 Task: Buy 4 Refrigerator Thermometers from Thermometers & Timers section under best seller category for shipping address: Mikayla King, 1988 Bartlett Avenue, Southfield, Michigan 48076, Cell Number 2485598029. Pay from credit card ending with 7965, CVV 549
Action: Mouse moved to (167, 83)
Screenshot: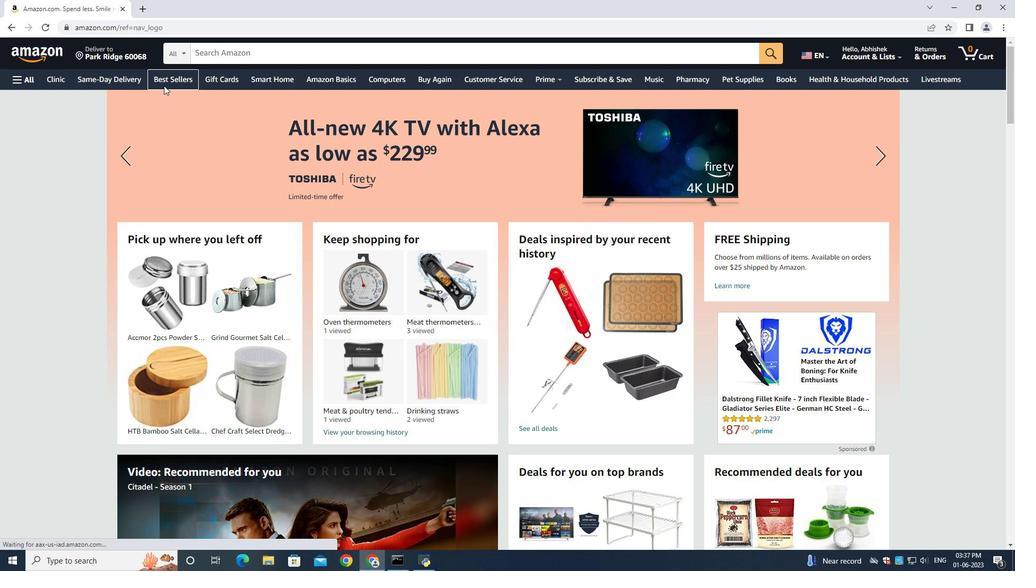 
Action: Mouse pressed left at (167, 83)
Screenshot: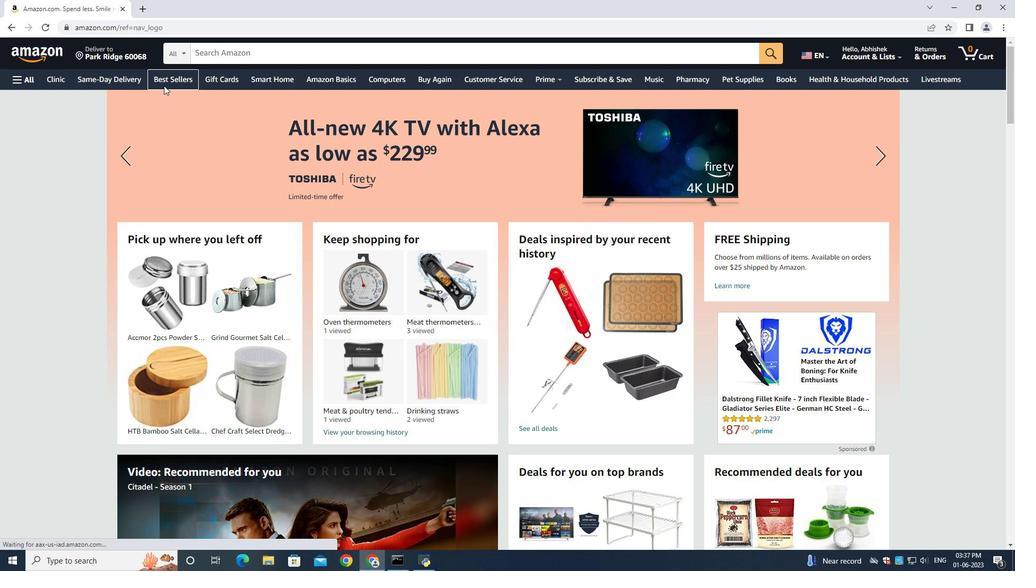 
Action: Mouse moved to (233, 61)
Screenshot: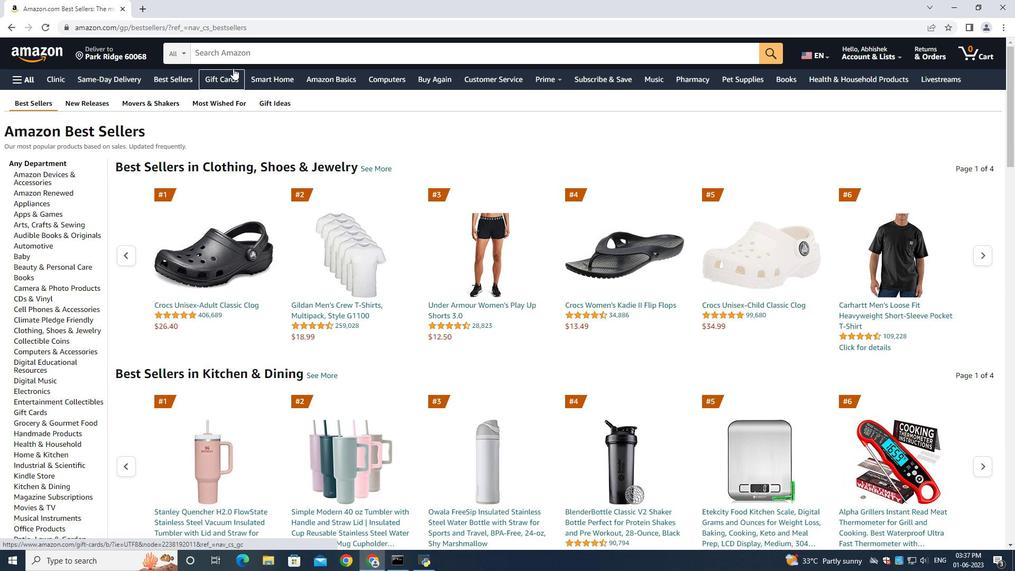 
Action: Mouse pressed left at (233, 61)
Screenshot: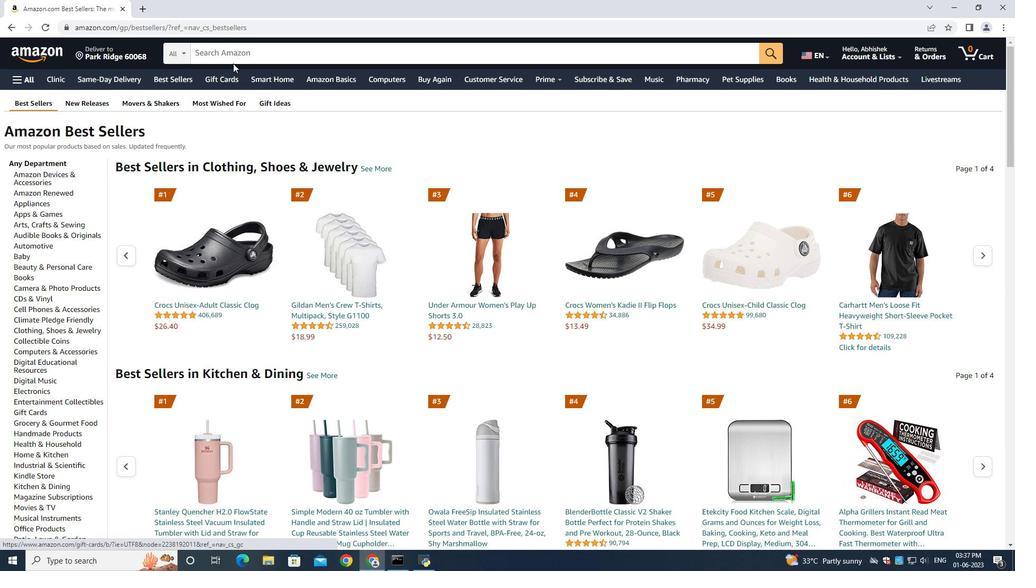 
Action: Mouse moved to (233, 60)
Screenshot: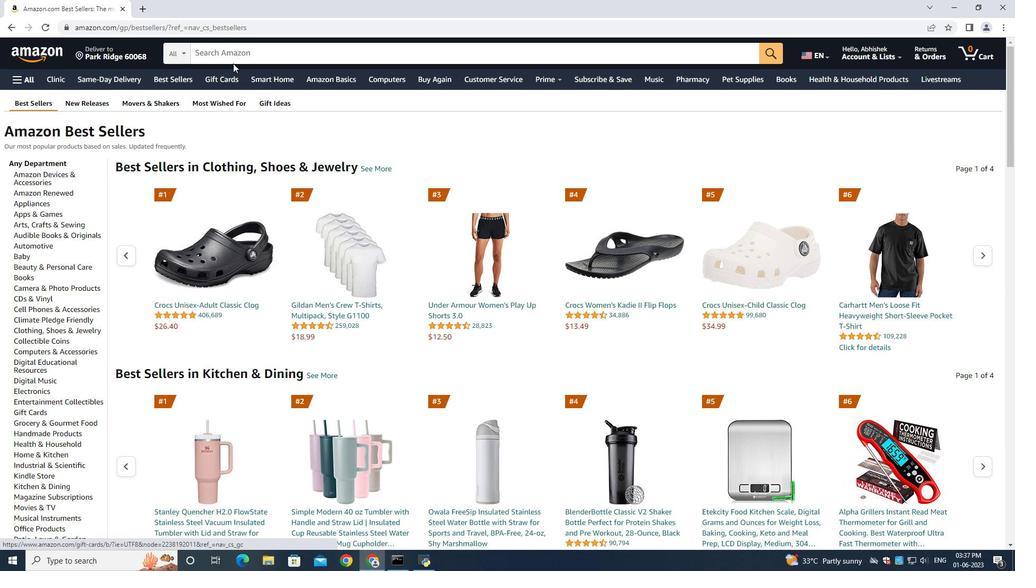 
Action: Key pressed <Key.shift>Refigerator<Key.space><Key.enter>
Screenshot: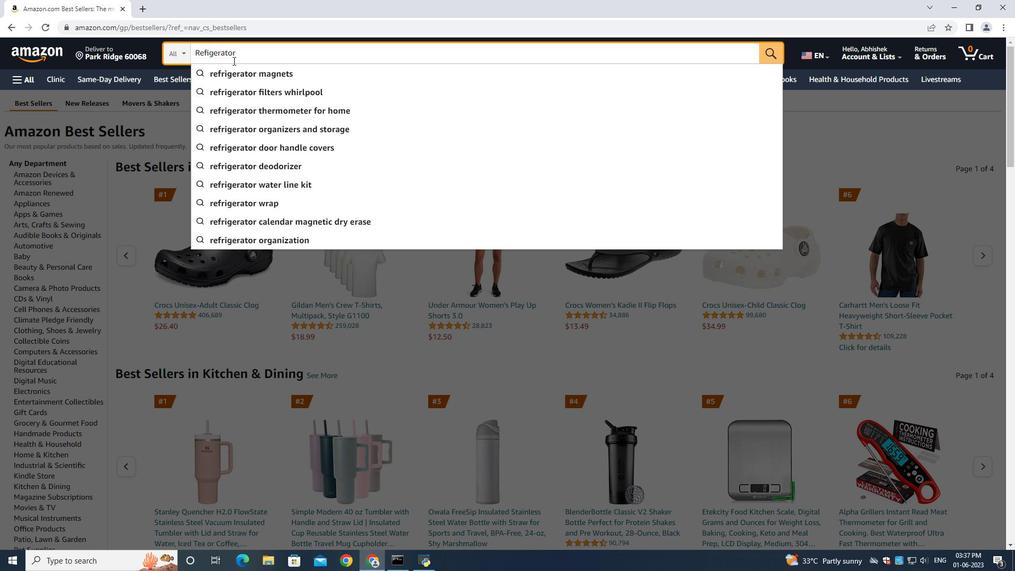 
Action: Mouse moved to (278, 59)
Screenshot: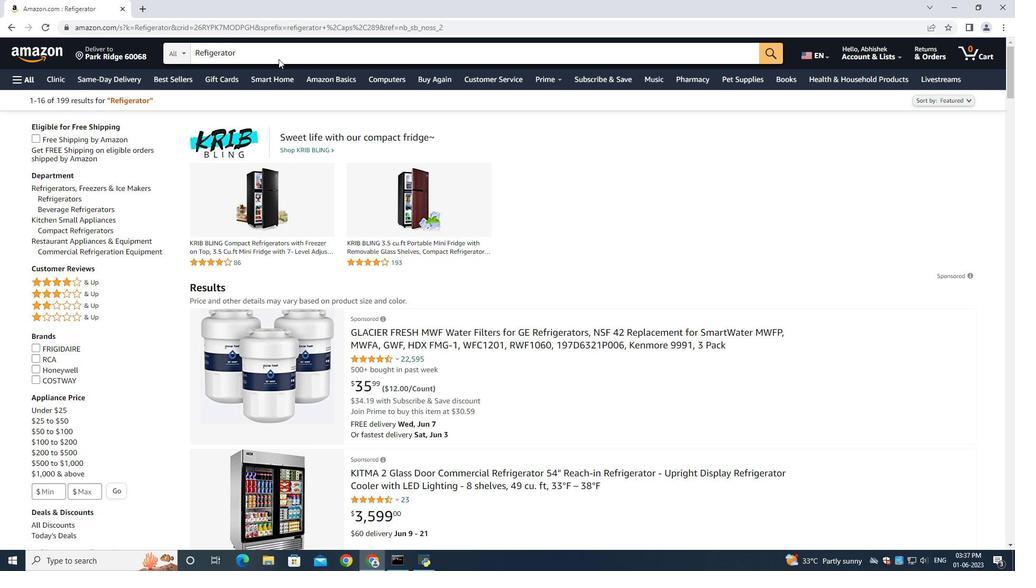 
Action: Mouse pressed left at (278, 59)
Screenshot: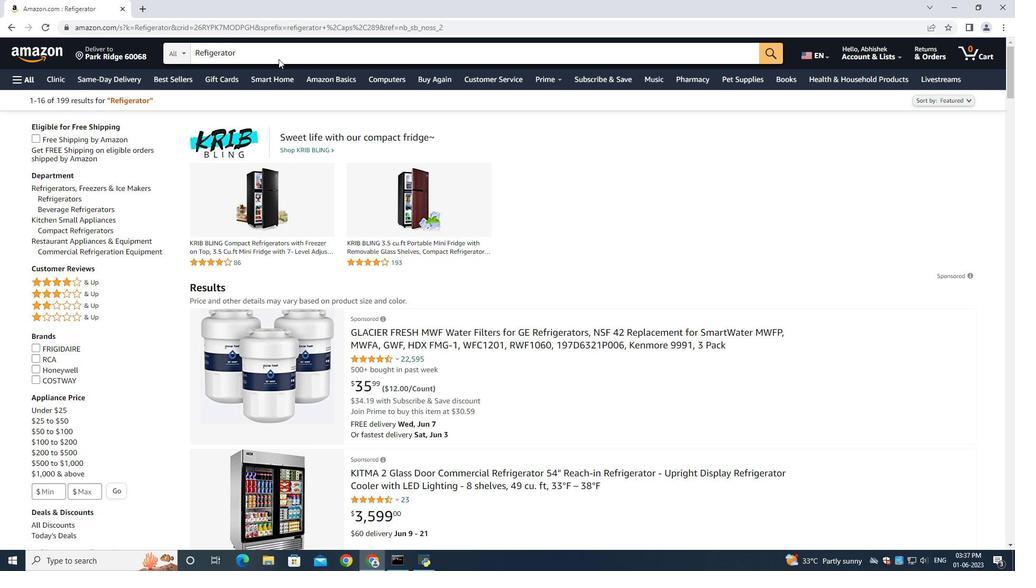 
Action: Mouse moved to (279, 59)
Screenshot: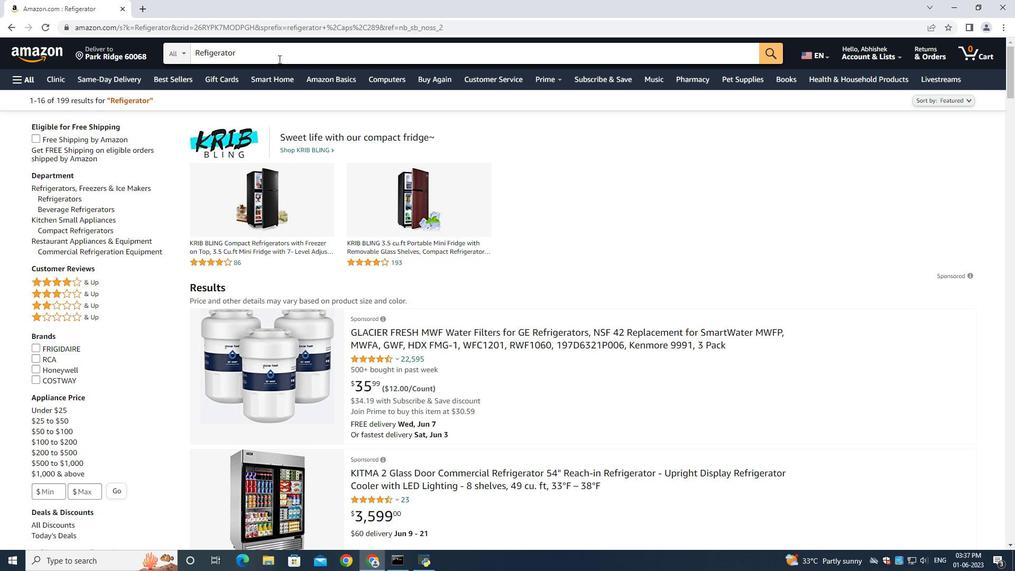 
Action: Key pressed <Key.space>
Screenshot: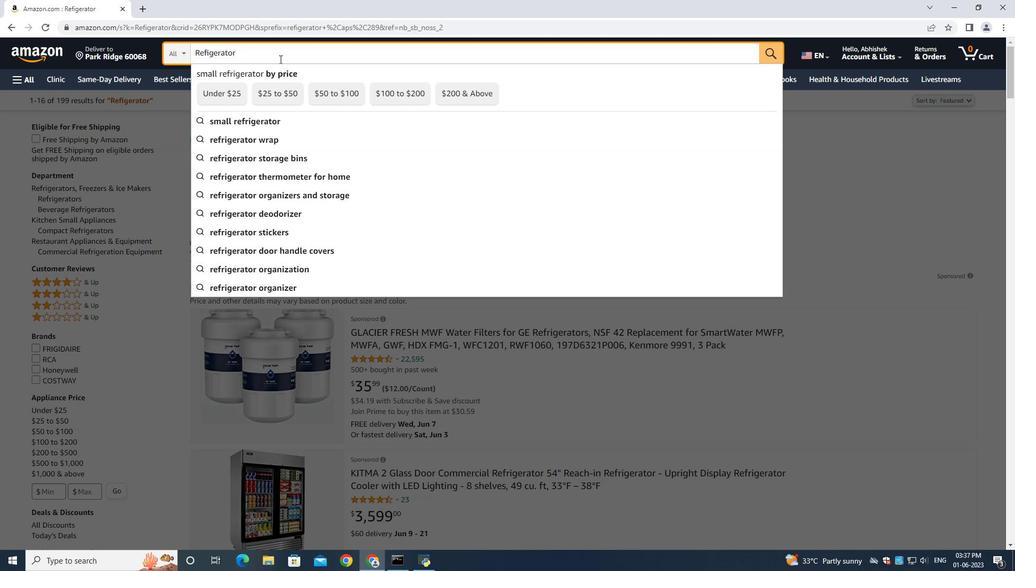 
Action: Mouse moved to (245, 58)
Screenshot: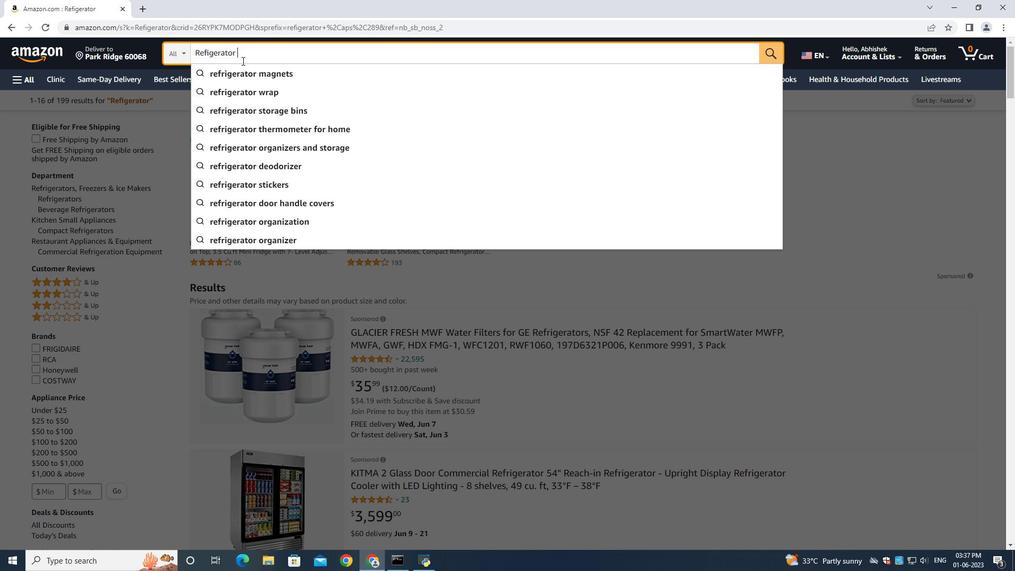 
Action: Key pressed themometer<Key.enter>
Screenshot: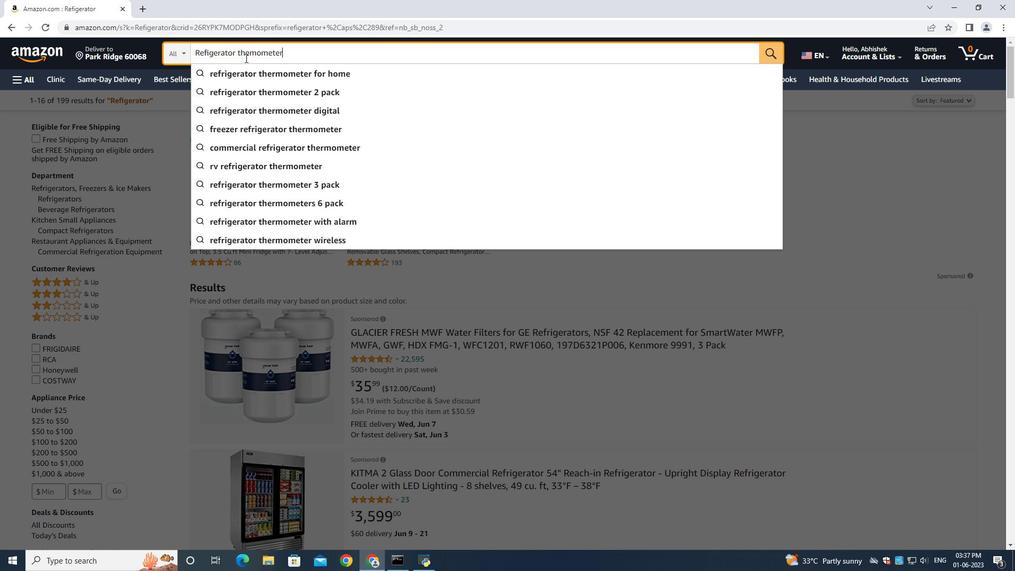 
Action: Mouse moved to (44, 189)
Screenshot: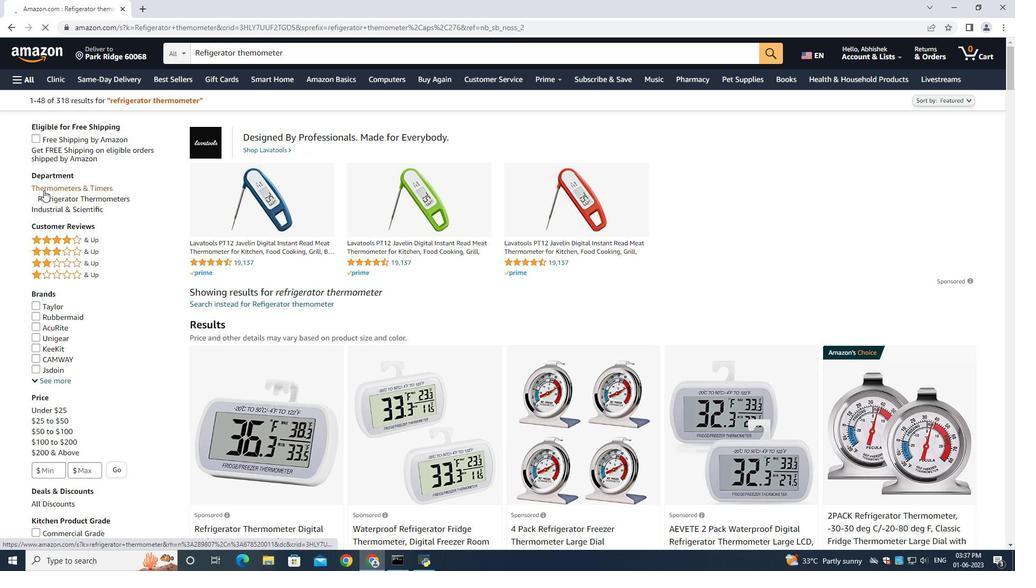
Action: Mouse pressed left at (44, 189)
Screenshot: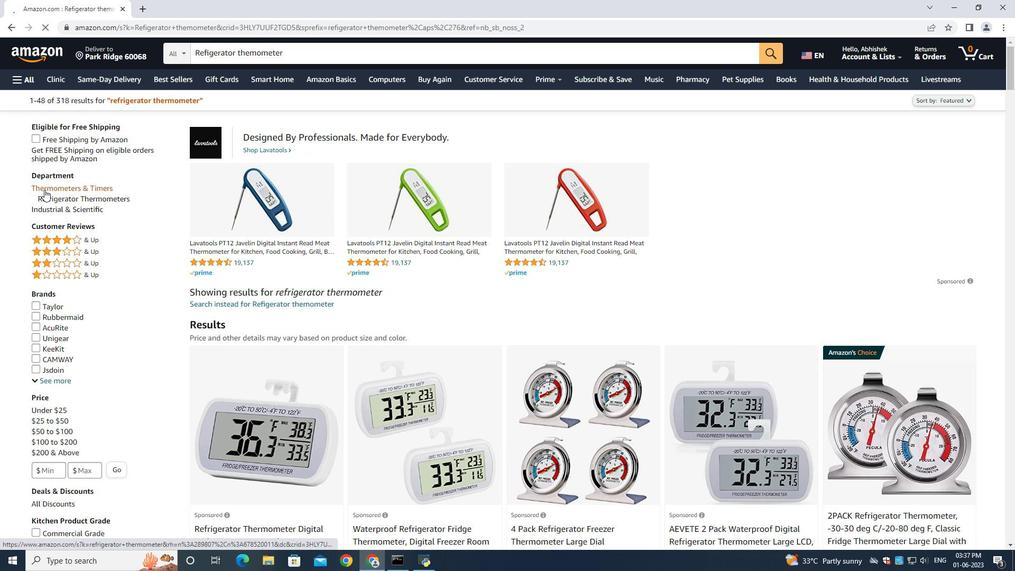 
Action: Mouse moved to (566, 268)
Screenshot: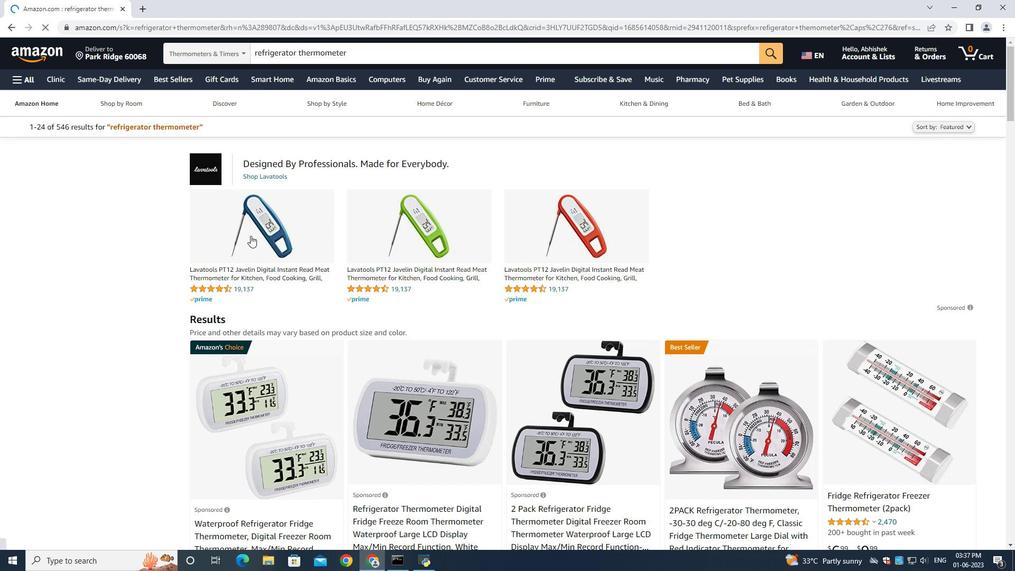 
Action: Mouse scrolled (566, 267) with delta (0, 0)
Screenshot: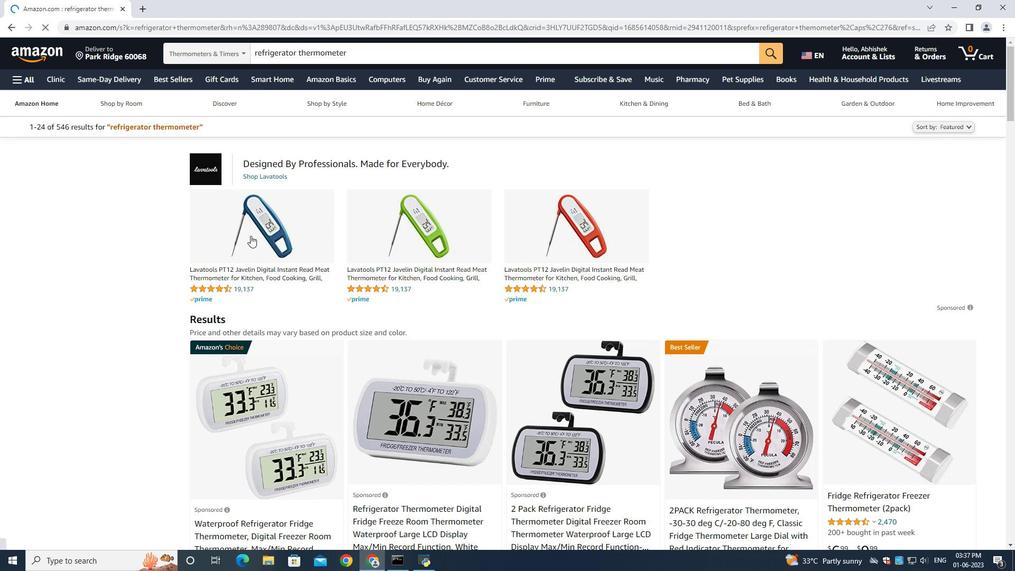 
Action: Mouse moved to (590, 268)
Screenshot: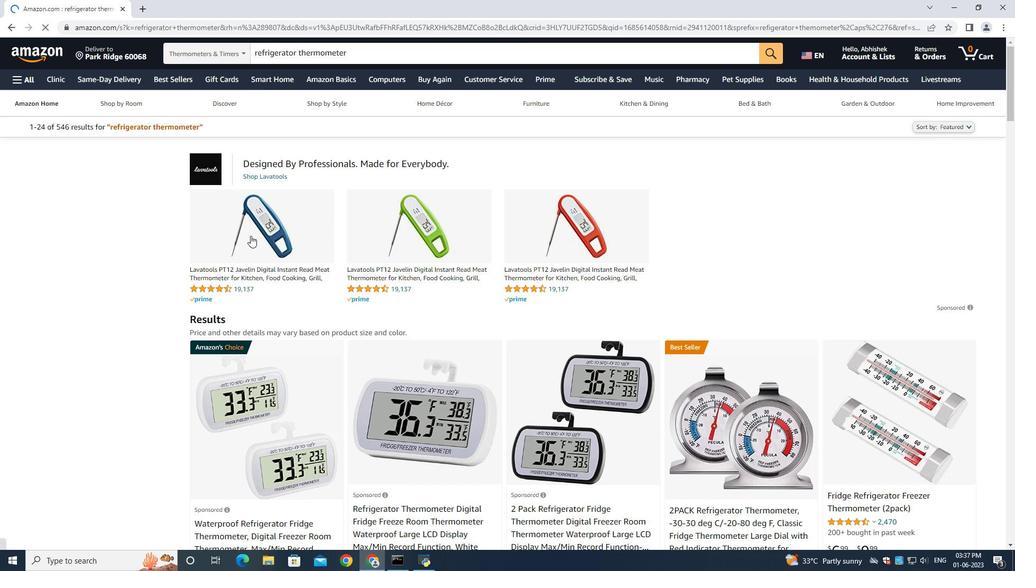 
Action: Mouse scrolled (585, 267) with delta (0, 0)
Screenshot: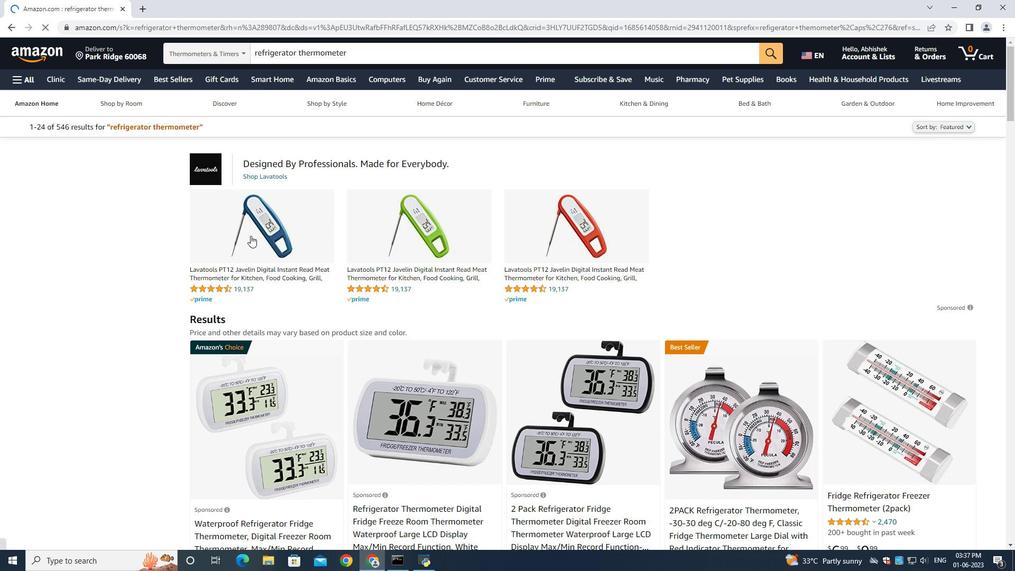 
Action: Mouse moved to (599, 268)
Screenshot: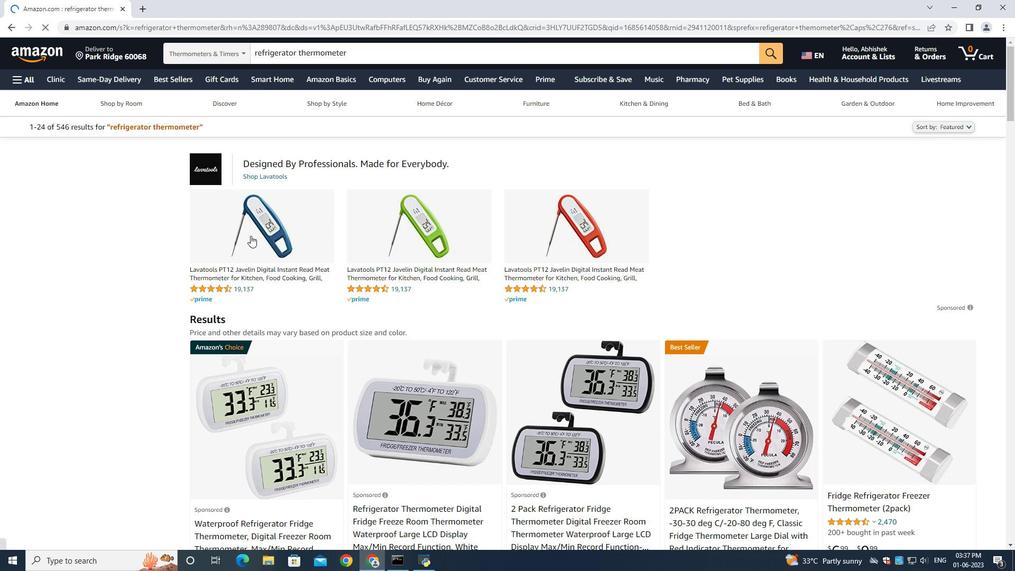 
Action: Mouse scrolled (595, 268) with delta (0, 0)
Screenshot: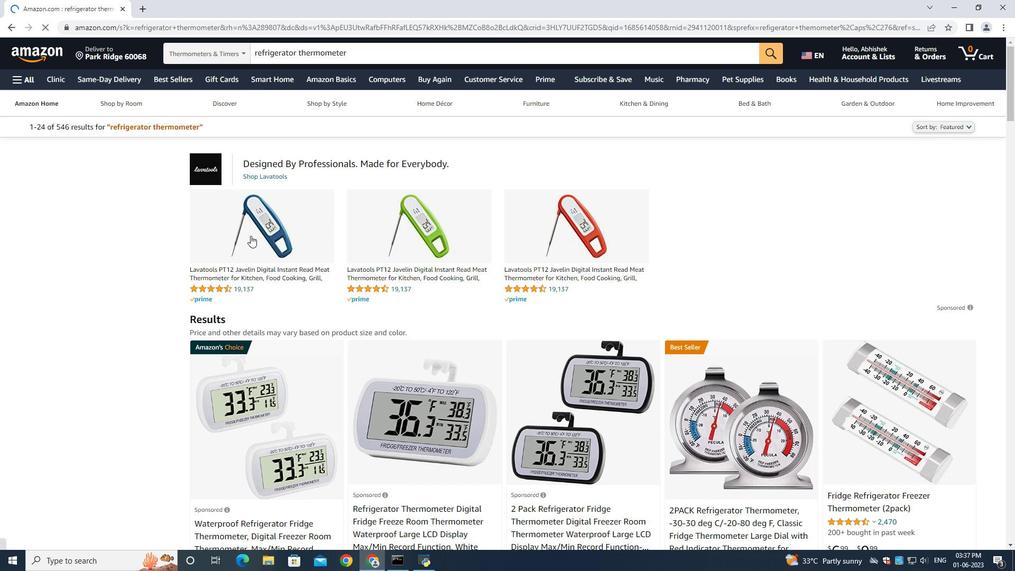 
Action: Mouse moved to (603, 269)
Screenshot: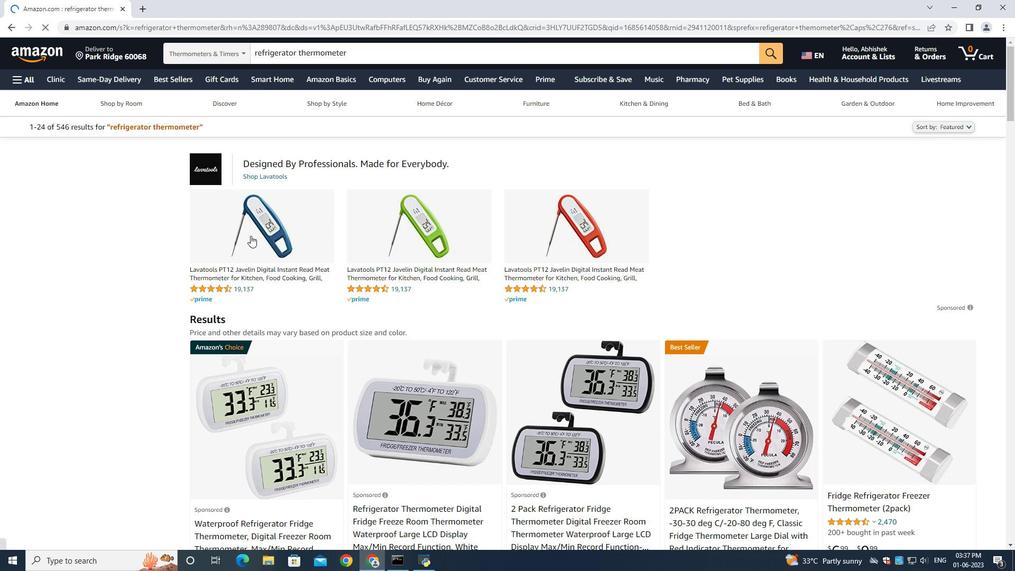 
Action: Mouse scrolled (599, 268) with delta (0, 0)
Screenshot: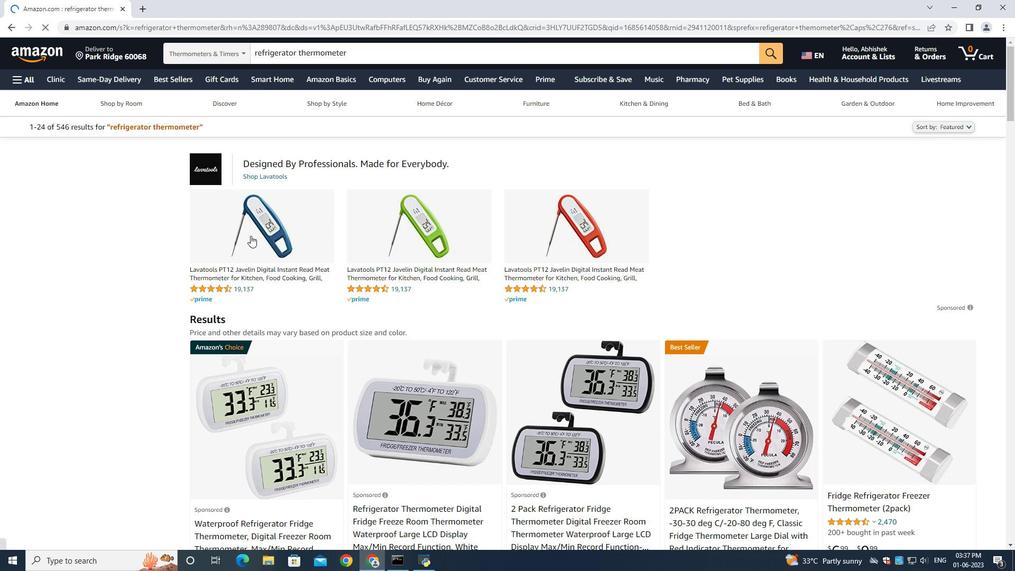 
Action: Mouse moved to (617, 269)
Screenshot: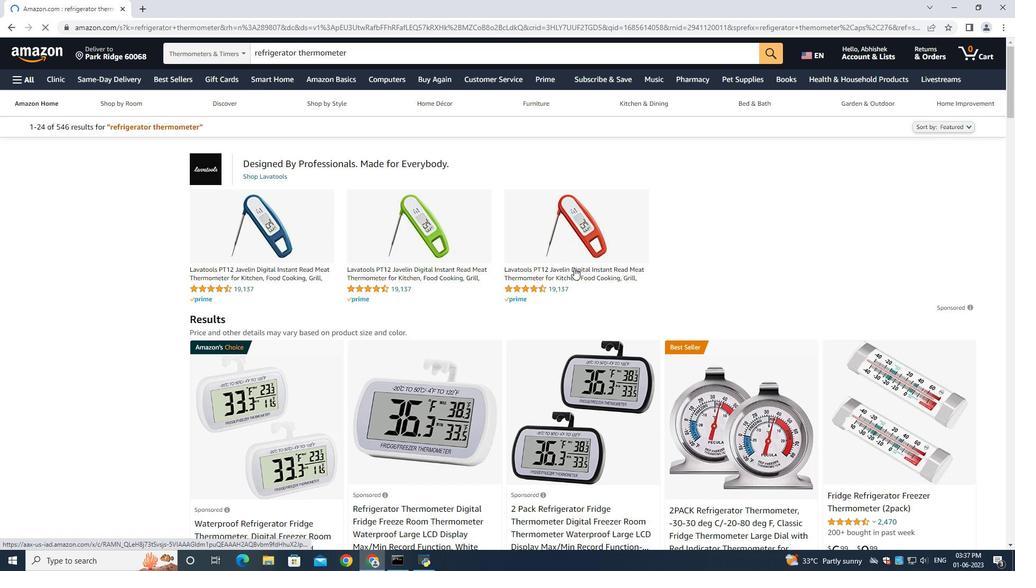 
Action: Mouse scrolled (608, 268) with delta (0, 0)
Screenshot: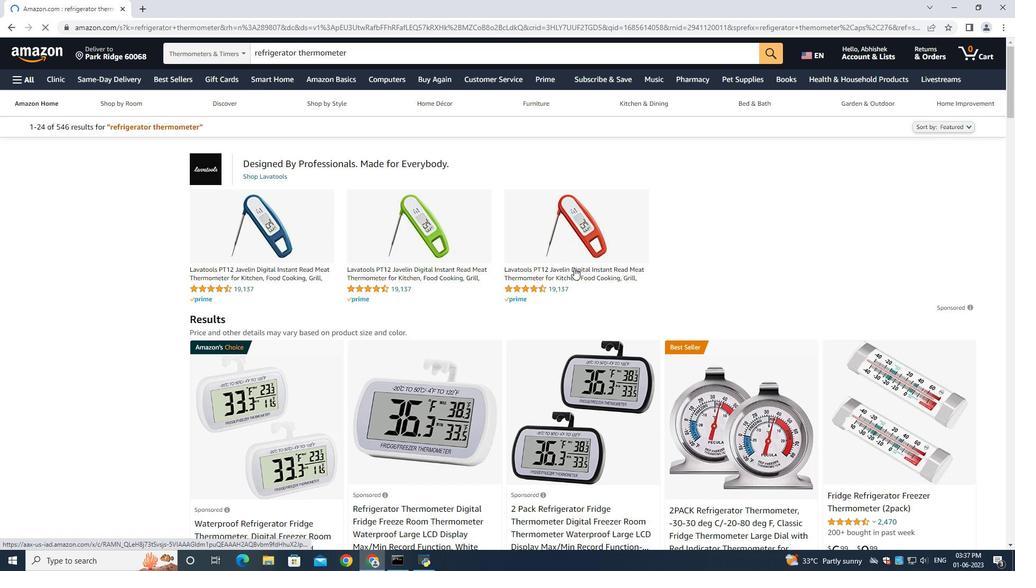 
Action: Mouse moved to (432, 260)
Screenshot: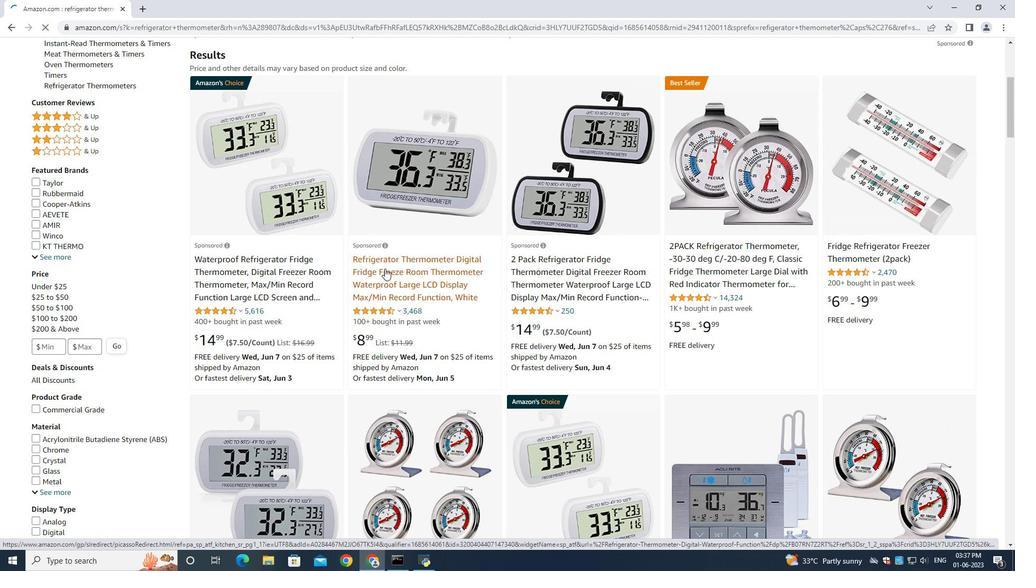 
Action: Mouse pressed left at (432, 260)
Screenshot: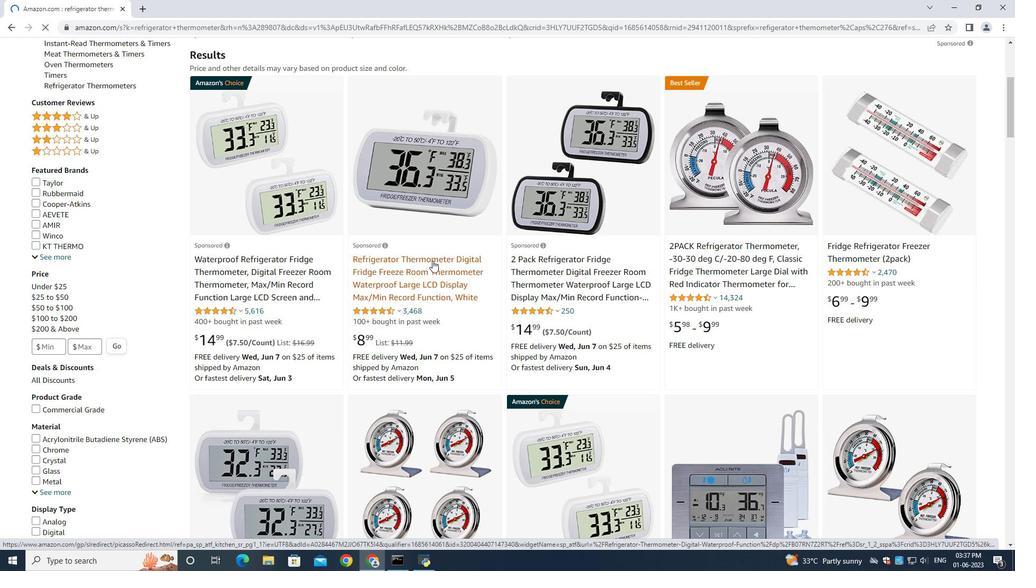 
Action: Mouse moved to (785, 373)
Screenshot: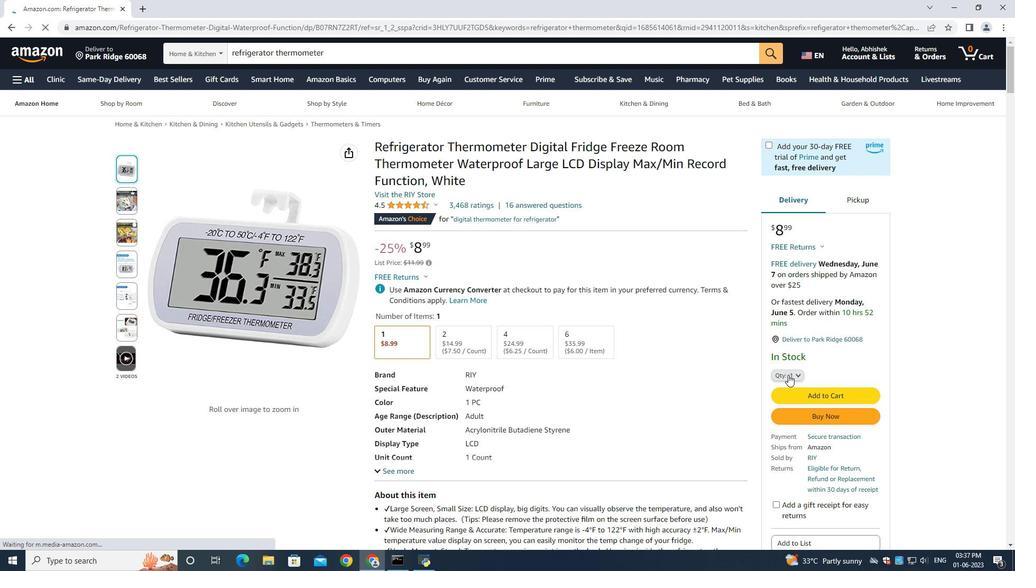 
Action: Mouse pressed left at (785, 373)
Screenshot: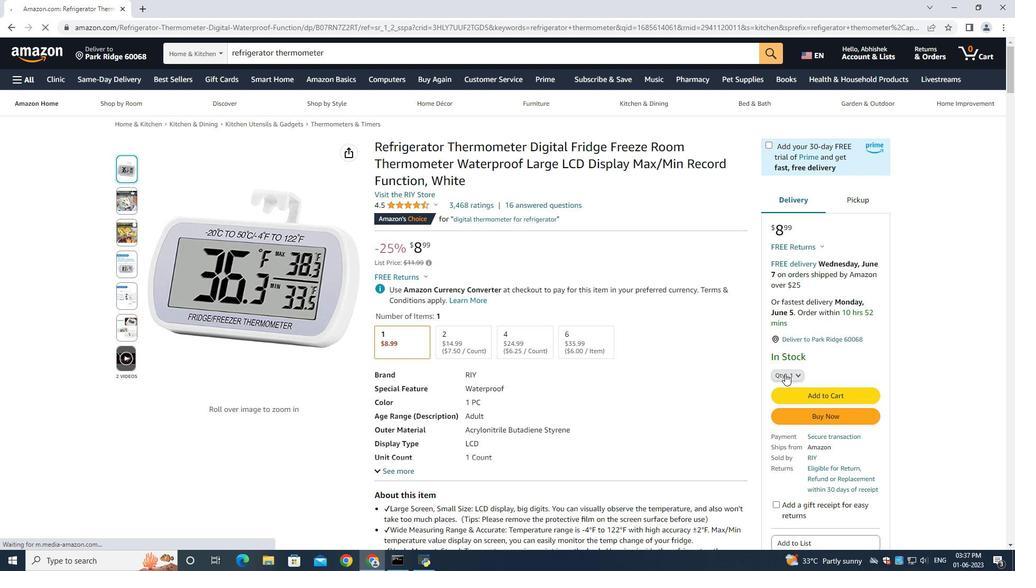 
Action: Mouse moved to (781, 102)
Screenshot: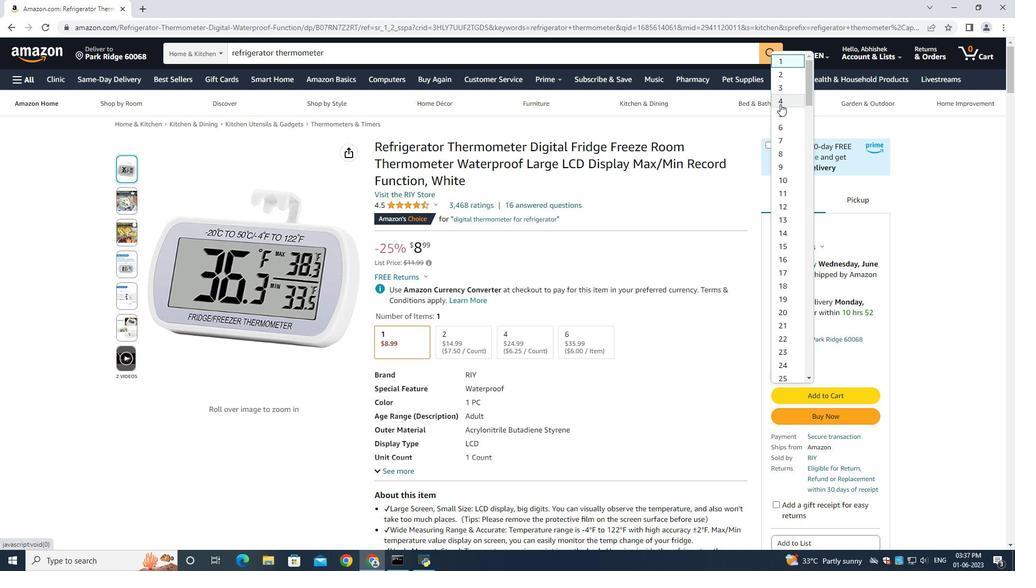 
Action: Mouse pressed left at (781, 102)
Screenshot: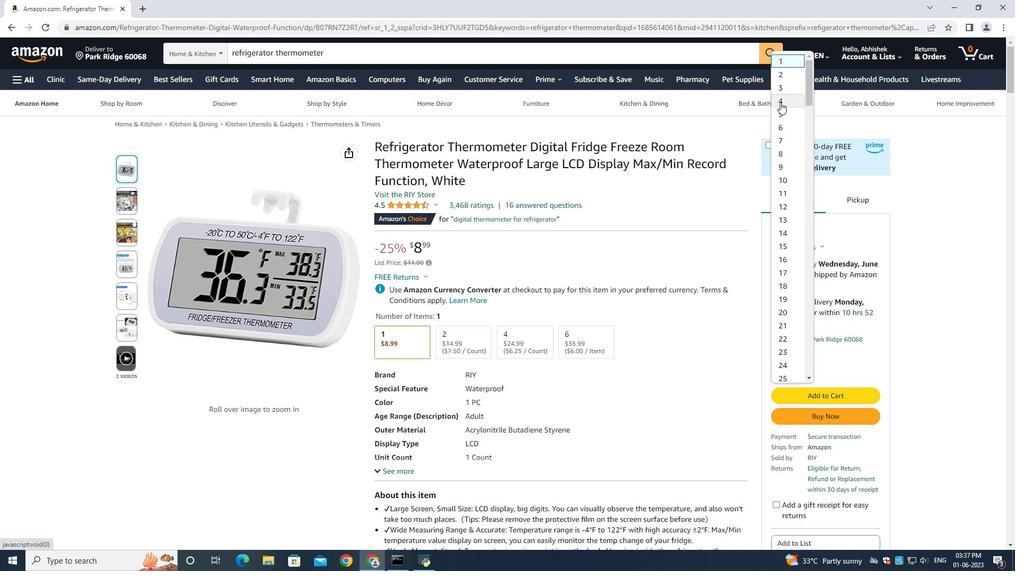 
Action: Mouse moved to (820, 405)
Screenshot: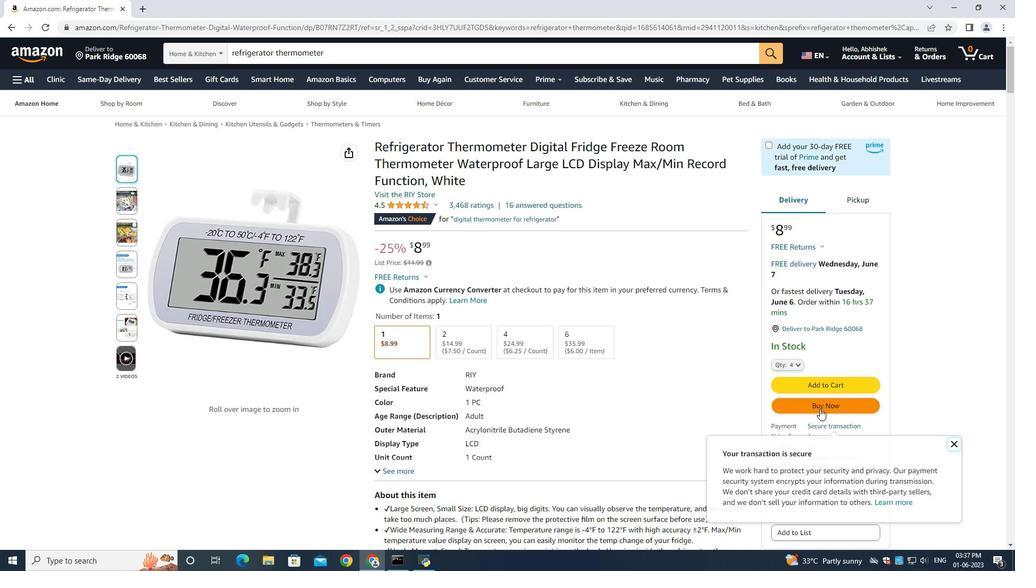 
Action: Mouse pressed left at (820, 405)
Screenshot: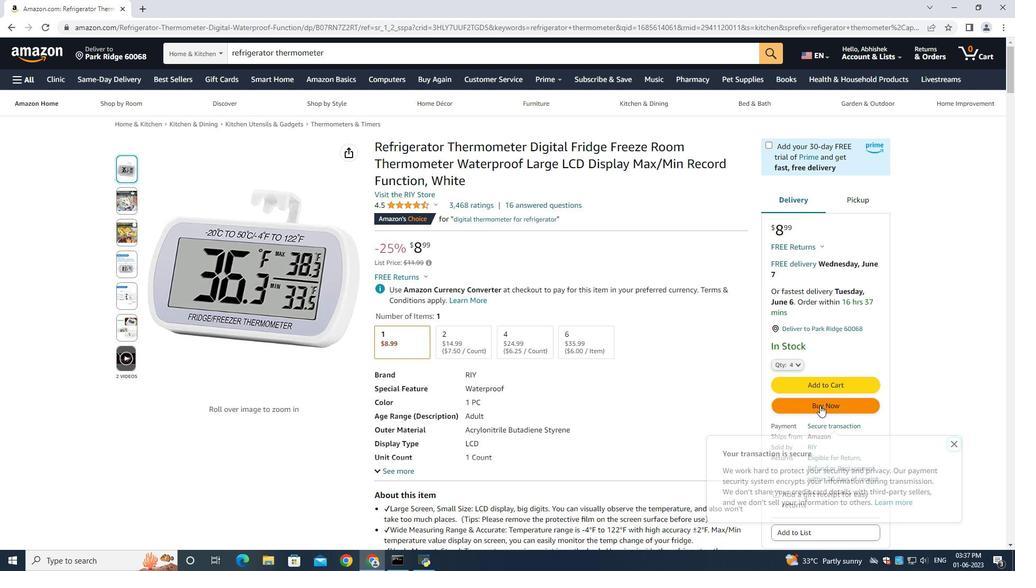 
Action: Mouse moved to (477, 345)
Screenshot: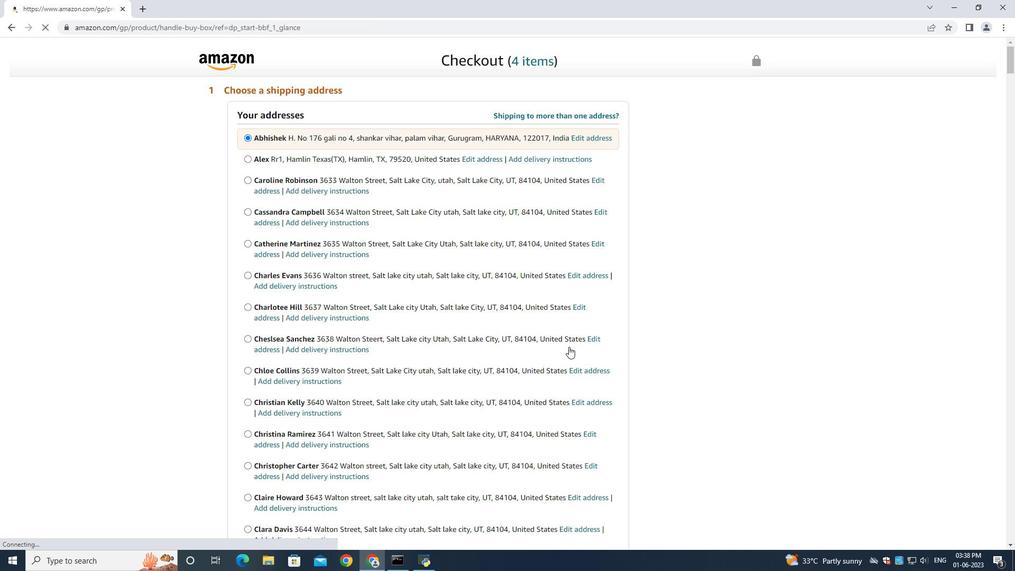 
Action: Mouse scrolled (507, 345) with delta (0, 0)
Screenshot: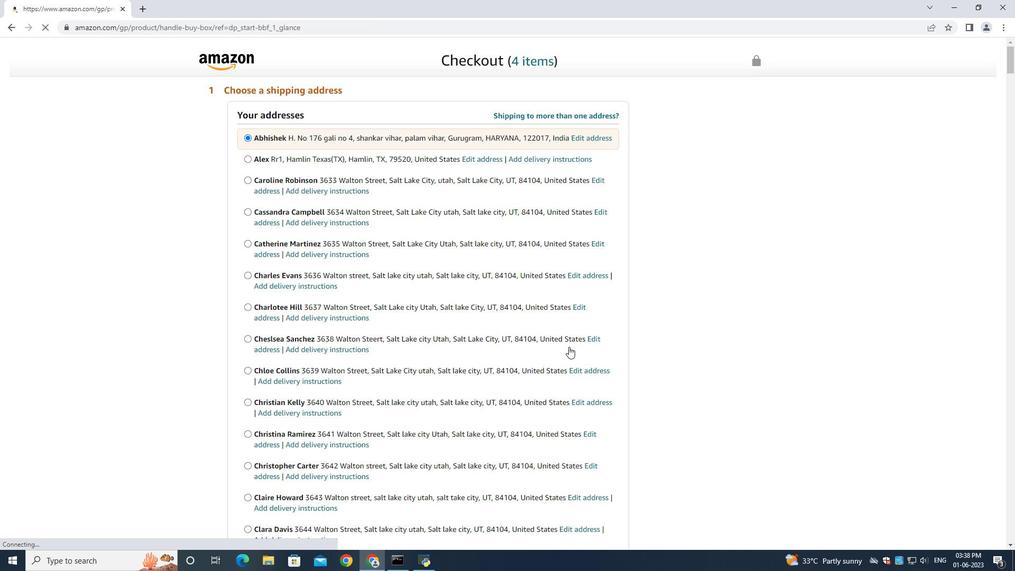 
Action: Mouse moved to (473, 344)
Screenshot: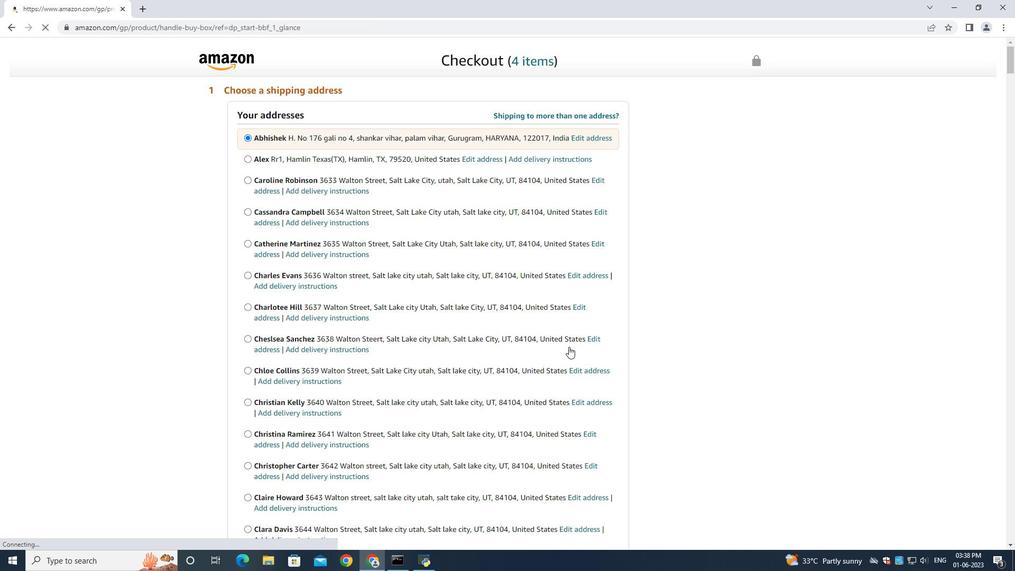 
Action: Mouse scrolled (488, 345) with delta (0, 0)
Screenshot: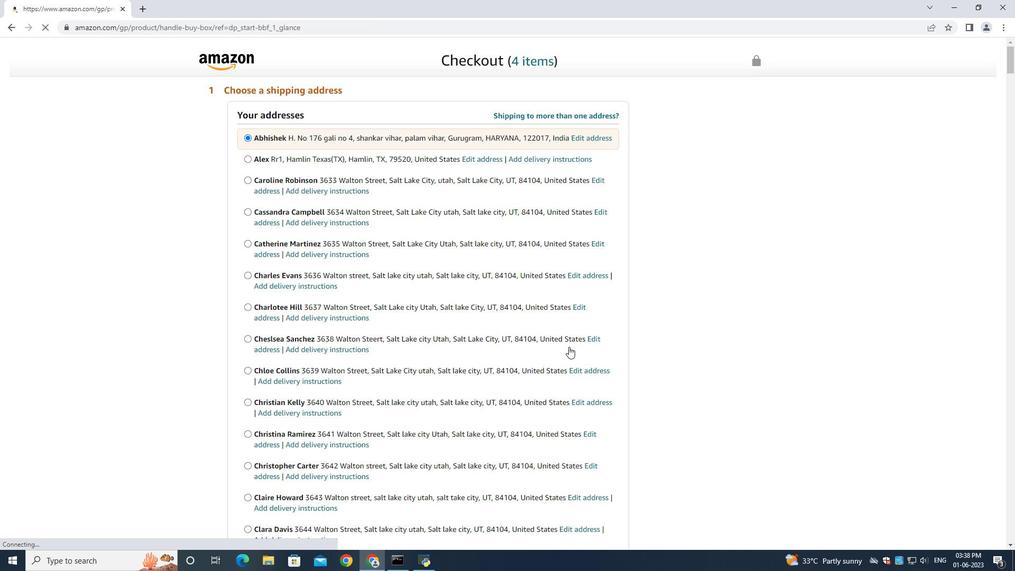 
Action: Mouse moved to (470, 344)
Screenshot: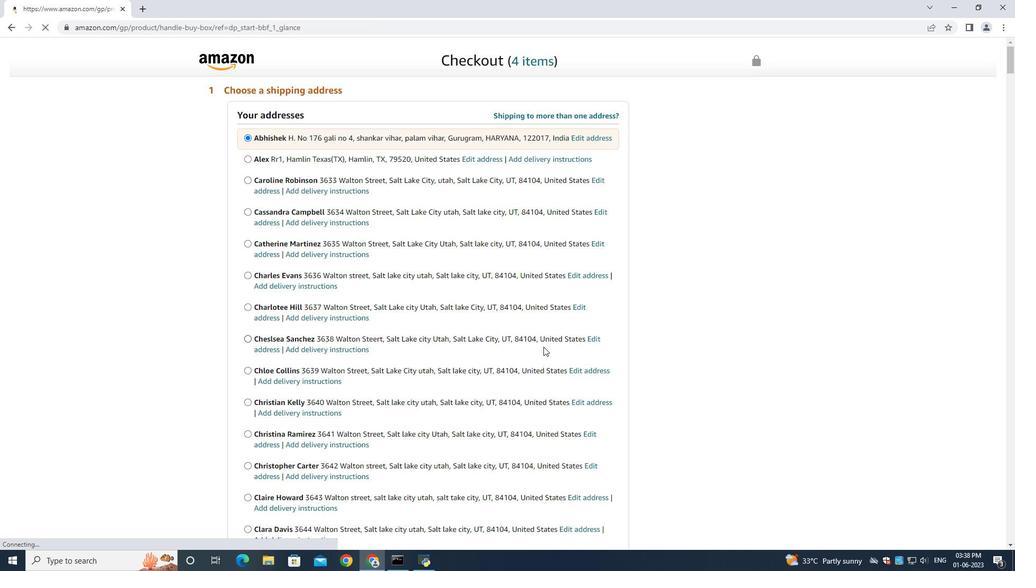 
Action: Mouse scrolled (477, 345) with delta (0, 0)
Screenshot: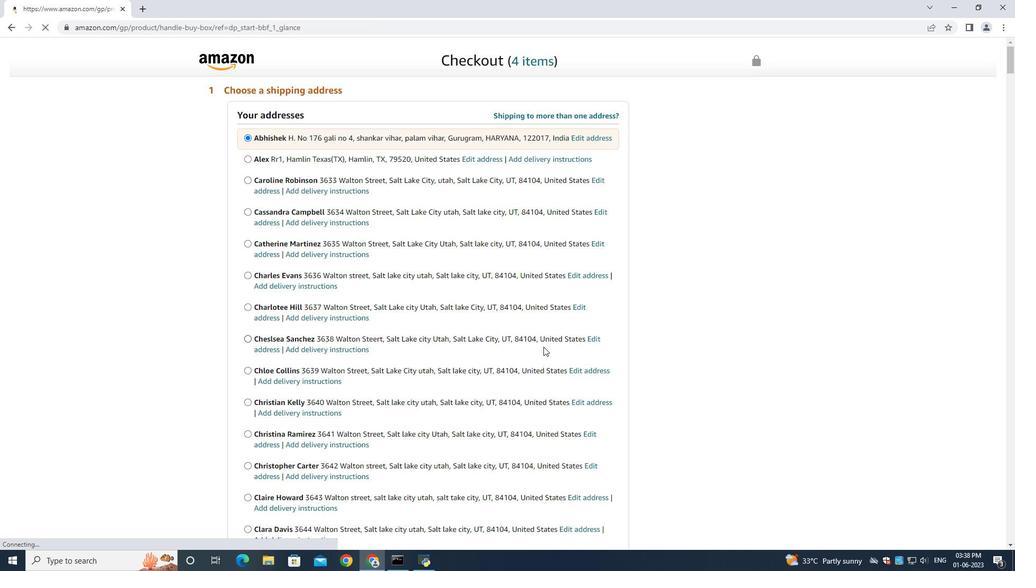 
Action: Mouse moved to (466, 343)
Screenshot: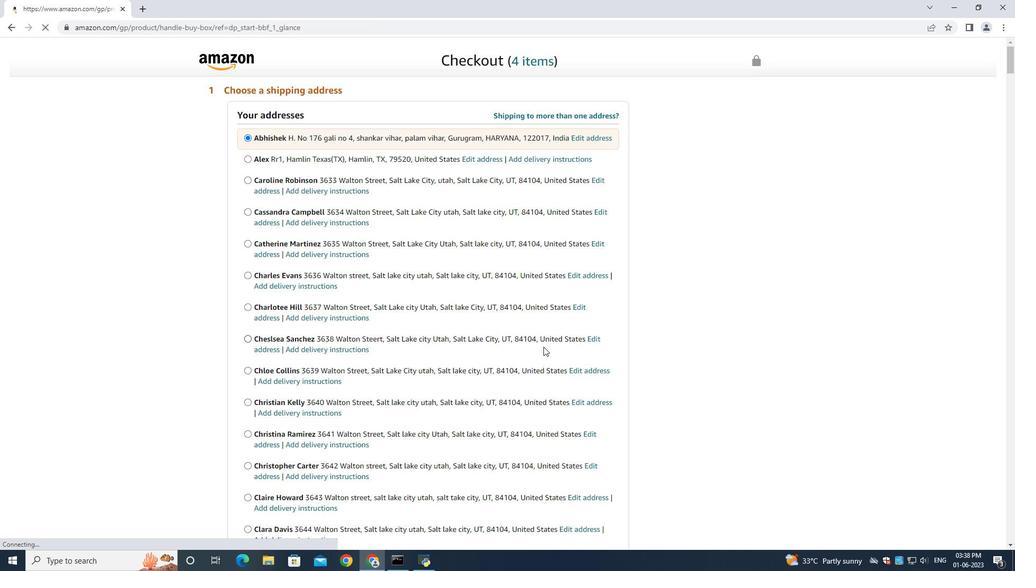 
Action: Mouse scrolled (473, 344) with delta (0, 0)
Screenshot: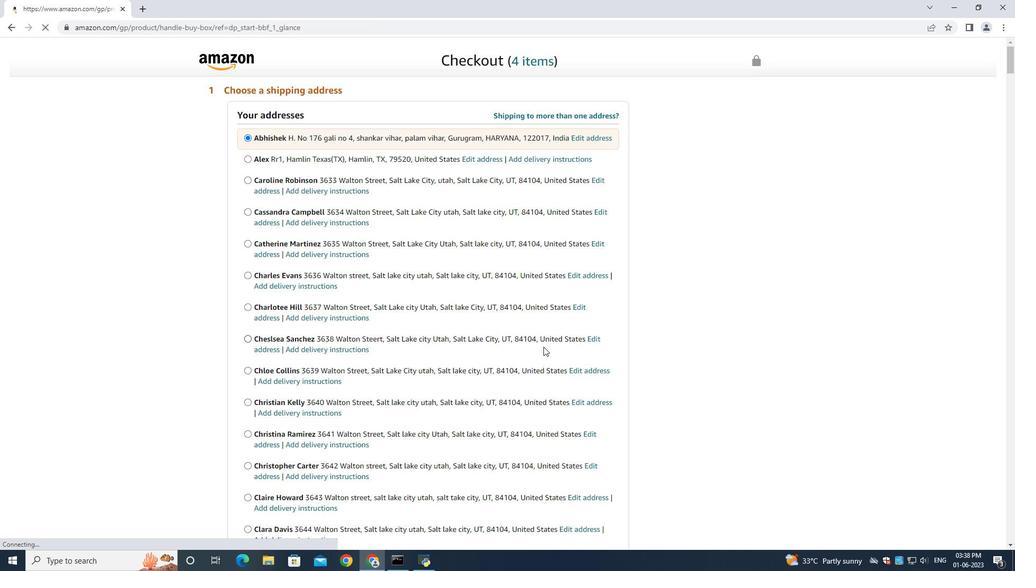 
Action: Mouse moved to (464, 342)
Screenshot: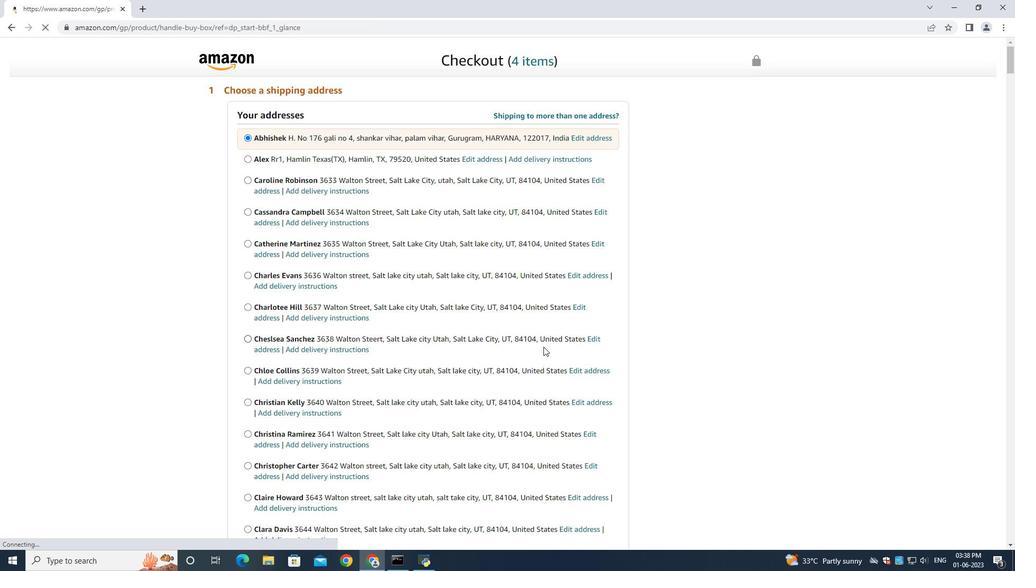 
Action: Mouse scrolled (470, 343) with delta (0, 0)
Screenshot: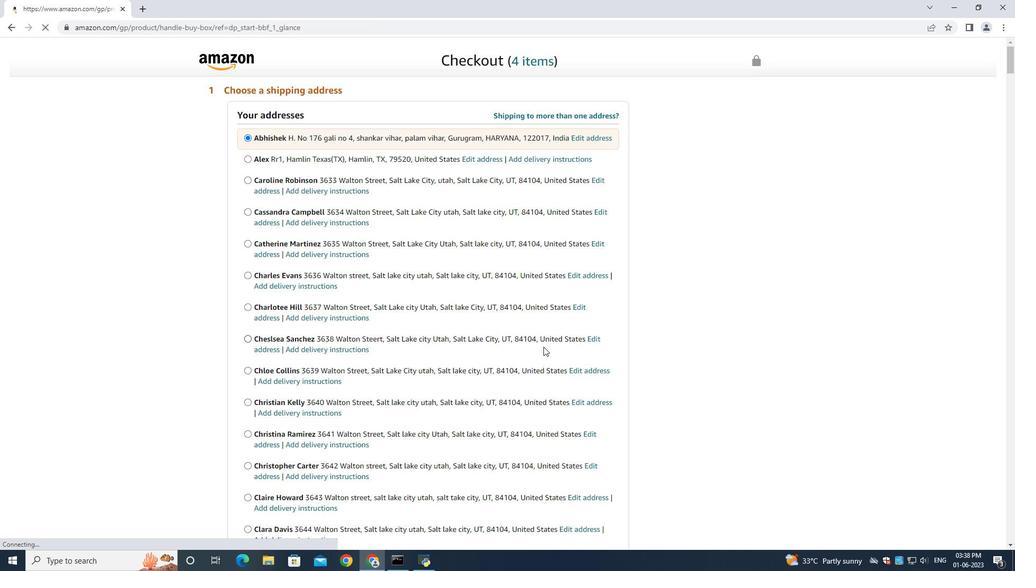 
Action: Mouse moved to (455, 340)
Screenshot: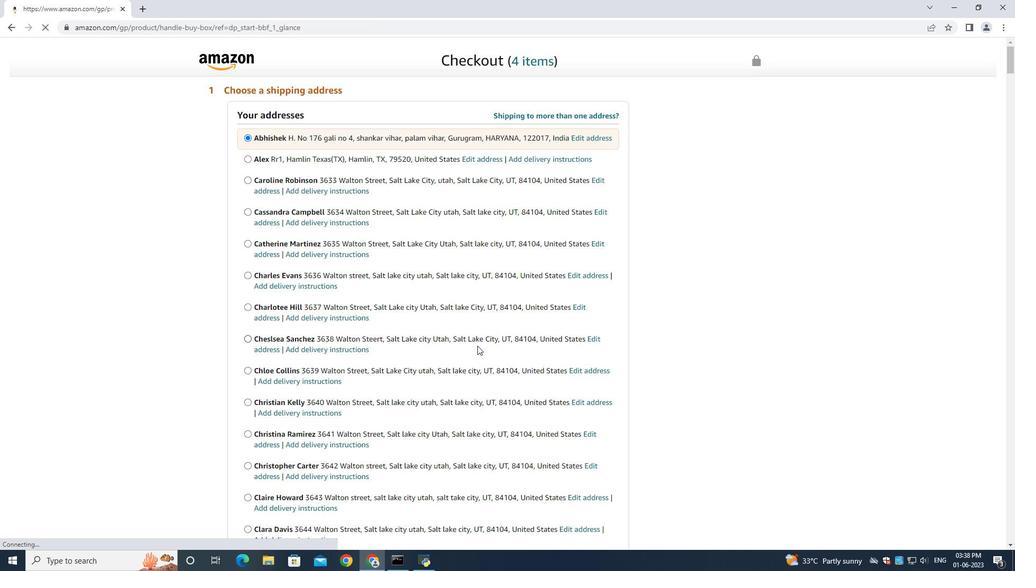 
Action: Mouse scrolled (464, 341) with delta (0, 0)
Screenshot: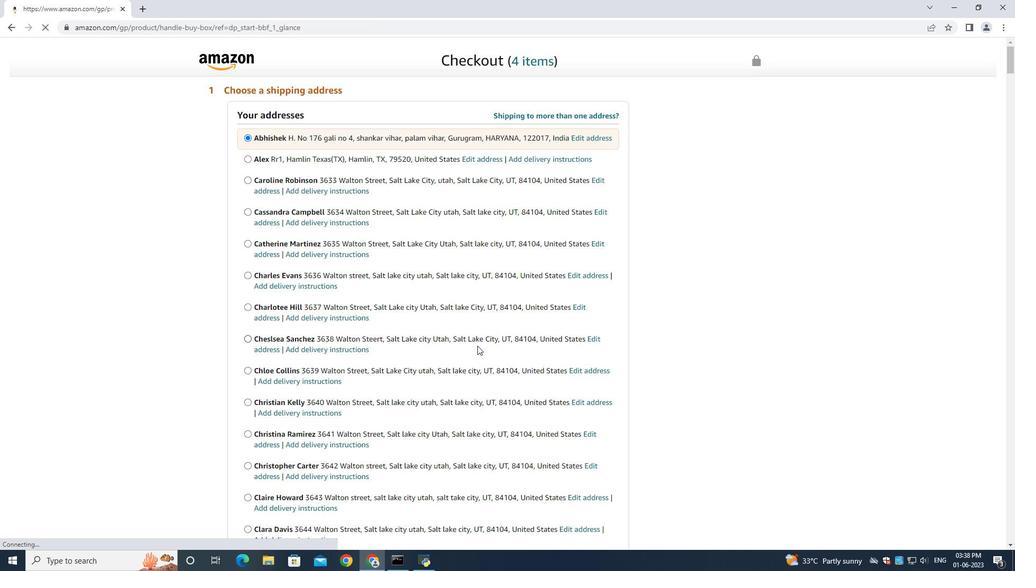 
Action: Mouse moved to (442, 337)
Screenshot: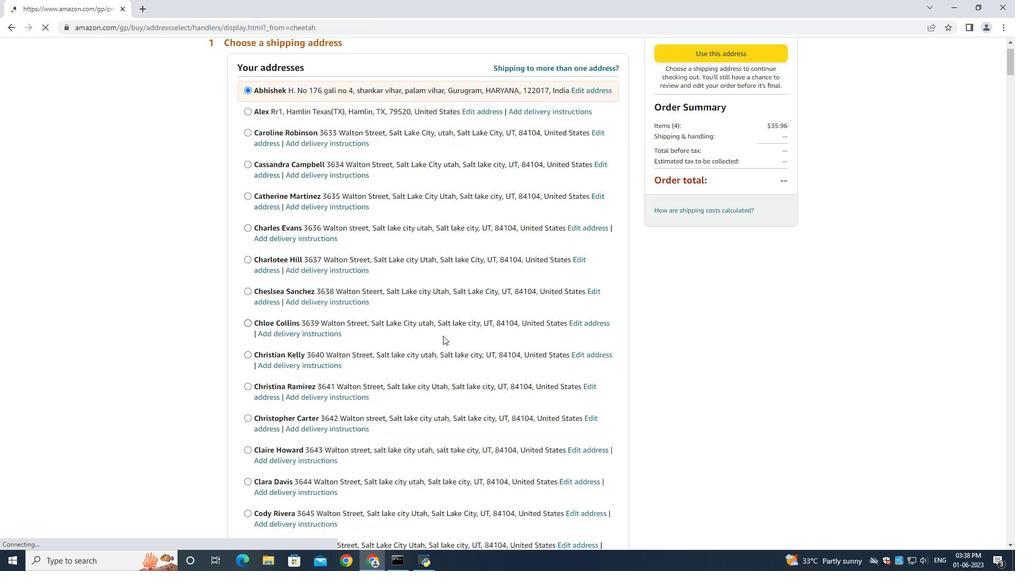 
Action: Mouse scrolled (443, 335) with delta (0, 0)
Screenshot: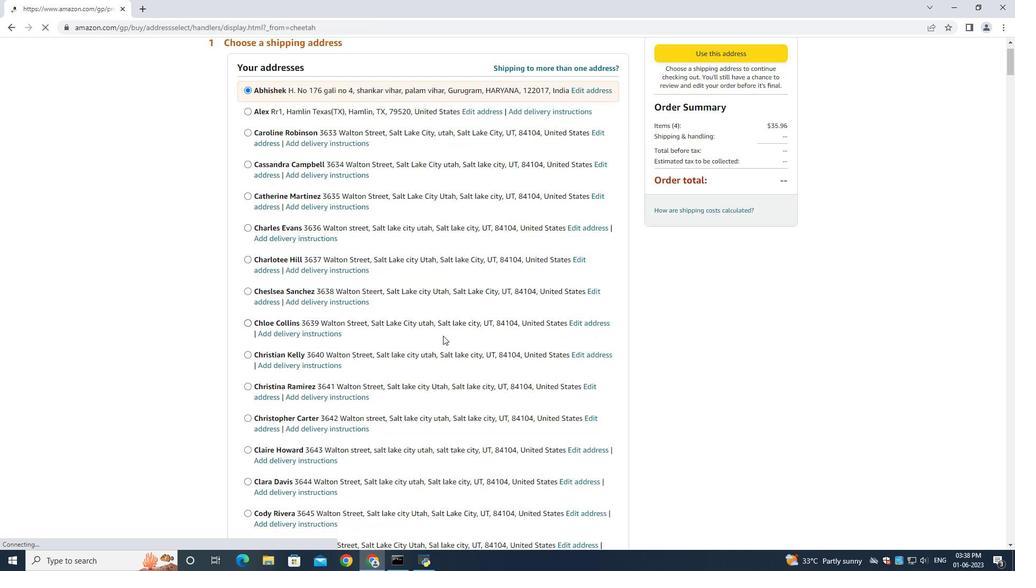 
Action: Mouse moved to (442, 338)
Screenshot: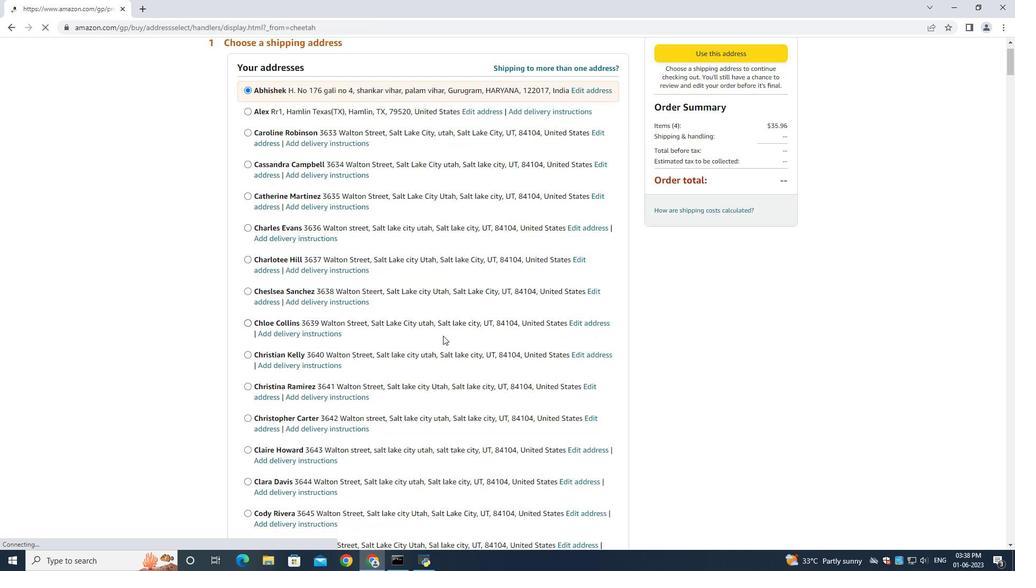 
Action: Mouse scrolled (442, 337) with delta (0, 0)
Screenshot: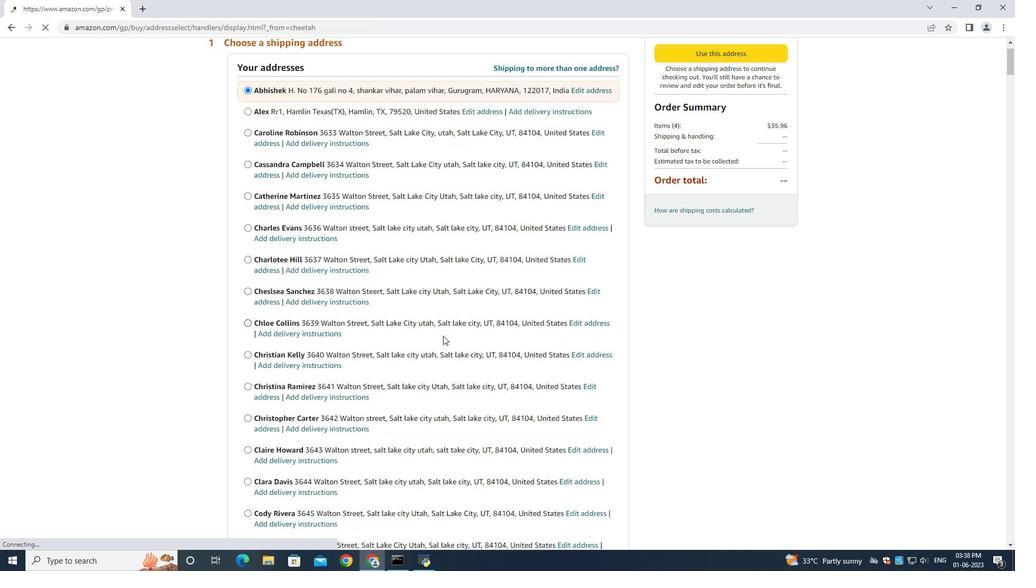 
Action: Mouse scrolled (442, 337) with delta (0, 0)
Screenshot: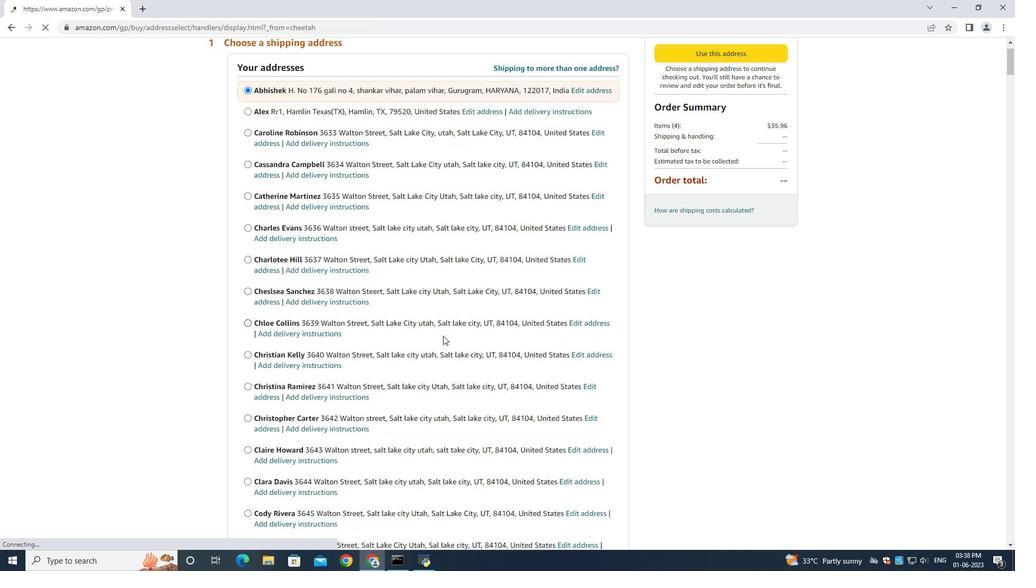 
Action: Mouse scrolled (442, 337) with delta (0, 0)
Screenshot: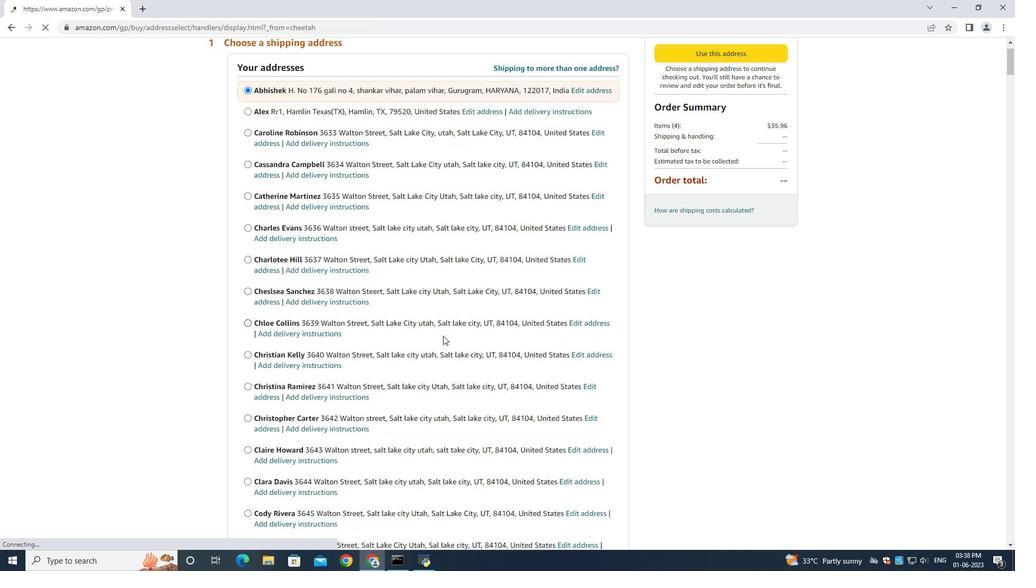 
Action: Mouse scrolled (442, 337) with delta (0, 0)
Screenshot: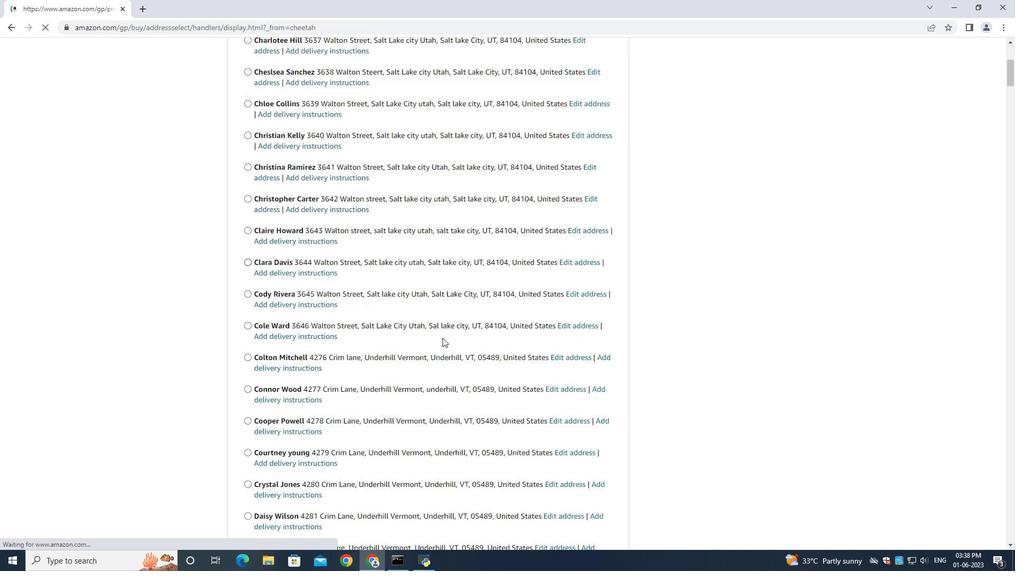 
Action: Mouse moved to (442, 336)
Screenshot: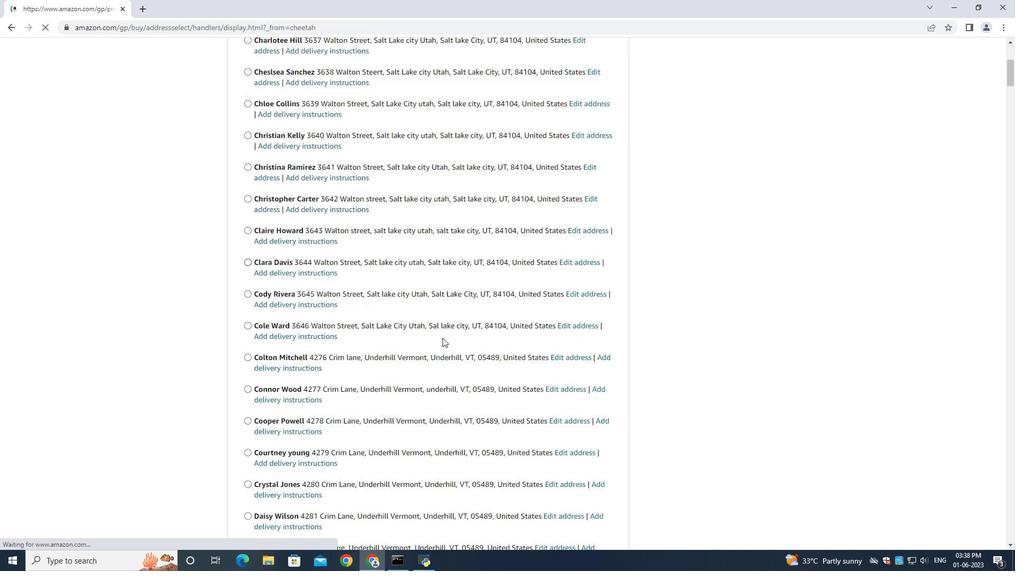 
Action: Mouse scrolled (442, 337) with delta (0, 0)
Screenshot: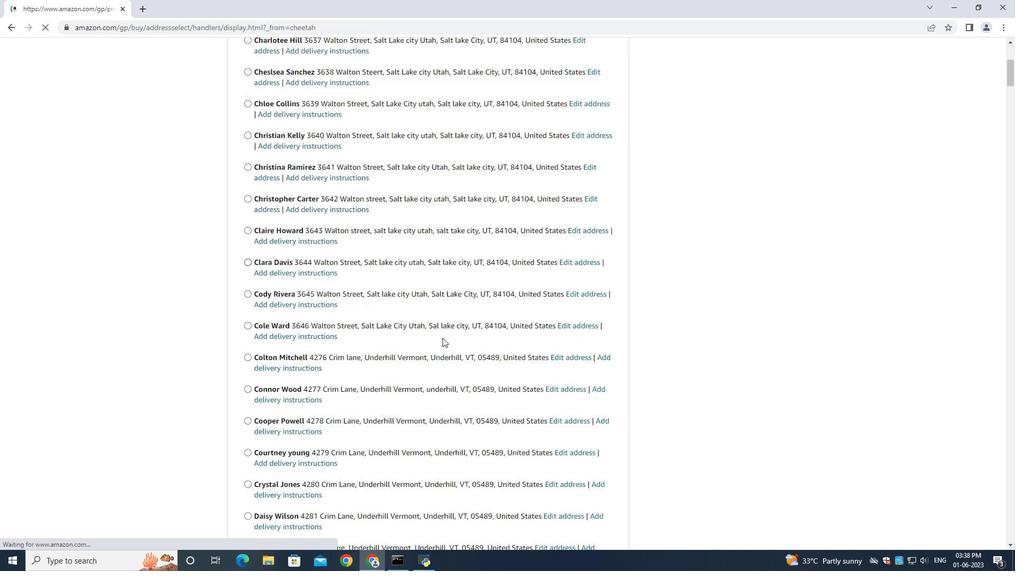 
Action: Mouse moved to (441, 334)
Screenshot: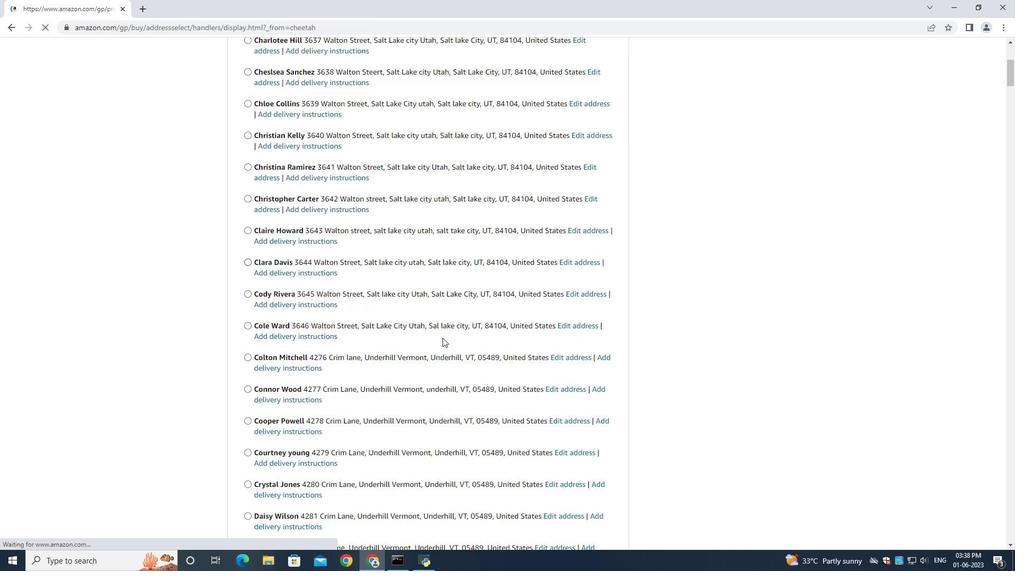 
Action: Mouse scrolled (442, 337) with delta (0, 0)
Screenshot: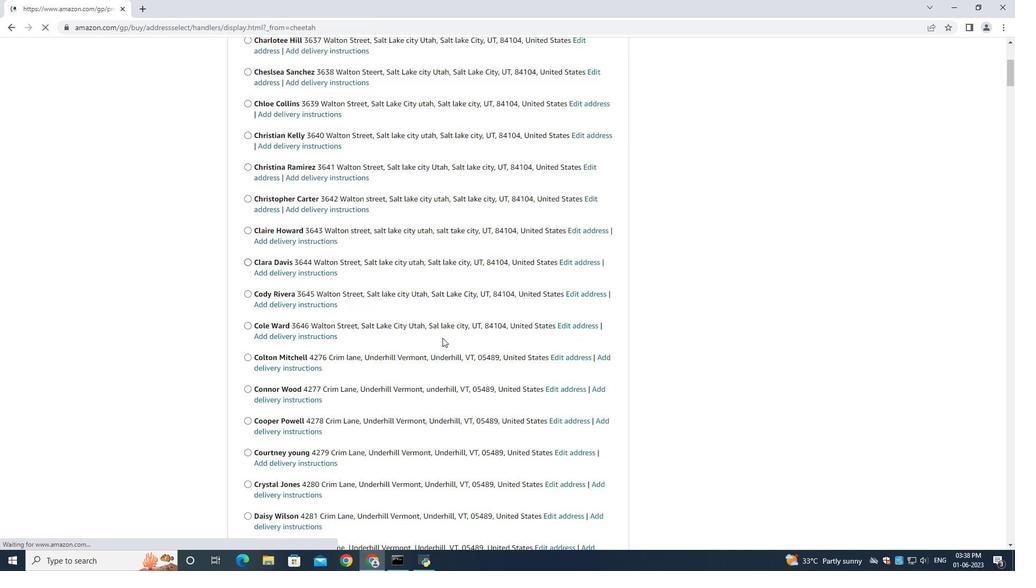 
Action: Mouse moved to (441, 333)
Screenshot: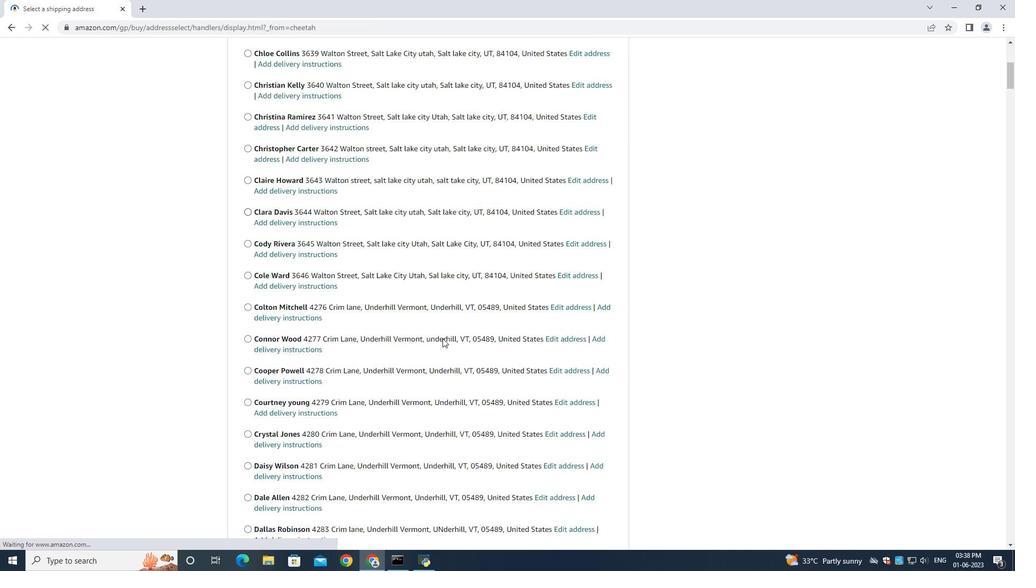 
Action: Mouse scrolled (441, 332) with delta (0, 0)
Screenshot: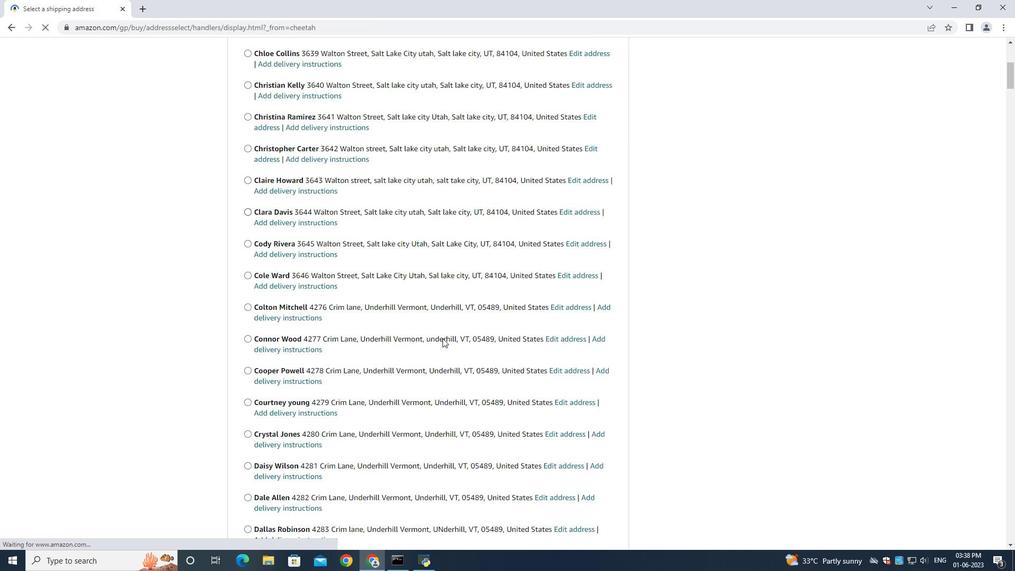
Action: Mouse scrolled (441, 332) with delta (0, 0)
Screenshot: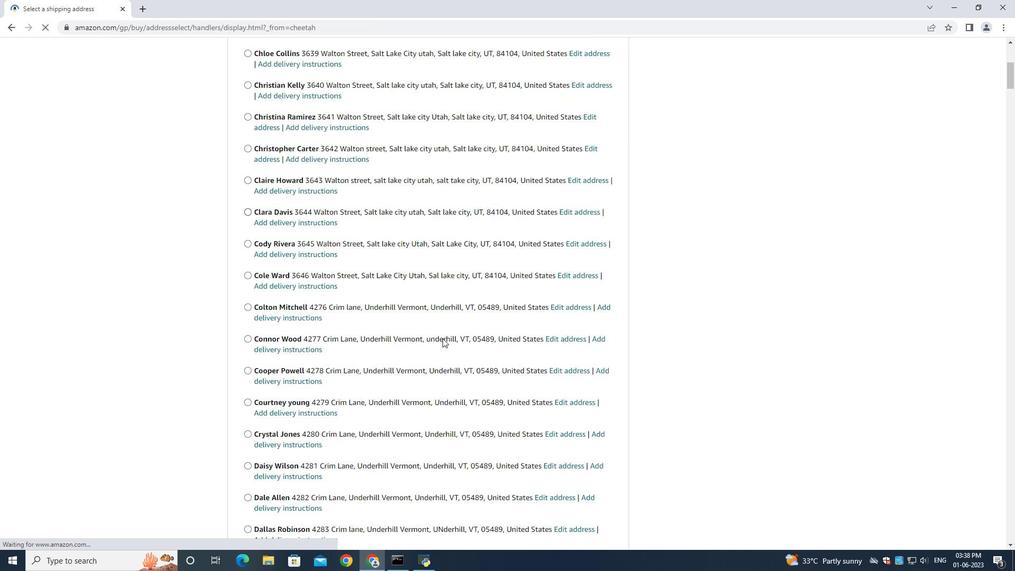 
Action: Mouse scrolled (441, 332) with delta (0, 0)
Screenshot: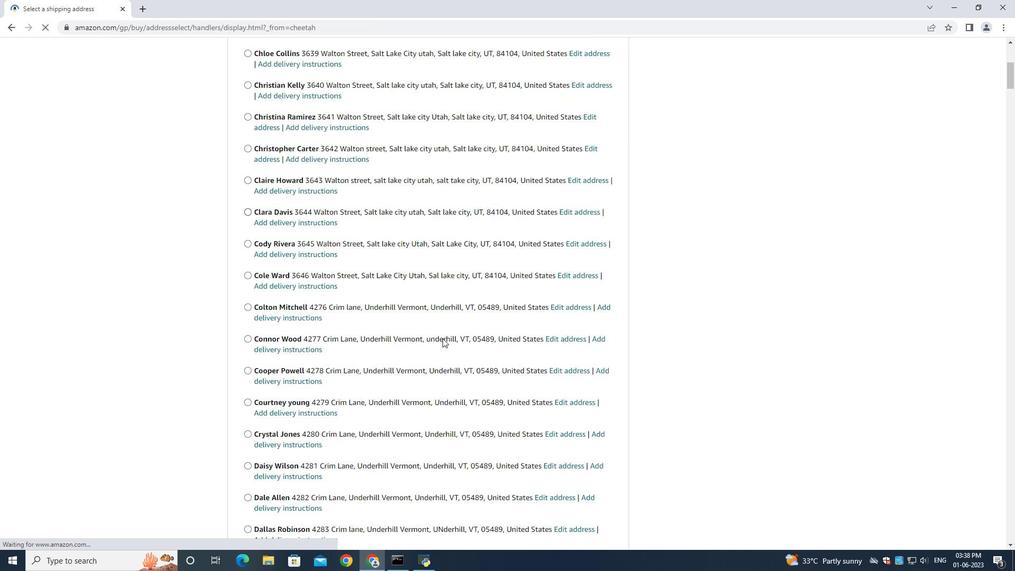
Action: Mouse scrolled (441, 332) with delta (0, 0)
Screenshot: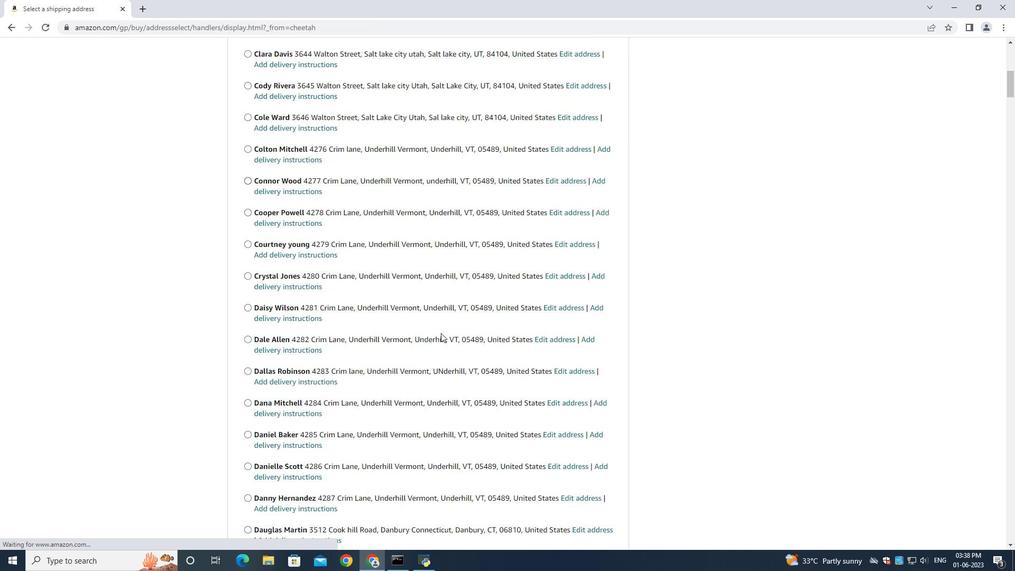 
Action: Mouse scrolled (441, 332) with delta (0, 0)
Screenshot: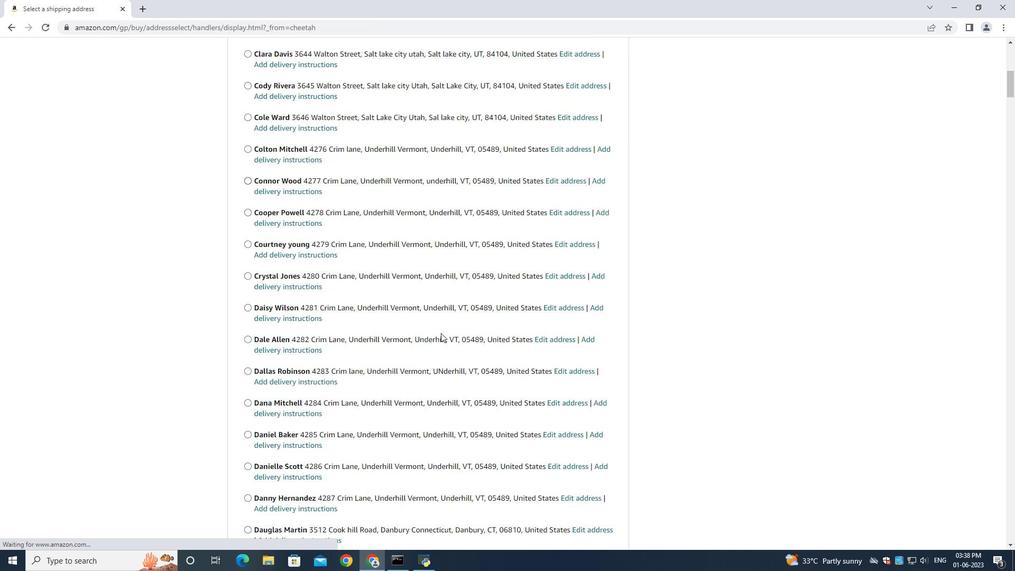 
Action: Mouse scrolled (441, 332) with delta (0, 0)
Screenshot: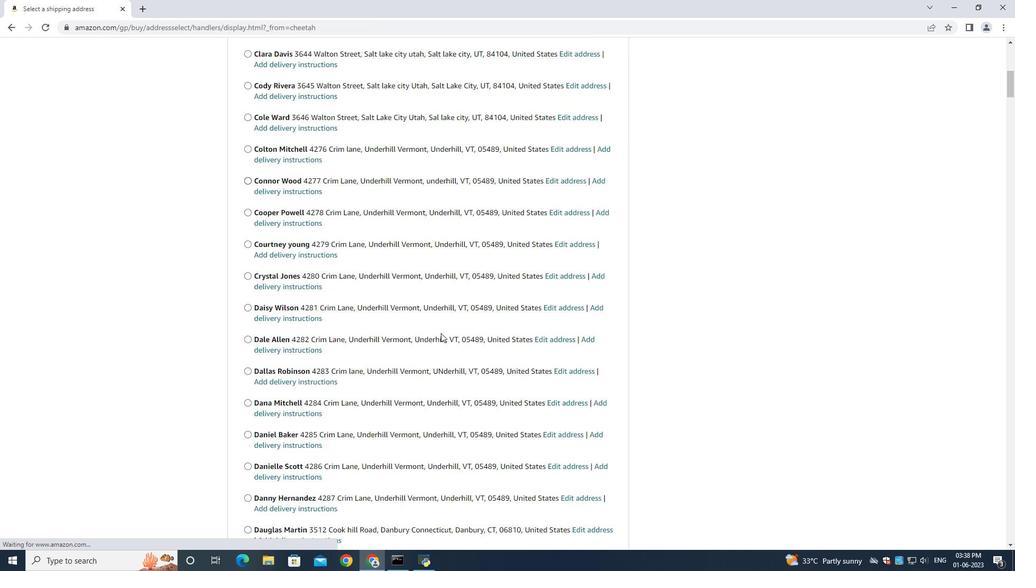 
Action: Mouse scrolled (441, 332) with delta (0, 0)
Screenshot: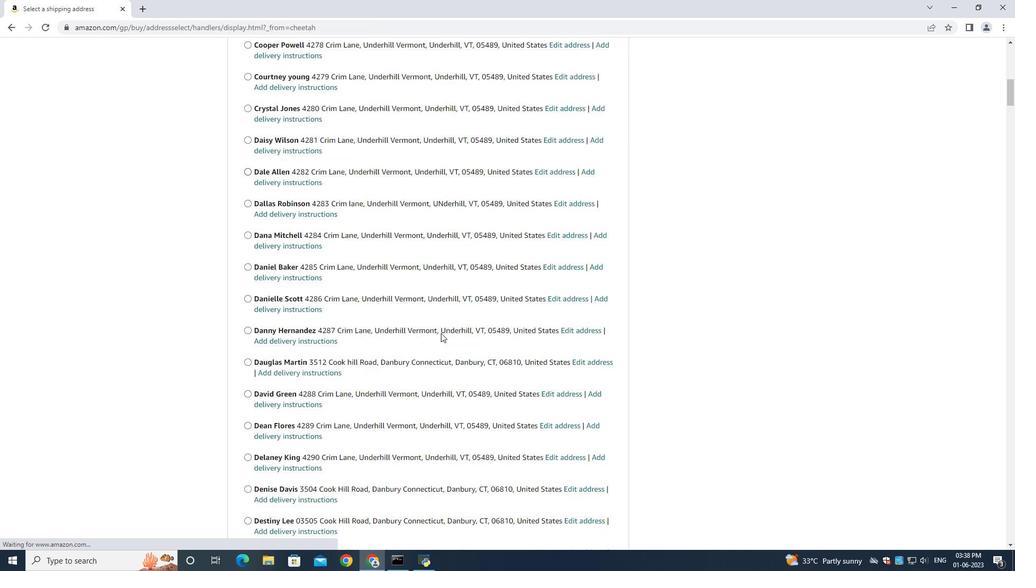
Action: Mouse scrolled (441, 332) with delta (0, 0)
Screenshot: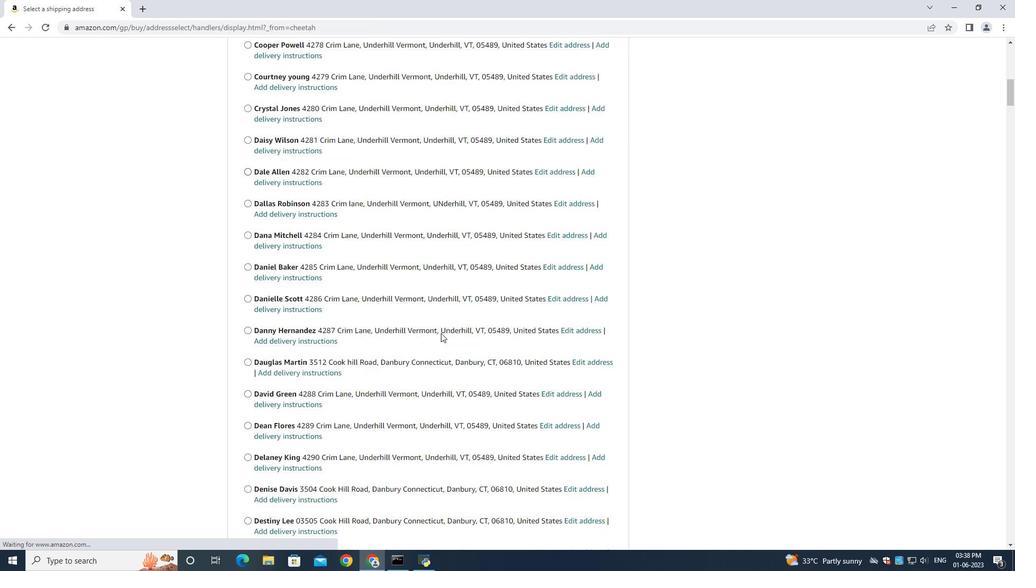
Action: Mouse moved to (441, 333)
Screenshot: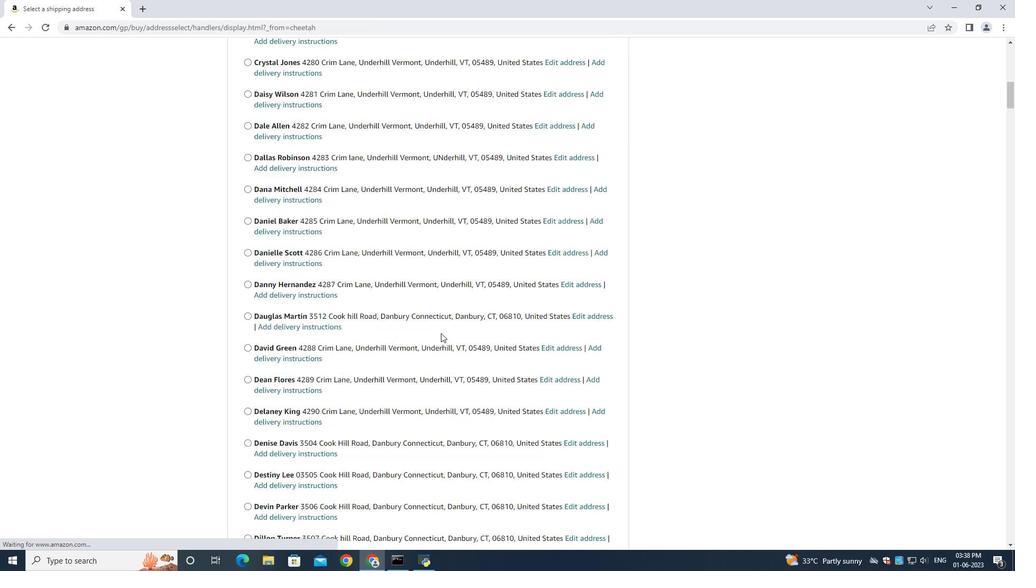 
Action: Mouse scrolled (441, 332) with delta (0, 0)
Screenshot: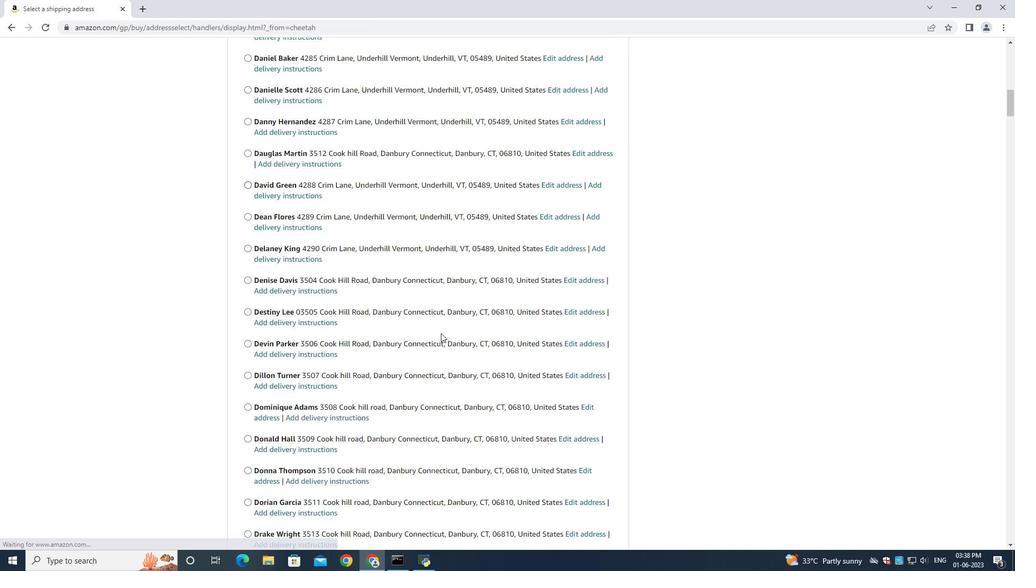 
Action: Mouse scrolled (441, 332) with delta (0, 0)
Screenshot: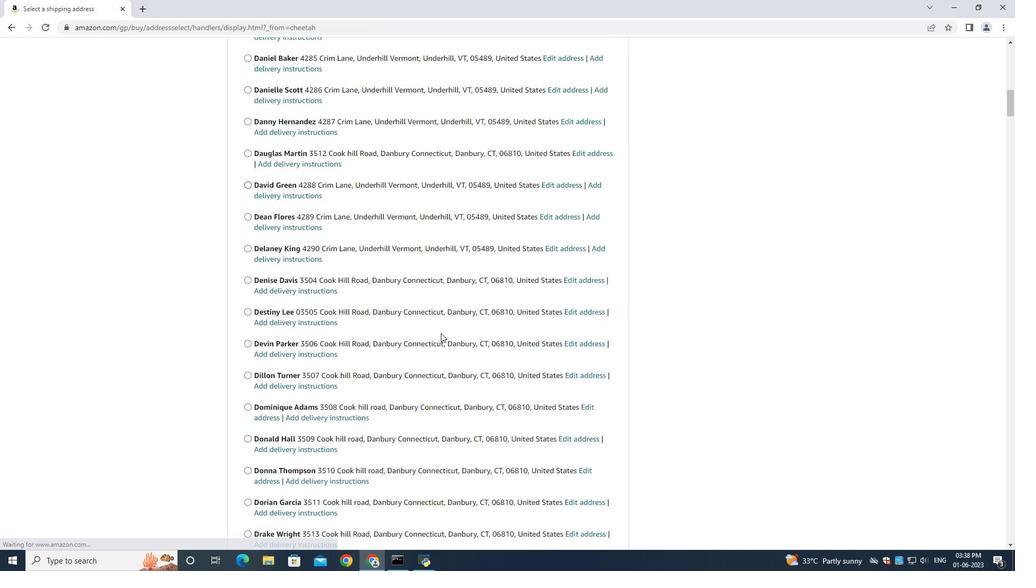 
Action: Mouse moved to (441, 333)
Screenshot: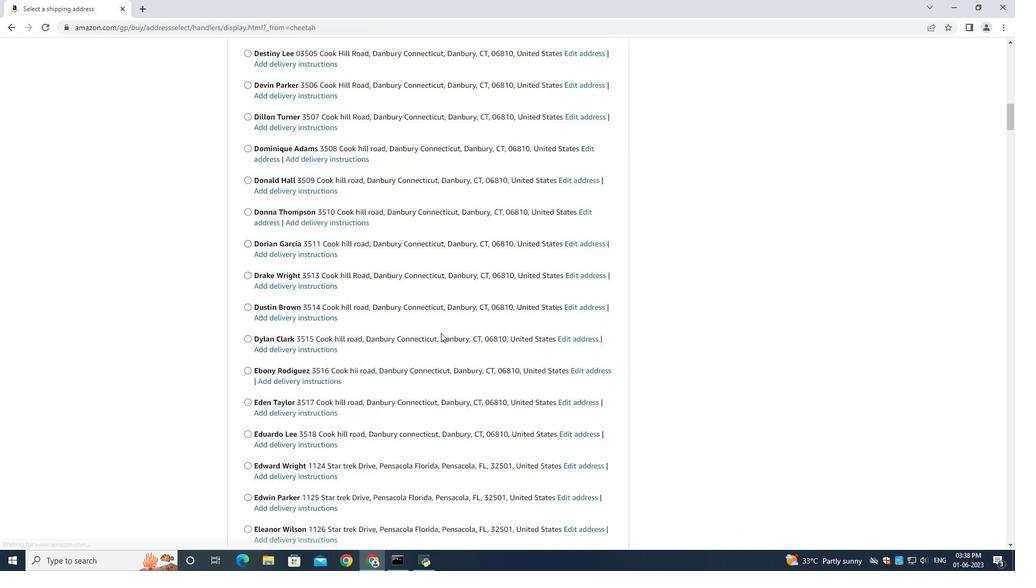 
Action: Mouse scrolled (441, 332) with delta (0, -1)
Screenshot: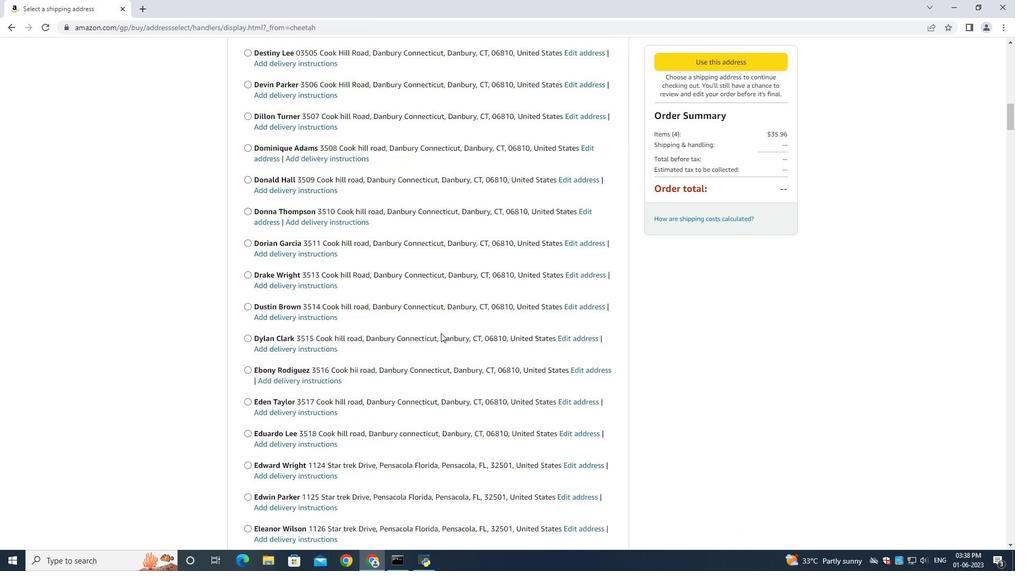 
Action: Mouse moved to (444, 329)
Screenshot: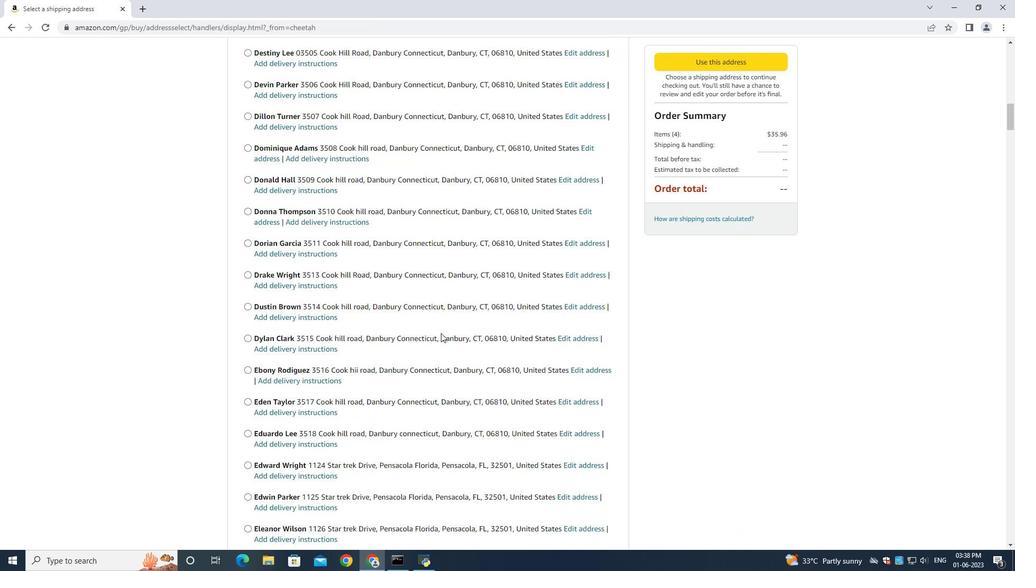 
Action: Mouse scrolled (441, 332) with delta (0, 0)
Screenshot: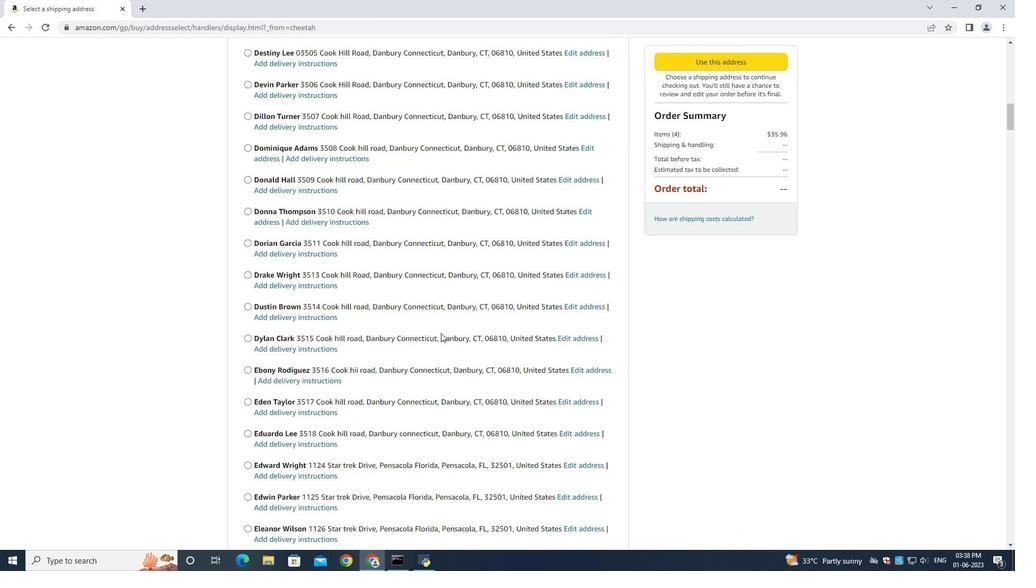
Action: Mouse moved to (444, 329)
Screenshot: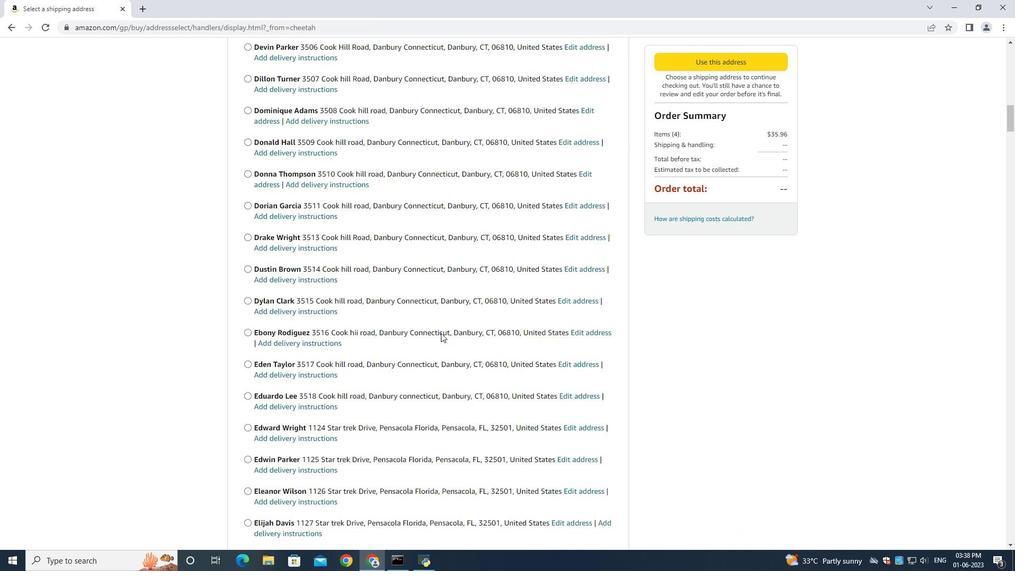 
Action: Mouse scrolled (441, 332) with delta (0, 0)
Screenshot: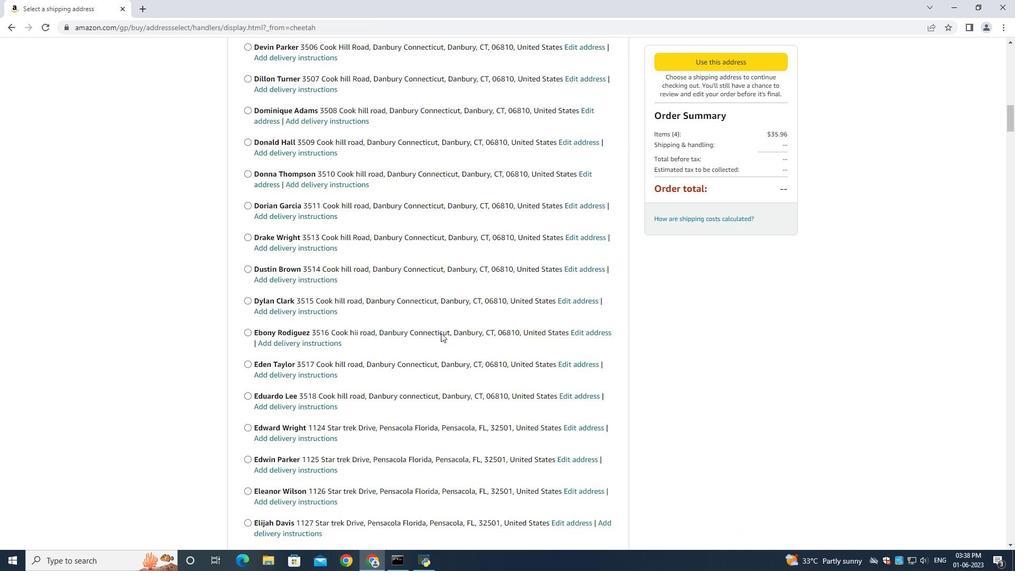 
Action: Mouse moved to (444, 329)
Screenshot: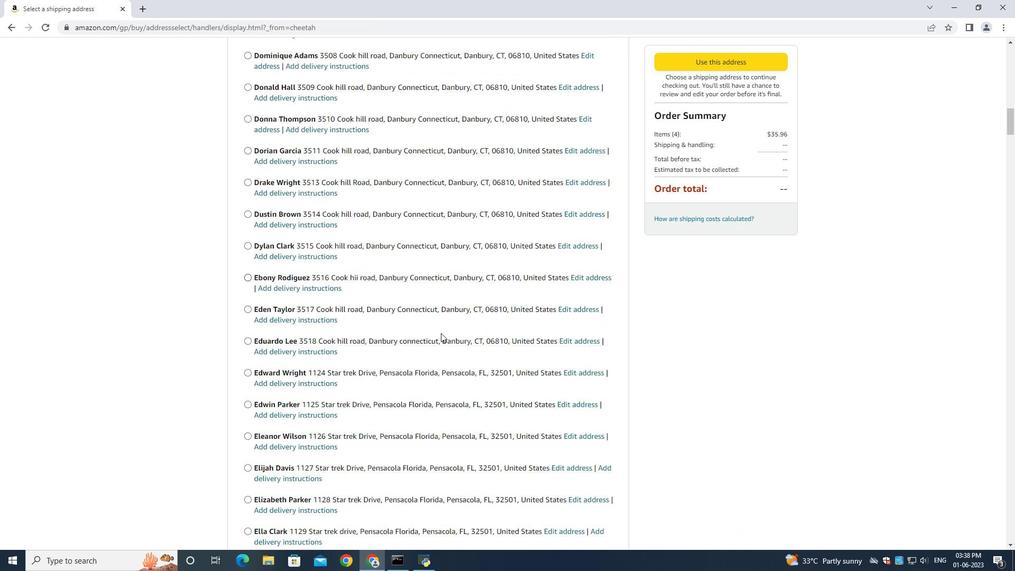 
Action: Mouse scrolled (441, 332) with delta (0, 0)
Screenshot: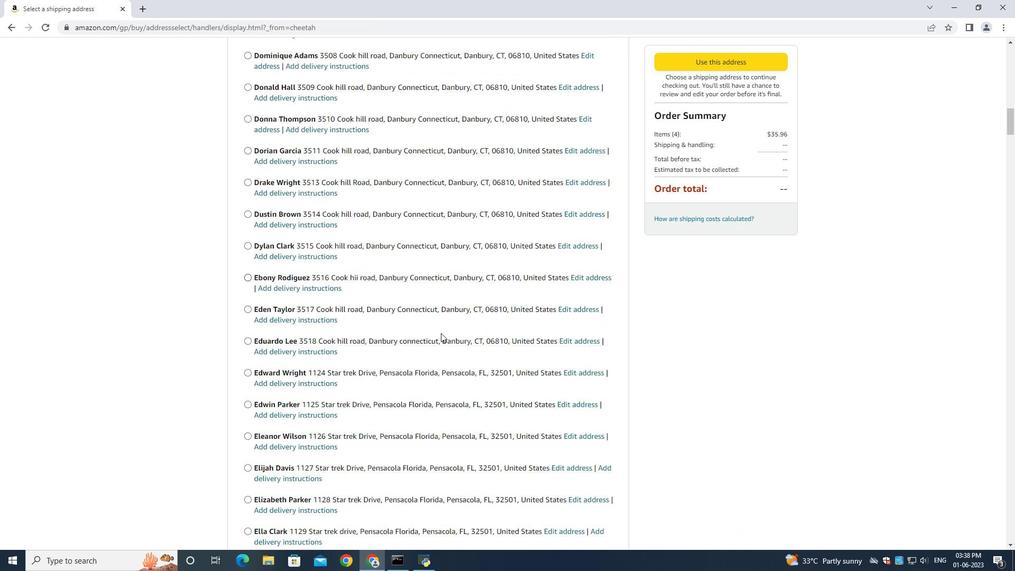 
Action: Mouse moved to (445, 329)
Screenshot: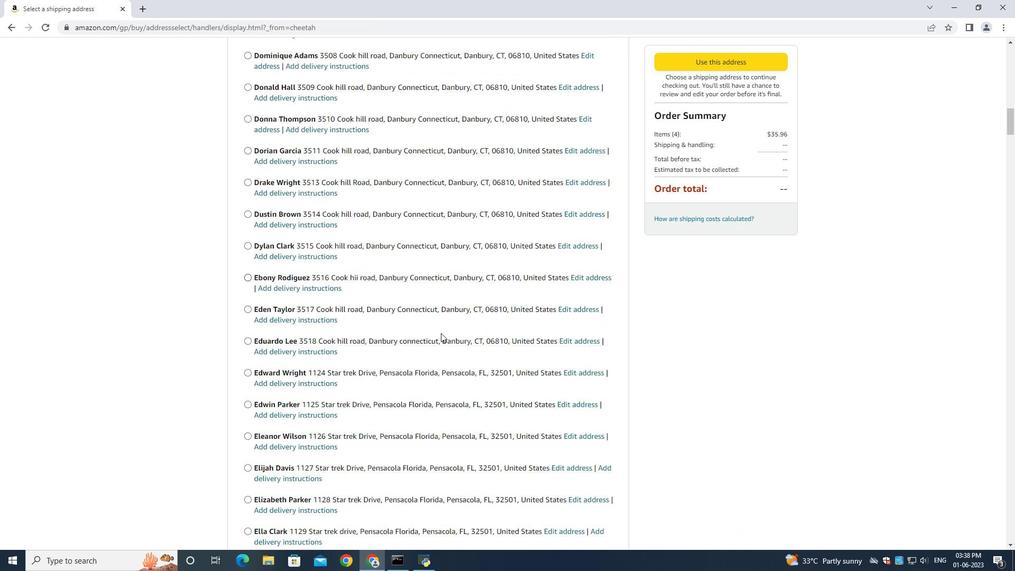 
Action: Mouse scrolled (441, 332) with delta (0, 0)
Screenshot: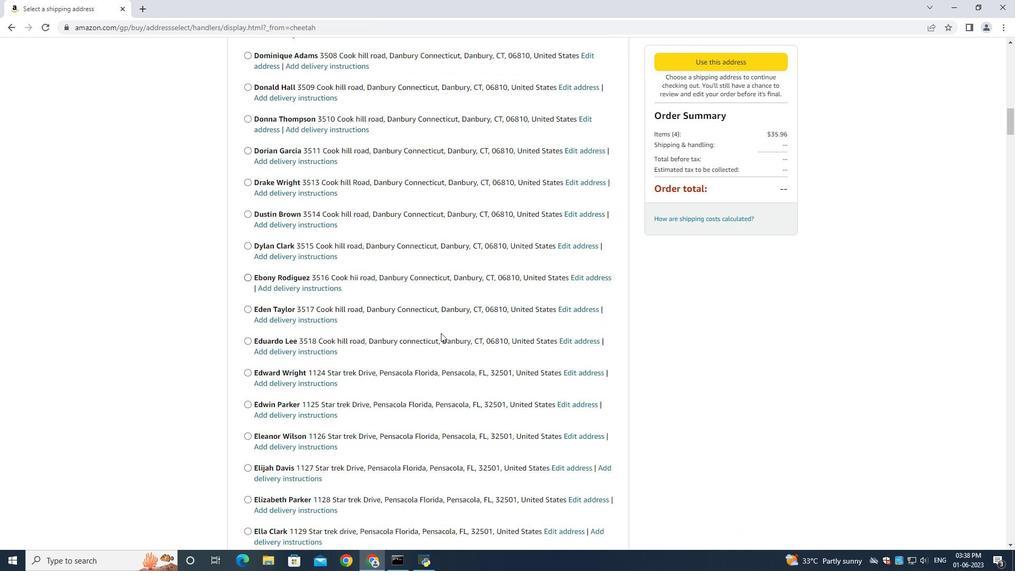 
Action: Mouse moved to (445, 329)
Screenshot: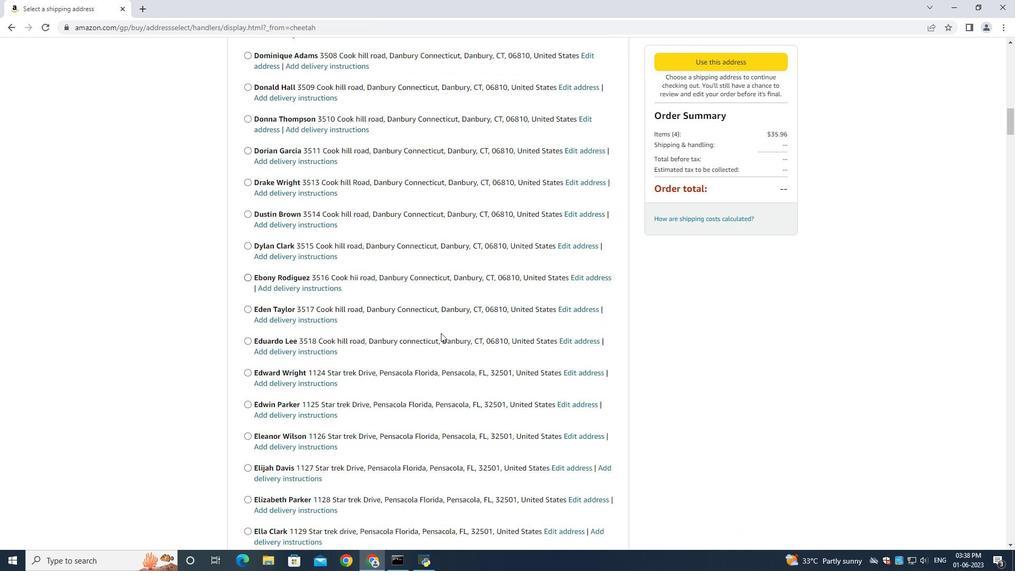 
Action: Mouse scrolled (445, 328) with delta (0, 0)
Screenshot: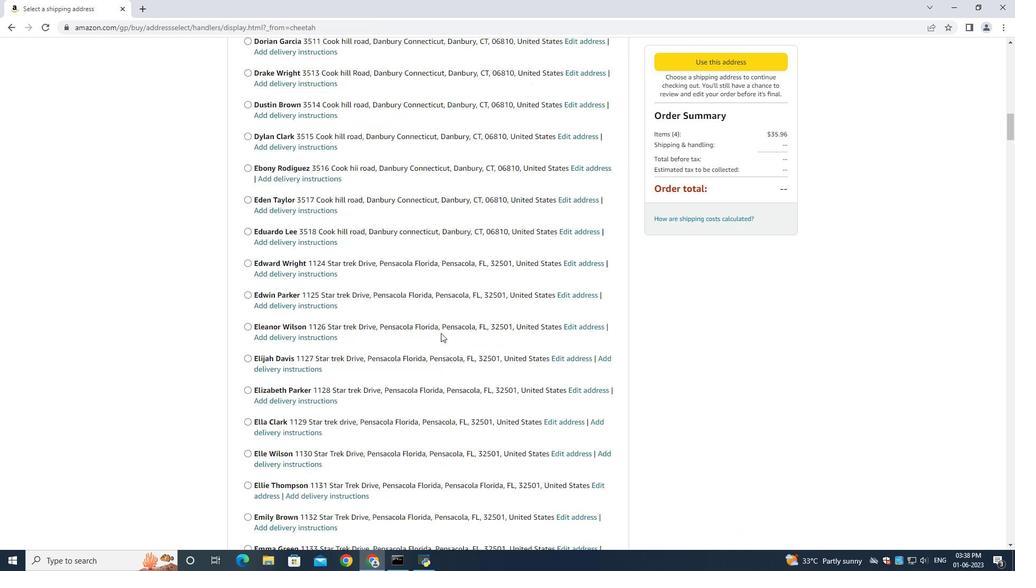 
Action: Mouse moved to (445, 329)
Screenshot: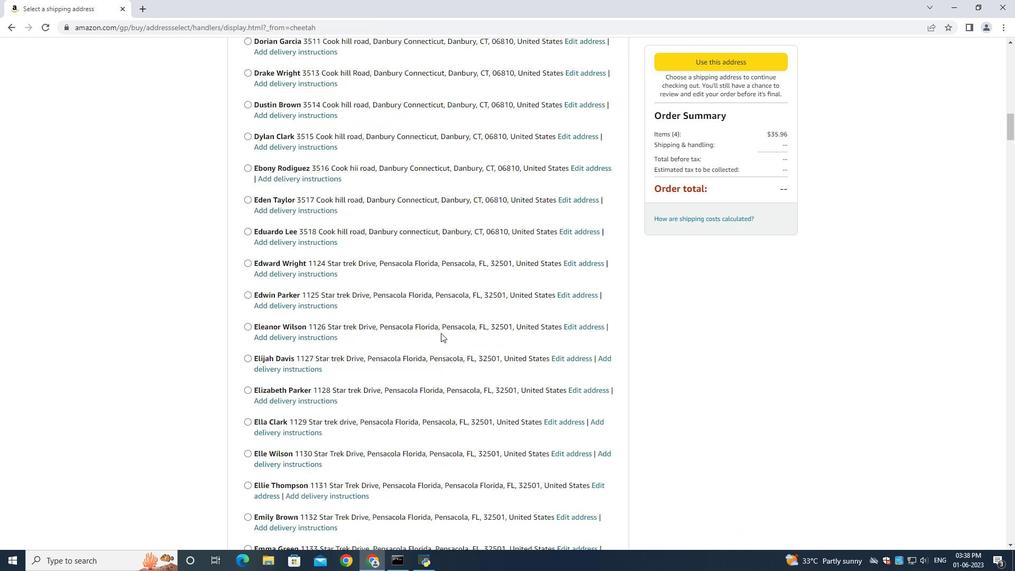 
Action: Mouse scrolled (445, 328) with delta (0, 0)
Screenshot: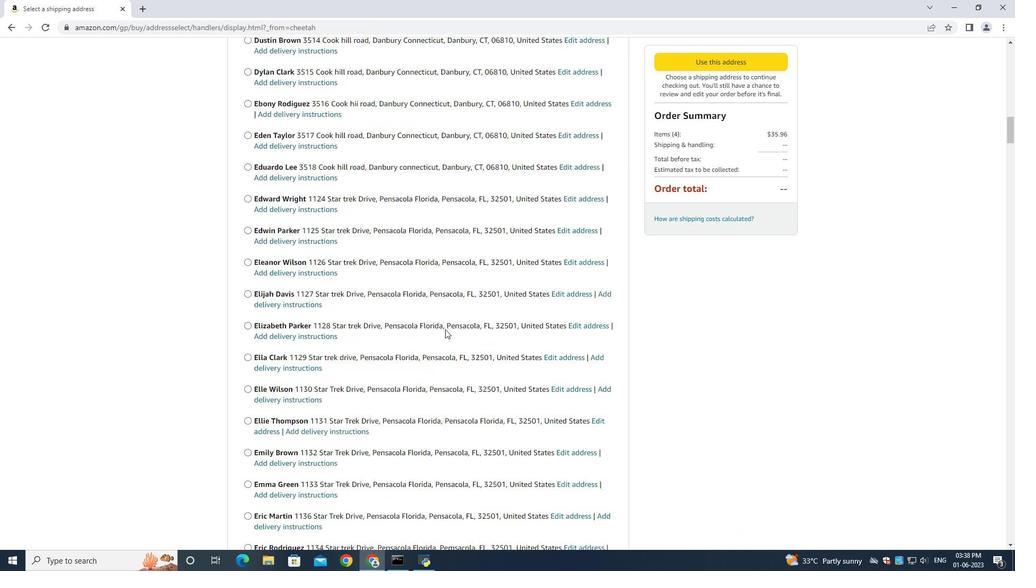 
Action: Mouse moved to (448, 326)
Screenshot: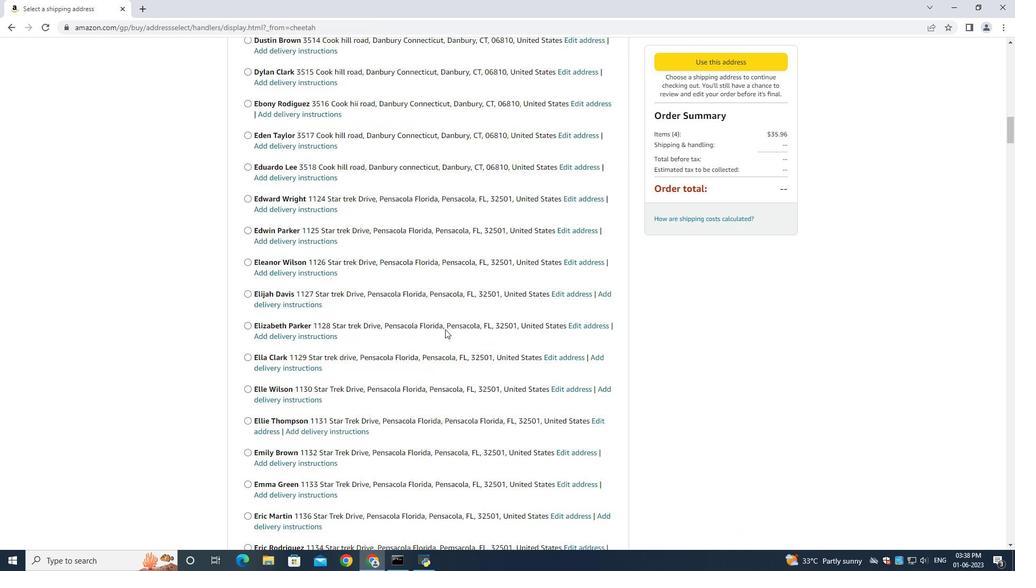 
Action: Mouse scrolled (445, 329) with delta (0, 0)
Screenshot: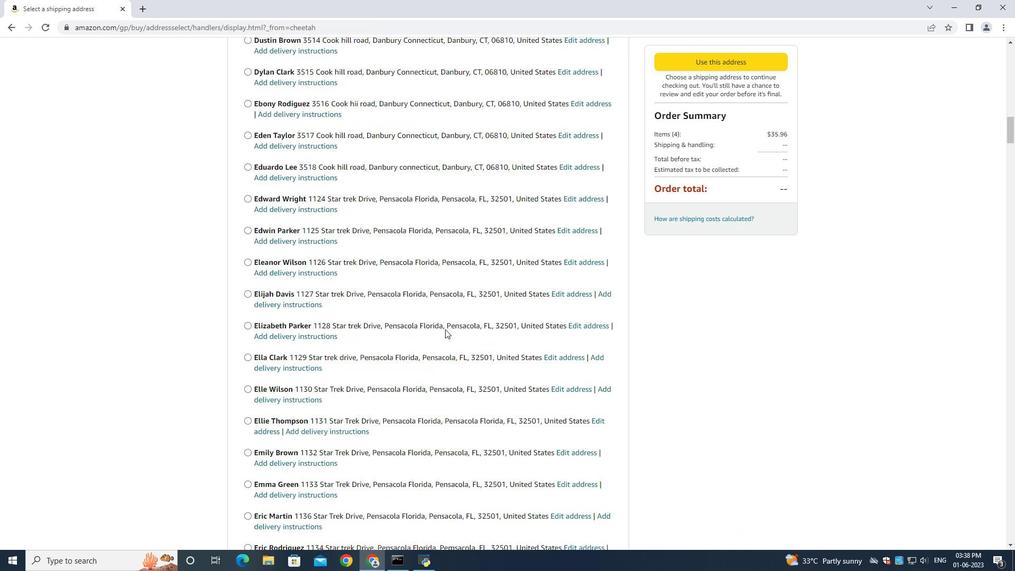 
Action: Mouse moved to (449, 326)
Screenshot: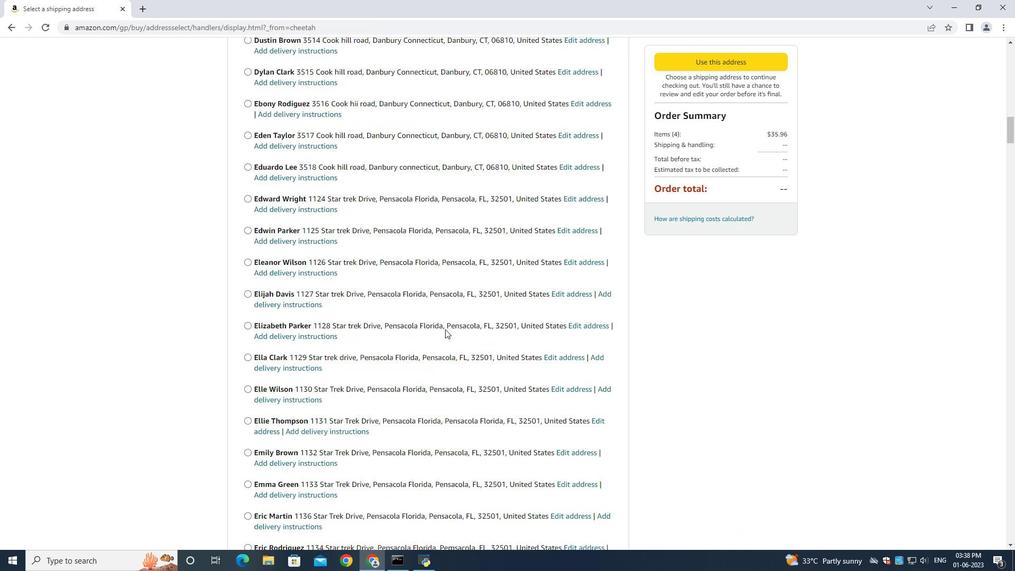 
Action: Mouse scrolled (445, 329) with delta (0, 0)
Screenshot: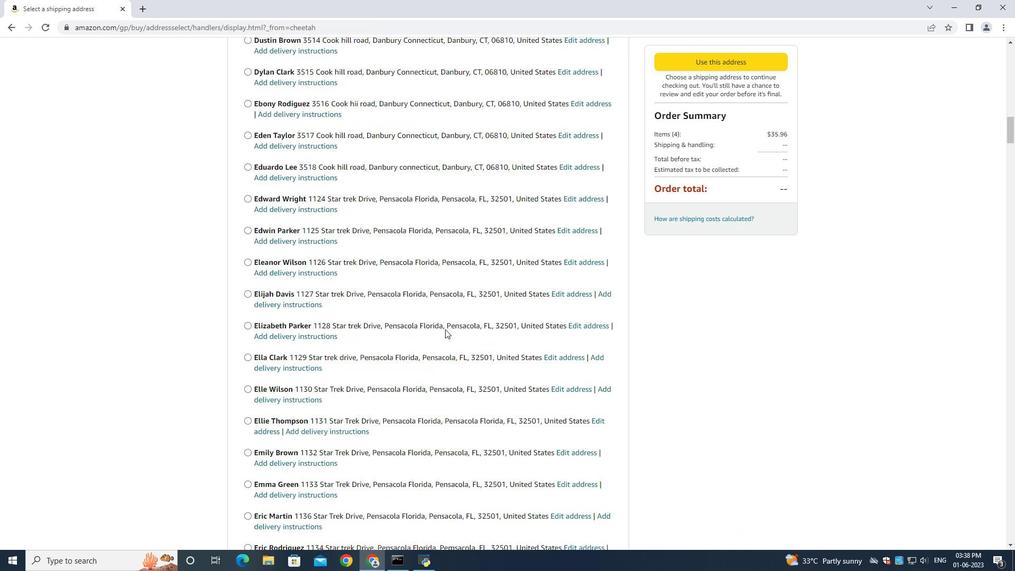 
Action: Mouse moved to (449, 326)
Screenshot: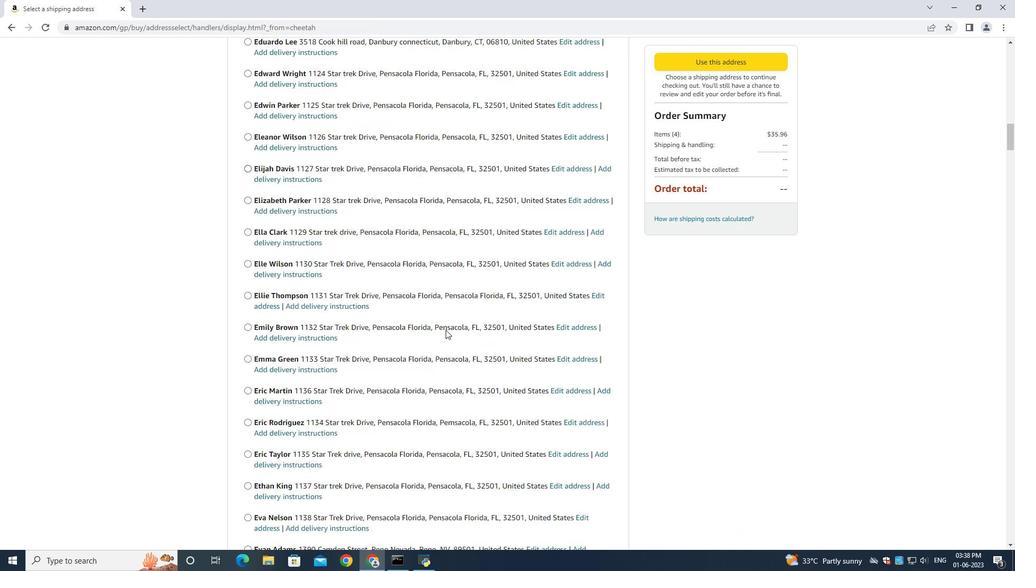 
Action: Mouse scrolled (445, 328) with delta (0, -1)
Screenshot: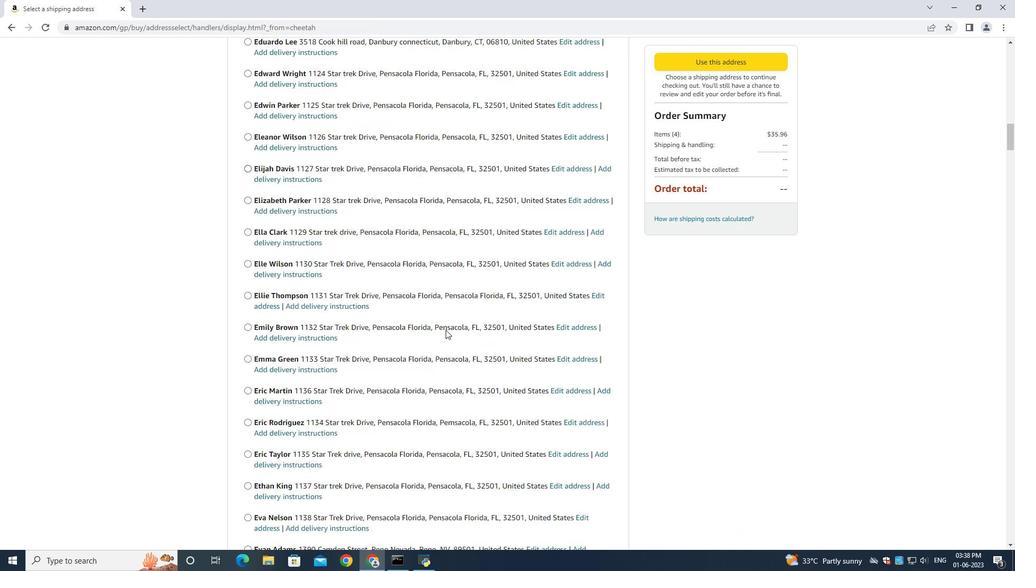
Action: Mouse scrolled (445, 329) with delta (0, 0)
Screenshot: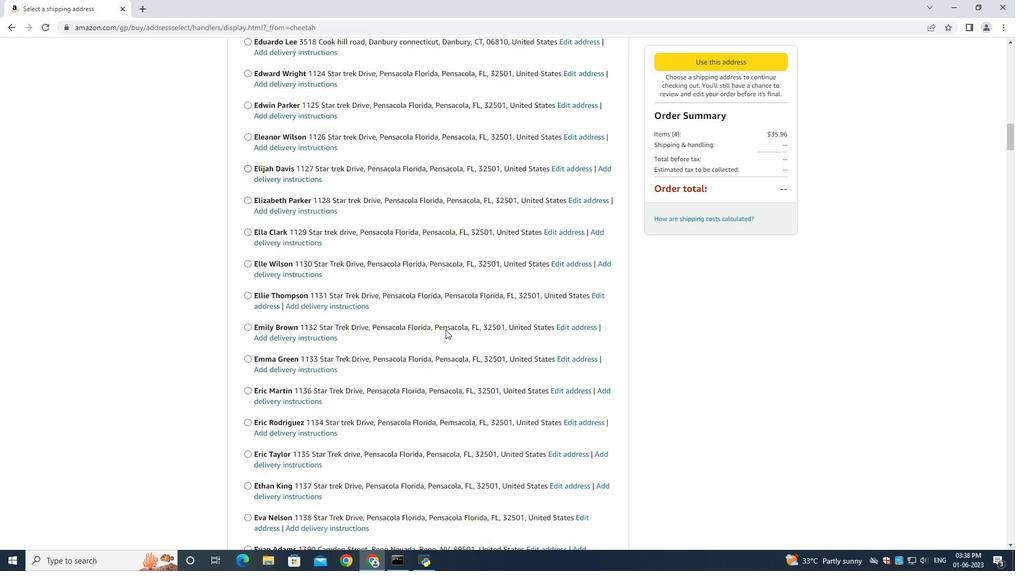 
Action: Mouse moved to (449, 325)
Screenshot: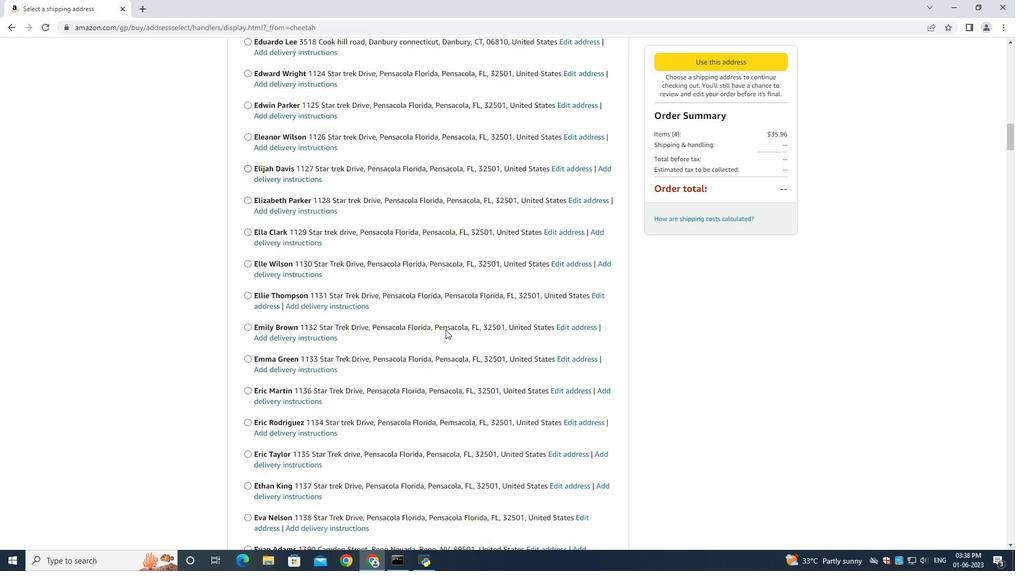 
Action: Mouse scrolled (445, 329) with delta (0, 0)
Screenshot: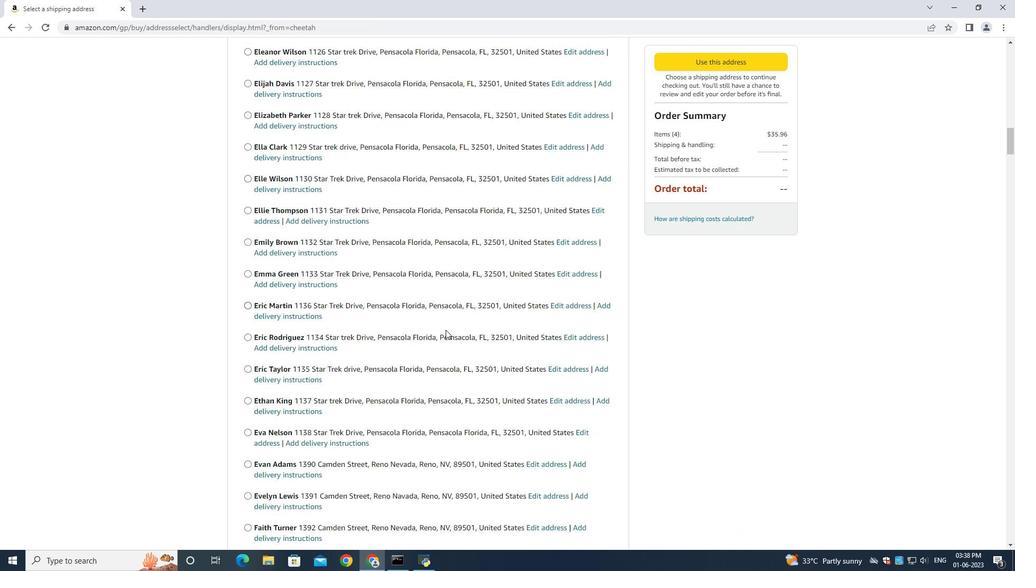 
Action: Mouse moved to (449, 324)
Screenshot: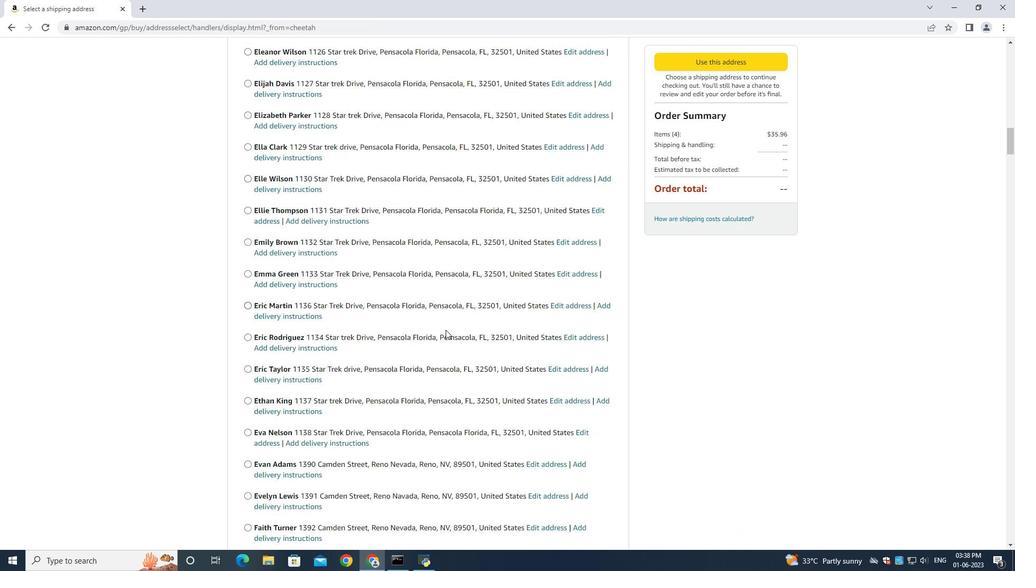 
Action: Mouse scrolled (449, 325) with delta (0, 0)
Screenshot: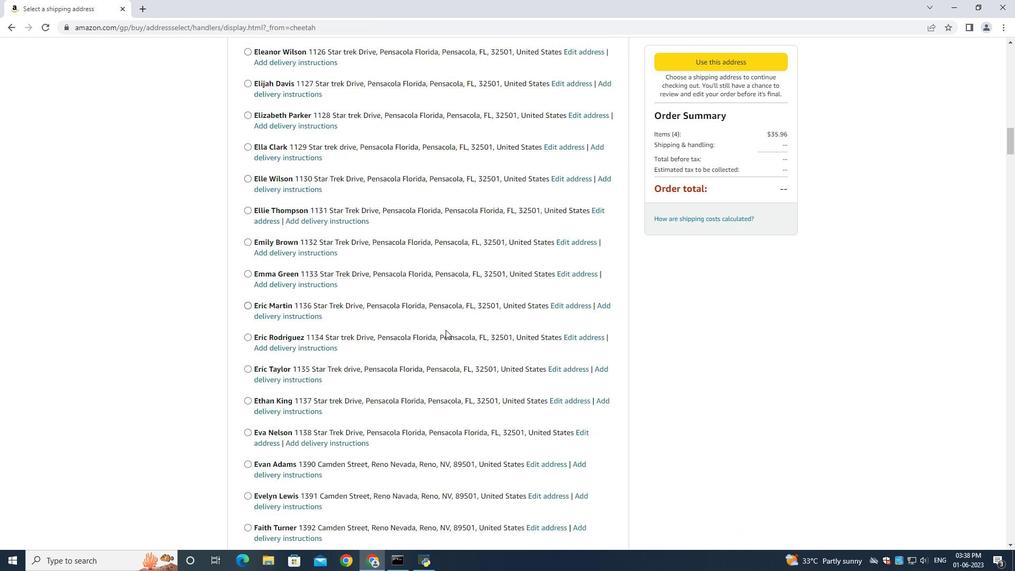 
Action: Mouse moved to (449, 324)
Screenshot: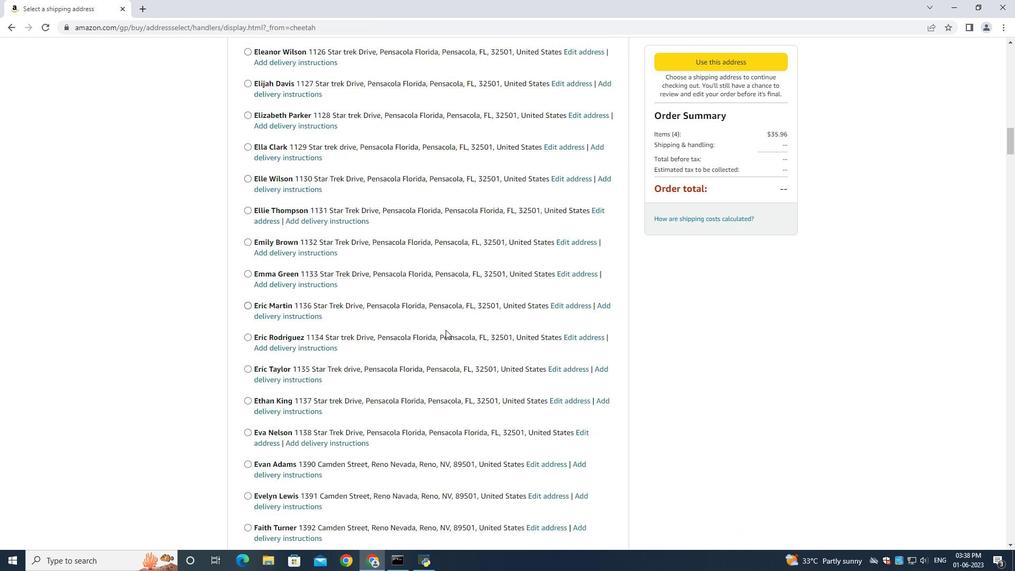 
Action: Mouse scrolled (449, 325) with delta (0, 0)
Screenshot: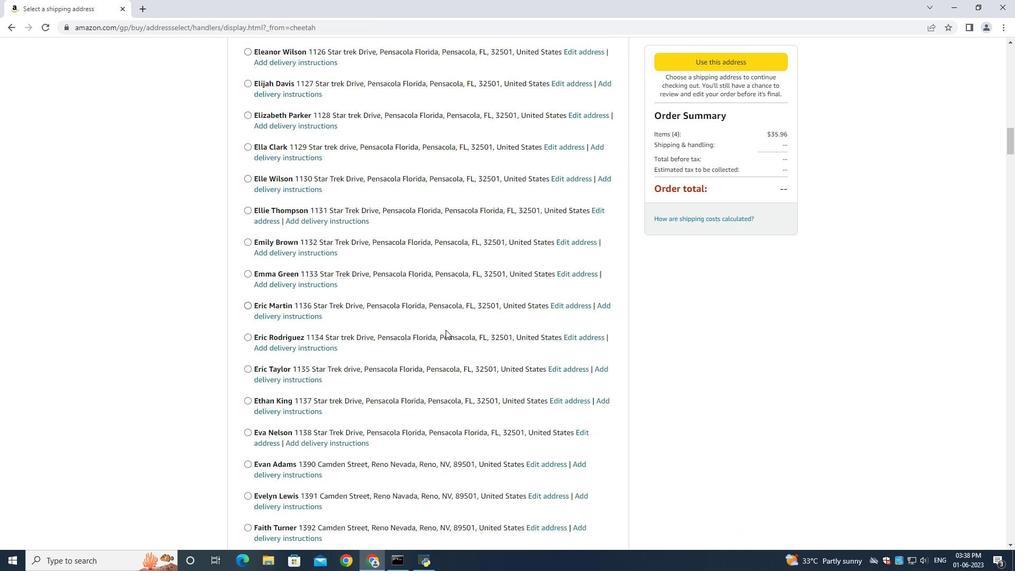 
Action: Mouse moved to (449, 323)
Screenshot: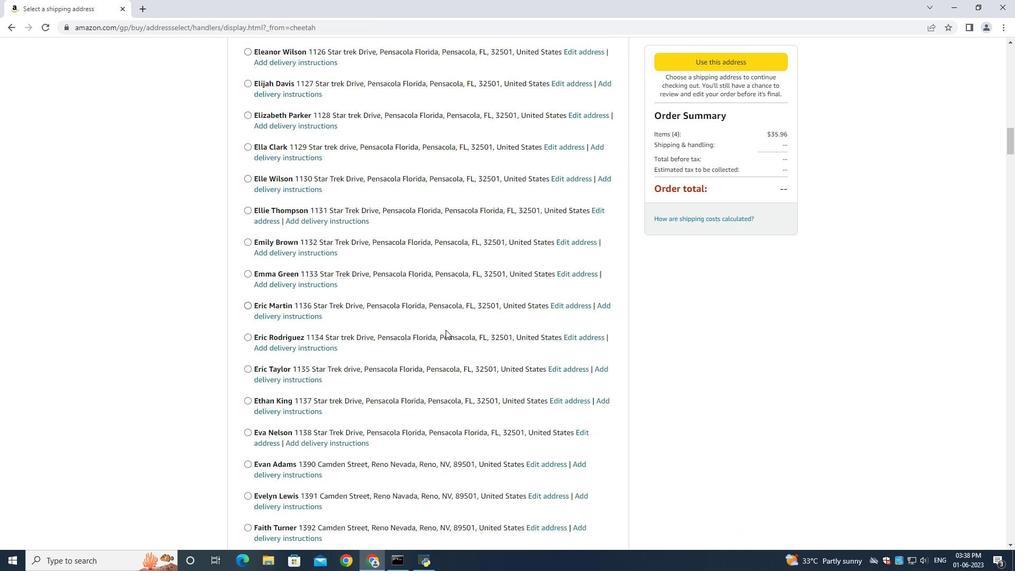 
Action: Mouse scrolled (449, 325) with delta (0, -1)
Screenshot: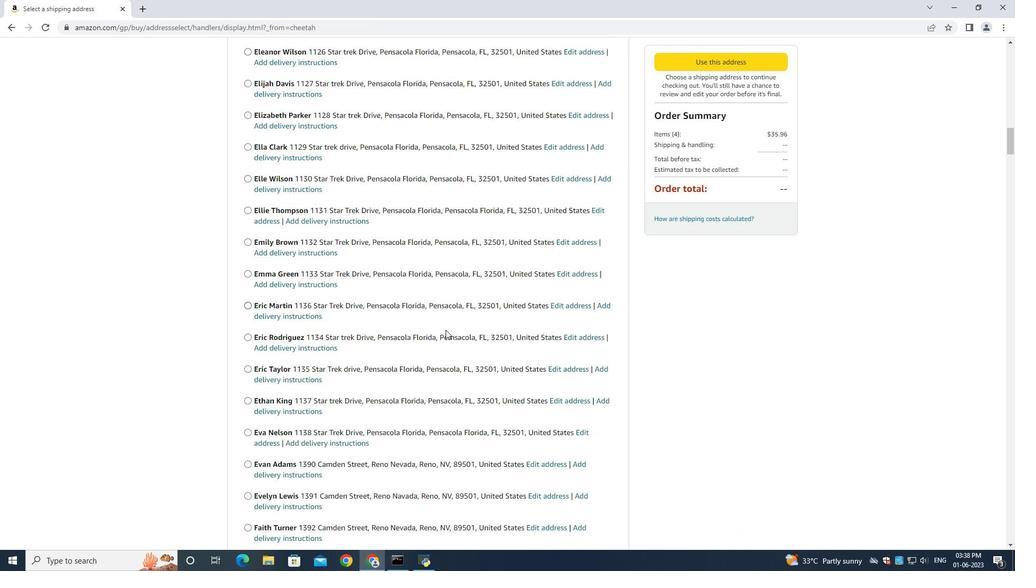 
Action: Mouse scrolled (449, 325) with delta (0, 0)
Screenshot: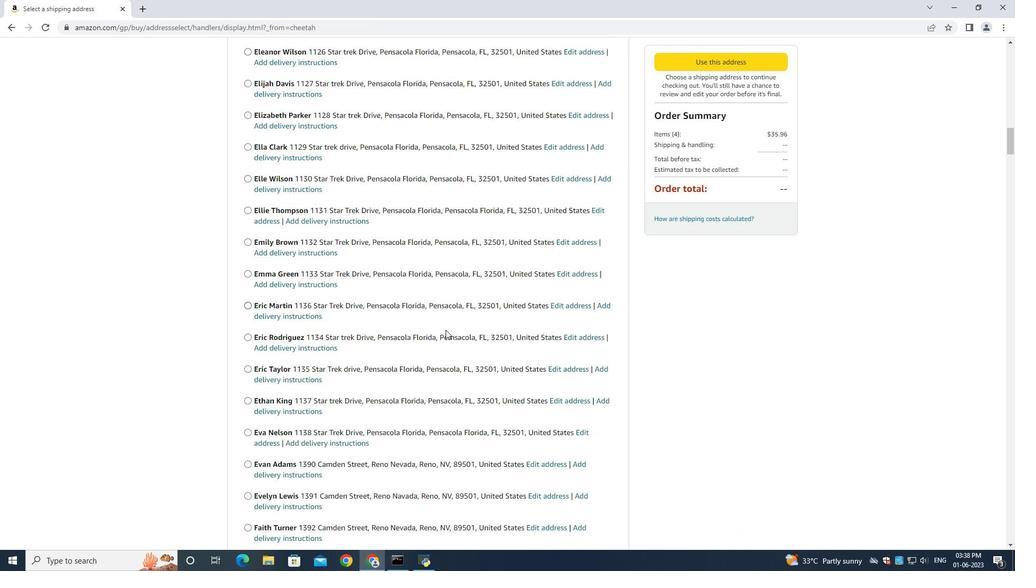 
Action: Mouse scrolled (449, 325) with delta (0, 0)
Screenshot: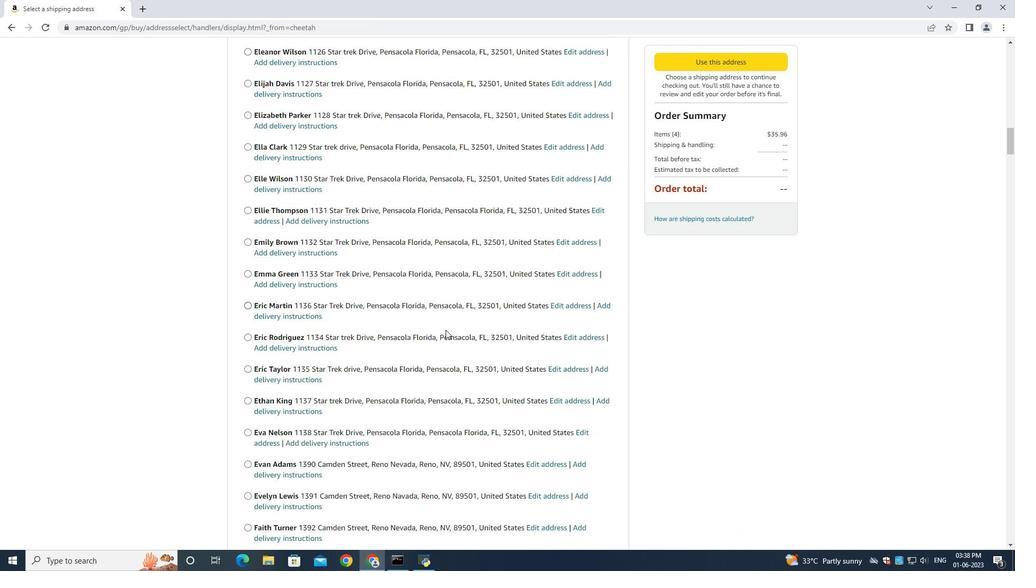
Action: Mouse scrolled (449, 325) with delta (0, 0)
Screenshot: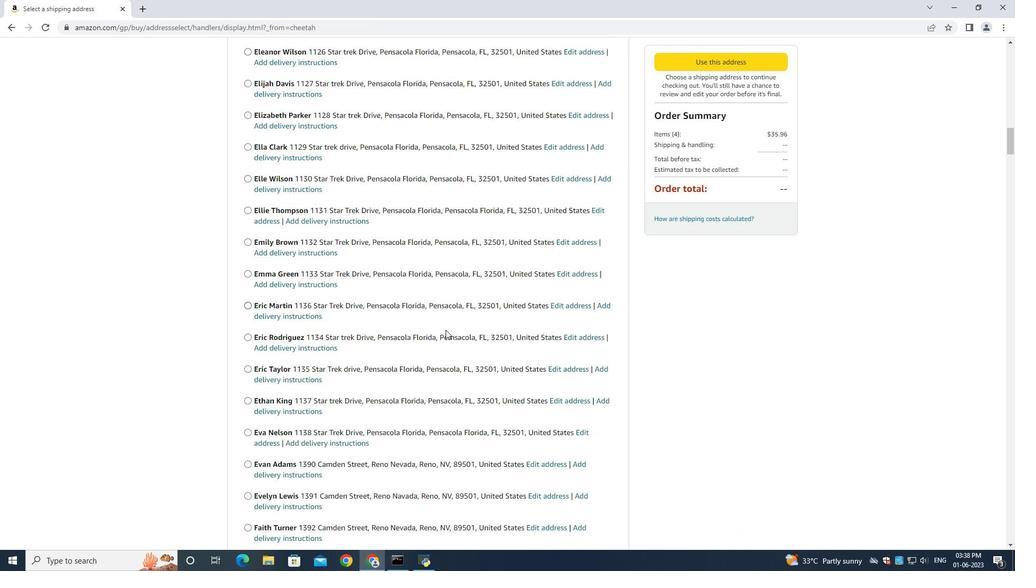 
Action: Mouse scrolled (449, 324) with delta (0, 0)
Screenshot: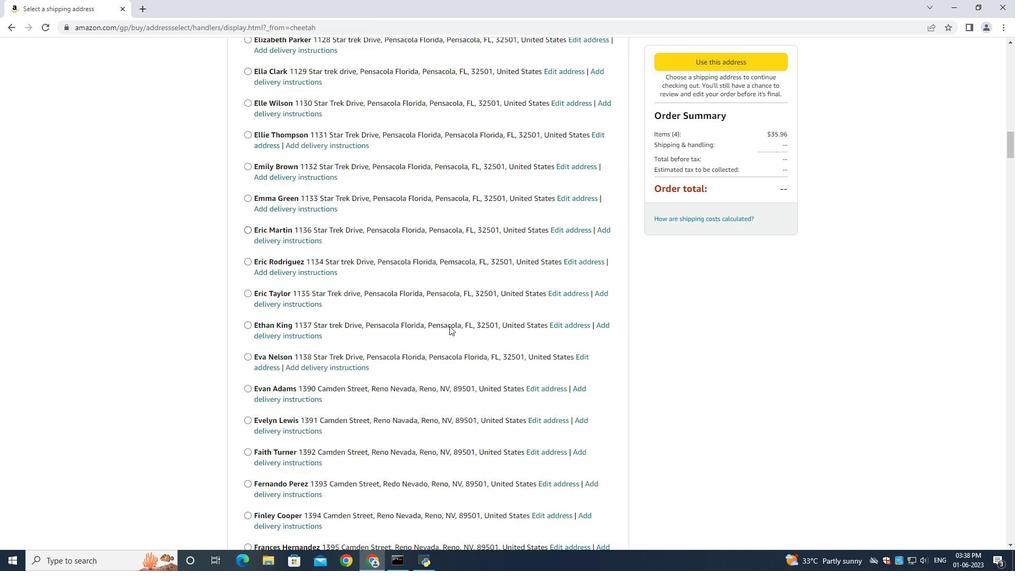 
Action: Mouse moved to (449, 326)
Screenshot: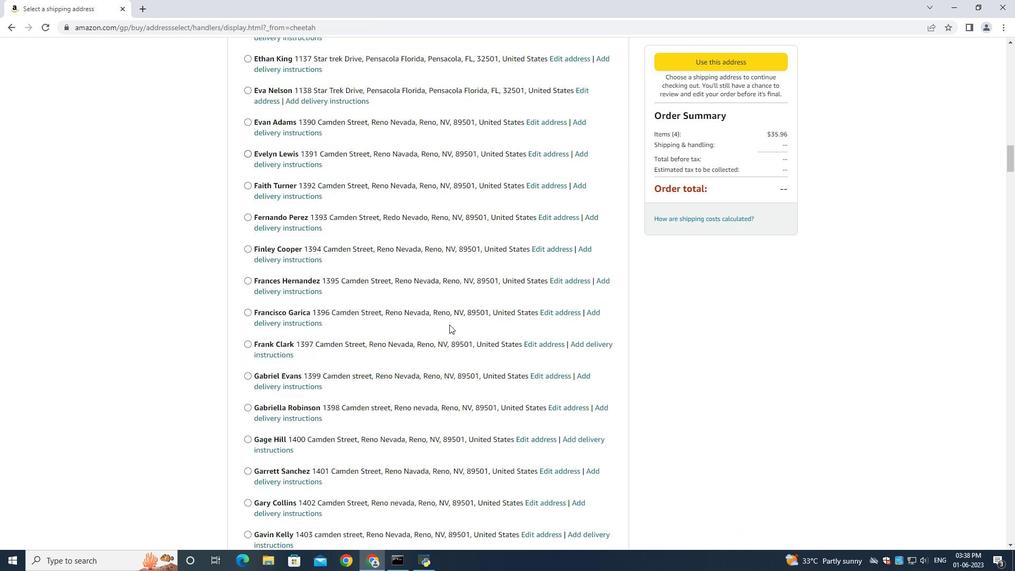 
Action: Mouse scrolled (449, 325) with delta (0, 0)
Screenshot: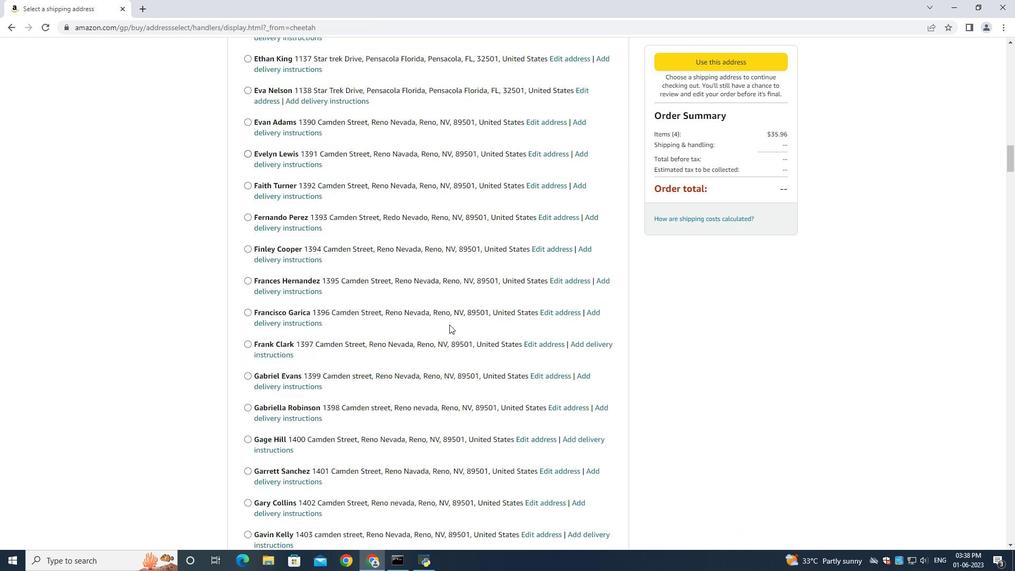 
Action: Mouse moved to (450, 326)
Screenshot: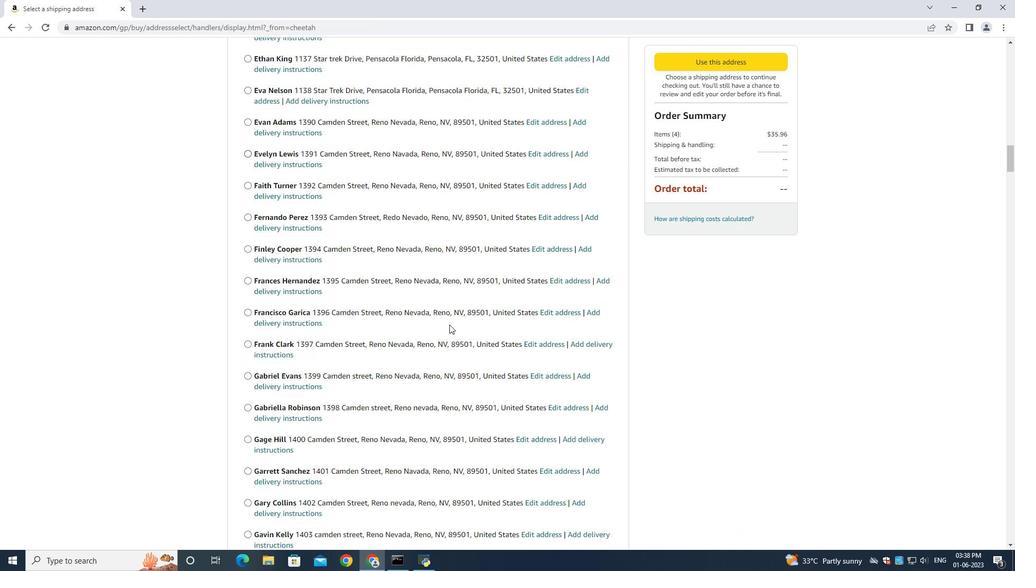 
Action: Mouse scrolled (449, 326) with delta (0, 0)
Screenshot: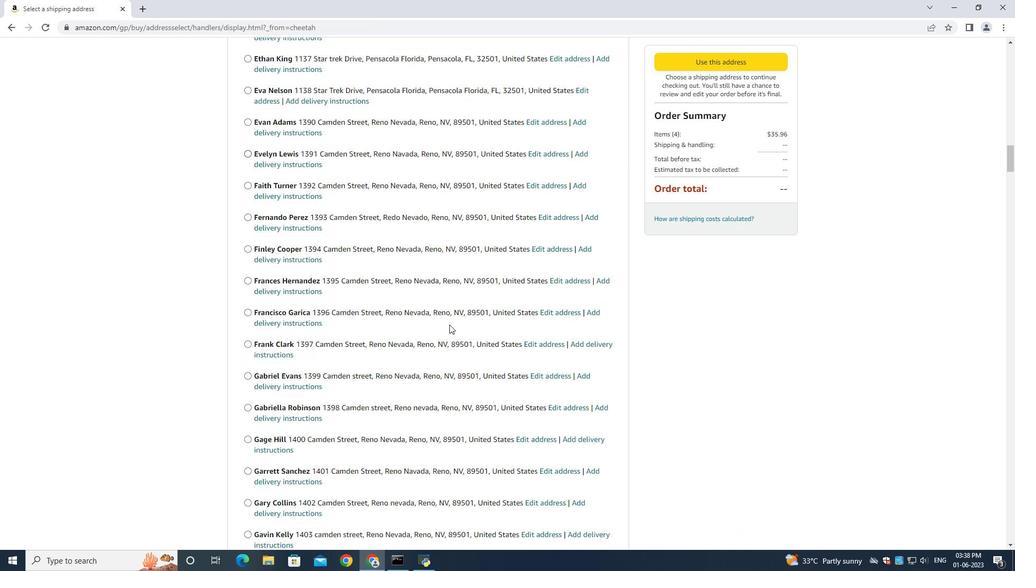 
Action: Mouse moved to (450, 326)
Screenshot: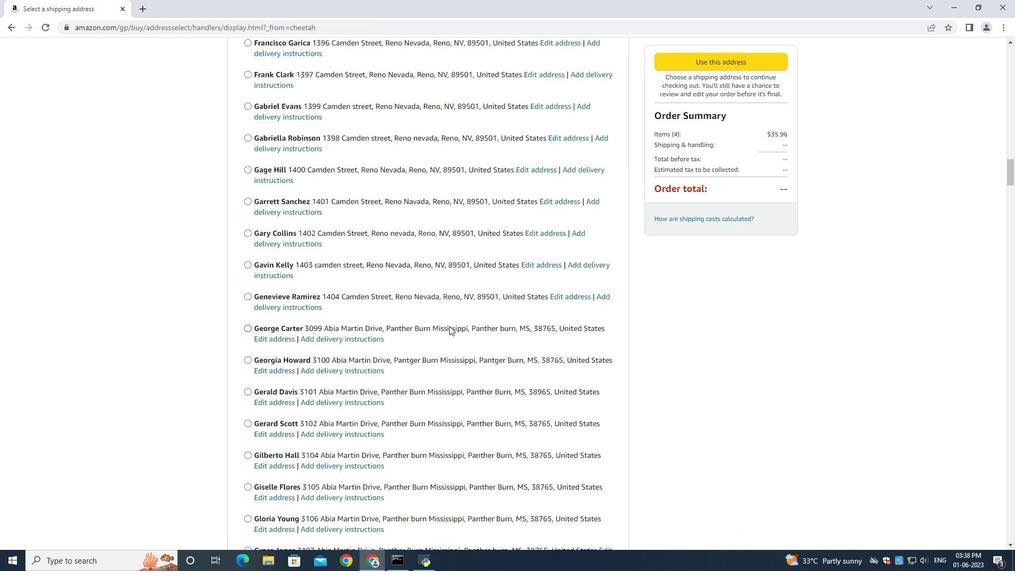 
Action: Mouse scrolled (449, 326) with delta (0, 0)
Screenshot: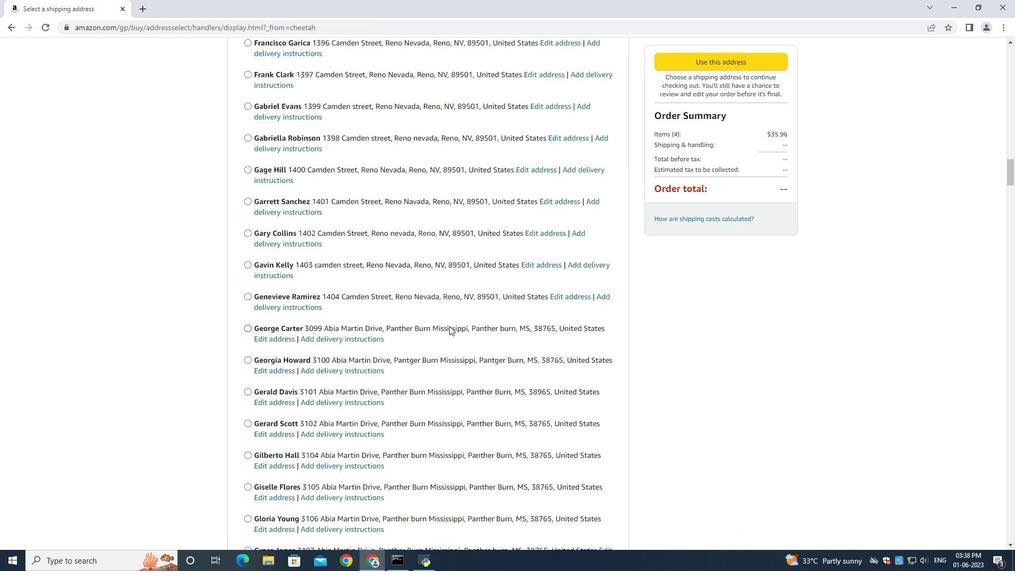 
Action: Mouse moved to (451, 325)
Screenshot: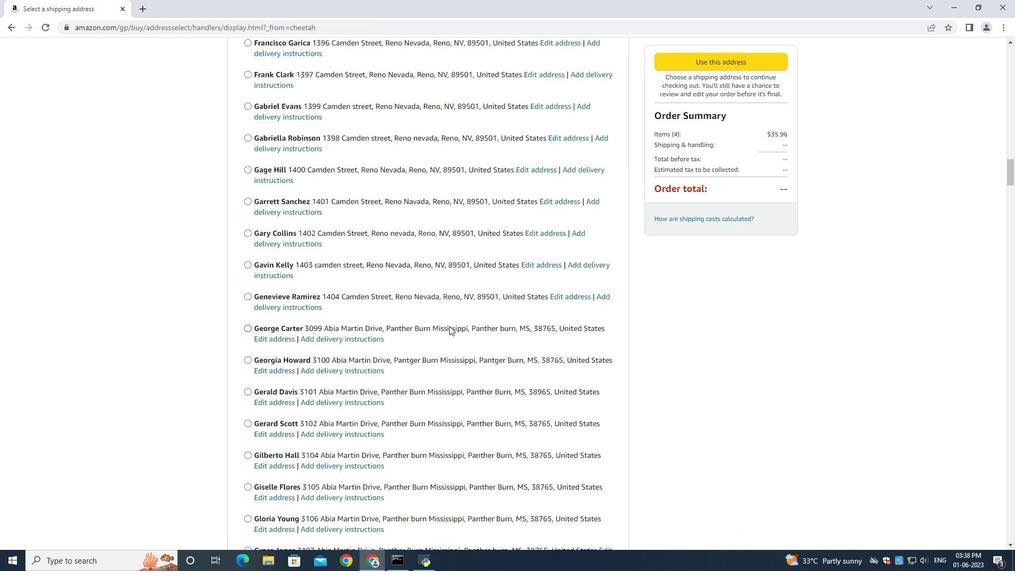 
Action: Mouse scrolled (449, 326) with delta (0, 0)
Screenshot: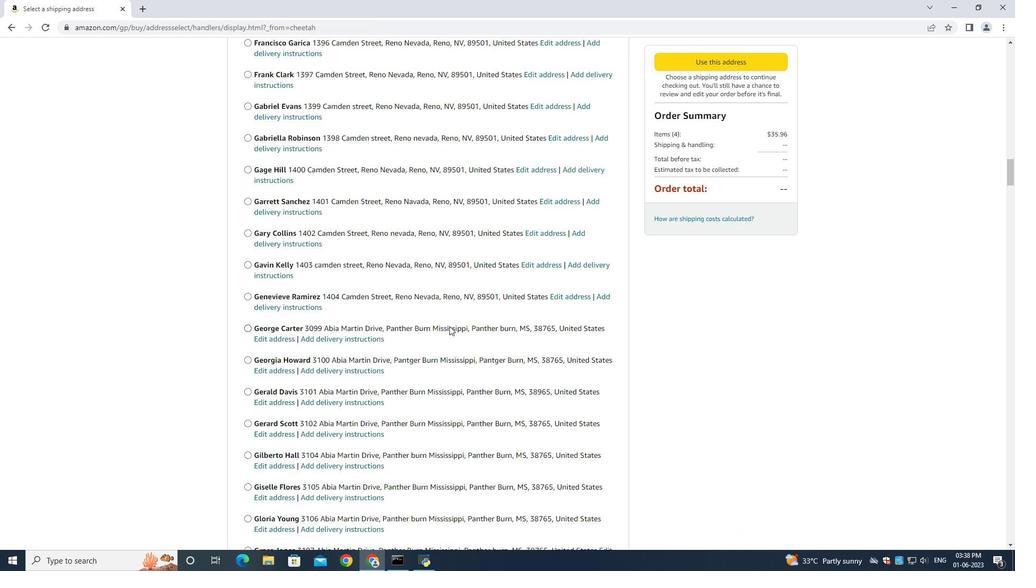 
Action: Mouse moved to (451, 323)
Screenshot: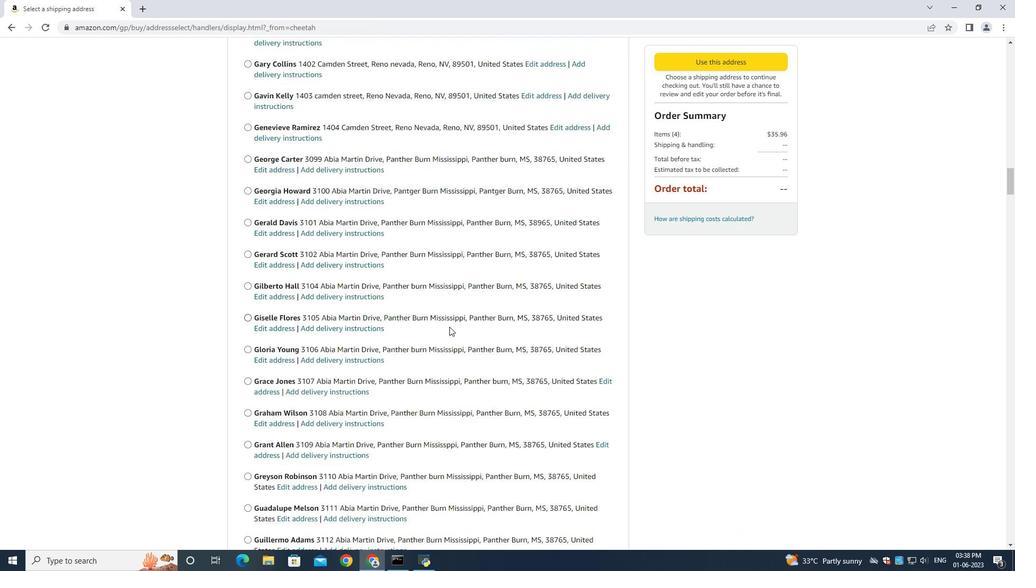 
Action: Mouse scrolled (449, 325) with delta (0, -1)
Screenshot: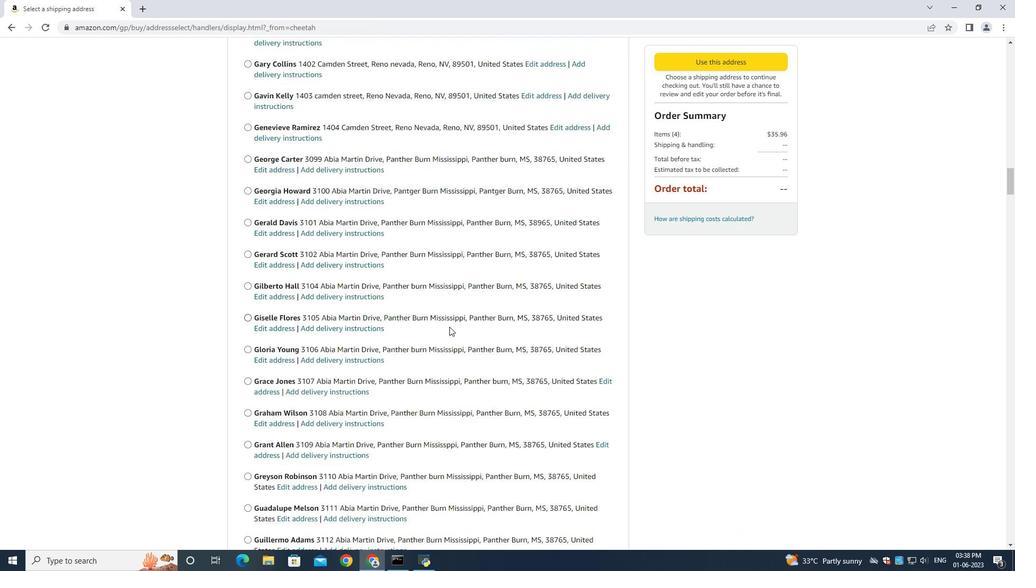 
Action: Mouse moved to (451, 323)
Screenshot: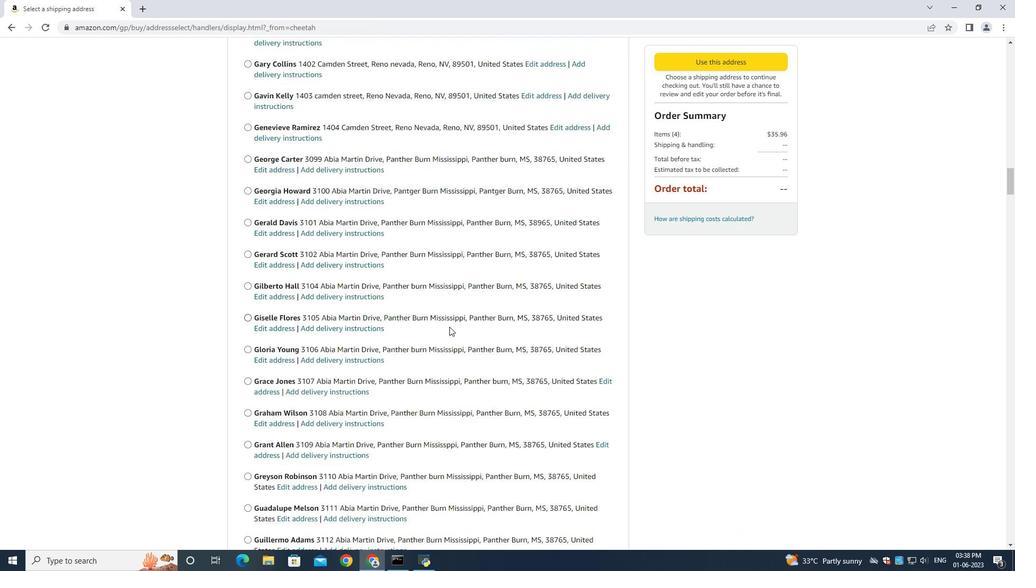 
Action: Mouse scrolled (450, 326) with delta (0, 0)
Screenshot: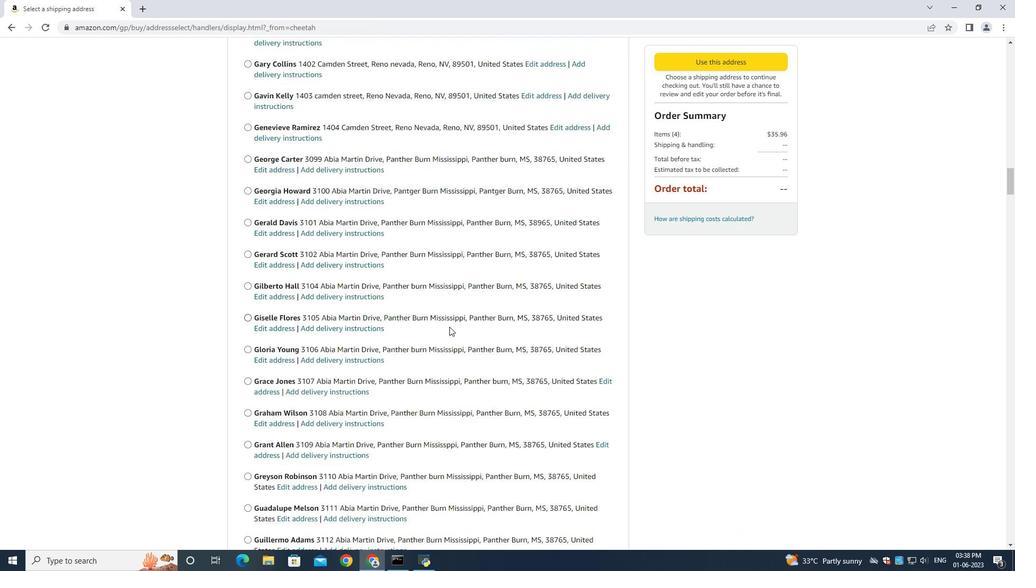 
Action: Mouse moved to (451, 323)
Screenshot: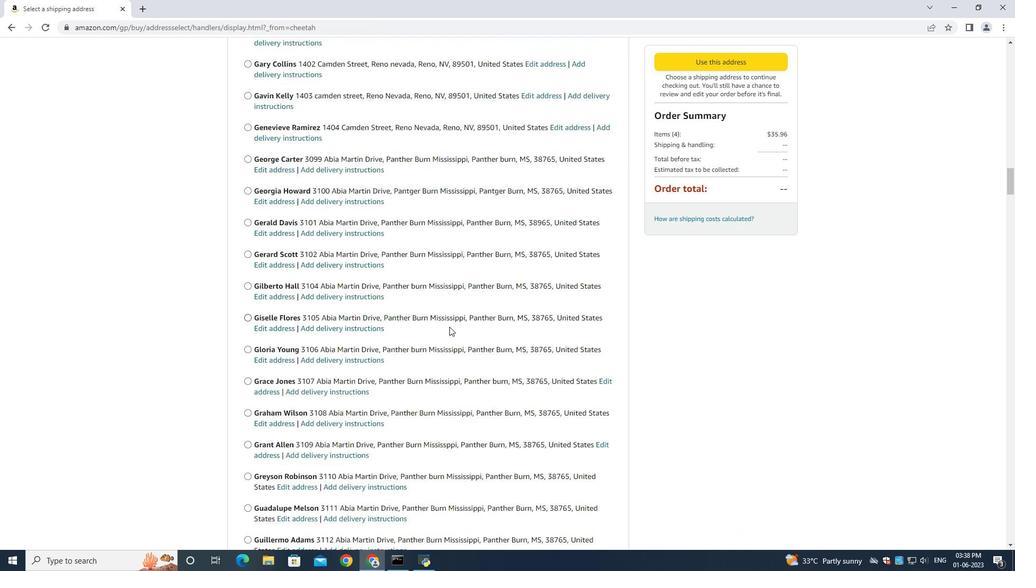 
Action: Mouse scrolled (450, 326) with delta (0, 0)
Screenshot: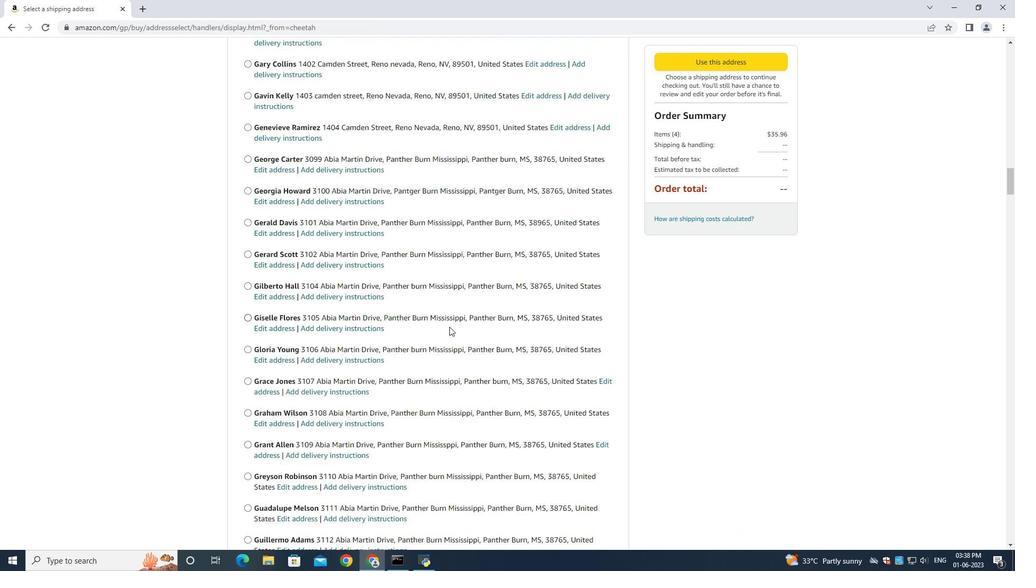 
Action: Mouse scrolled (451, 322) with delta (0, 0)
Screenshot: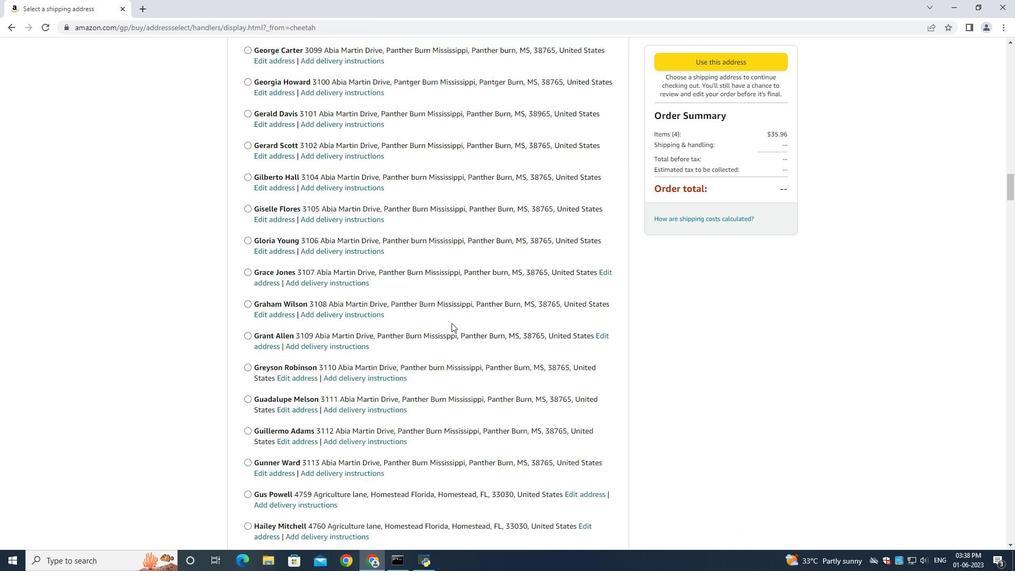 
Action: Mouse scrolled (451, 322) with delta (0, 0)
Screenshot: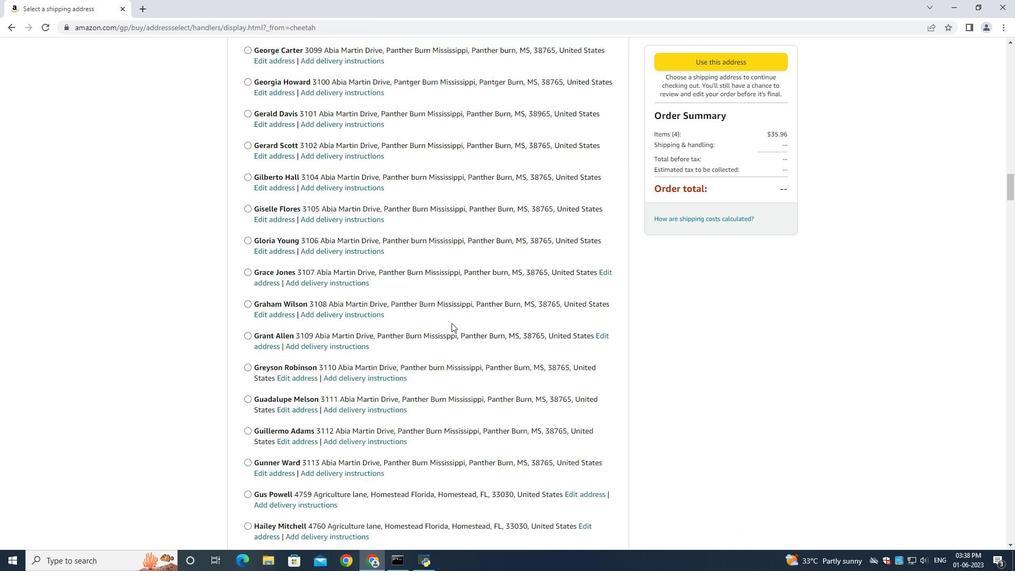 
Action: Mouse scrolled (451, 322) with delta (0, 0)
Screenshot: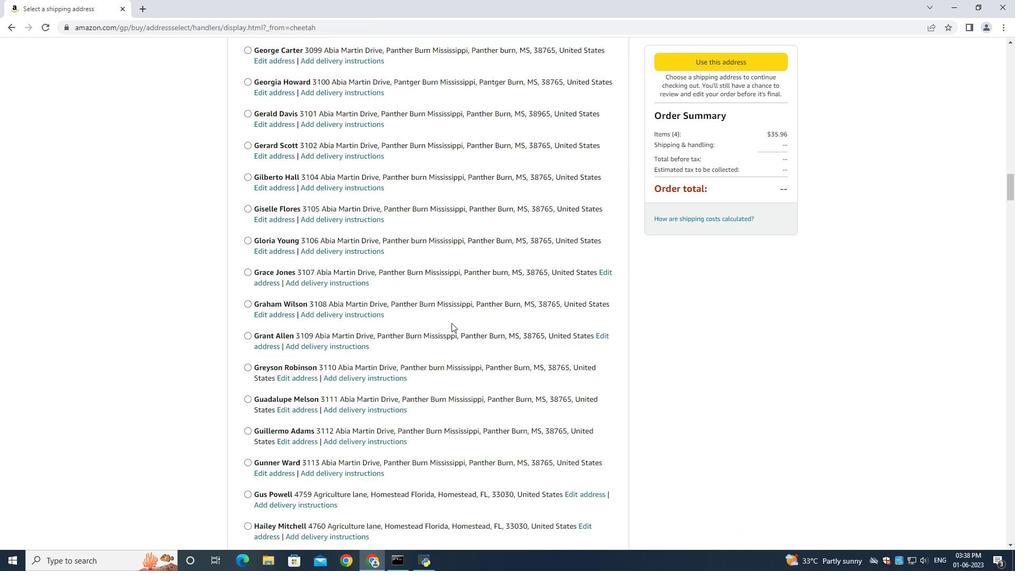 
Action: Mouse scrolled (451, 322) with delta (0, 0)
Screenshot: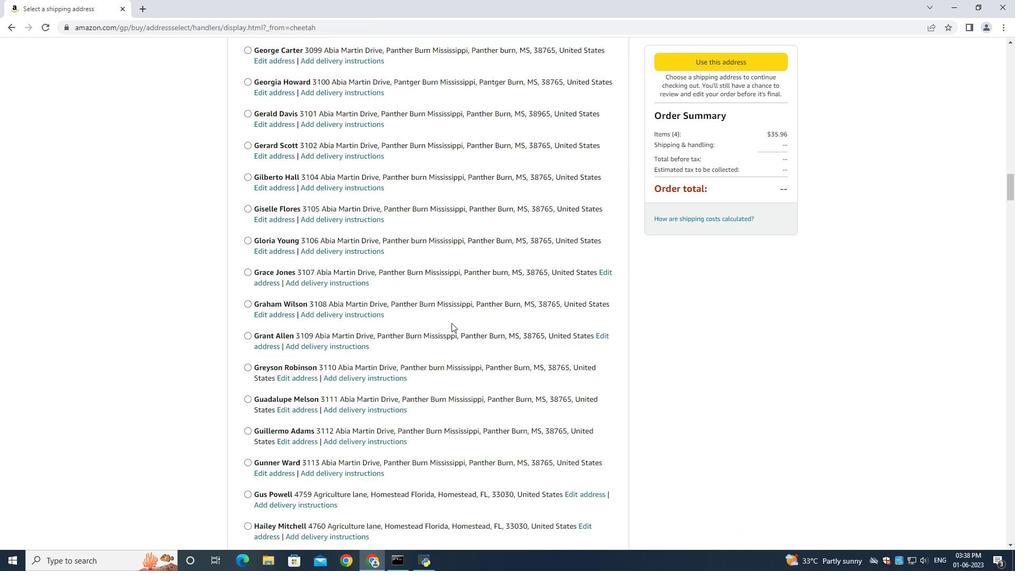 
Action: Mouse scrolled (451, 322) with delta (0, 0)
Screenshot: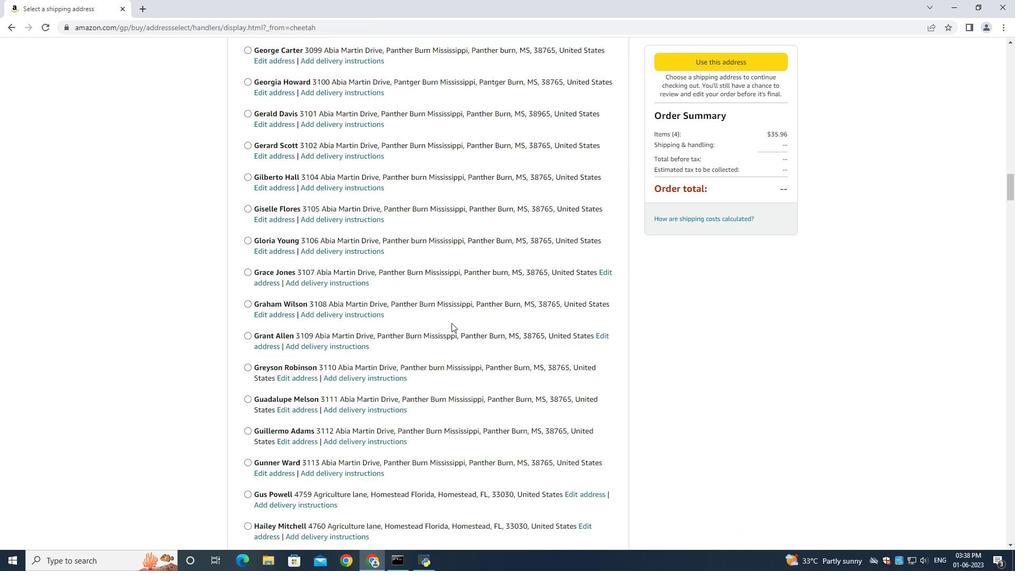 
Action: Mouse scrolled (451, 322) with delta (0, 0)
Screenshot: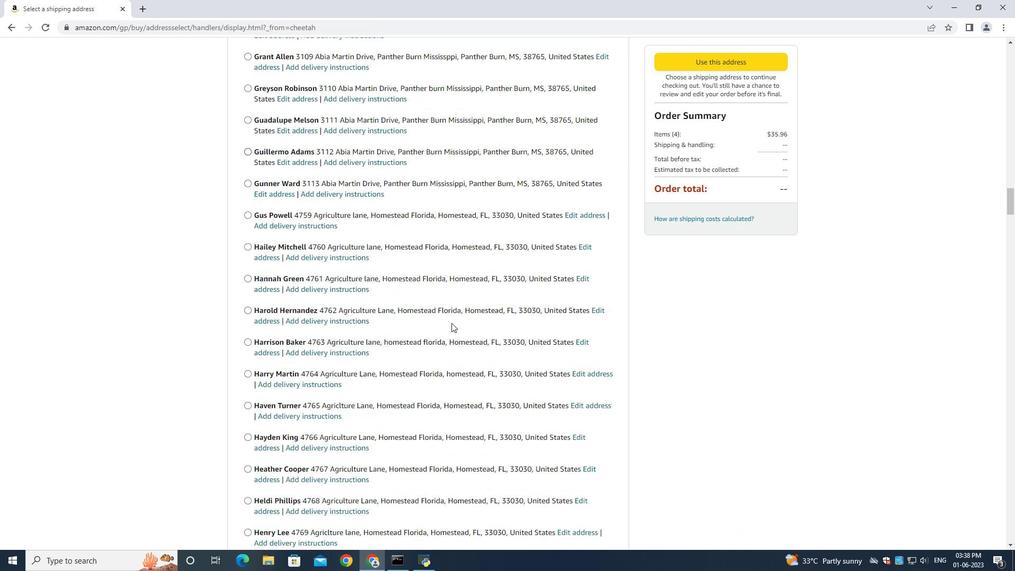 
Action: Mouse scrolled (451, 322) with delta (0, 0)
Screenshot: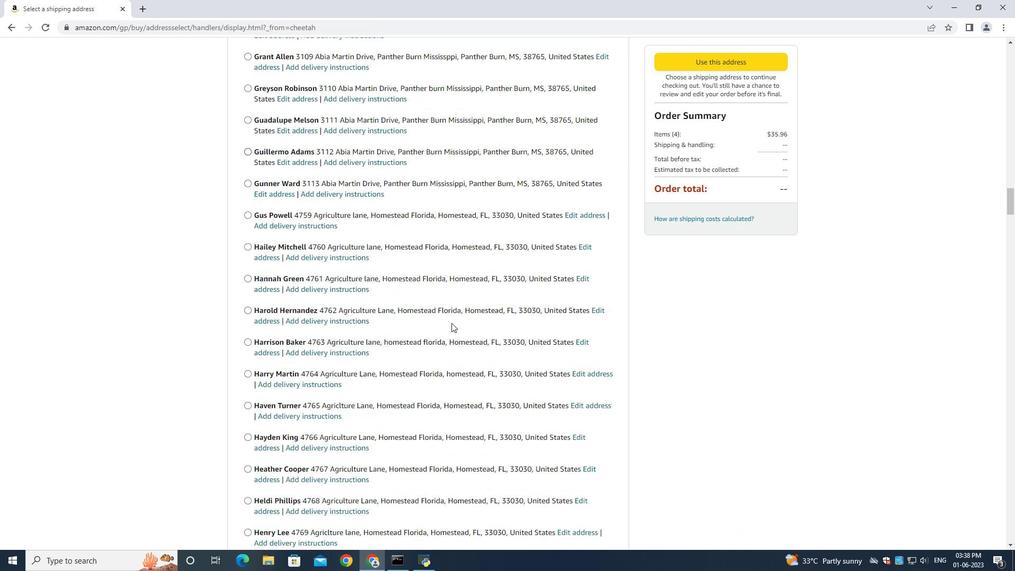 
Action: Mouse scrolled (451, 322) with delta (0, 0)
Screenshot: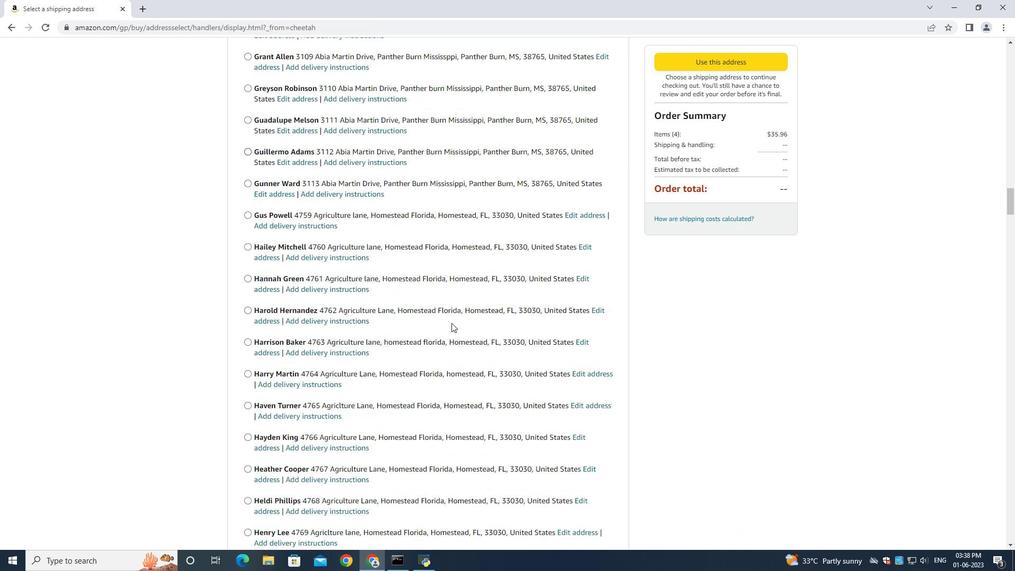 
Action: Mouse scrolled (451, 322) with delta (0, 0)
Screenshot: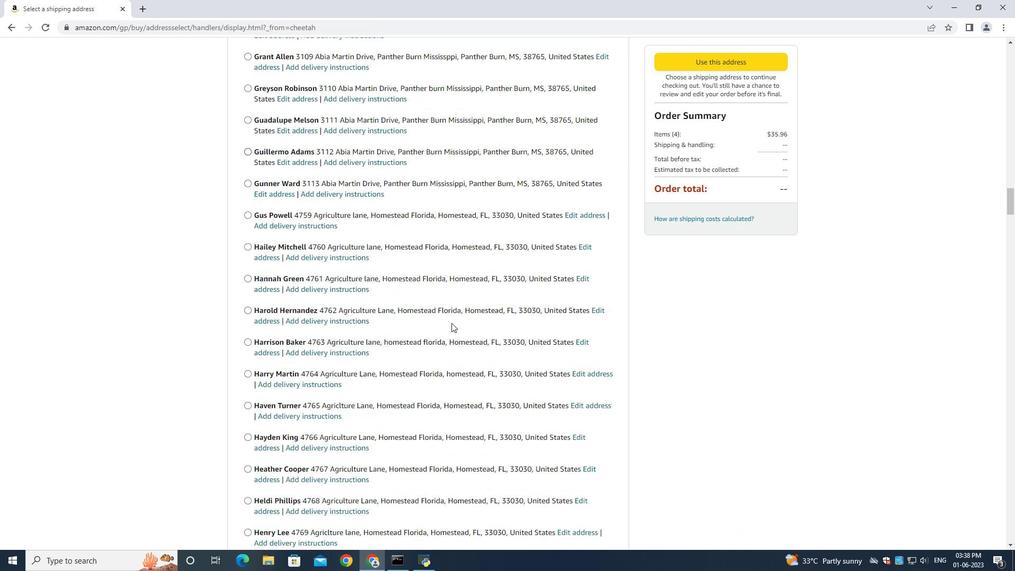 
Action: Mouse moved to (452, 325)
Screenshot: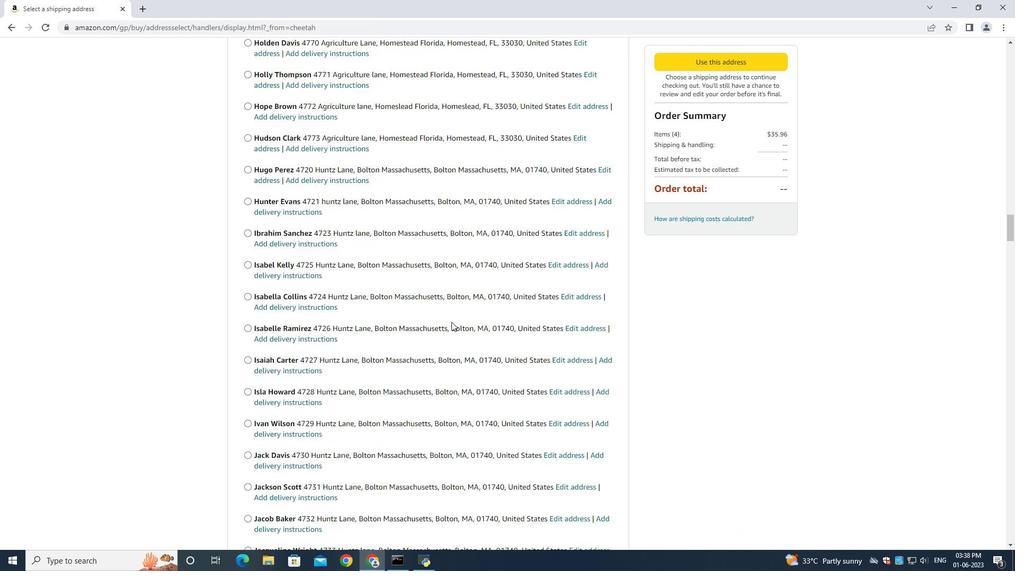 
Action: Mouse scrolled (452, 321) with delta (0, 0)
Screenshot: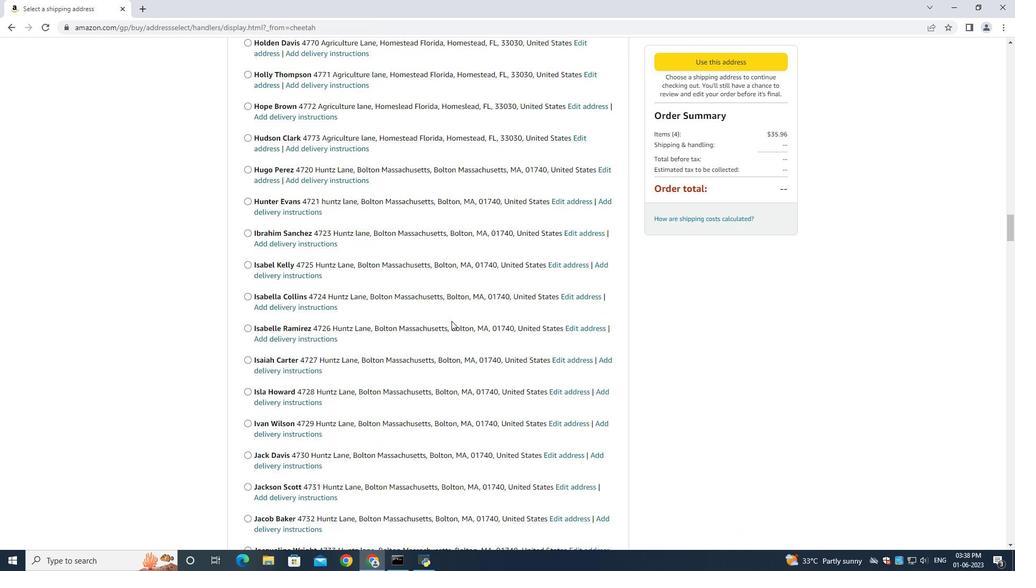 
Action: Mouse moved to (453, 322)
Screenshot: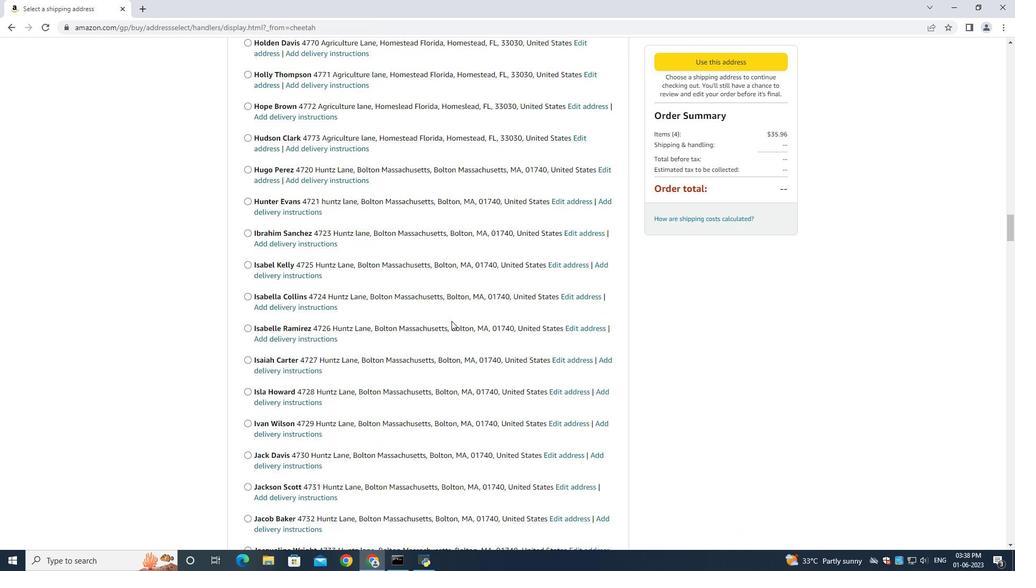
Action: Mouse scrolled (452, 324) with delta (0, 0)
Screenshot: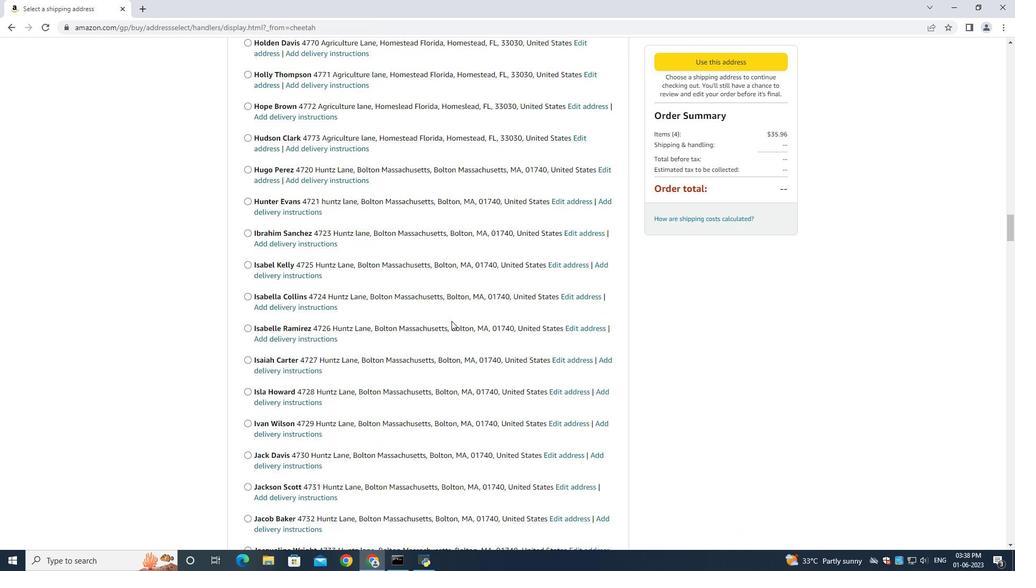 
Action: Mouse moved to (453, 321)
Screenshot: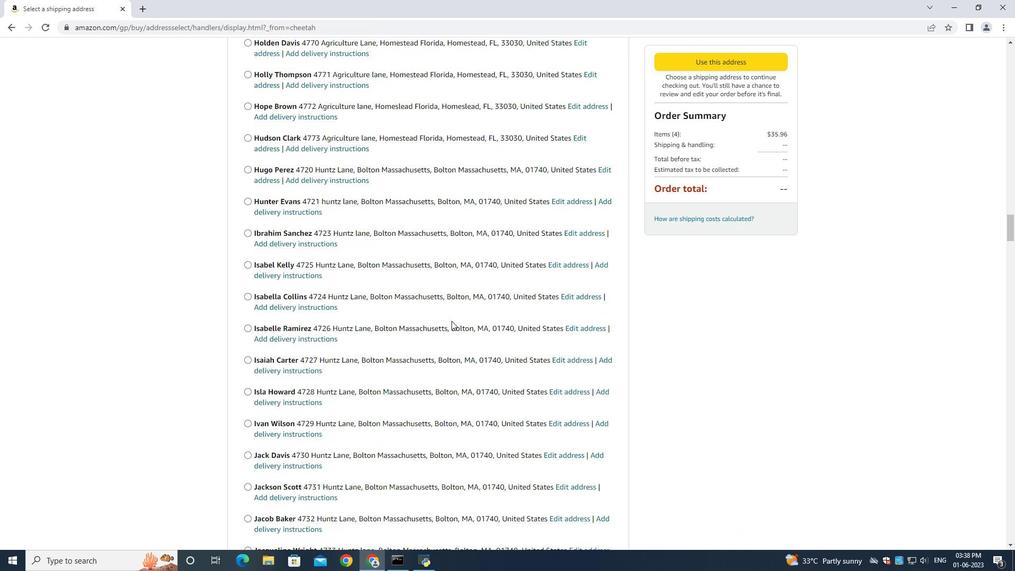 
Action: Mouse scrolled (452, 324) with delta (0, 0)
Screenshot: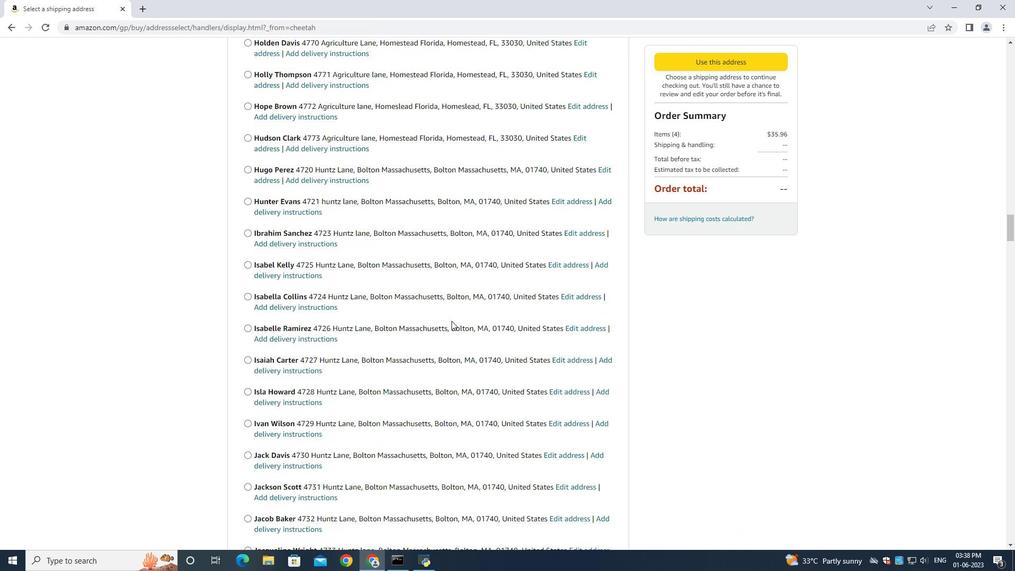 
Action: Mouse moved to (453, 320)
Screenshot: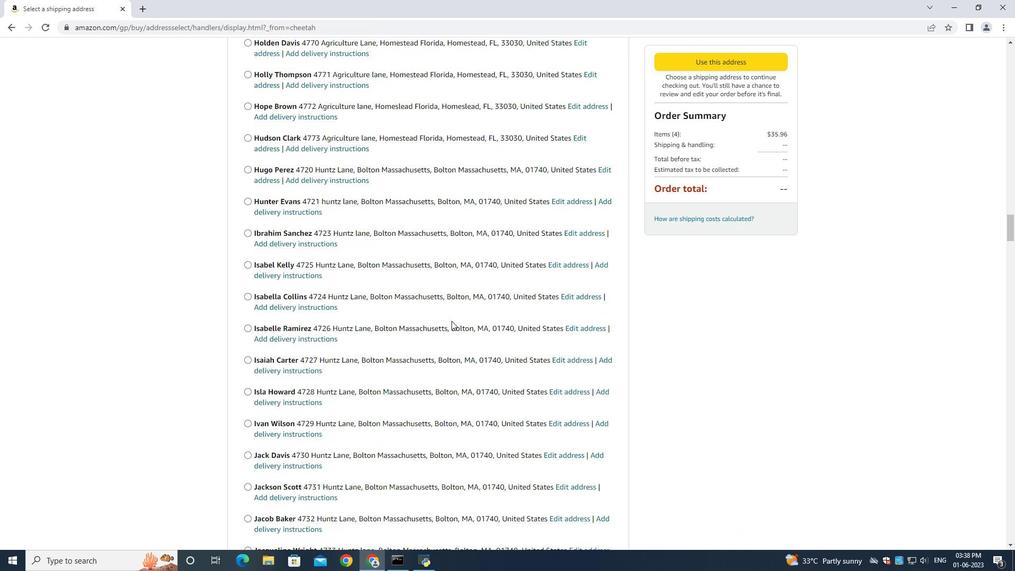 
Action: Mouse scrolled (452, 324) with delta (0, 0)
Screenshot: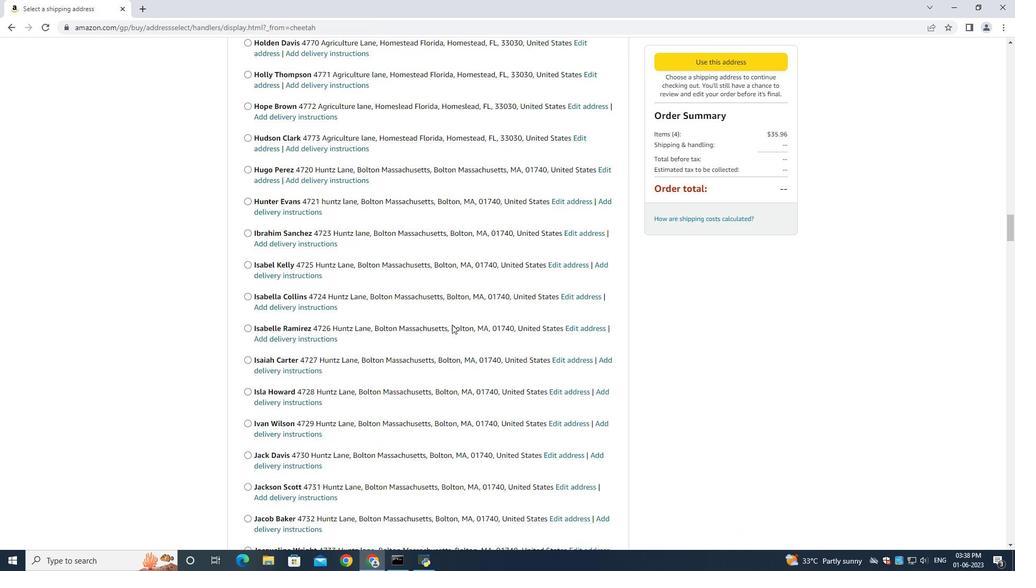 
Action: Mouse moved to (453, 318)
Screenshot: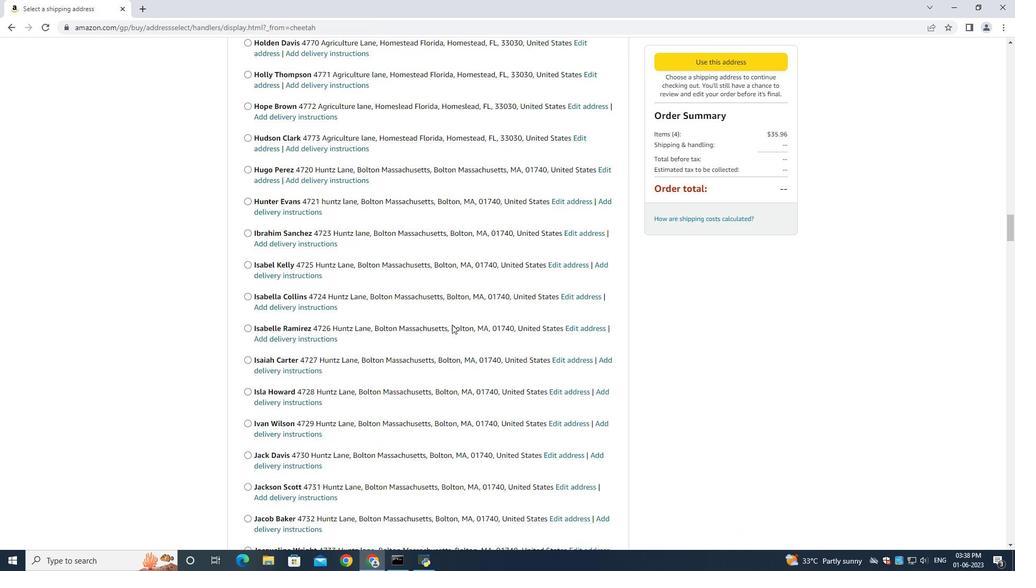 
Action: Mouse scrolled (452, 324) with delta (0, 0)
Screenshot: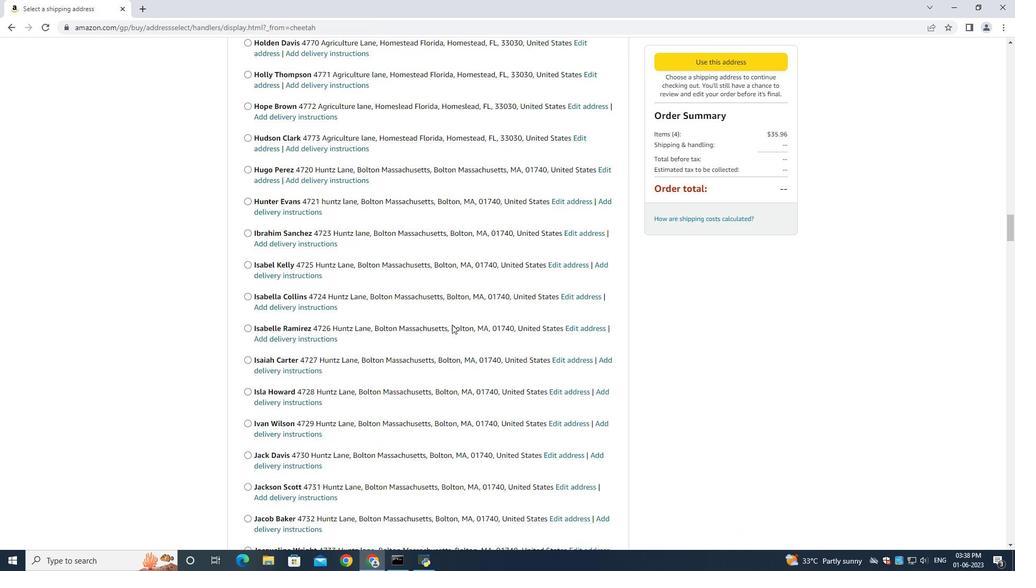 
Action: Mouse scrolled (452, 324) with delta (0, -1)
Screenshot: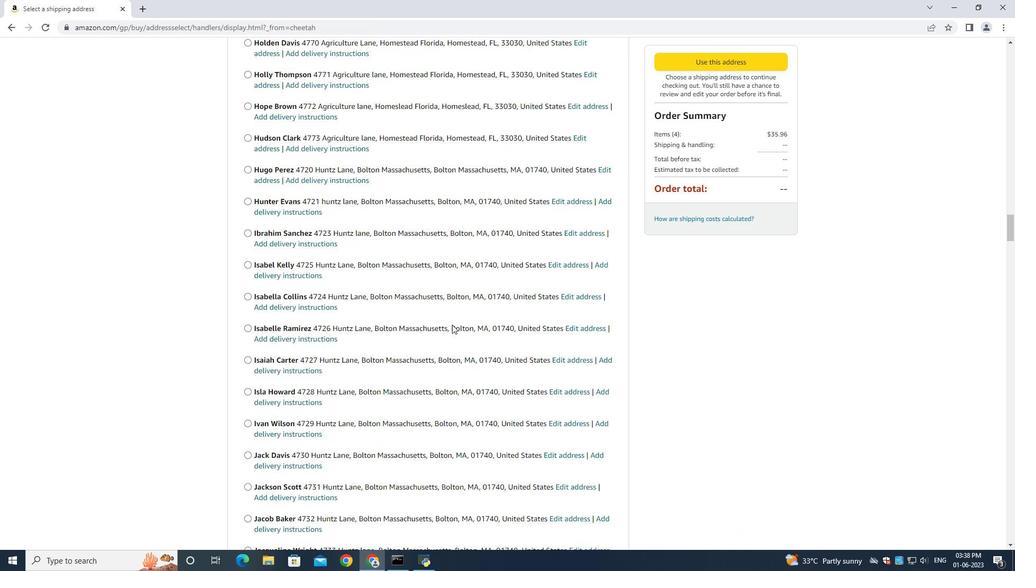 
Action: Mouse scrolled (453, 320) with delta (0, 0)
Screenshot: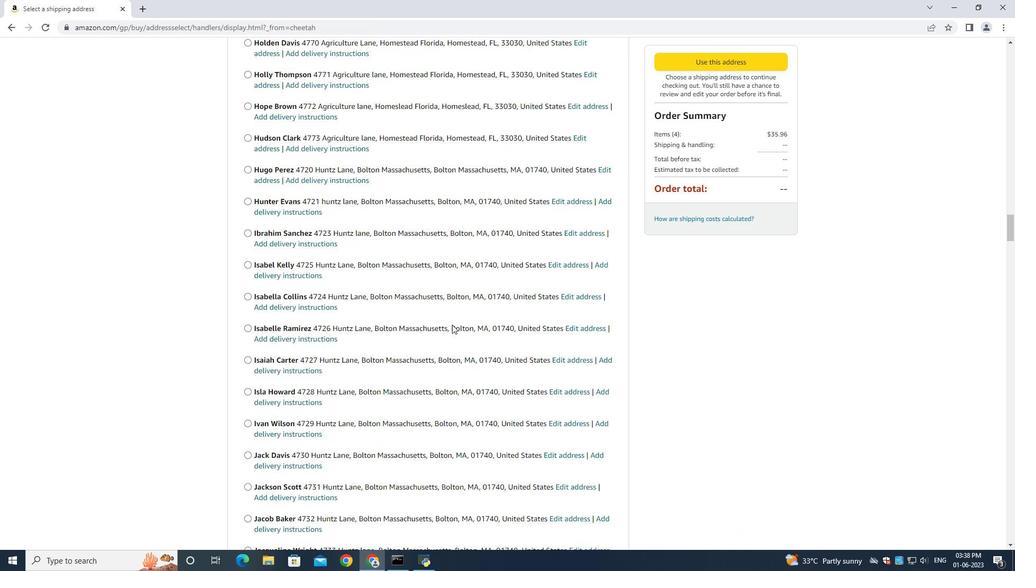
Action: Mouse moved to (453, 320)
Screenshot: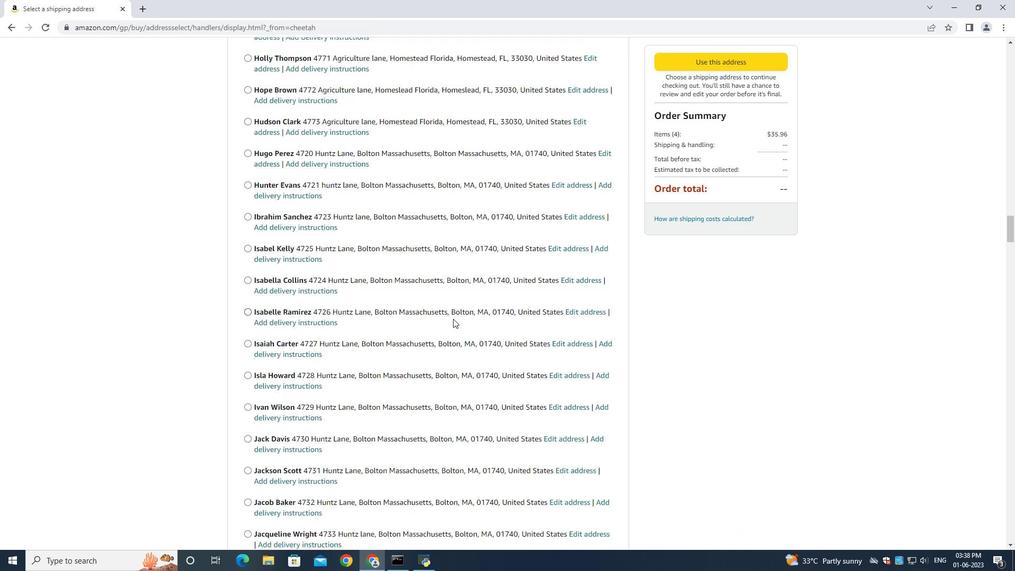 
Action: Mouse scrolled (453, 318) with delta (0, 0)
Screenshot: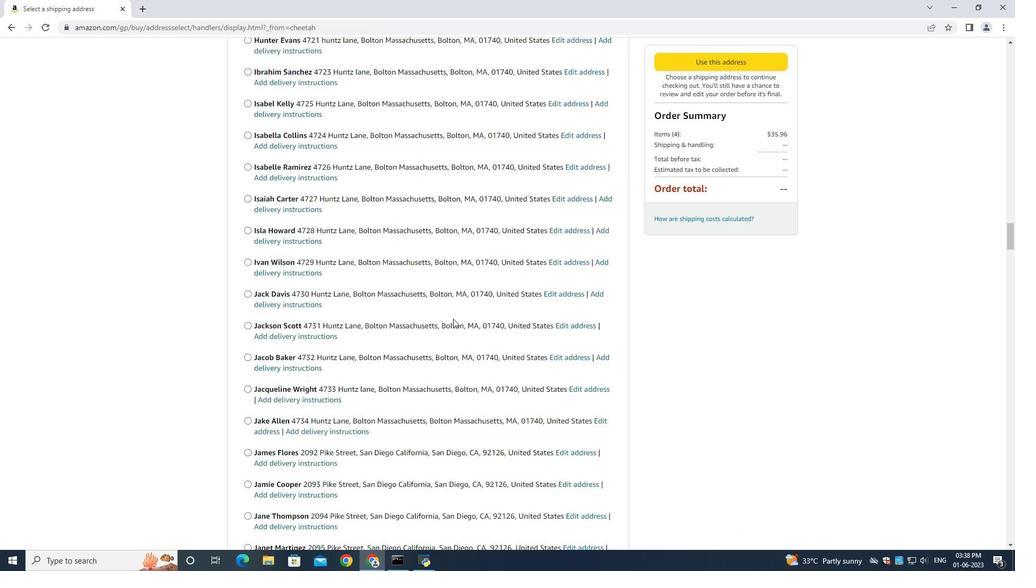 
Action: Mouse moved to (453, 320)
Screenshot: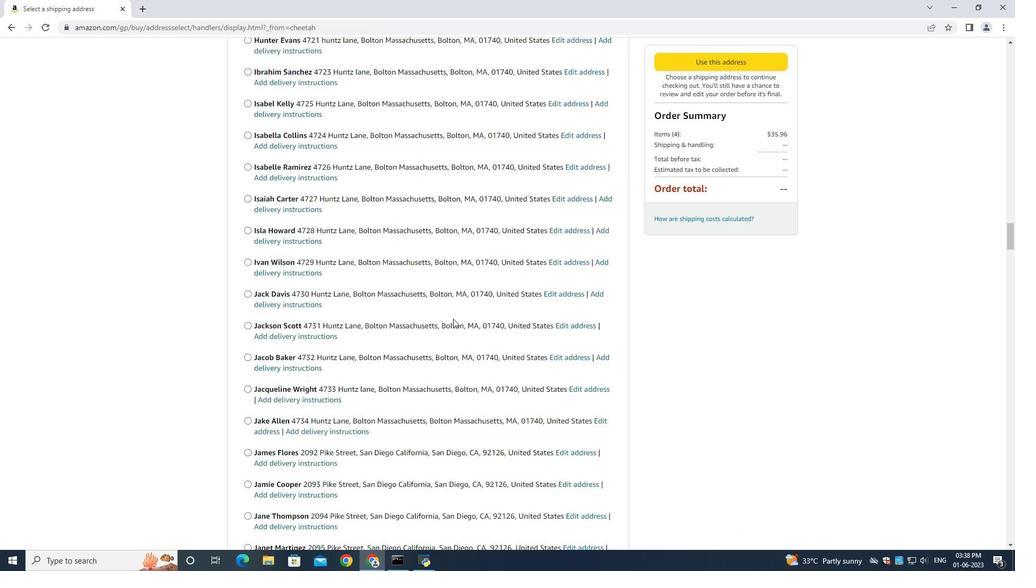 
Action: Mouse scrolled (453, 320) with delta (0, 0)
Screenshot: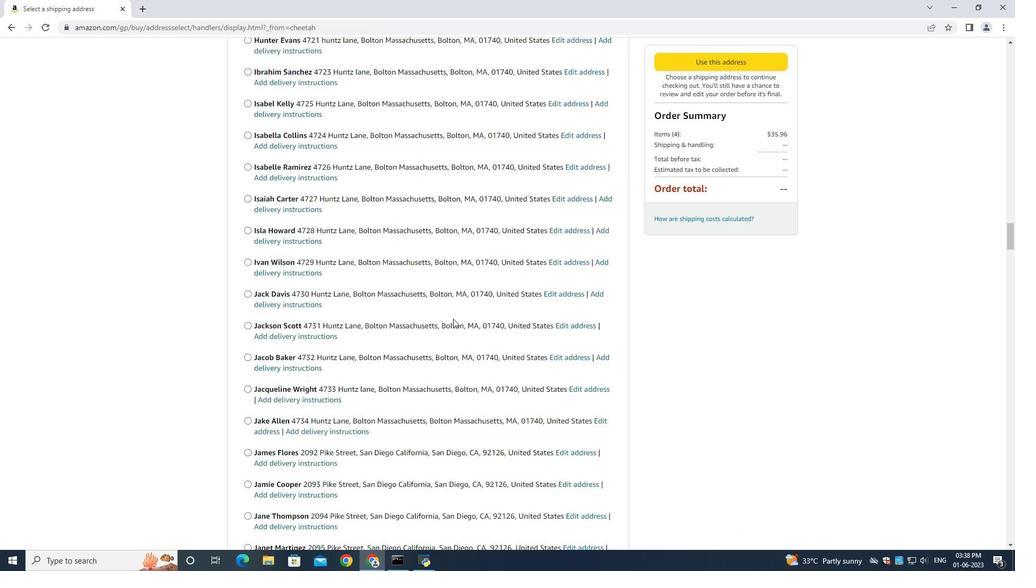 
Action: Mouse moved to (453, 320)
Screenshot: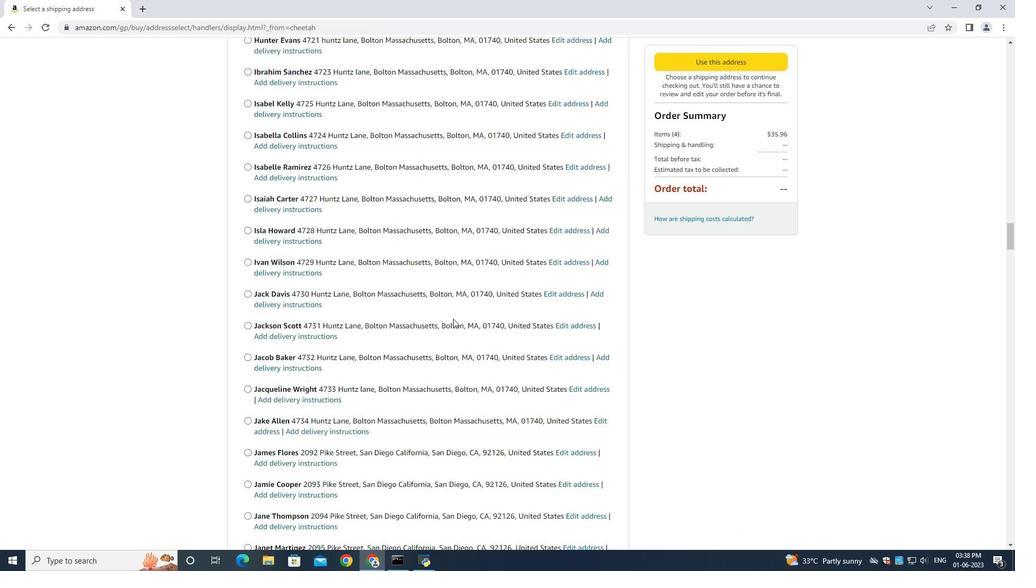 
Action: Mouse scrolled (453, 320) with delta (0, 0)
Screenshot: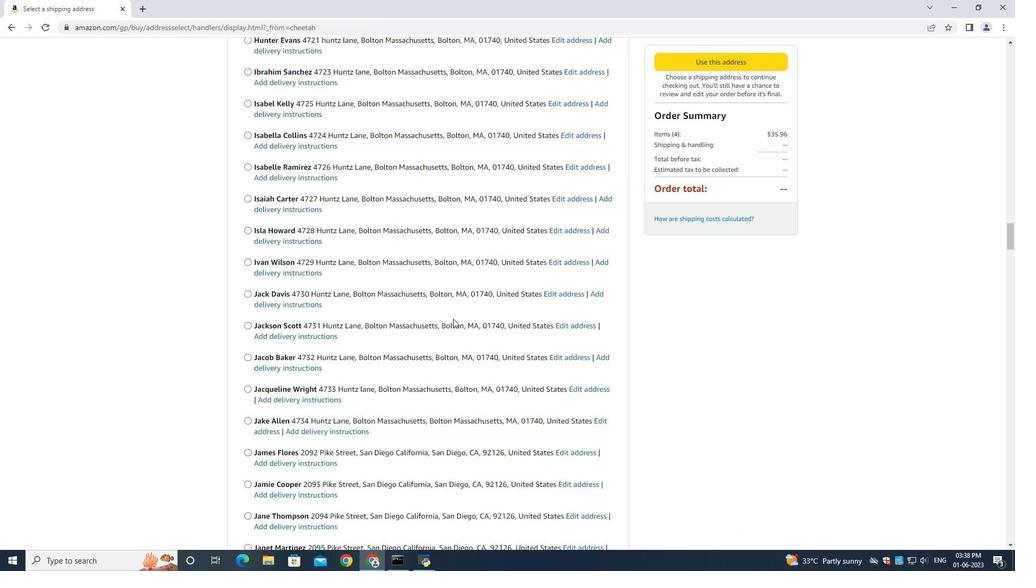 
Action: Mouse scrolled (453, 320) with delta (0, 0)
Screenshot: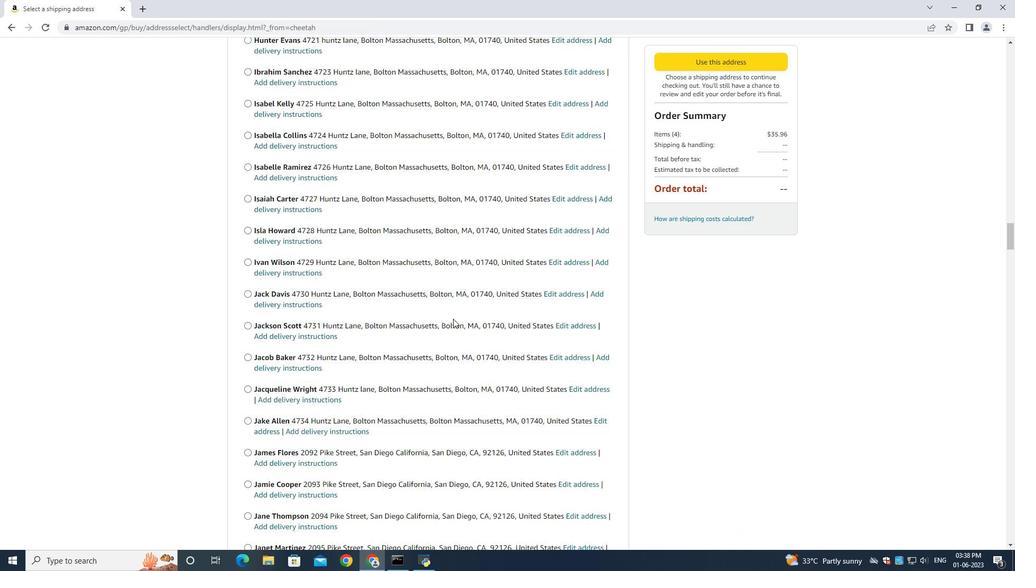 
Action: Mouse scrolled (453, 320) with delta (0, 0)
Screenshot: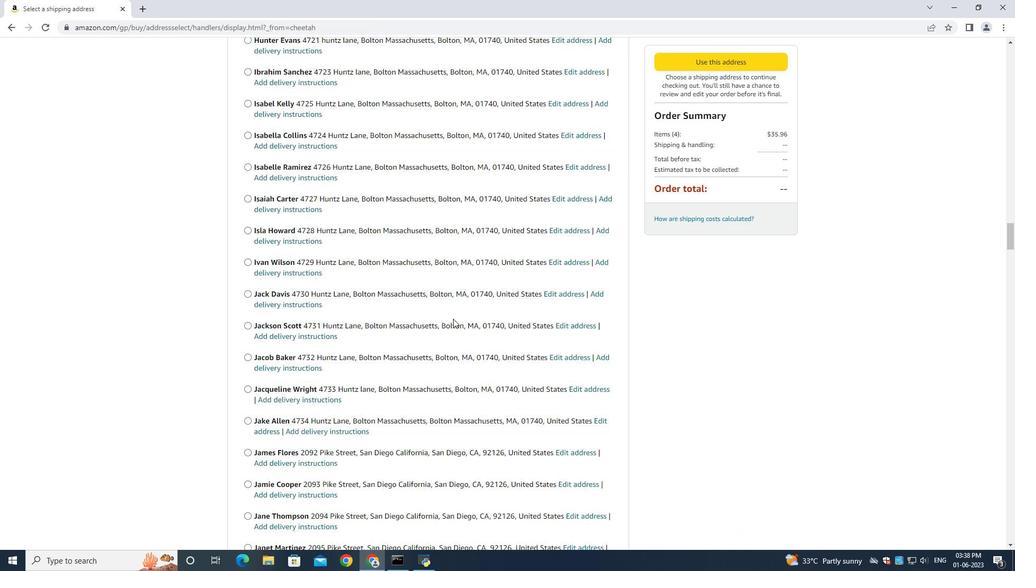 
Action: Mouse scrolled (453, 320) with delta (0, 0)
Screenshot: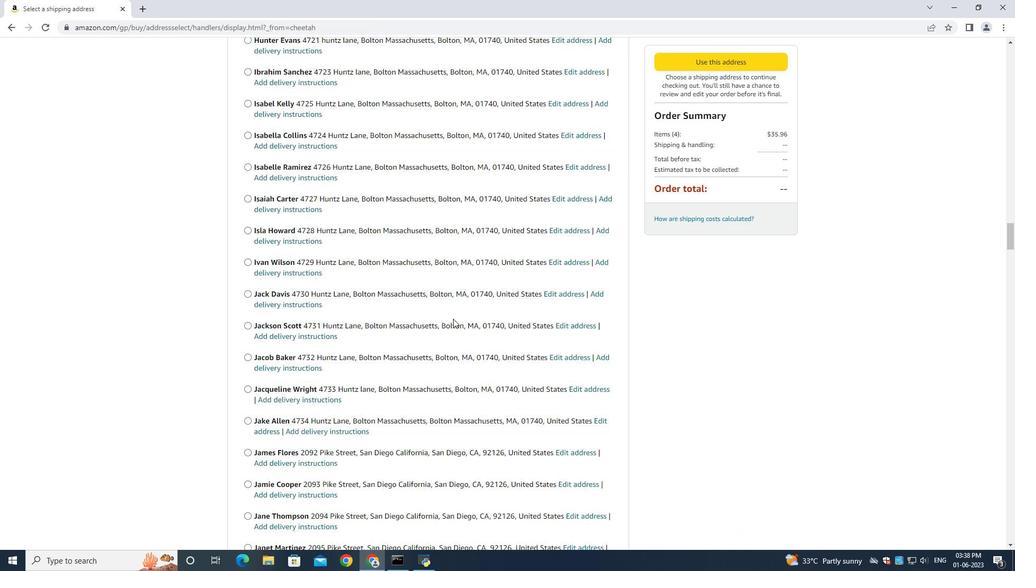 
Action: Mouse scrolled (453, 320) with delta (0, 0)
Screenshot: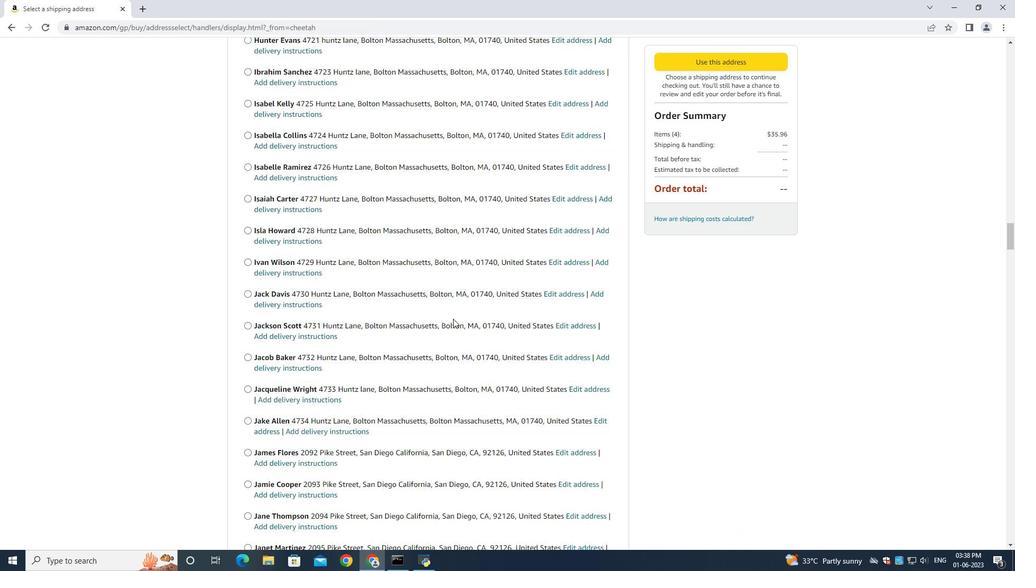 
Action: Mouse scrolled (453, 320) with delta (0, 0)
Screenshot: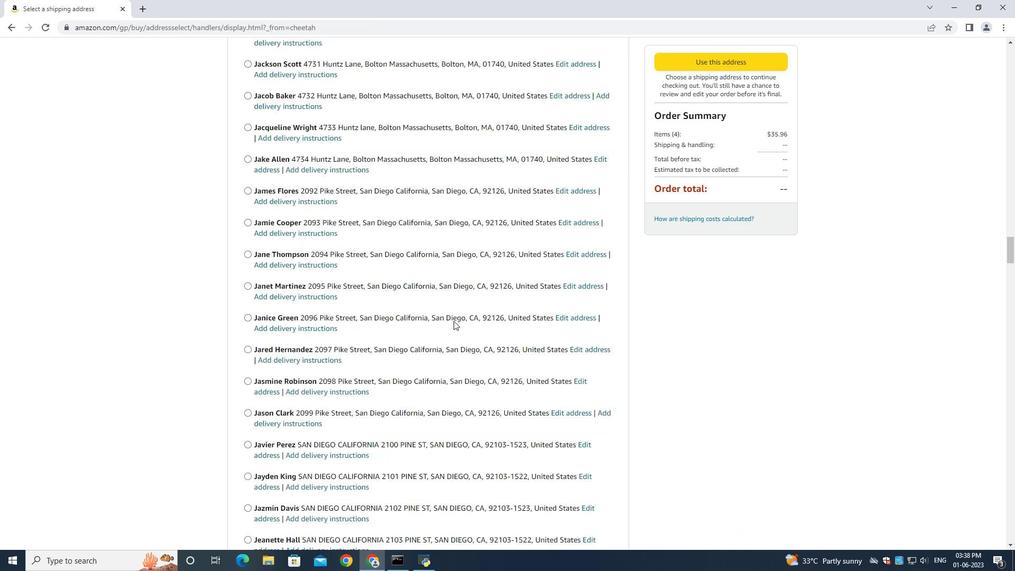 
Action: Mouse moved to (453, 320)
Screenshot: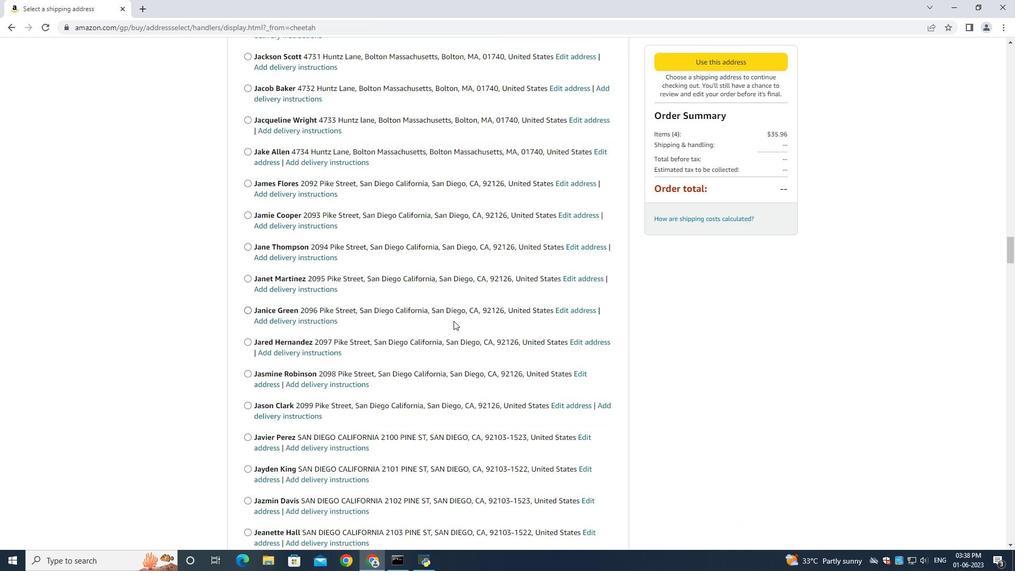 
Action: Mouse scrolled (453, 320) with delta (0, 0)
Screenshot: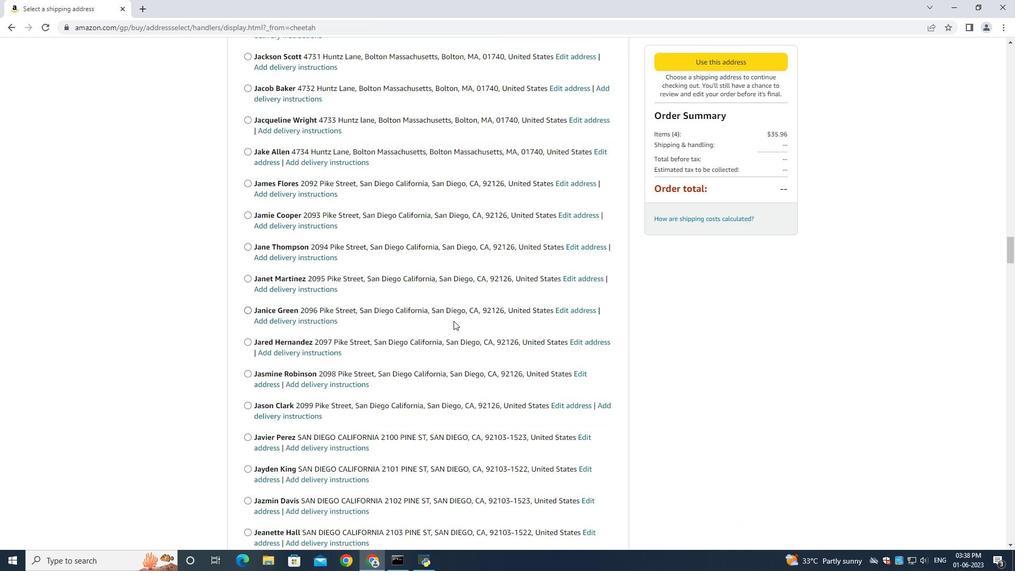 
Action: Mouse moved to (453, 320)
Screenshot: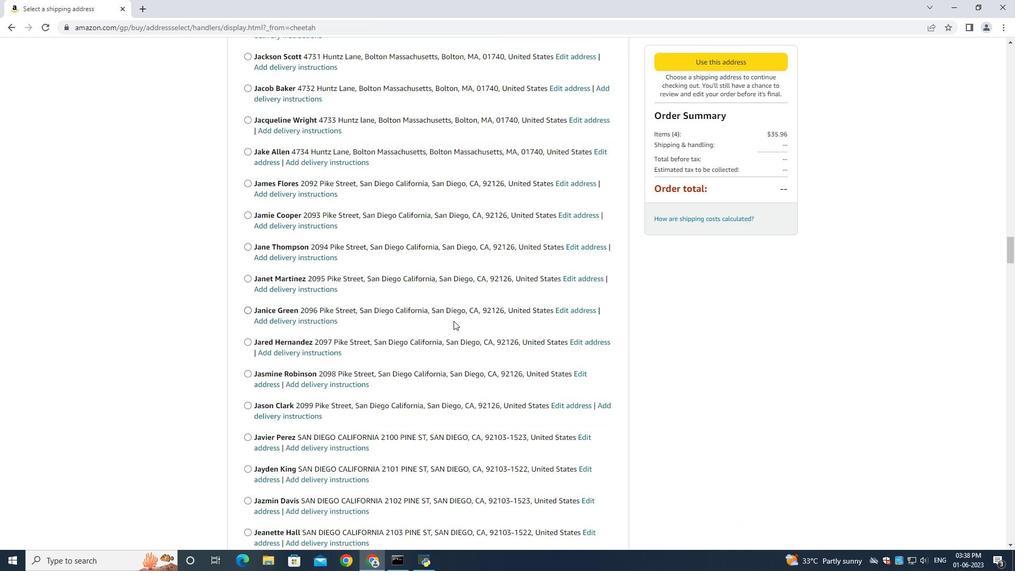 
Action: Mouse scrolled (453, 320) with delta (0, 0)
Screenshot: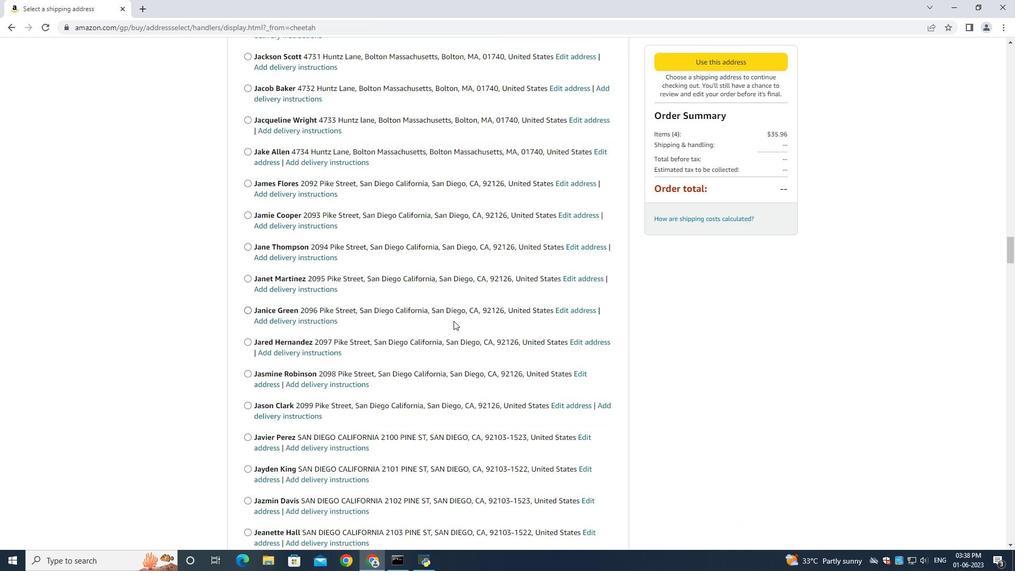 
Action: Mouse scrolled (453, 320) with delta (0, 0)
Screenshot: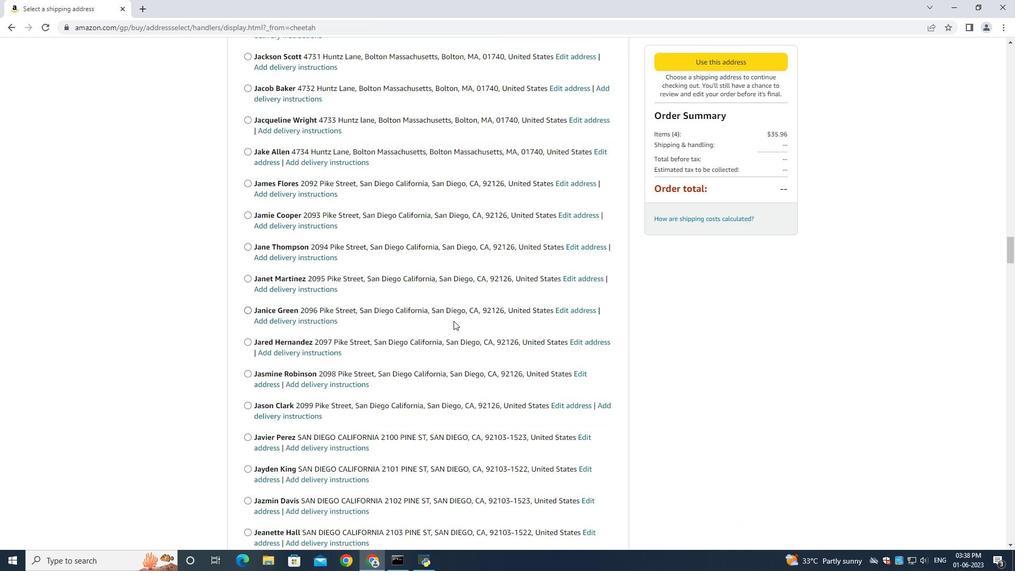 
Action: Mouse scrolled (453, 319) with delta (0, -1)
Screenshot: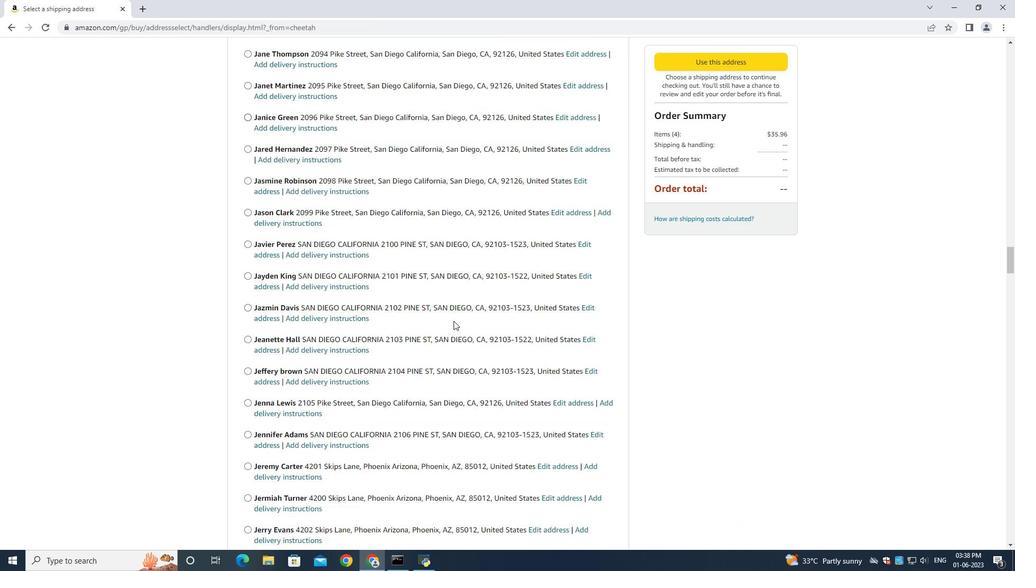 
Action: Mouse scrolled (453, 320) with delta (0, 0)
Screenshot: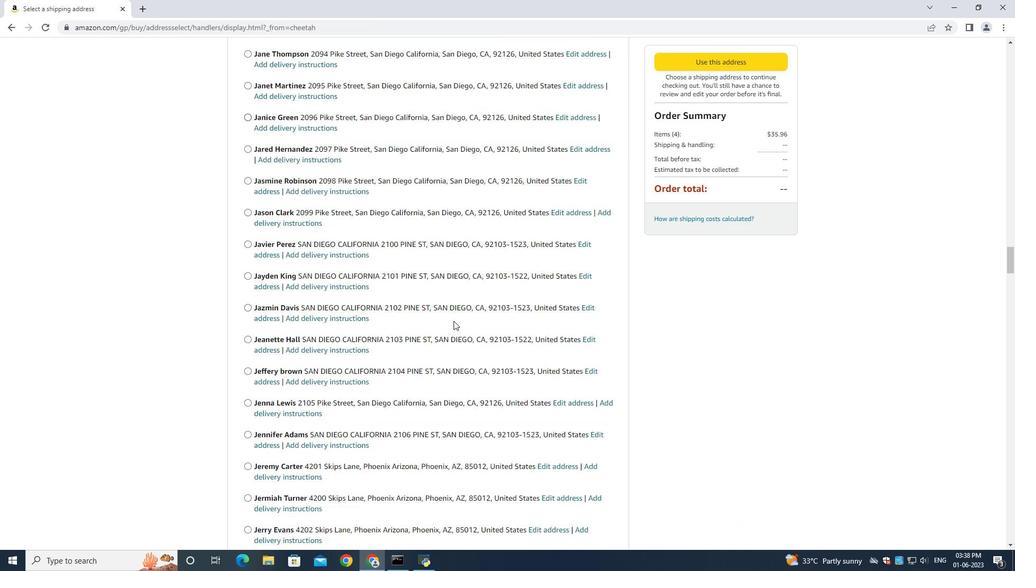 
Action: Mouse scrolled (453, 320) with delta (0, 0)
Screenshot: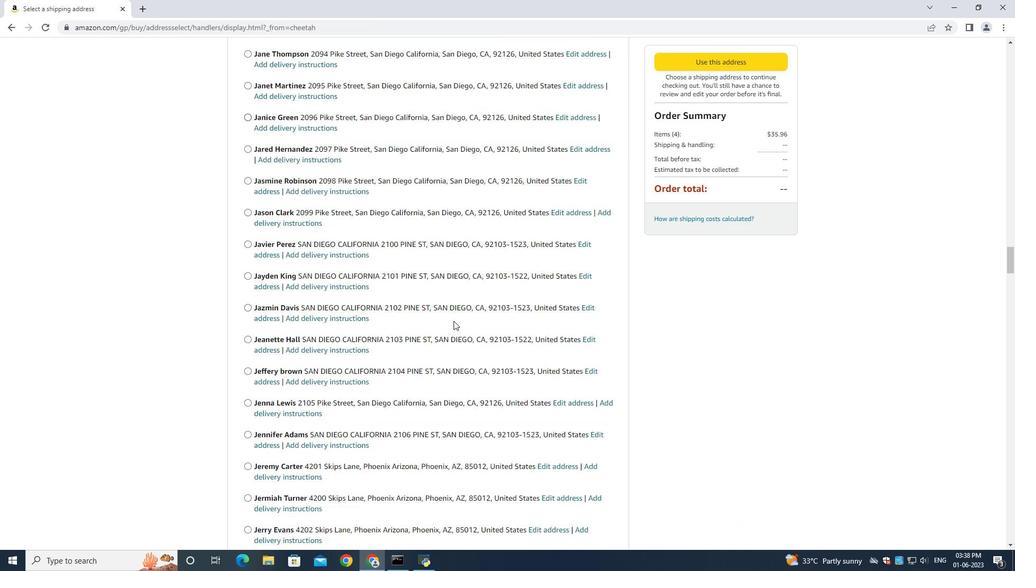 
Action: Mouse moved to (453, 317)
Screenshot: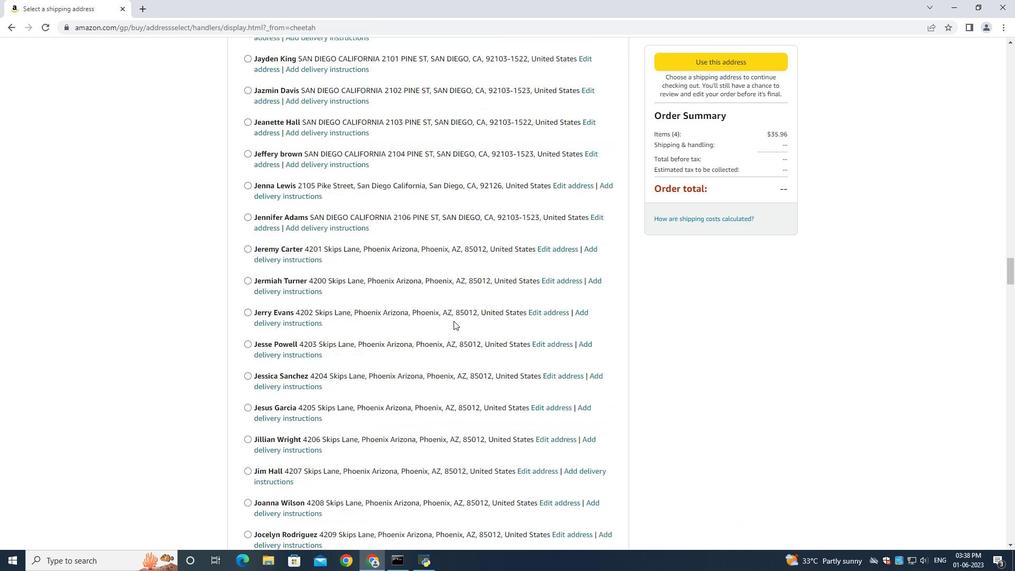 
Action: Mouse scrolled (453, 319) with delta (0, 0)
Screenshot: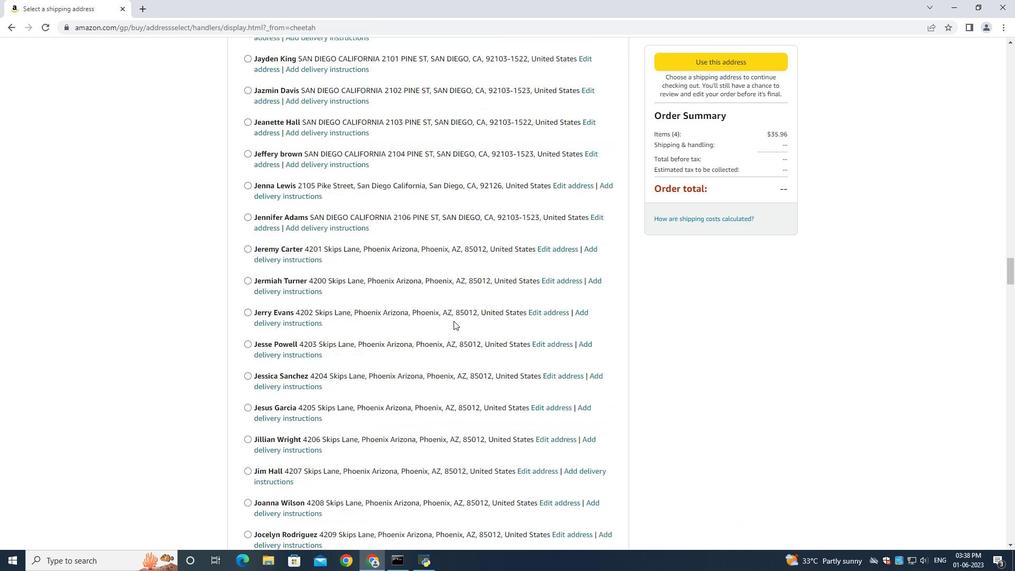 
Action: Mouse moved to (453, 320)
Screenshot: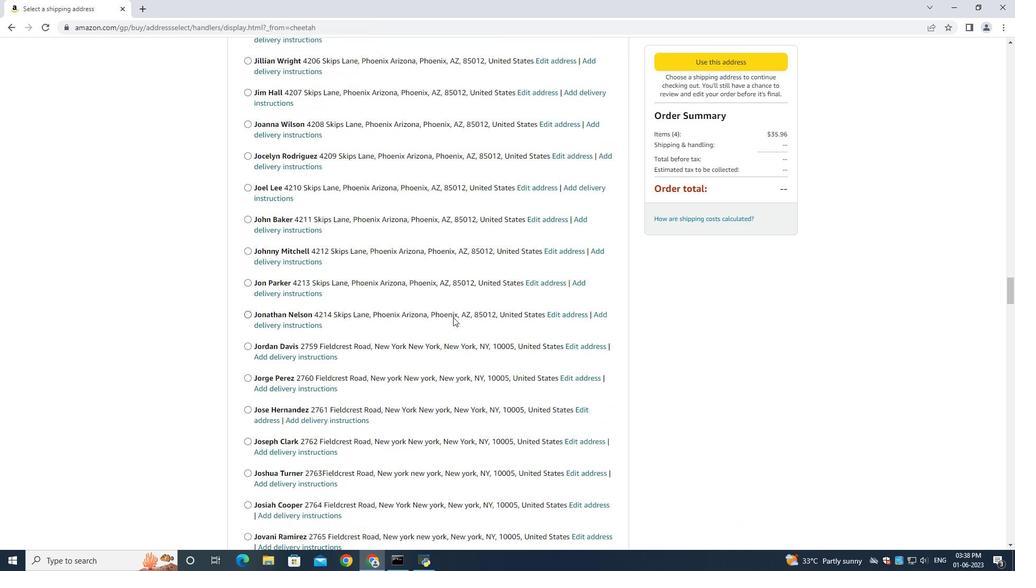 
Action: Mouse scrolled (453, 319) with delta (0, 0)
Screenshot: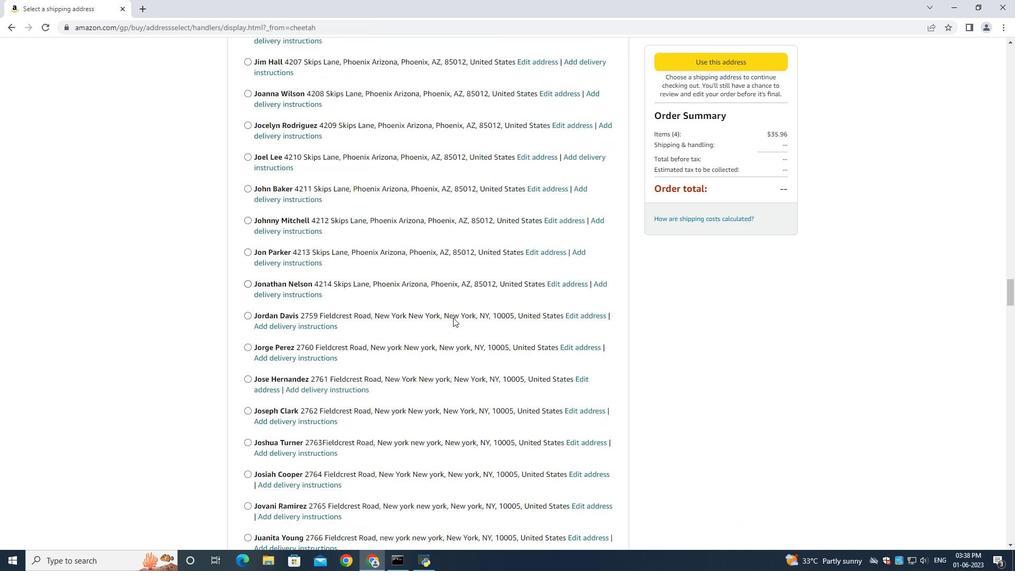 
Action: Mouse scrolled (453, 320) with delta (0, 0)
Screenshot: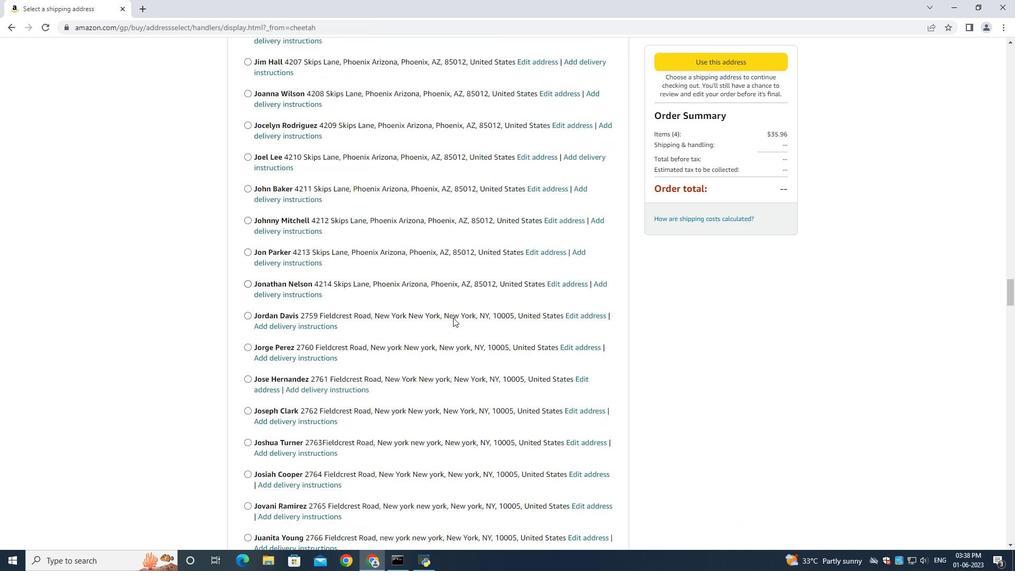
Action: Mouse scrolled (453, 320) with delta (0, 0)
Screenshot: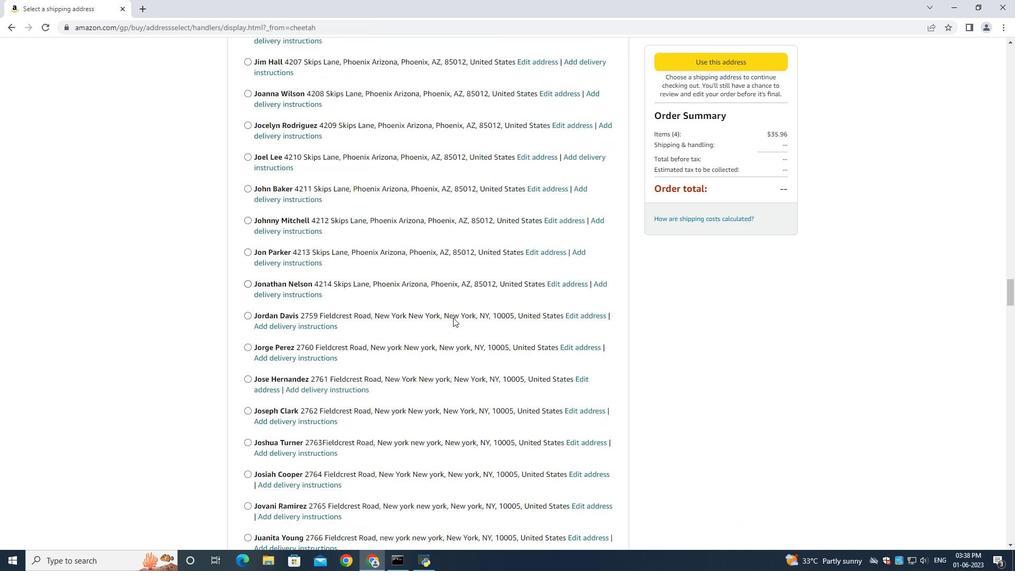 
Action: Mouse scrolled (453, 320) with delta (0, 0)
Screenshot: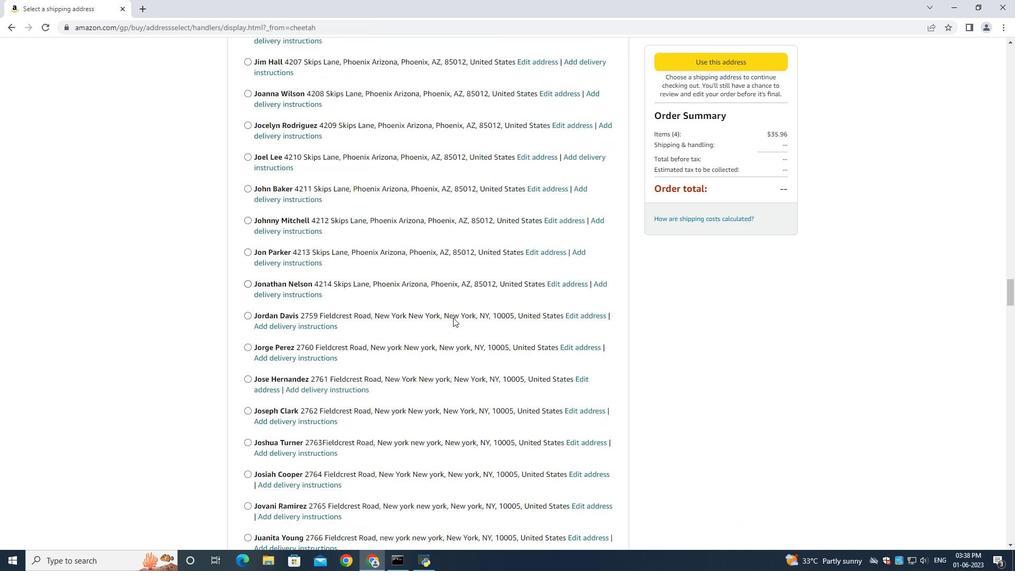 
Action: Mouse scrolled (453, 320) with delta (0, 0)
Screenshot: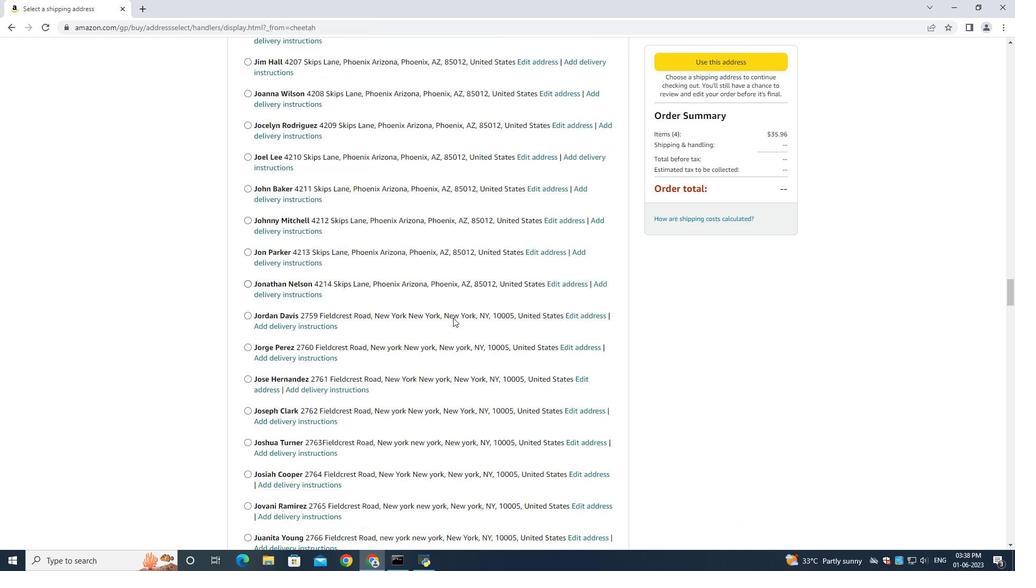 
Action: Mouse scrolled (453, 320) with delta (0, 0)
Screenshot: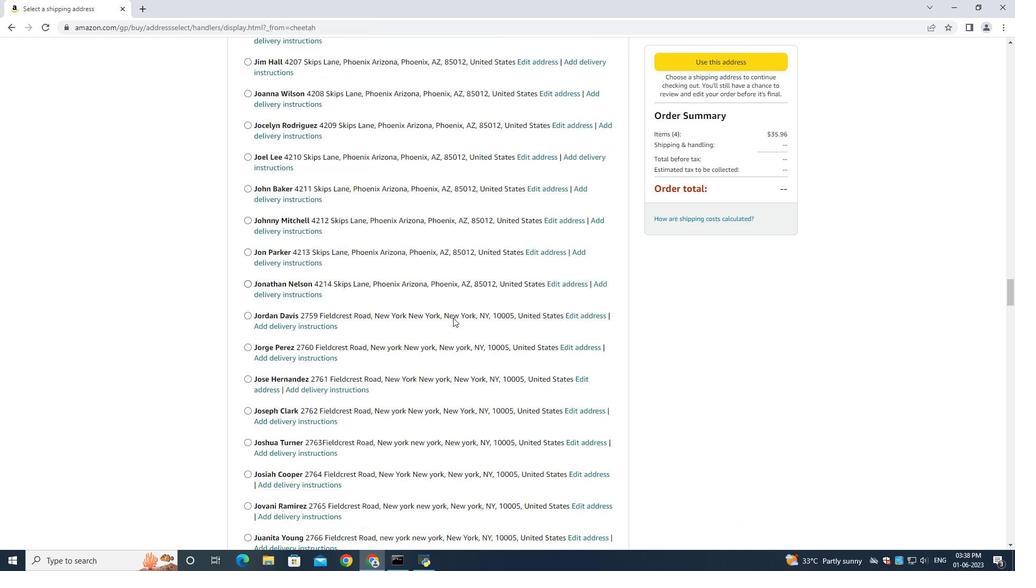 
Action: Mouse moved to (451, 318)
Screenshot: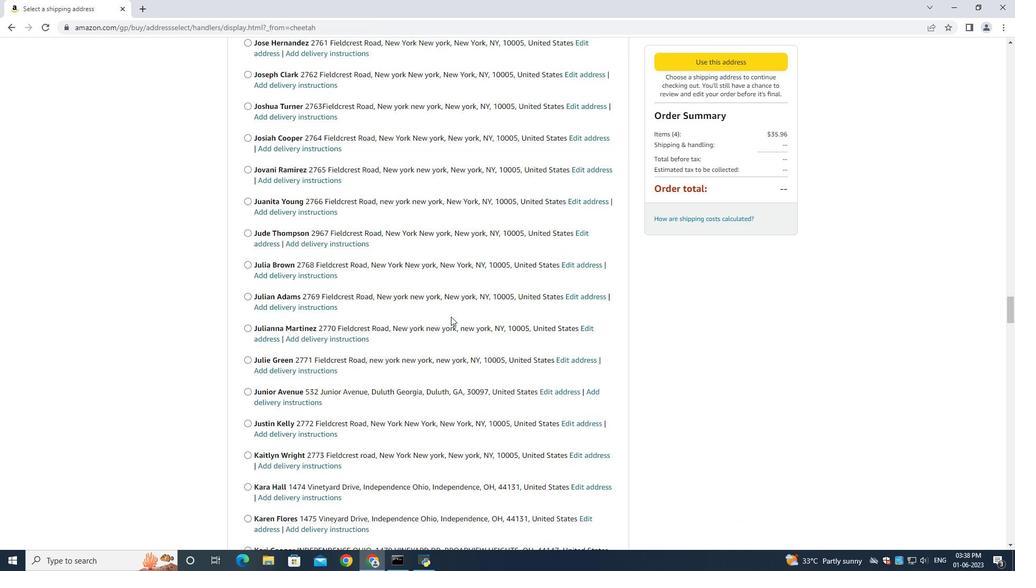 
Action: Mouse scrolled (451, 316) with delta (0, 0)
Screenshot: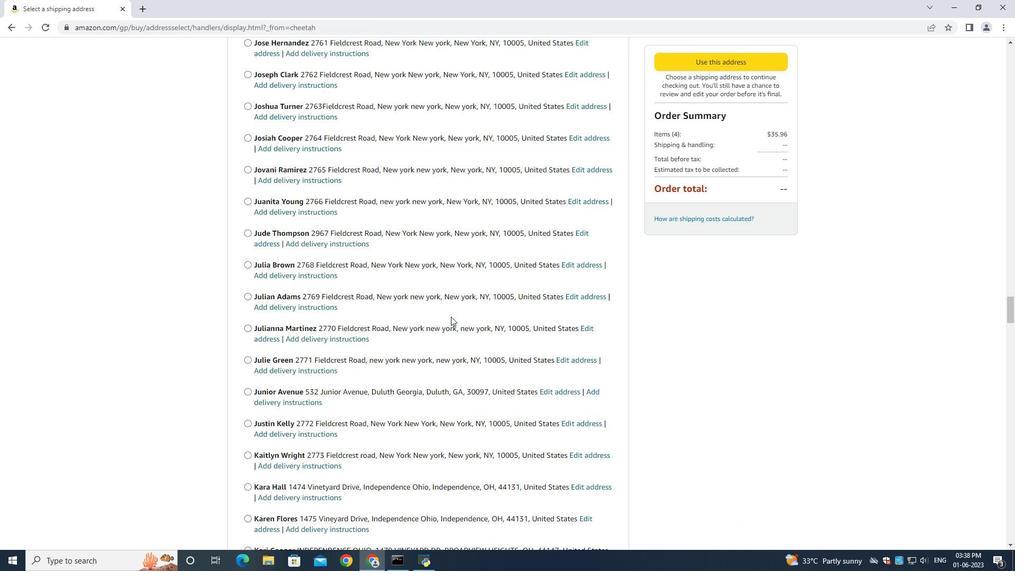 
Action: Mouse moved to (451, 319)
Screenshot: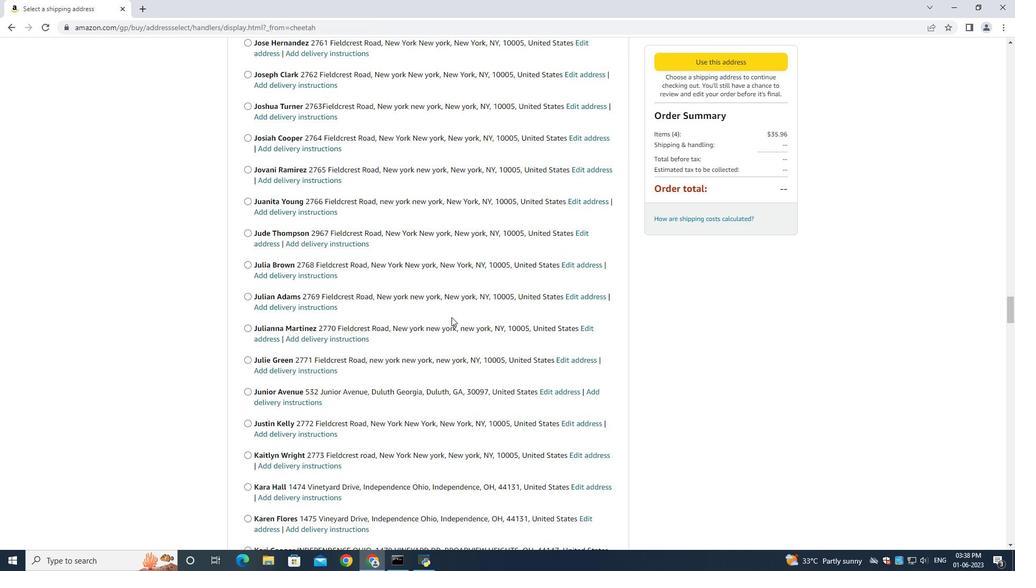 
Action: Mouse scrolled (451, 318) with delta (0, 0)
Screenshot: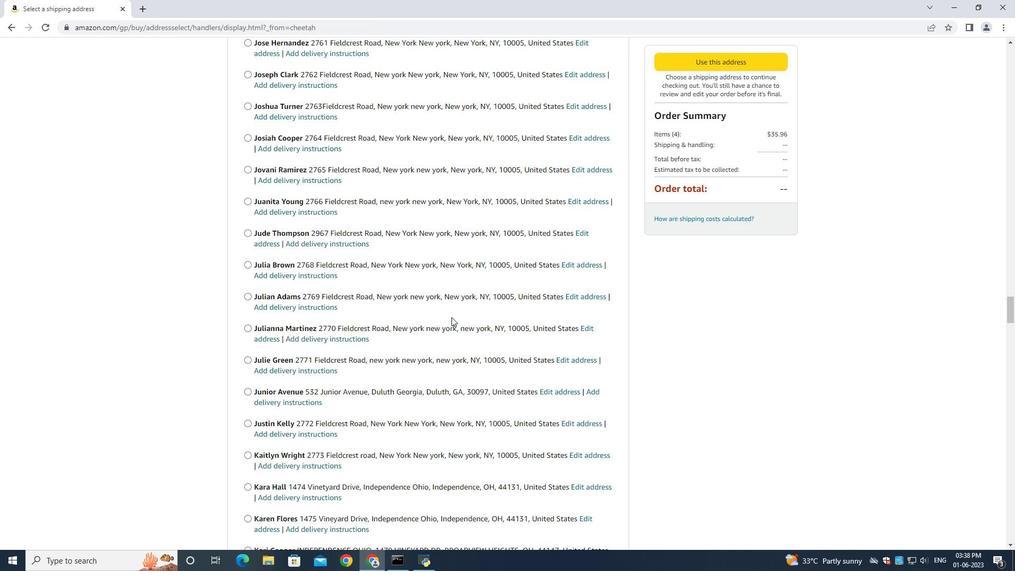 
Action: Mouse moved to (450, 318)
Screenshot: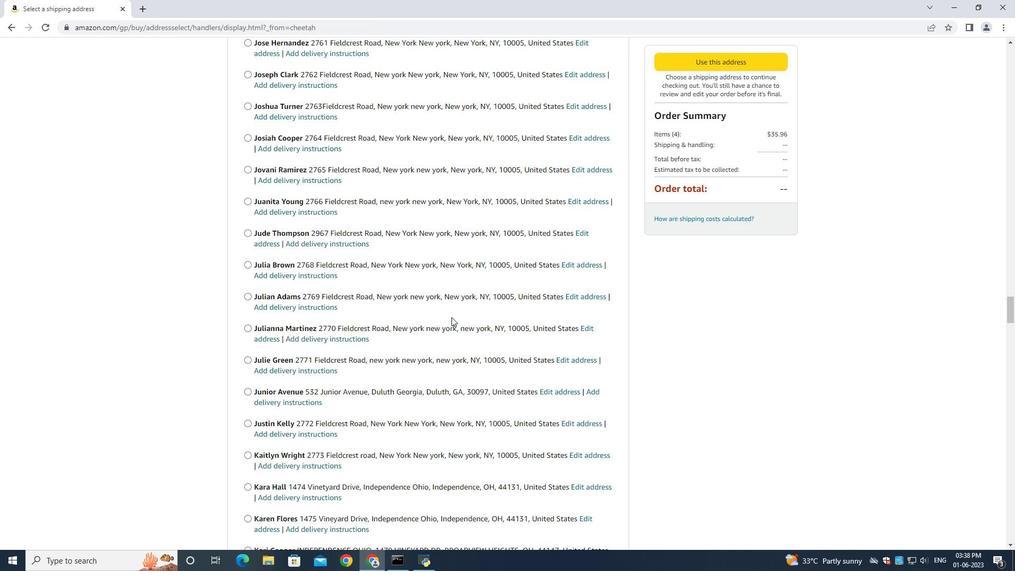 
Action: Mouse scrolled (451, 318) with delta (0, 0)
Screenshot: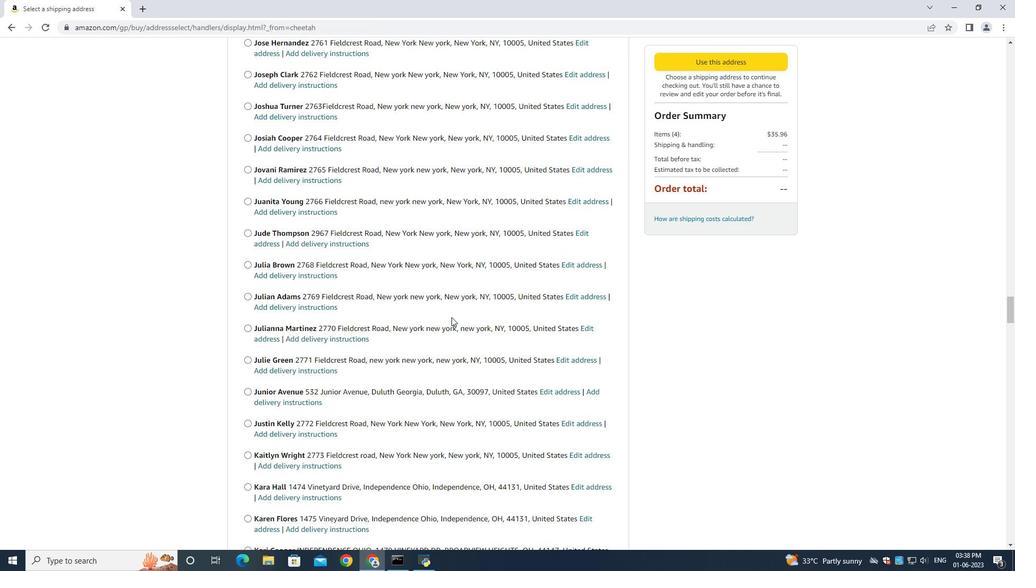 
Action: Mouse moved to (448, 317)
Screenshot: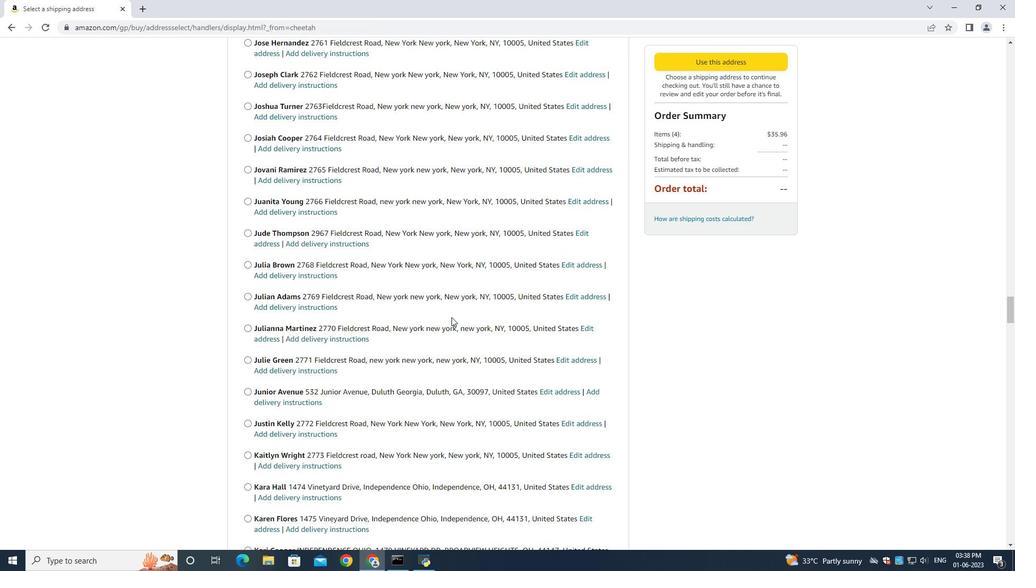 
Action: Mouse scrolled (451, 318) with delta (0, 0)
Screenshot: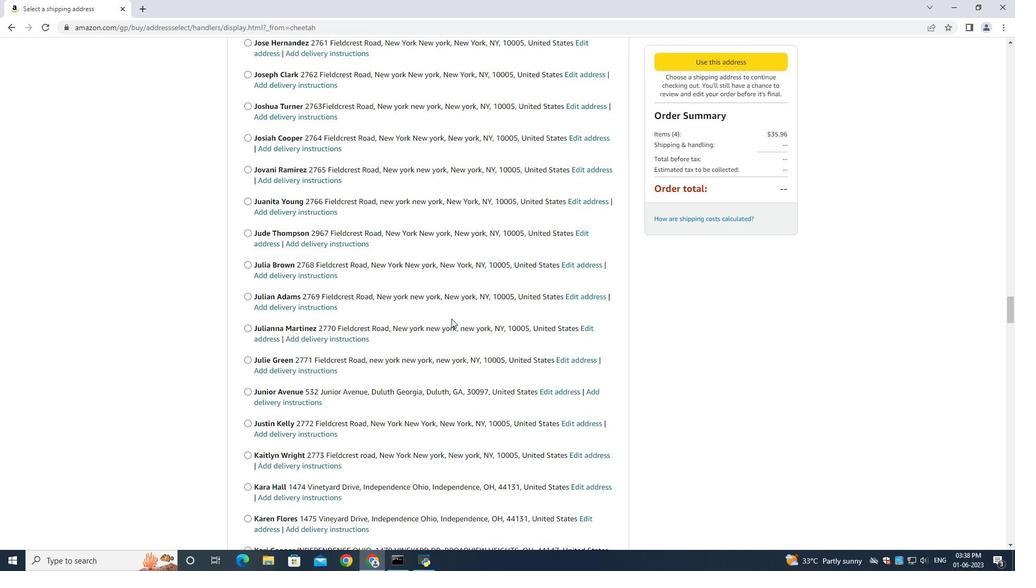 
Action: Mouse moved to (448, 315)
Screenshot: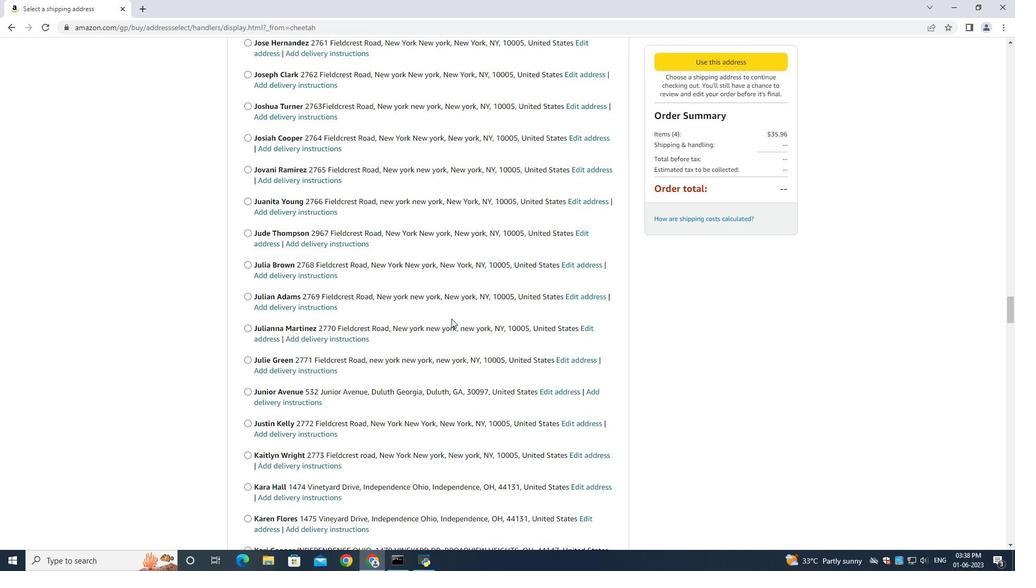 
Action: Mouse scrolled (451, 318) with delta (0, 0)
Screenshot: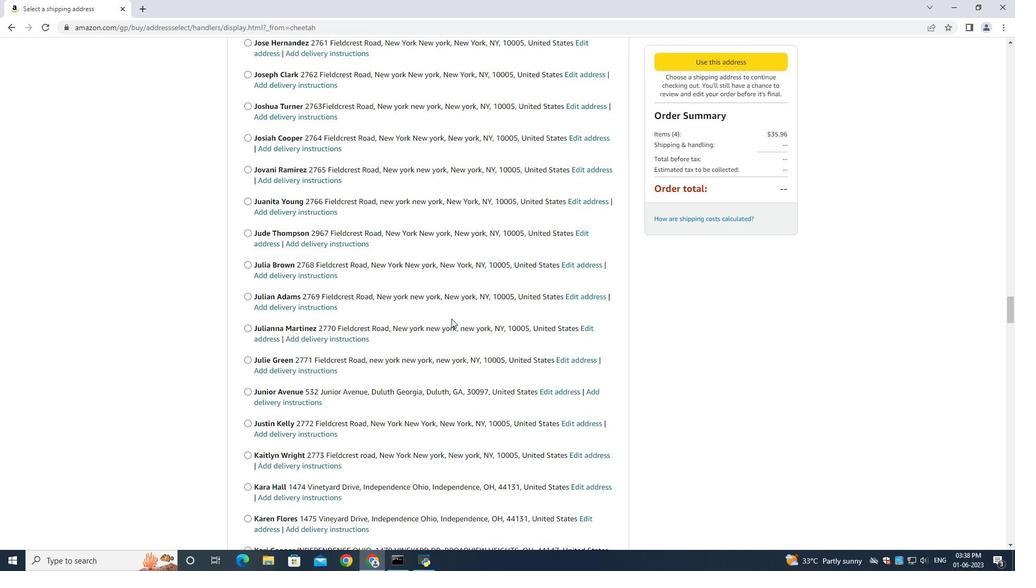 
Action: Mouse moved to (448, 318)
Screenshot: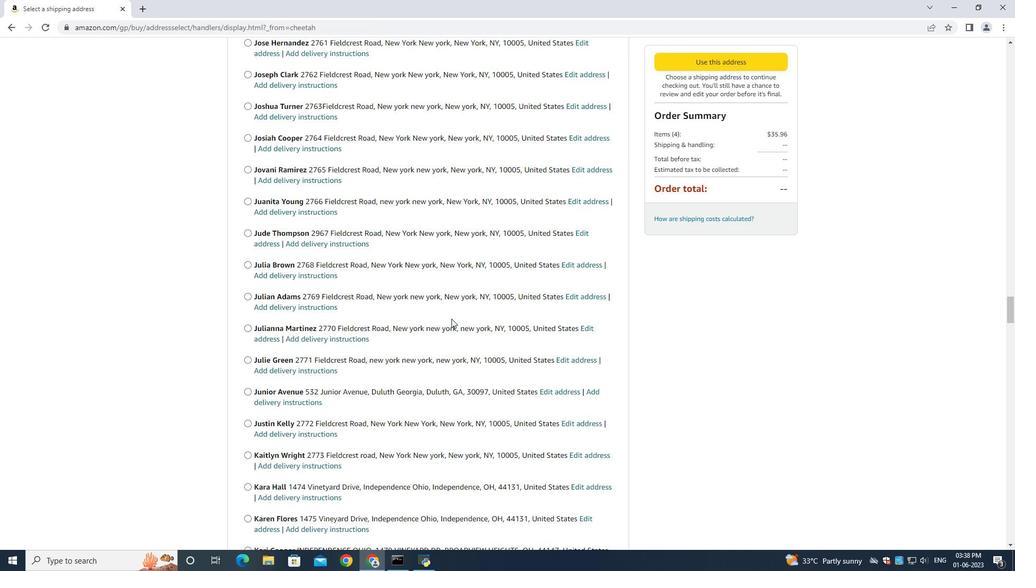 
Action: Mouse scrolled (451, 318) with delta (0, 0)
Screenshot: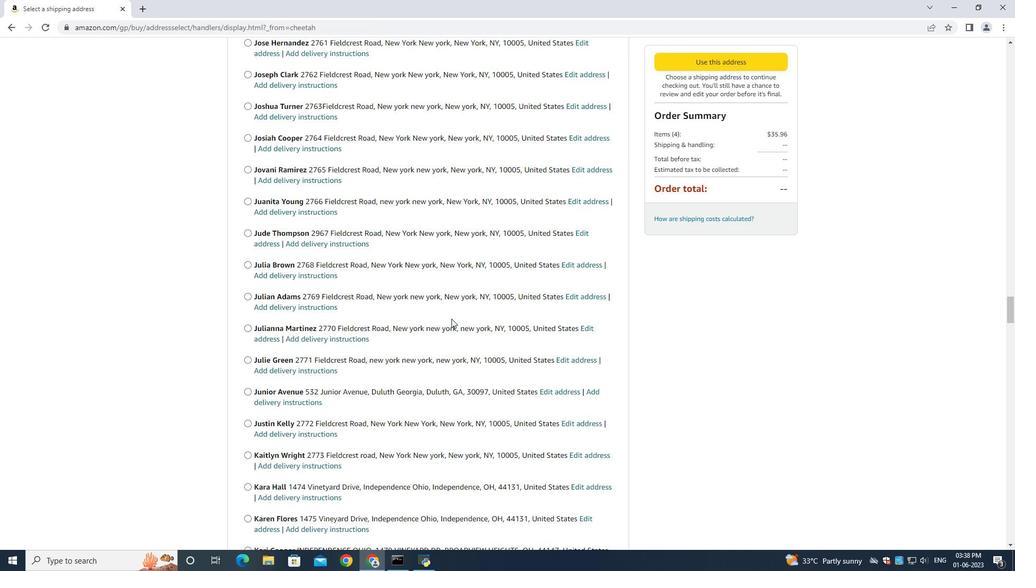 
Action: Mouse moved to (448, 318)
Screenshot: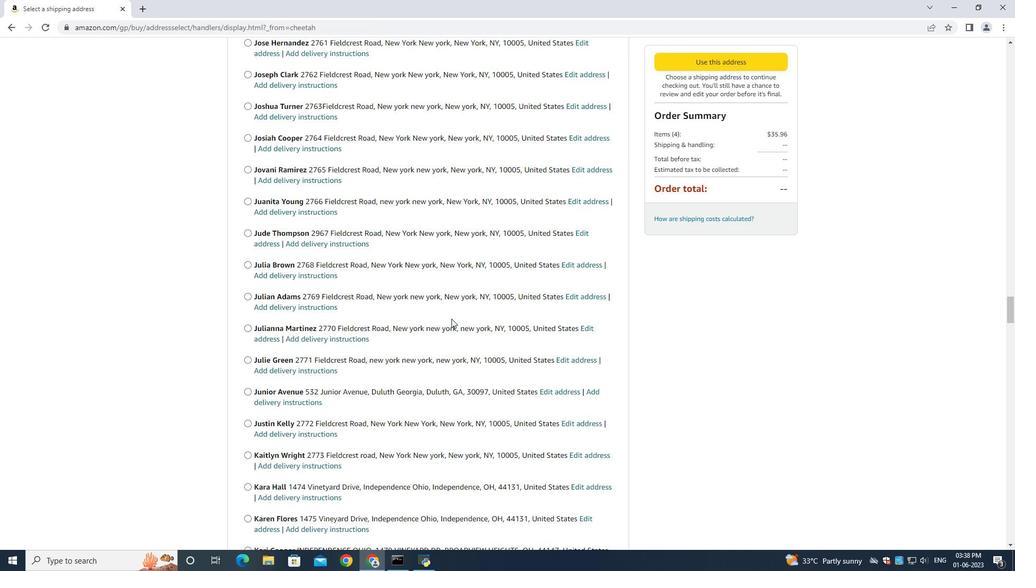 
Action: Mouse scrolled (451, 318) with delta (0, 0)
Screenshot: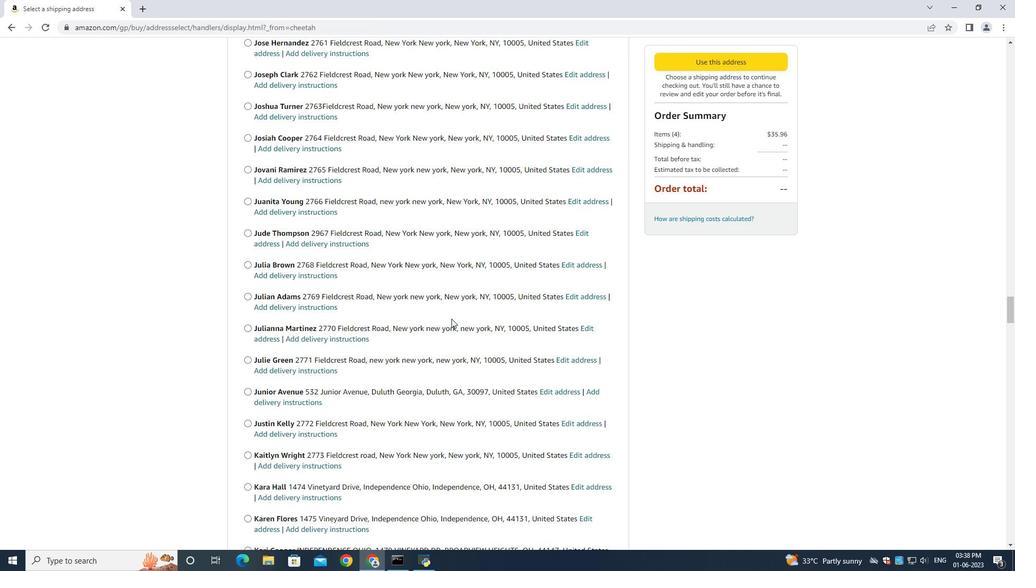 
Action: Mouse moved to (448, 318)
Screenshot: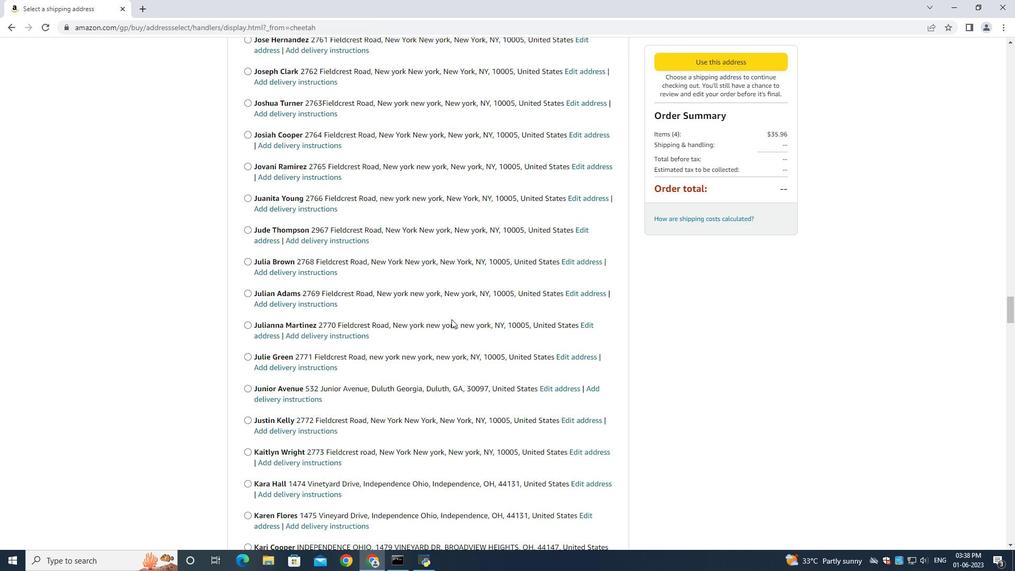 
Action: Mouse scrolled (450, 318) with delta (0, 0)
Screenshot: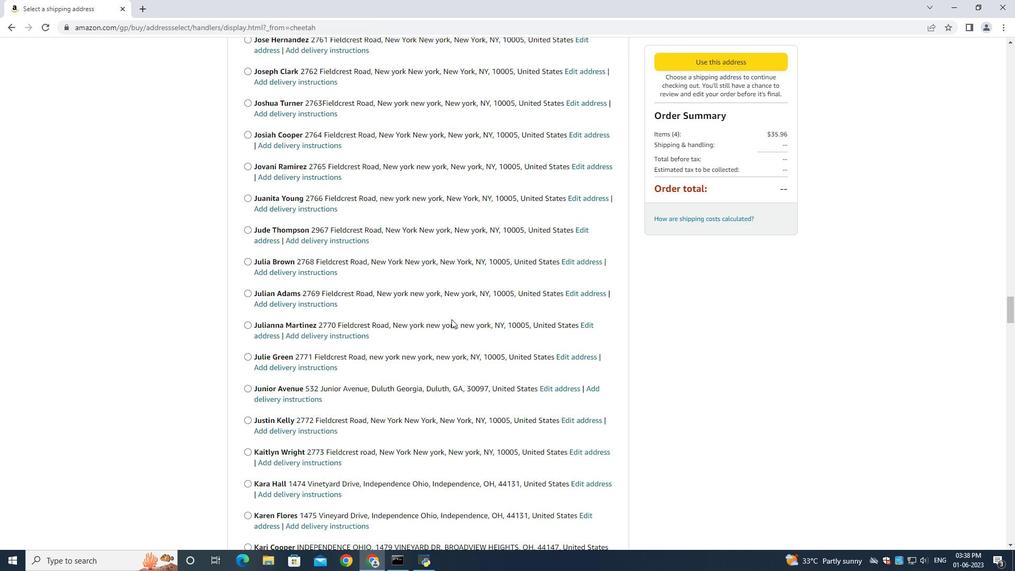 
Action: Mouse moved to (448, 318)
Screenshot: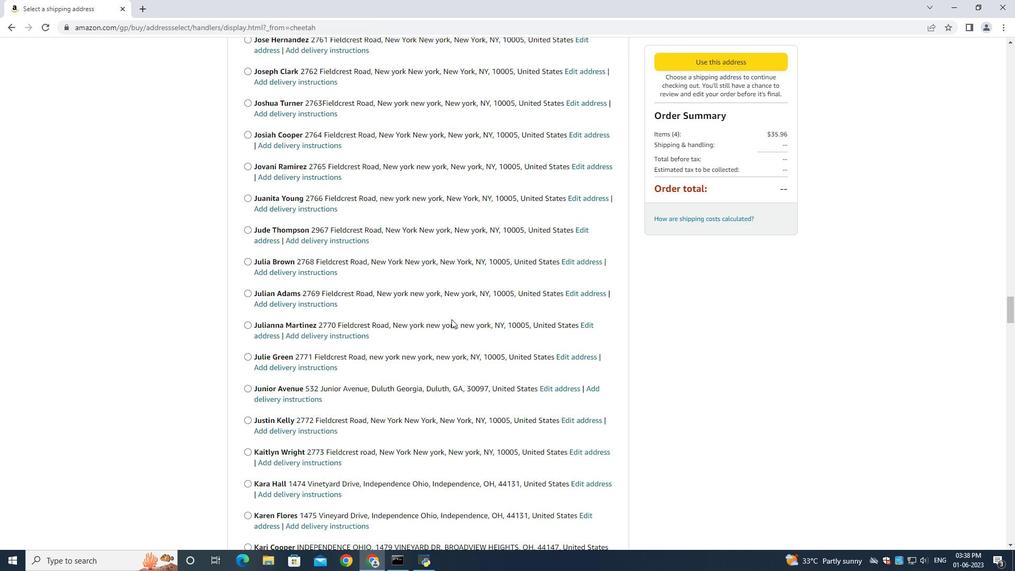 
Action: Mouse scrolled (448, 317) with delta (0, 0)
Screenshot: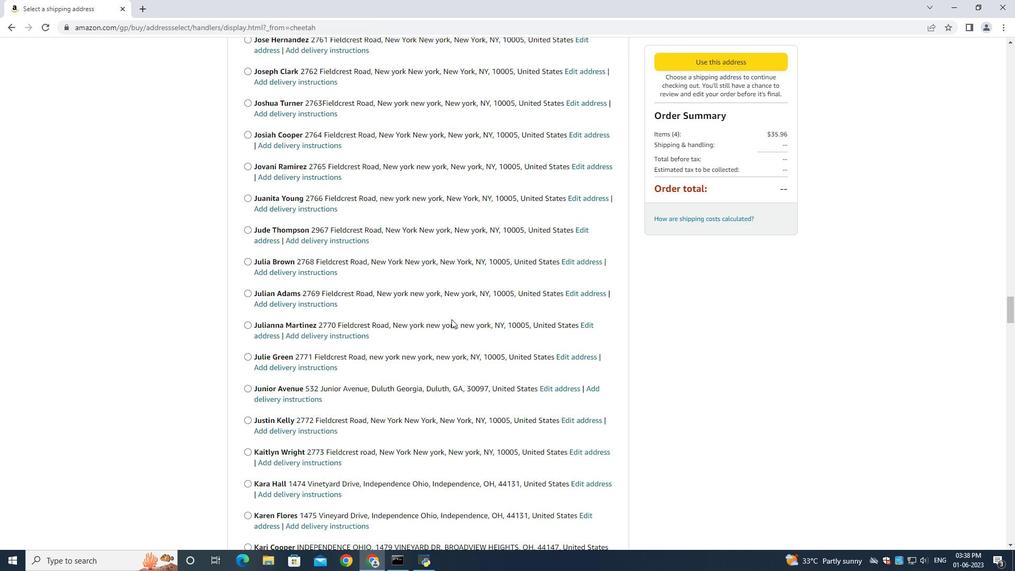 
Action: Mouse moved to (448, 316)
Screenshot: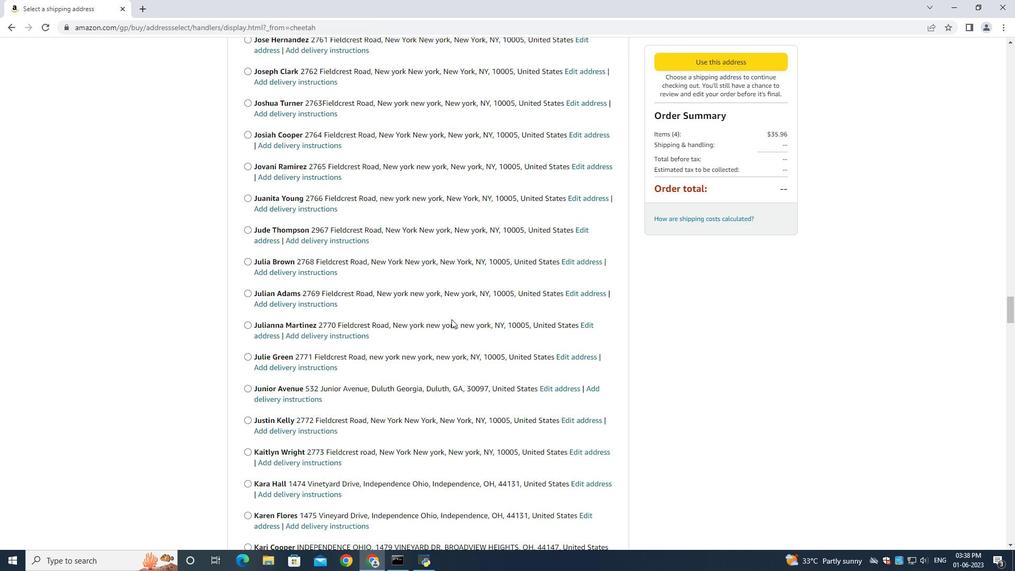 
Action: Mouse scrolled (448, 318) with delta (0, 0)
Screenshot: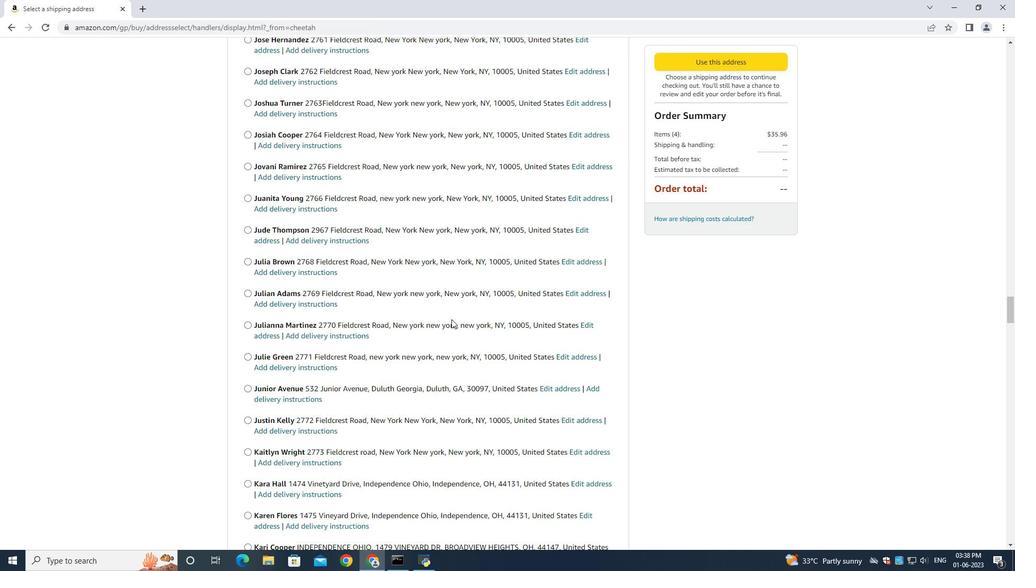 
Action: Mouse moved to (447, 314)
Screenshot: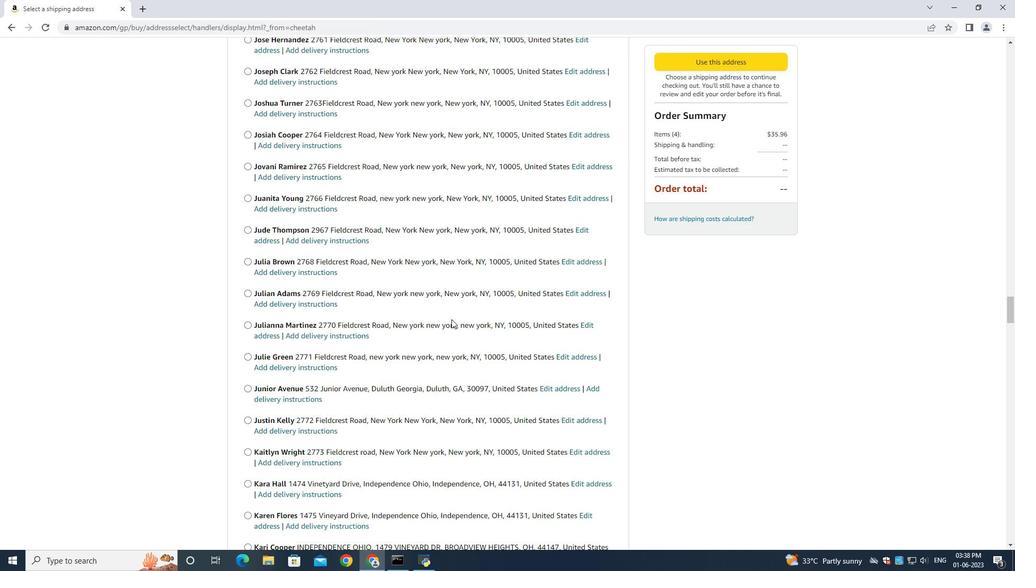 
Action: Mouse scrolled (448, 318) with delta (0, 0)
Screenshot: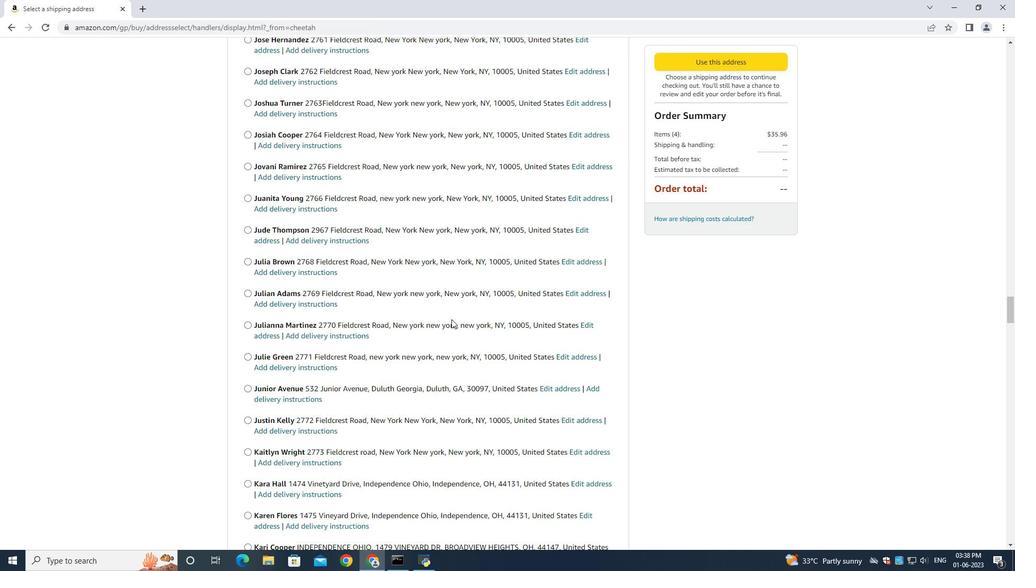 
Action: Mouse moved to (447, 313)
Screenshot: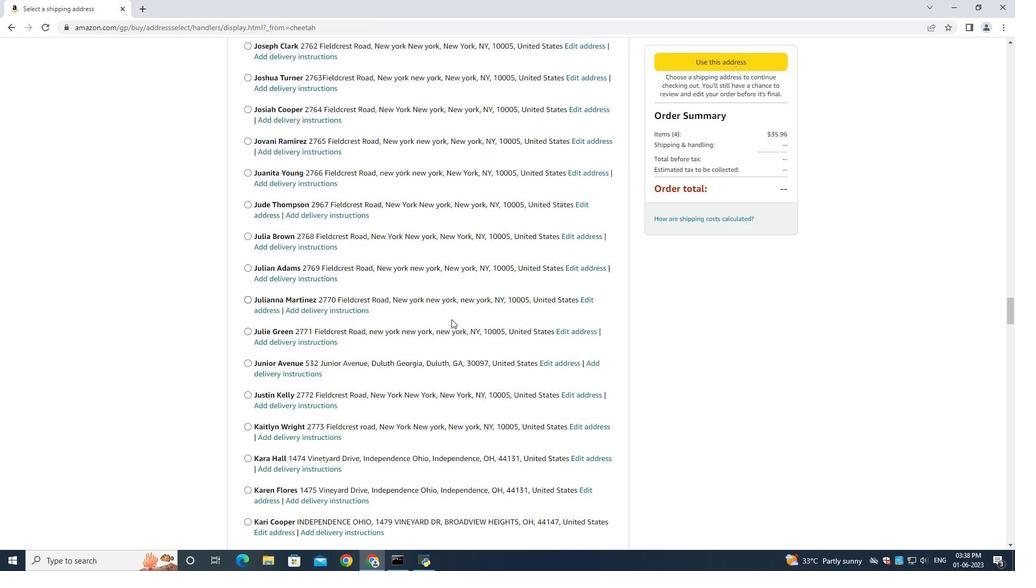 
Action: Mouse scrolled (448, 318) with delta (0, 0)
Screenshot: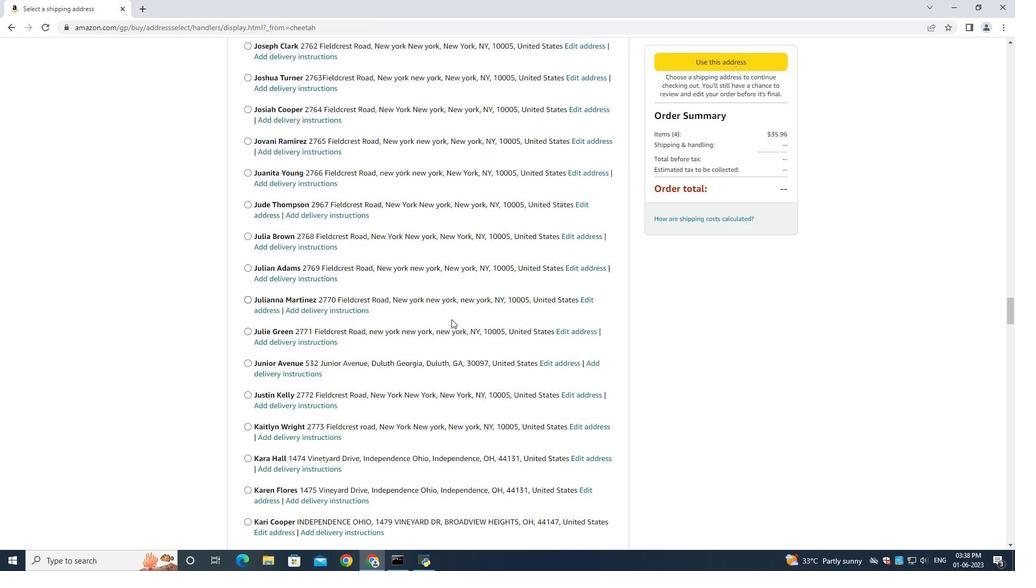
Action: Mouse scrolled (448, 318) with delta (0, 0)
Screenshot: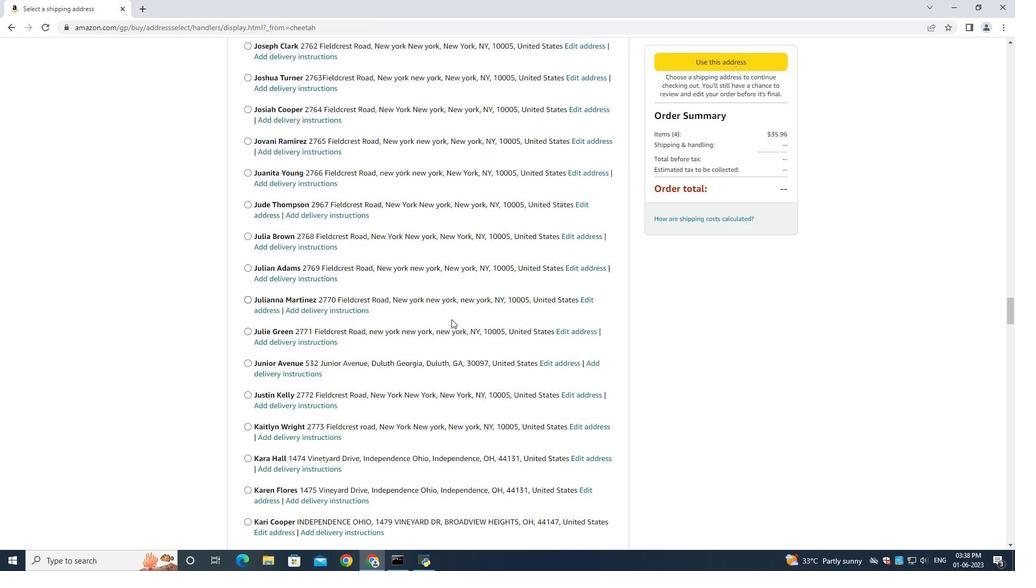 
Action: Mouse scrolled (448, 318) with delta (0, 0)
Screenshot: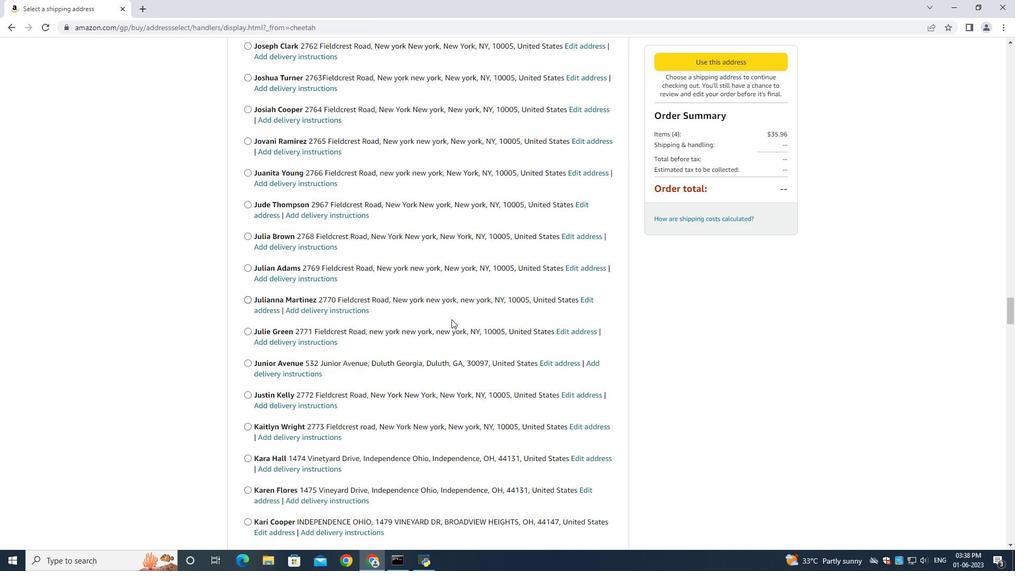 
Action: Mouse scrolled (448, 315) with delta (0, 0)
Screenshot: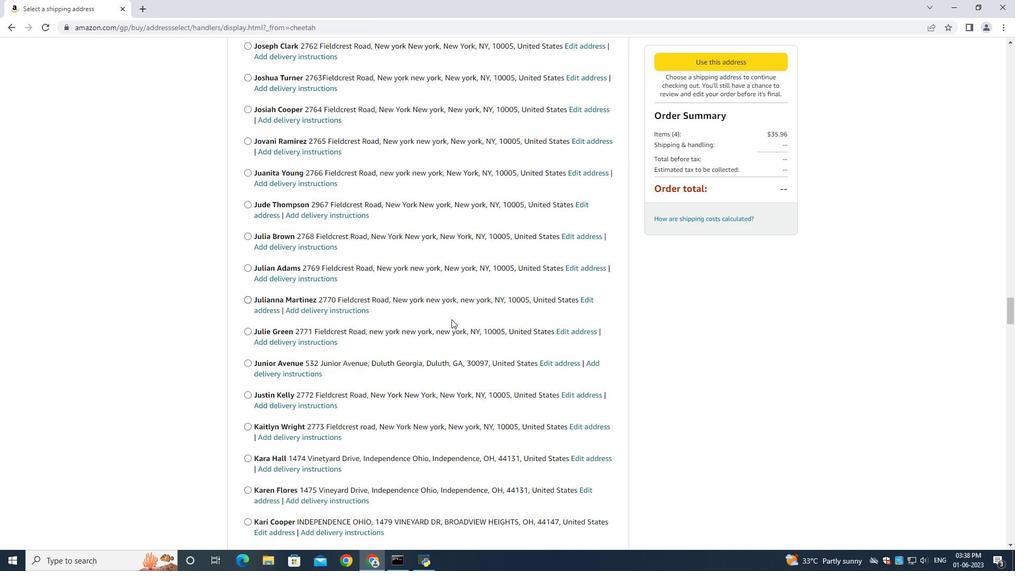 
Action: Mouse moved to (448, 317)
Screenshot: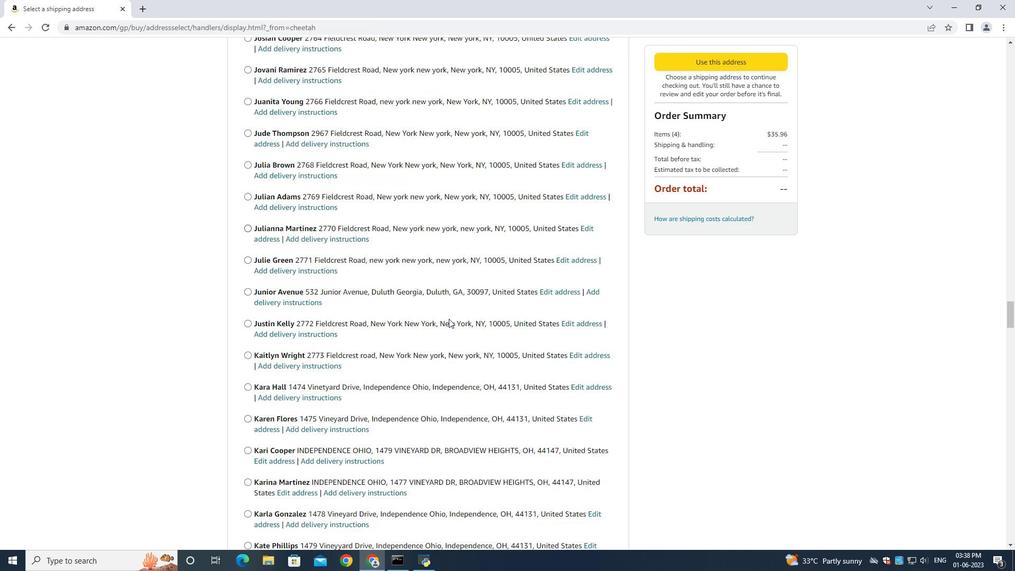 
Action: Mouse scrolled (448, 316) with delta (0, 0)
Screenshot: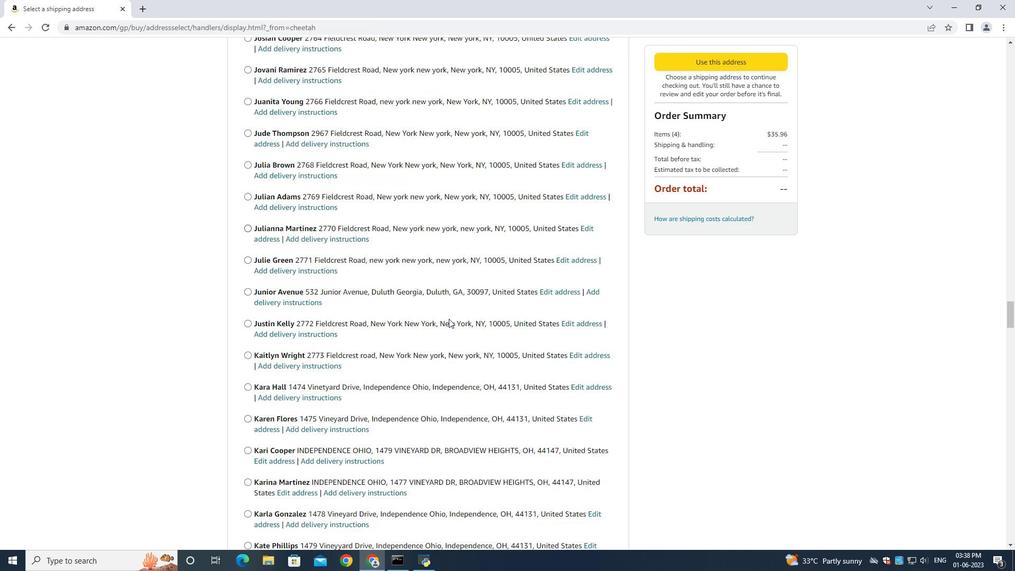 
Action: Mouse moved to (448, 317)
Screenshot: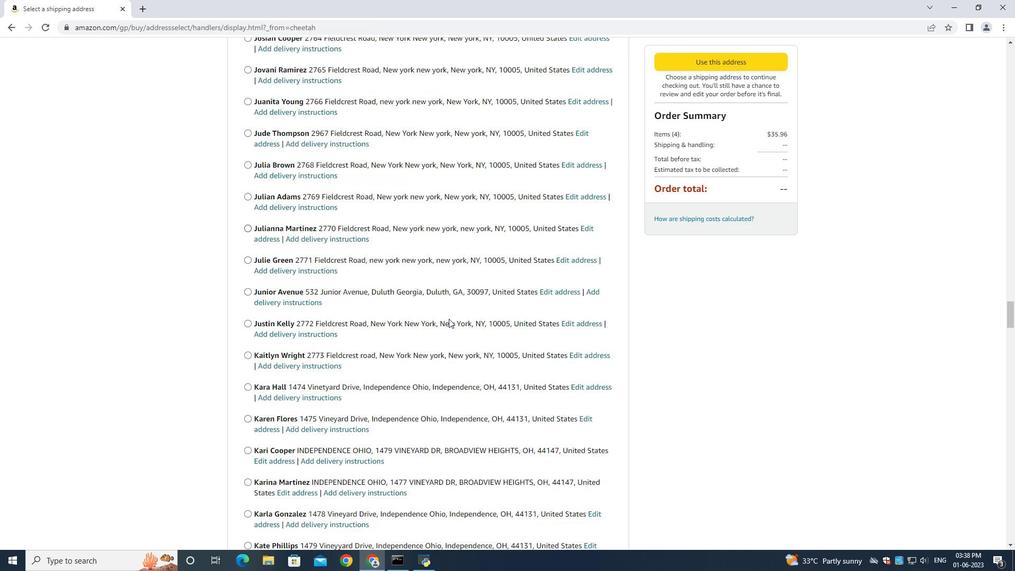 
Action: Mouse scrolled (448, 317) with delta (0, 0)
Screenshot: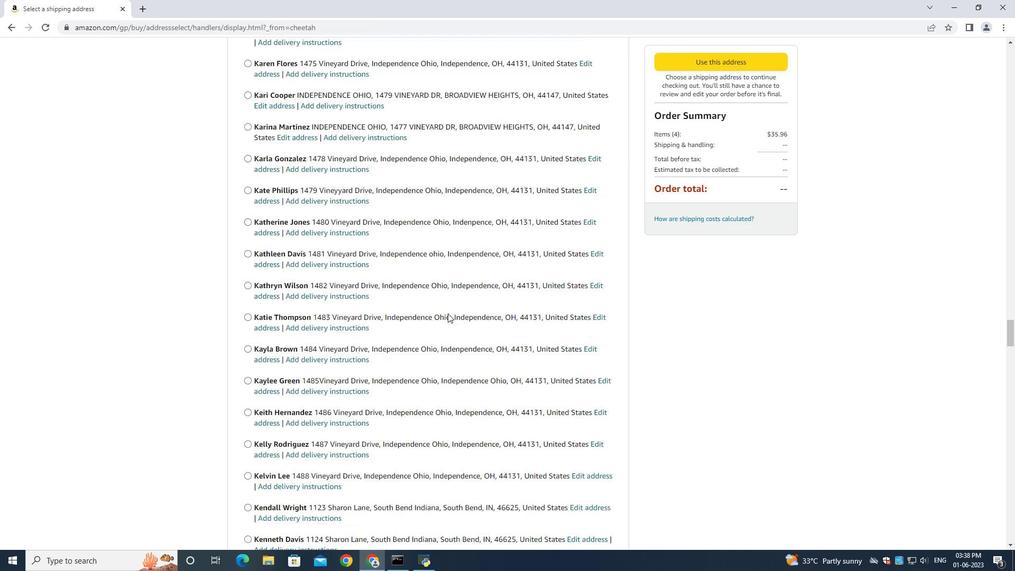 
Action: Mouse scrolled (448, 317) with delta (0, 0)
Screenshot: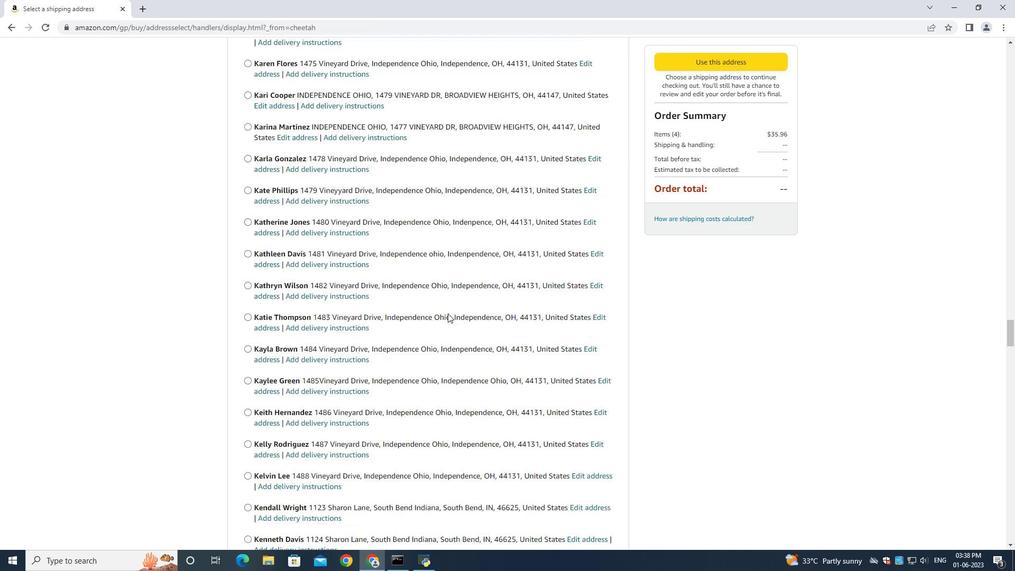 
Action: Mouse scrolled (448, 317) with delta (0, 0)
Screenshot: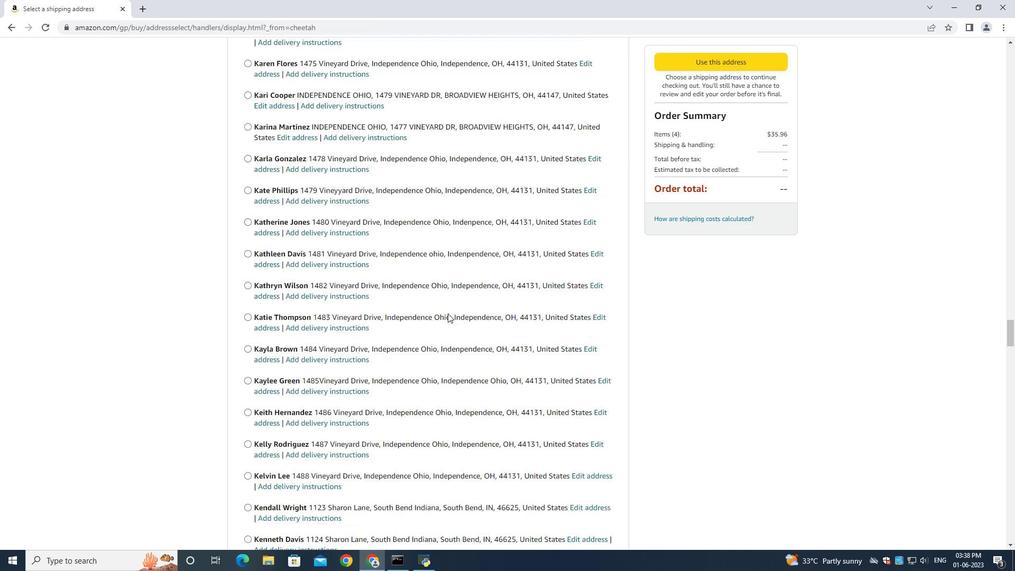 
Action: Mouse moved to (448, 317)
Screenshot: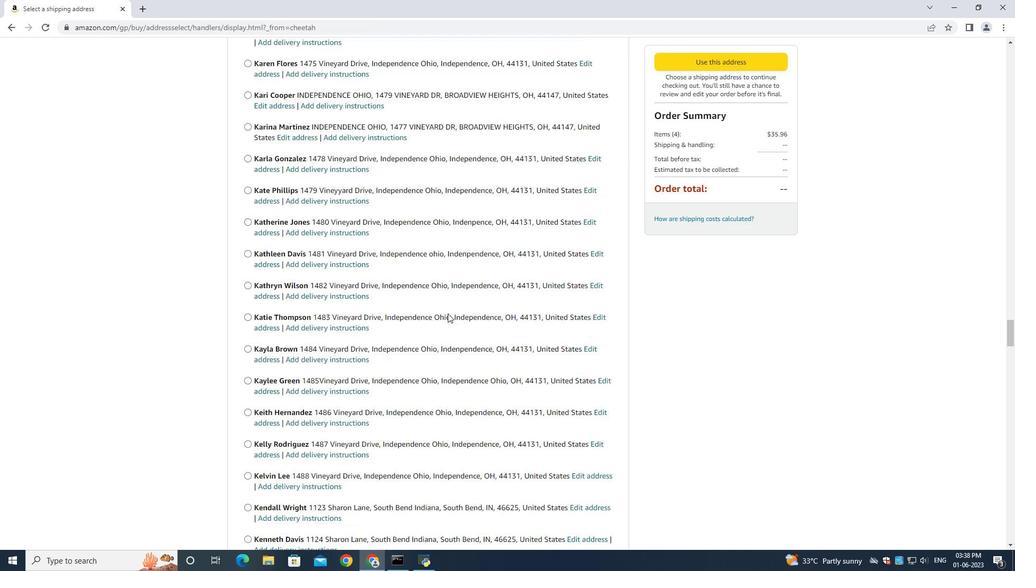 
Action: Mouse scrolled (448, 316) with delta (0, -1)
Screenshot: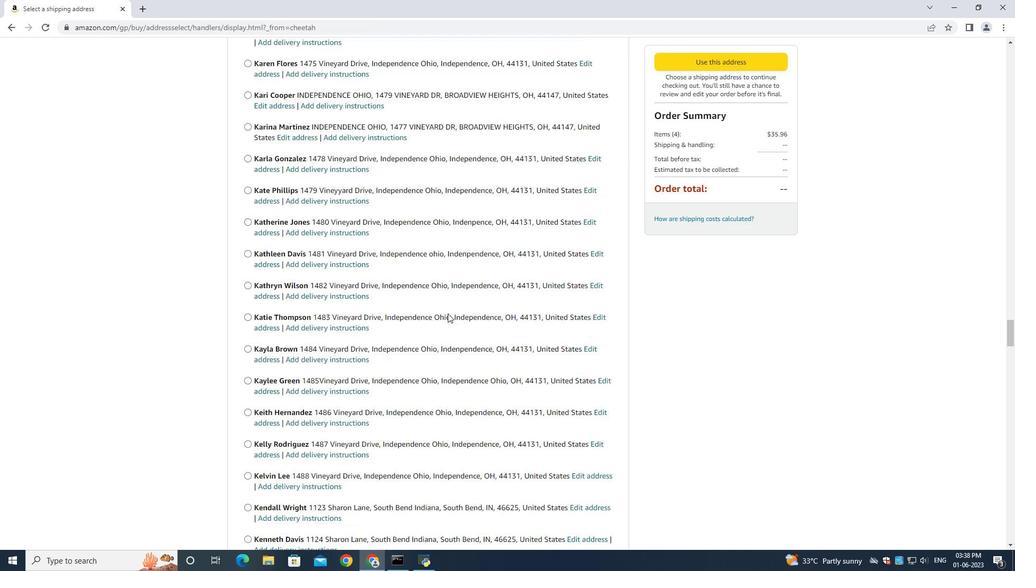 
Action: Mouse moved to (448, 316)
Screenshot: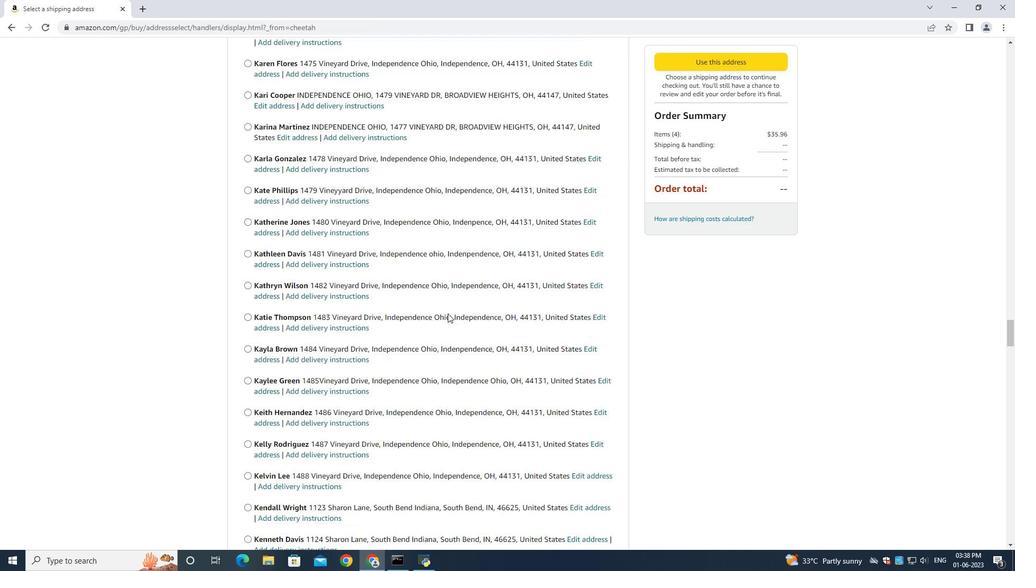 
Action: Mouse scrolled (448, 317) with delta (0, 0)
Screenshot: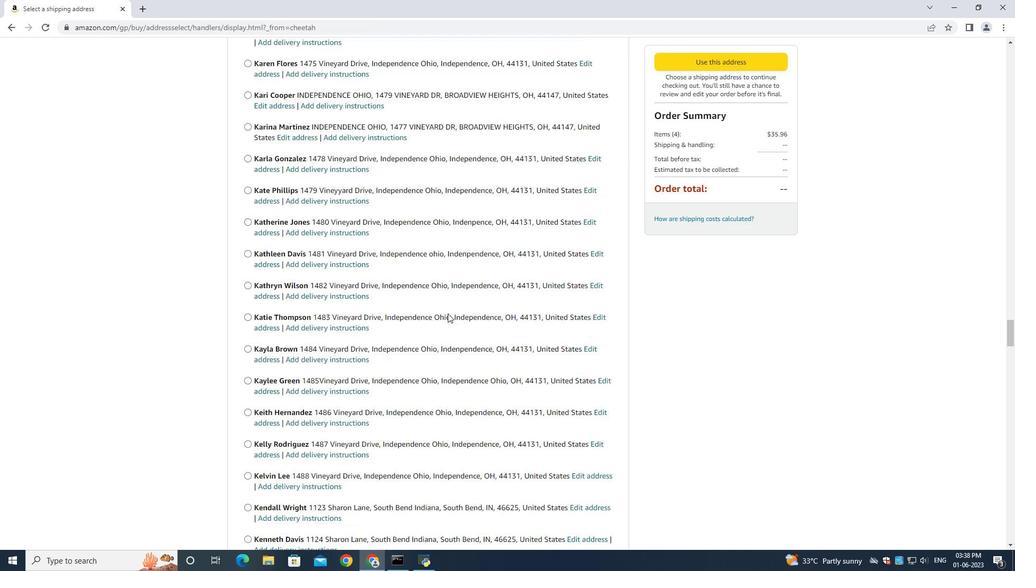 
Action: Mouse moved to (448, 315)
Screenshot: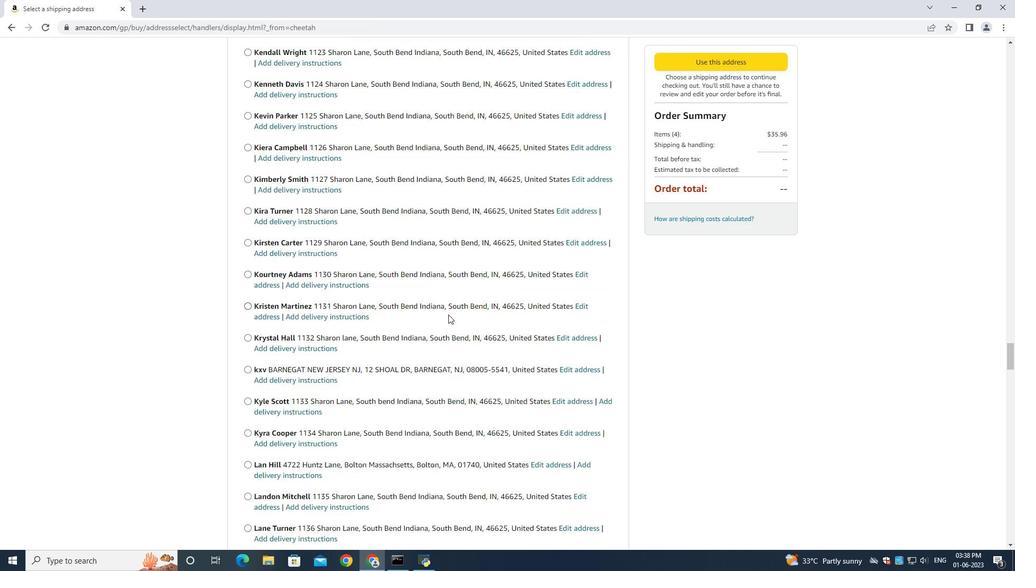 
Action: Mouse scrolled (448, 314) with delta (0, 0)
Screenshot: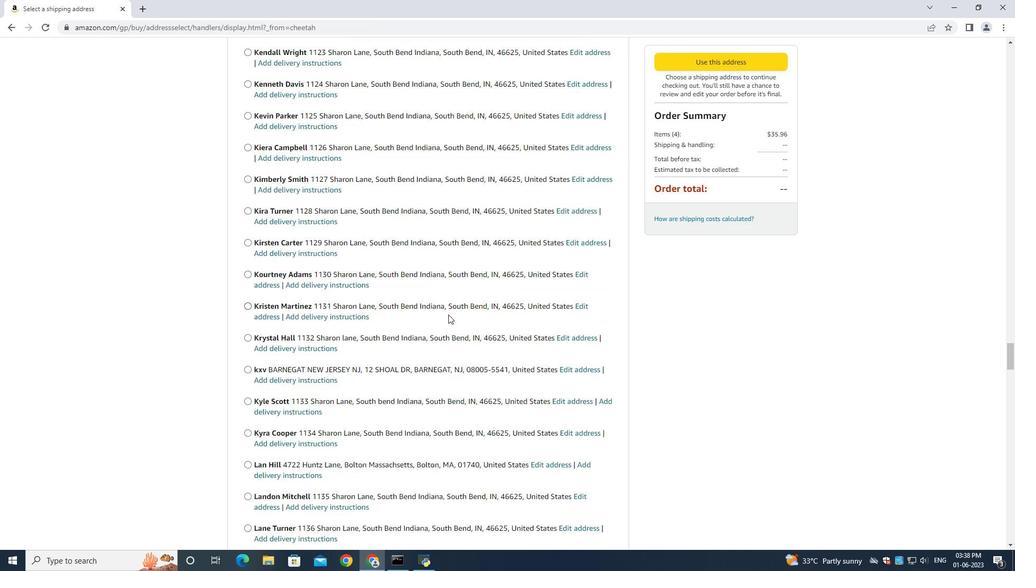 
Action: Mouse moved to (448, 317)
Screenshot: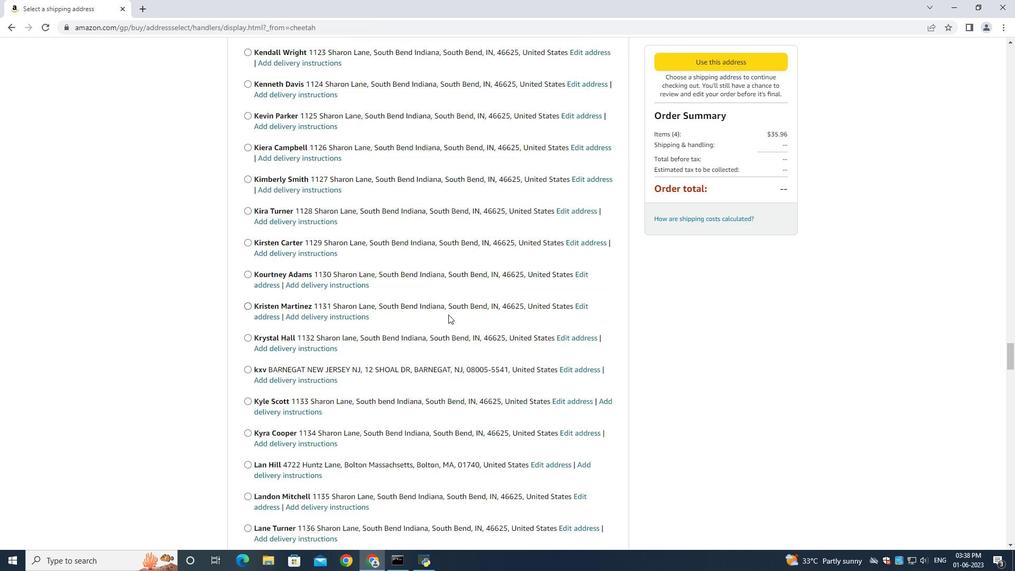 
Action: Mouse scrolled (448, 316) with delta (0, 0)
Screenshot: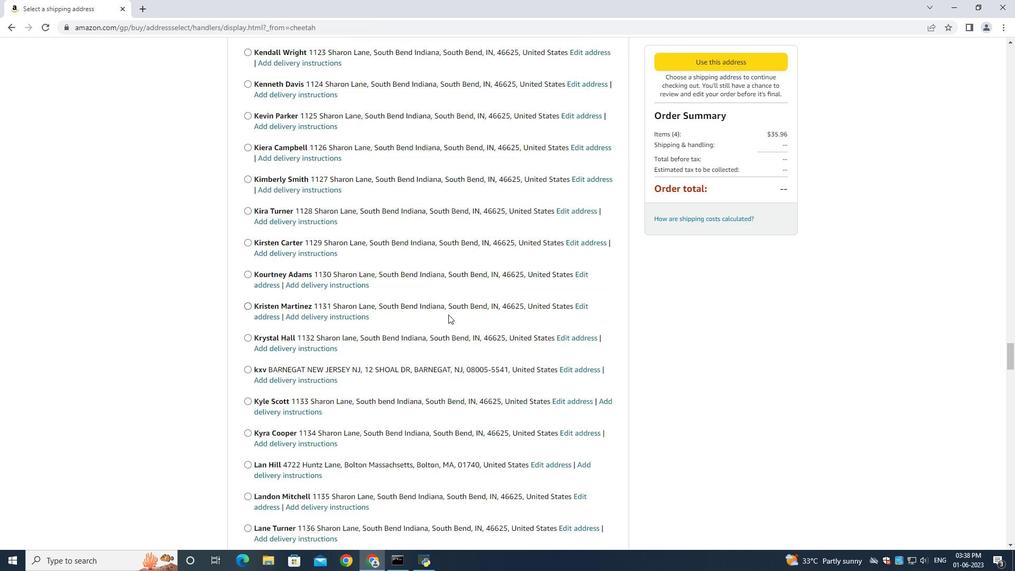 
Action: Mouse scrolled (448, 316) with delta (0, 0)
Screenshot: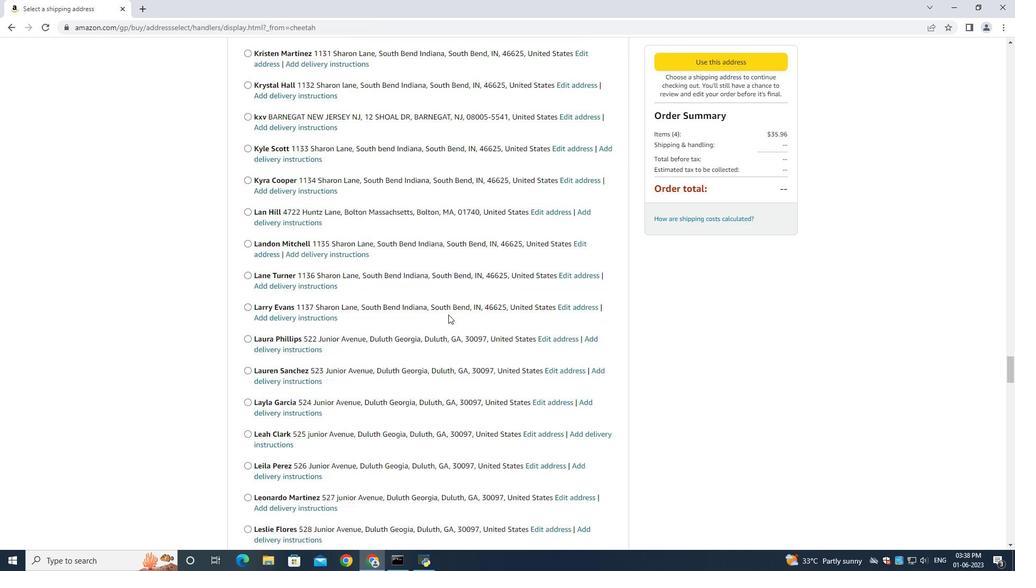 
Action: Mouse scrolled (448, 316) with delta (0, 0)
Screenshot: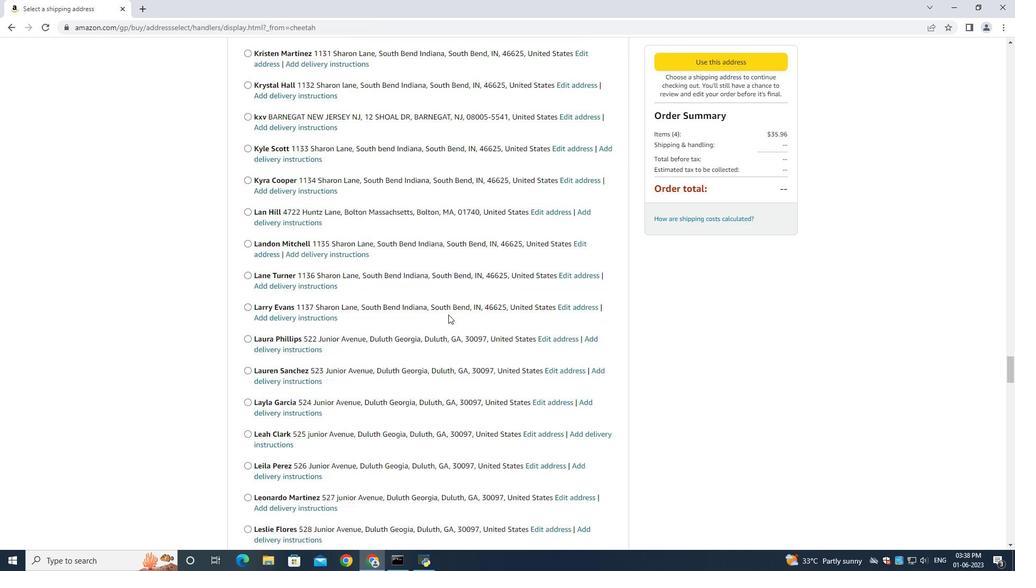 
Action: Mouse scrolled (448, 316) with delta (0, 0)
Screenshot: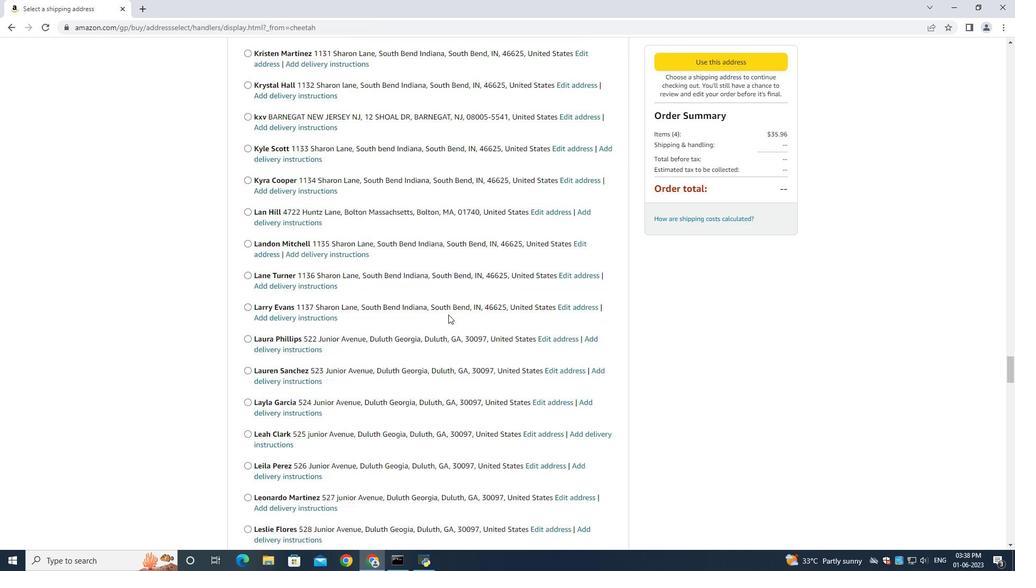 
Action: Mouse scrolled (448, 316) with delta (0, 0)
Screenshot: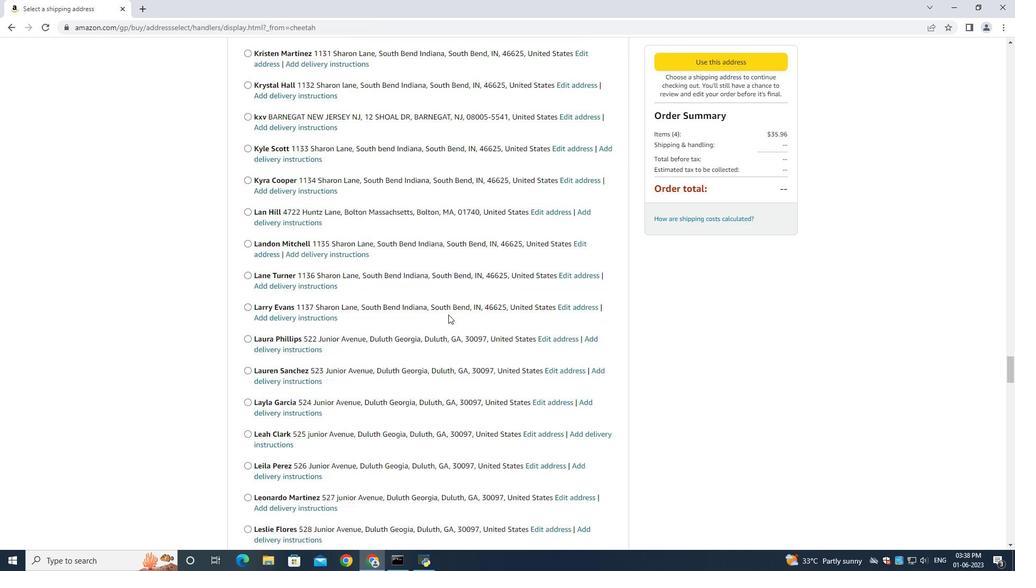 
Action: Mouse scrolled (448, 316) with delta (0, 0)
Screenshot: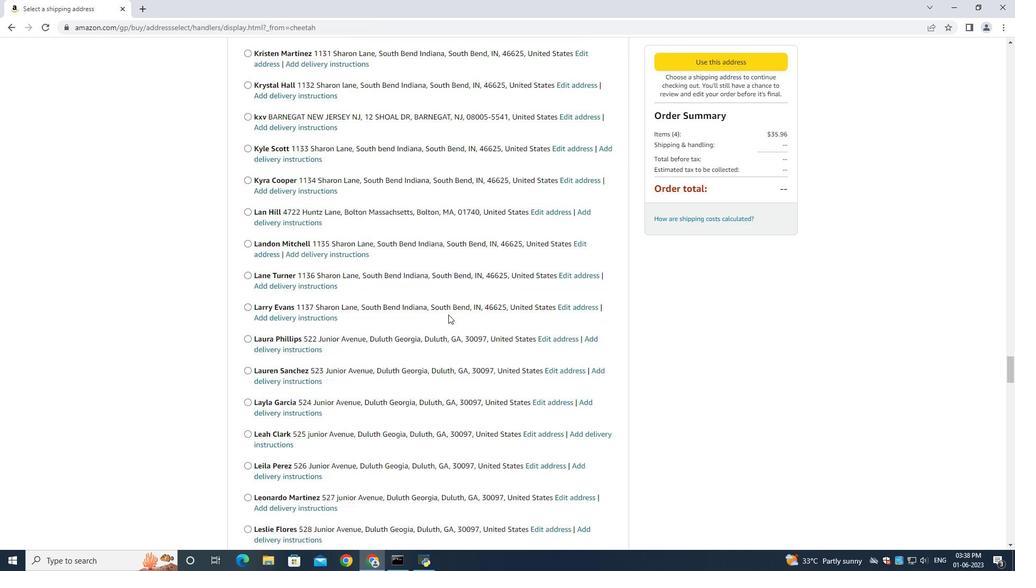 
Action: Mouse scrolled (448, 316) with delta (0, 0)
Screenshot: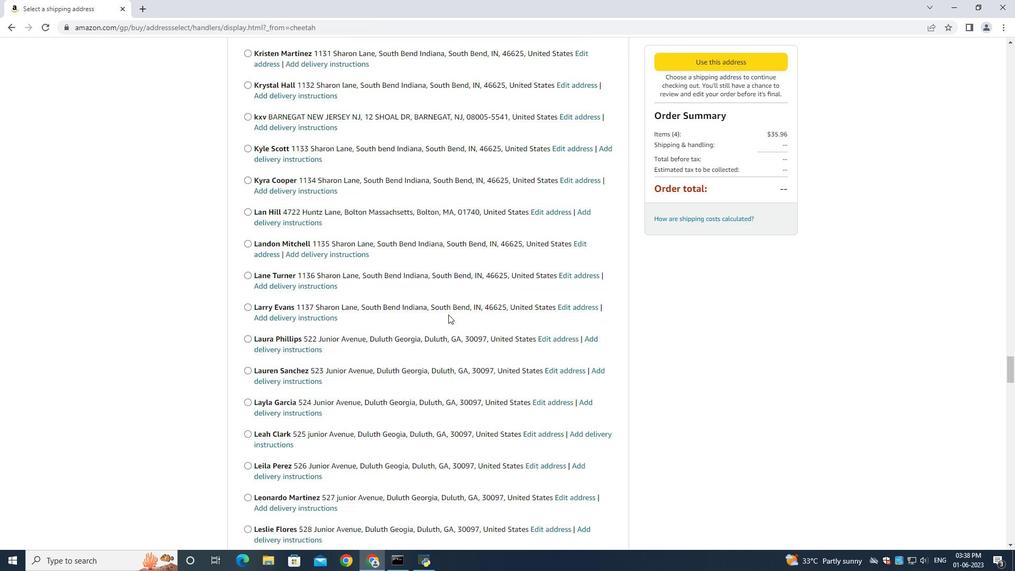 
Action: Mouse moved to (447, 317)
Screenshot: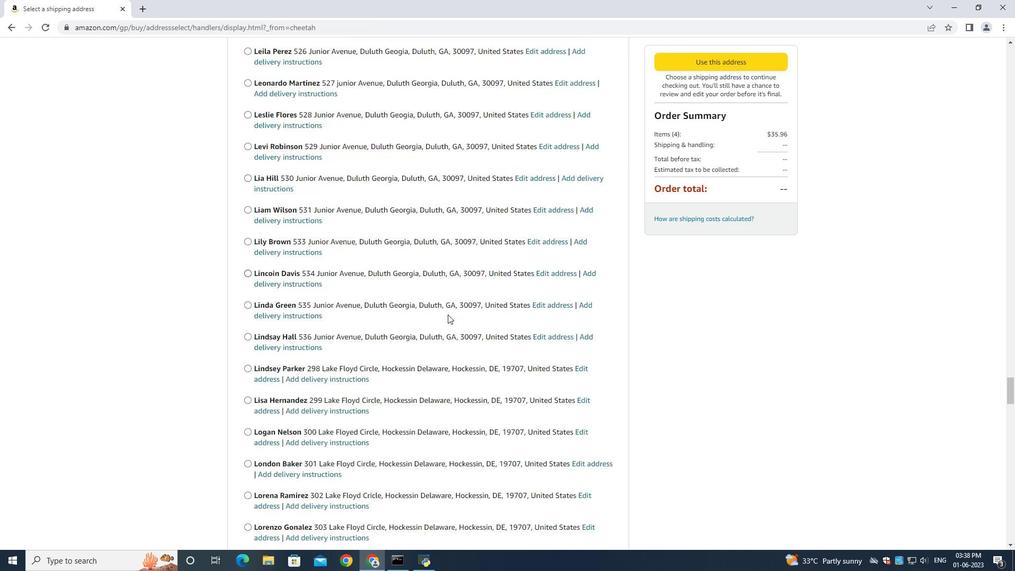 
Action: Mouse scrolled (447, 317) with delta (0, 0)
Screenshot: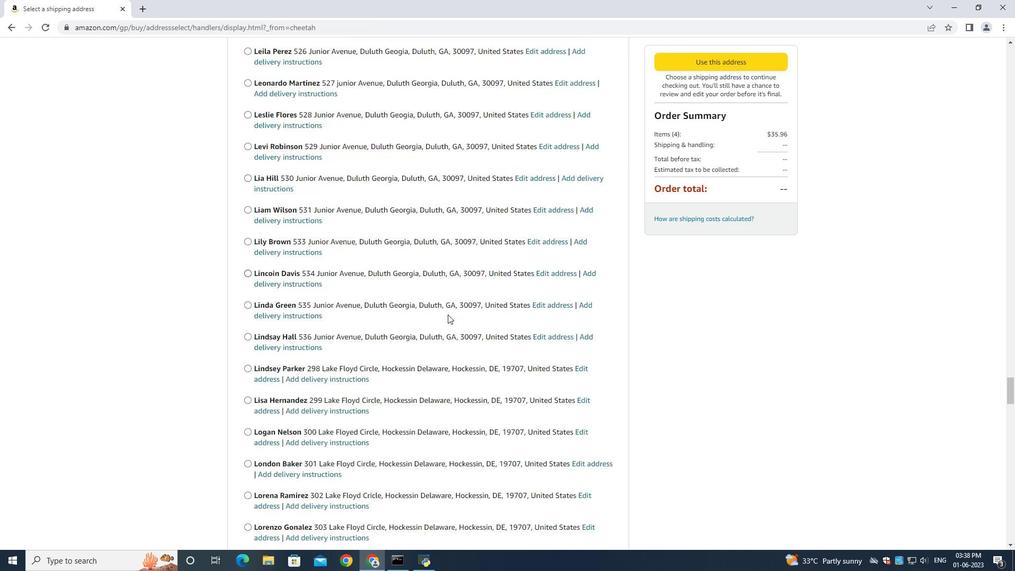 
Action: Mouse moved to (447, 318)
Screenshot: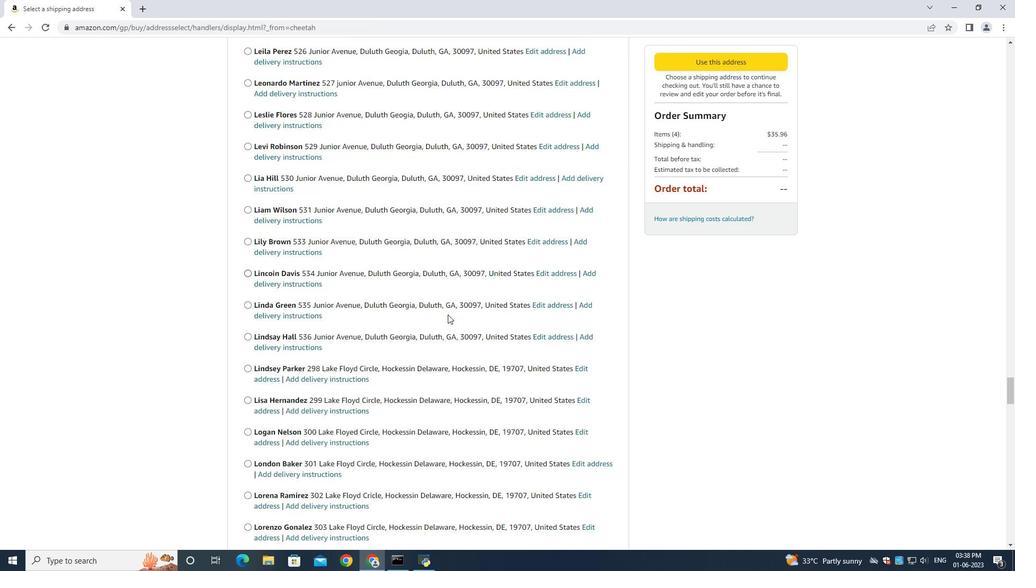 
Action: Mouse scrolled (447, 317) with delta (0, 0)
Screenshot: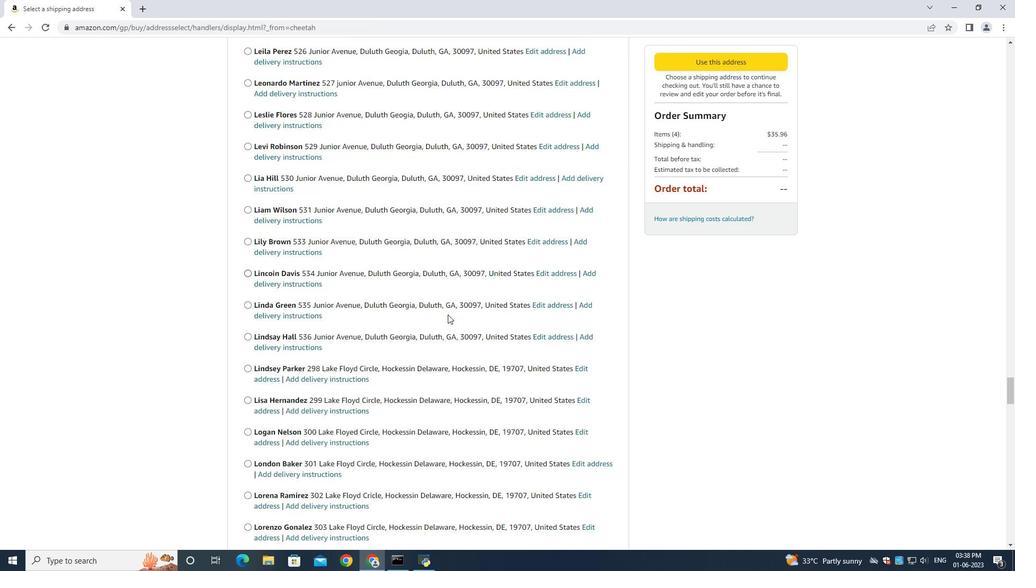 
Action: Mouse scrolled (447, 317) with delta (0, 0)
Screenshot: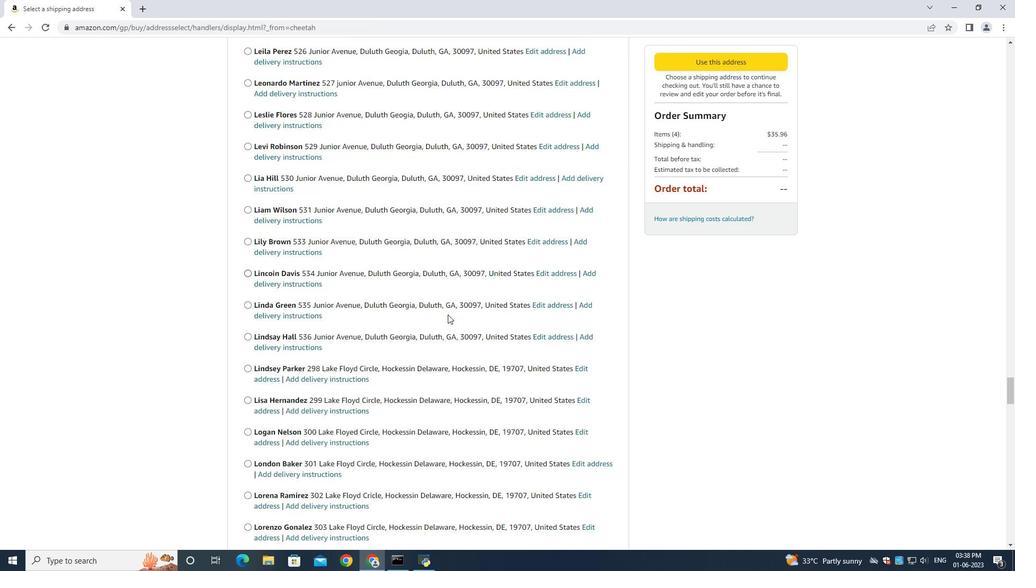 
Action: Mouse scrolled (447, 317) with delta (0, 0)
Screenshot: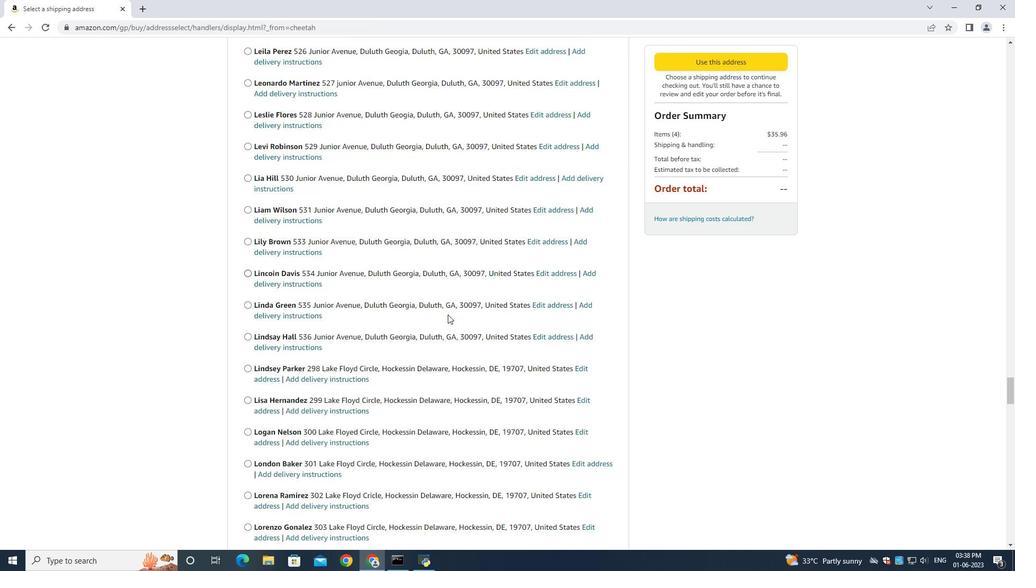 
Action: Mouse scrolled (447, 317) with delta (0, 0)
Screenshot: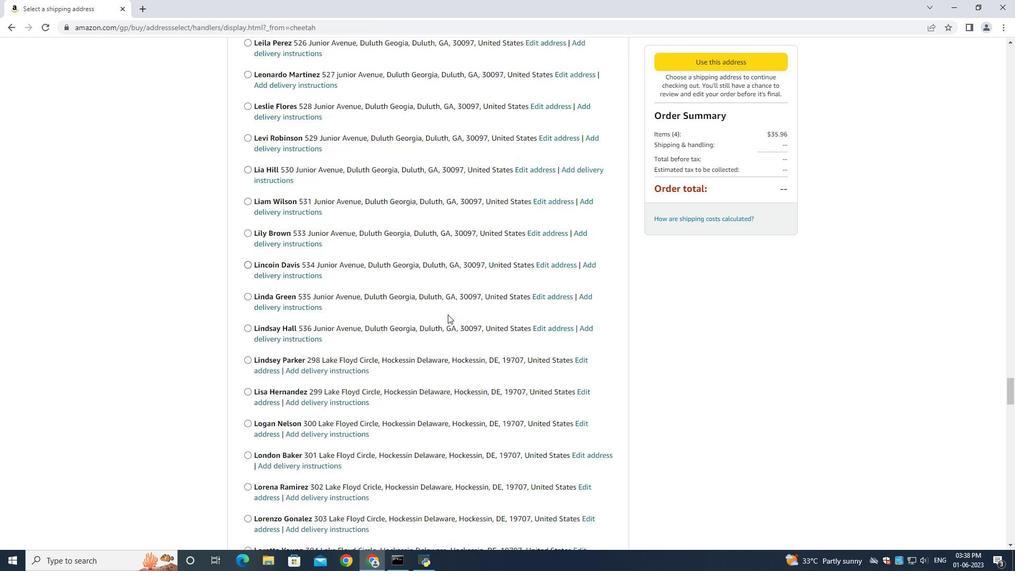 
Action: Mouse scrolled (447, 317) with delta (0, 0)
Screenshot: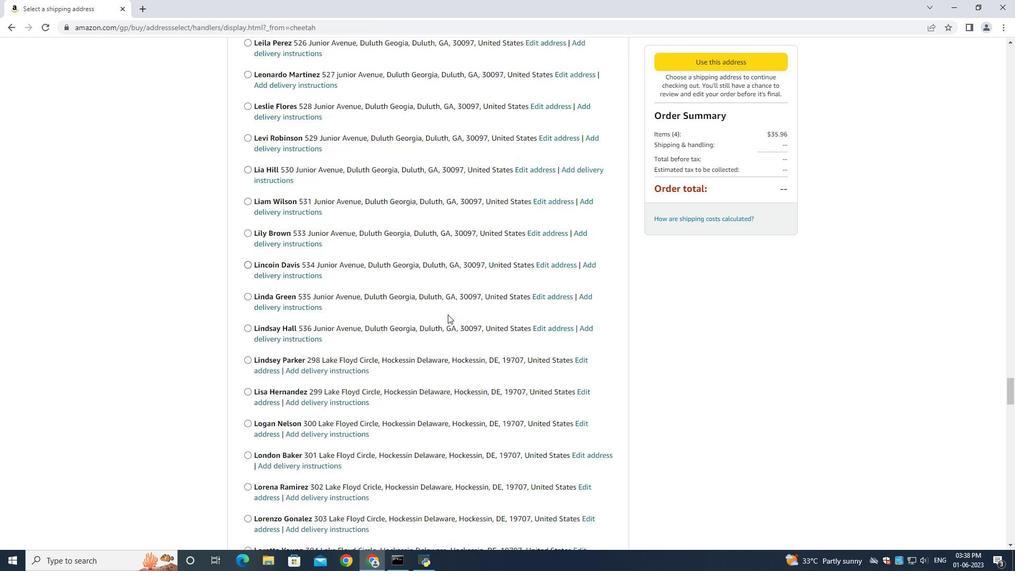
Action: Mouse scrolled (447, 317) with delta (0, 0)
Screenshot: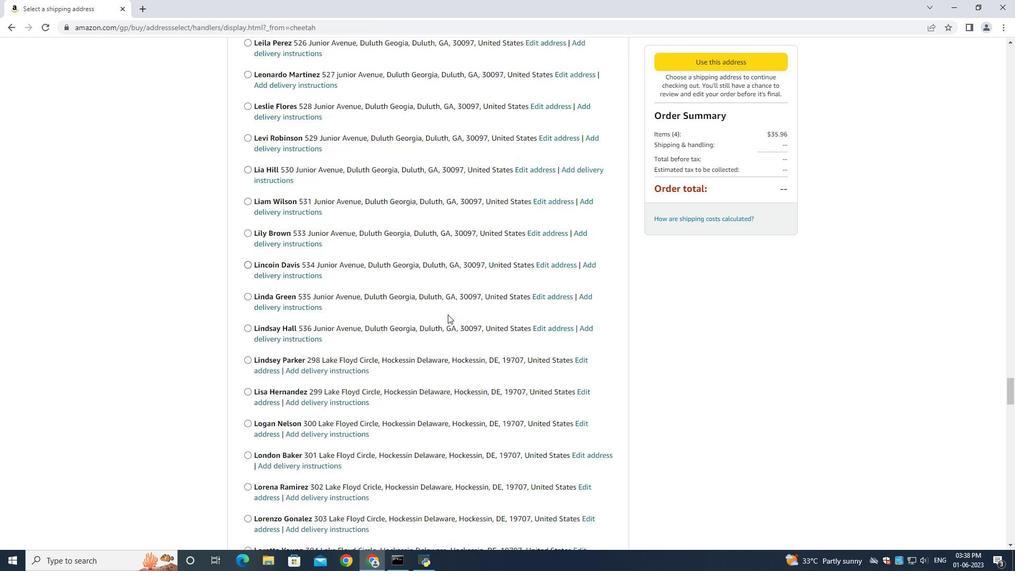
Action: Mouse scrolled (447, 317) with delta (0, 0)
Screenshot: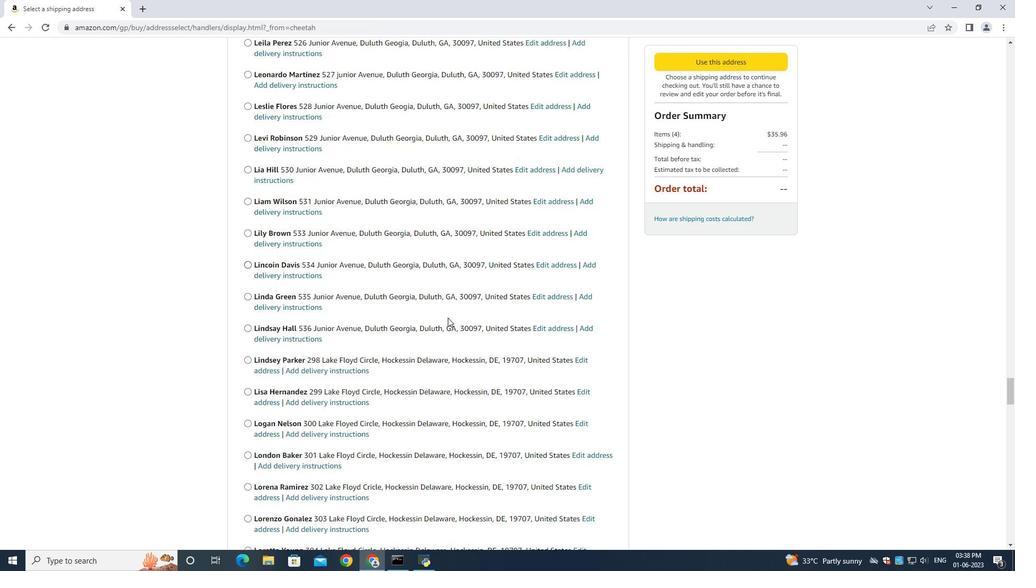 
Action: Mouse moved to (447, 318)
Screenshot: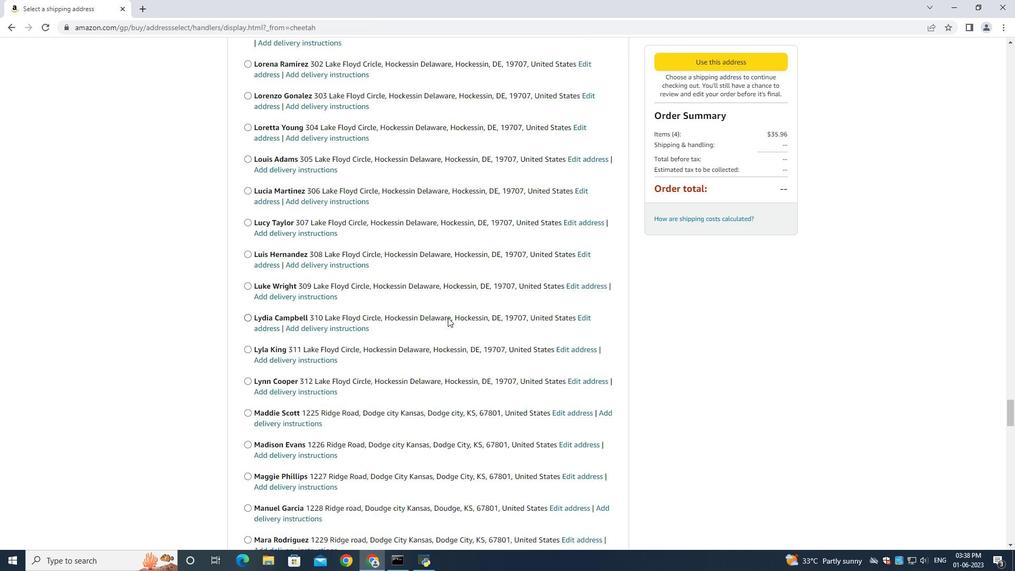 
Action: Mouse scrolled (447, 317) with delta (0, 0)
Screenshot: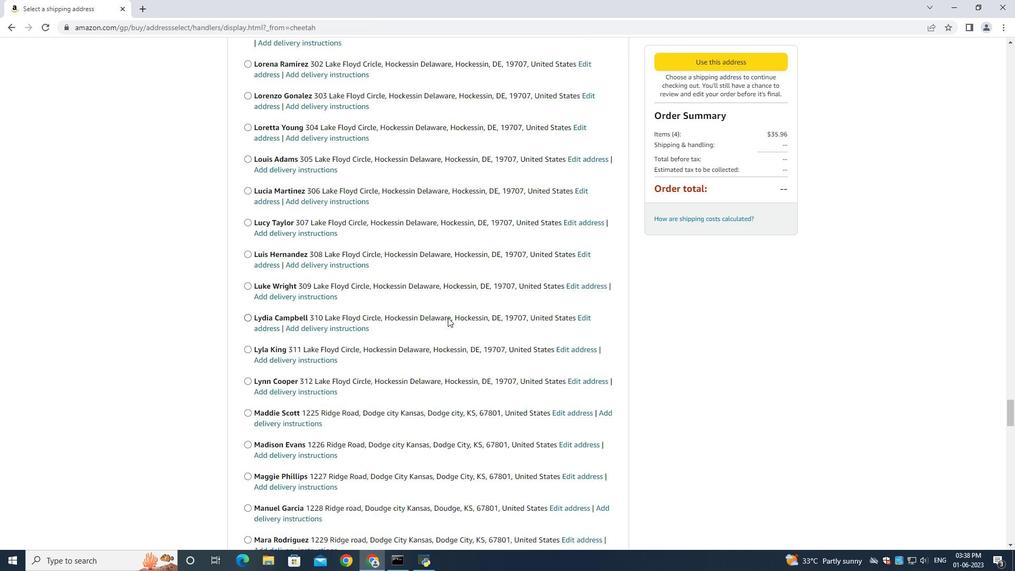 
Action: Mouse moved to (445, 314)
Screenshot: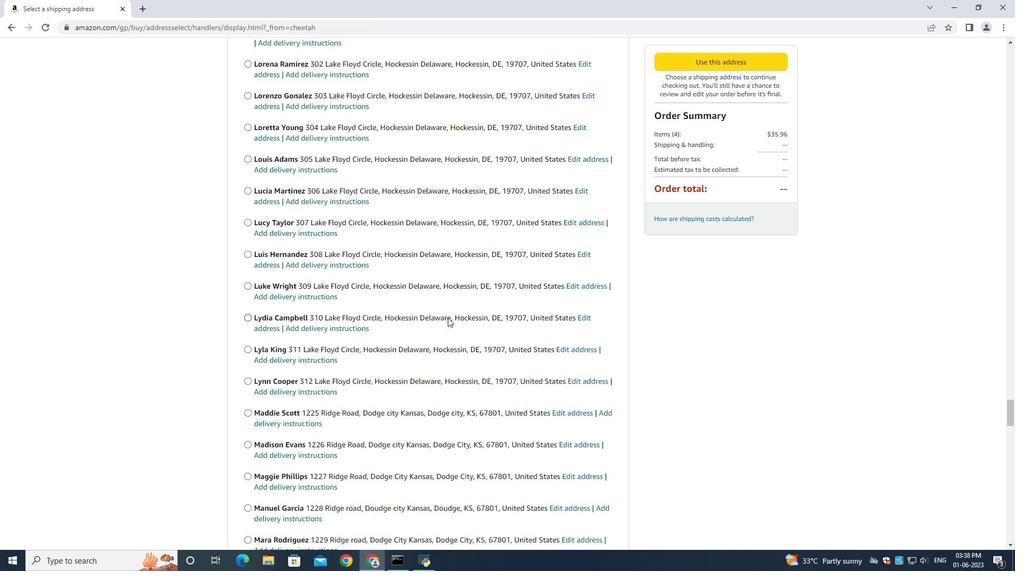 
Action: Mouse scrolled (447, 317) with delta (0, 0)
Screenshot: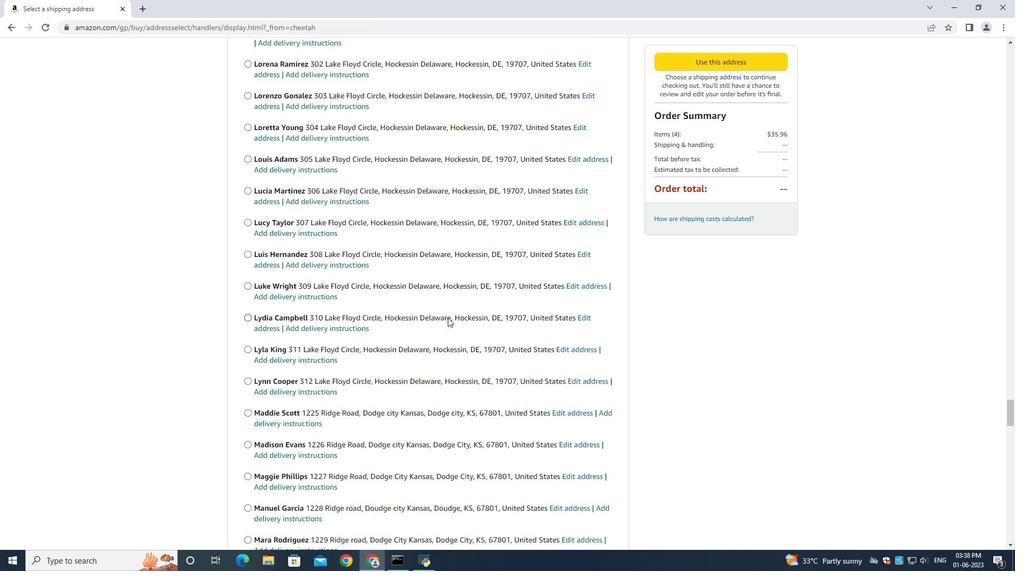 
Action: Mouse scrolled (447, 317) with delta (0, 0)
Screenshot: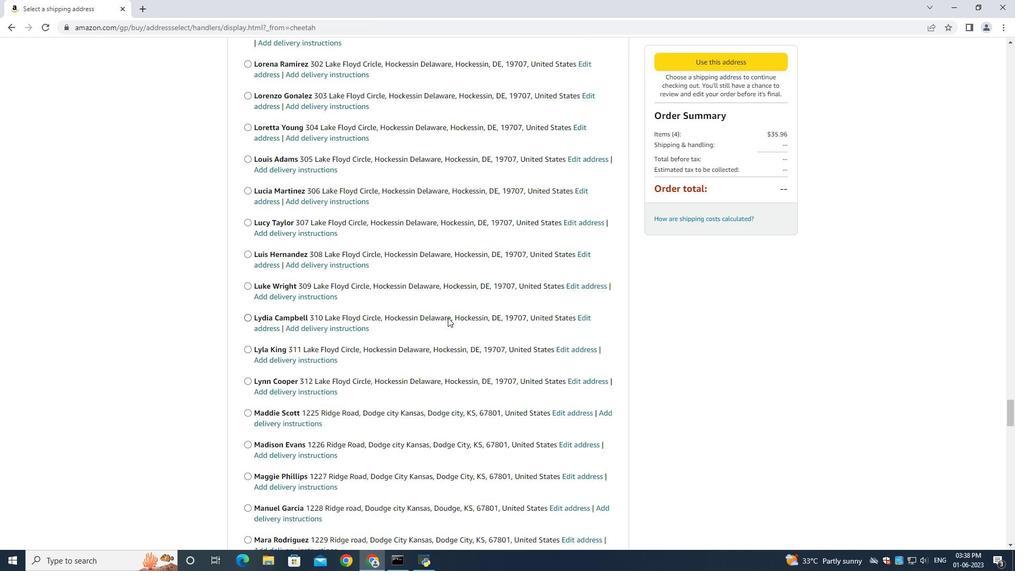 
Action: Mouse scrolled (447, 317) with delta (0, 0)
Screenshot: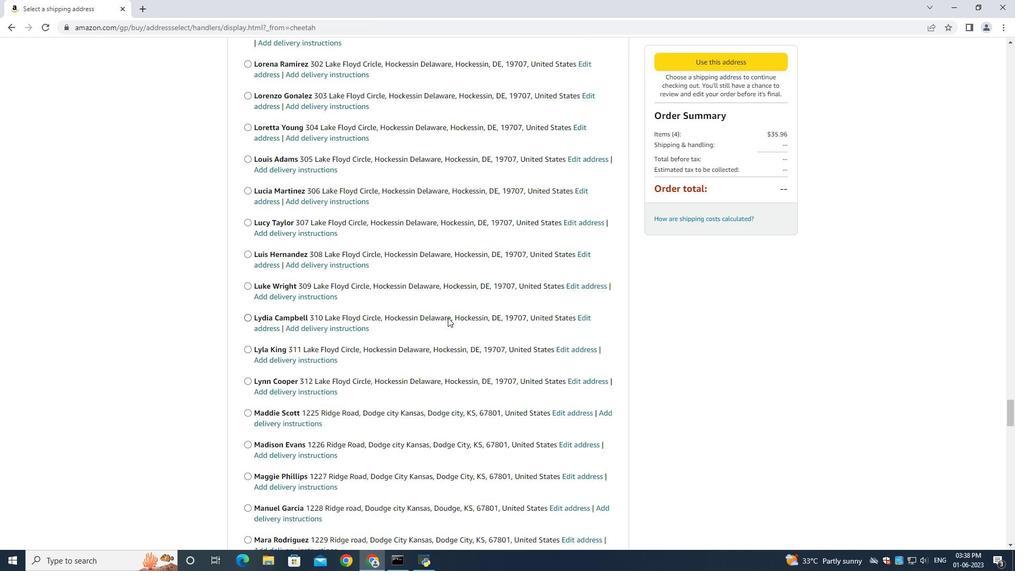 
Action: Mouse scrolled (447, 317) with delta (0, 0)
Screenshot: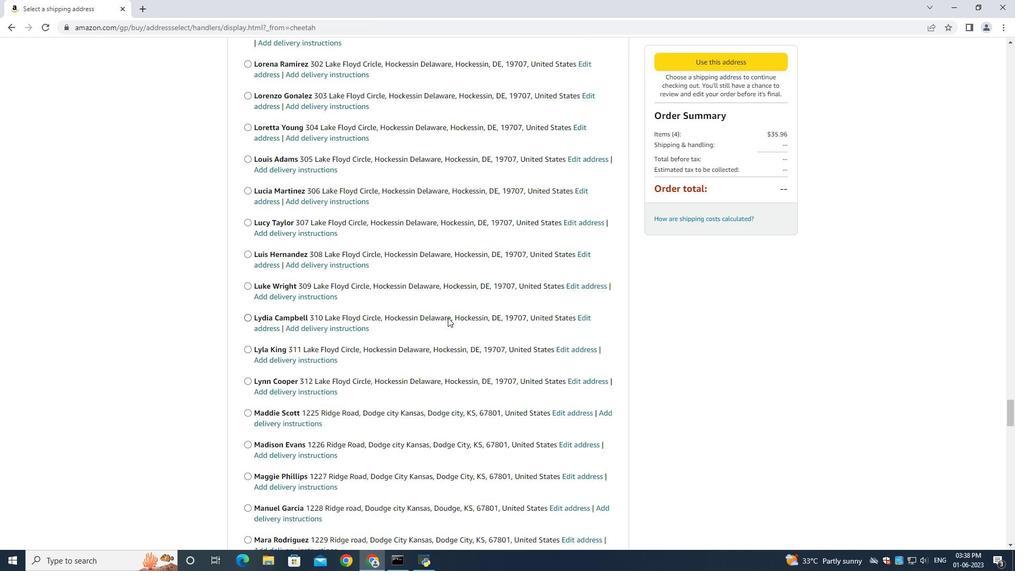 
Action: Mouse scrolled (447, 317) with delta (0, 0)
Screenshot: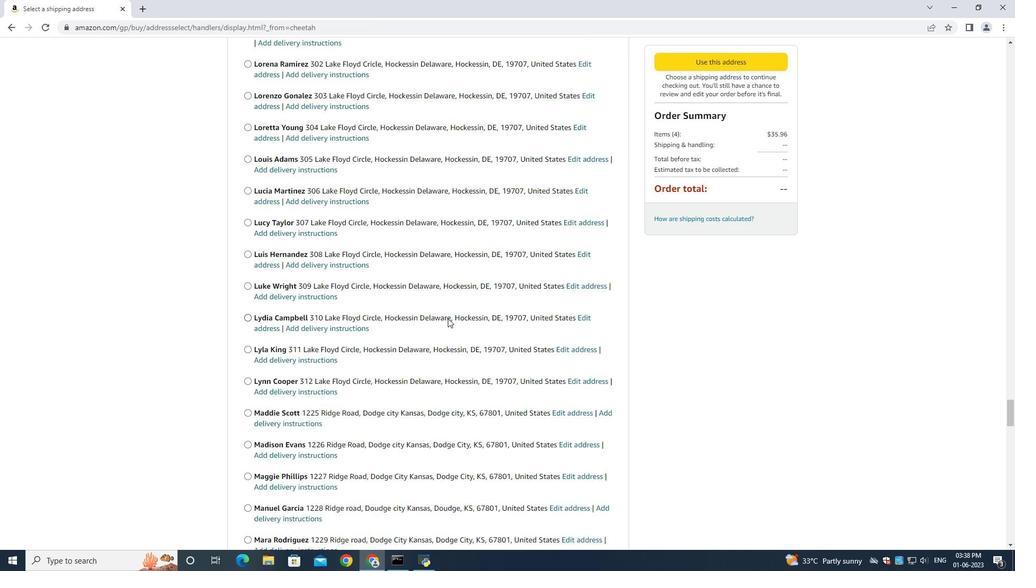 
Action: Mouse scrolled (447, 317) with delta (0, 0)
Screenshot: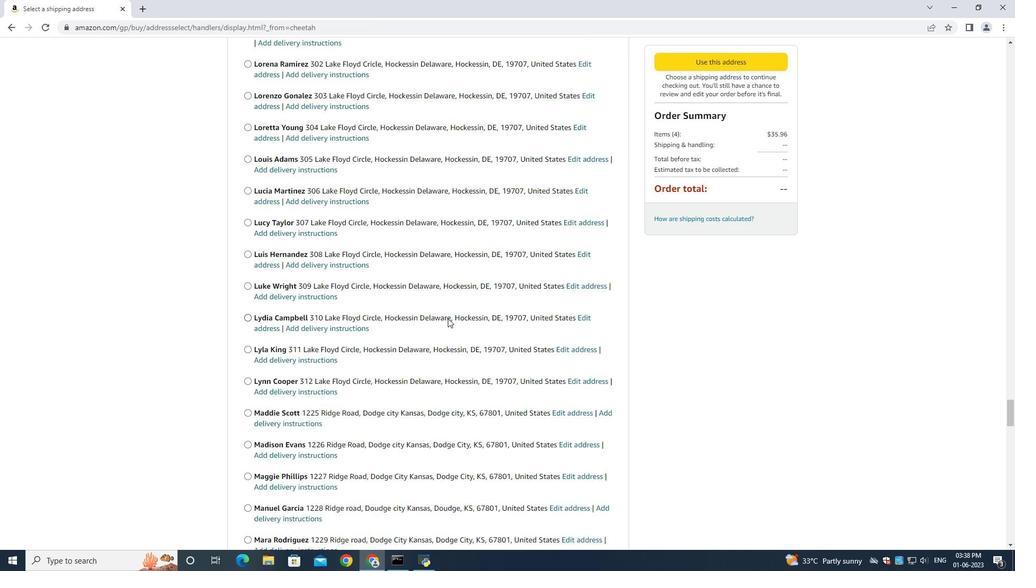 
Action: Mouse scrolled (447, 317) with delta (0, 0)
Screenshot: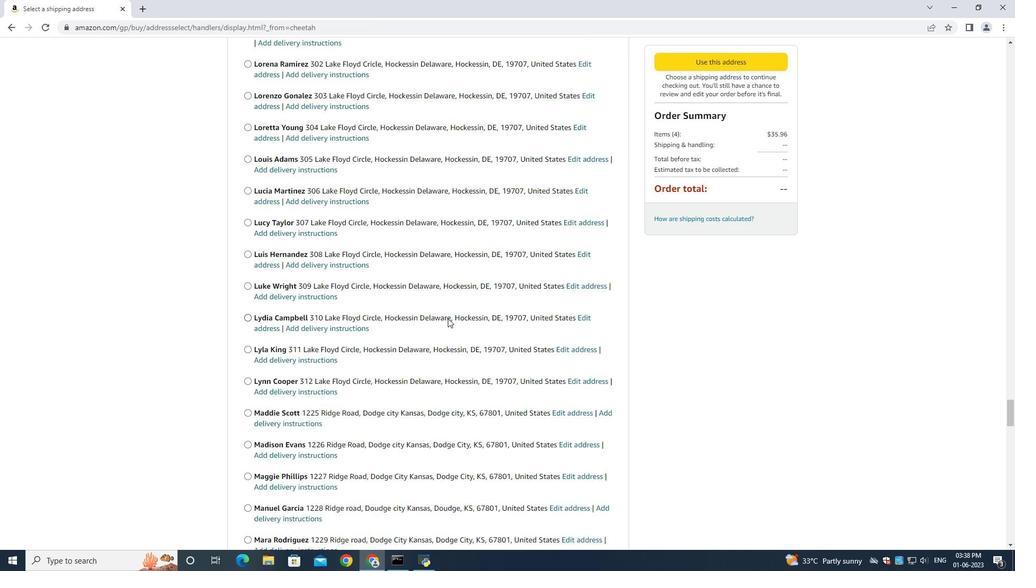 
Action: Mouse scrolled (445, 313) with delta (0, 0)
Screenshot: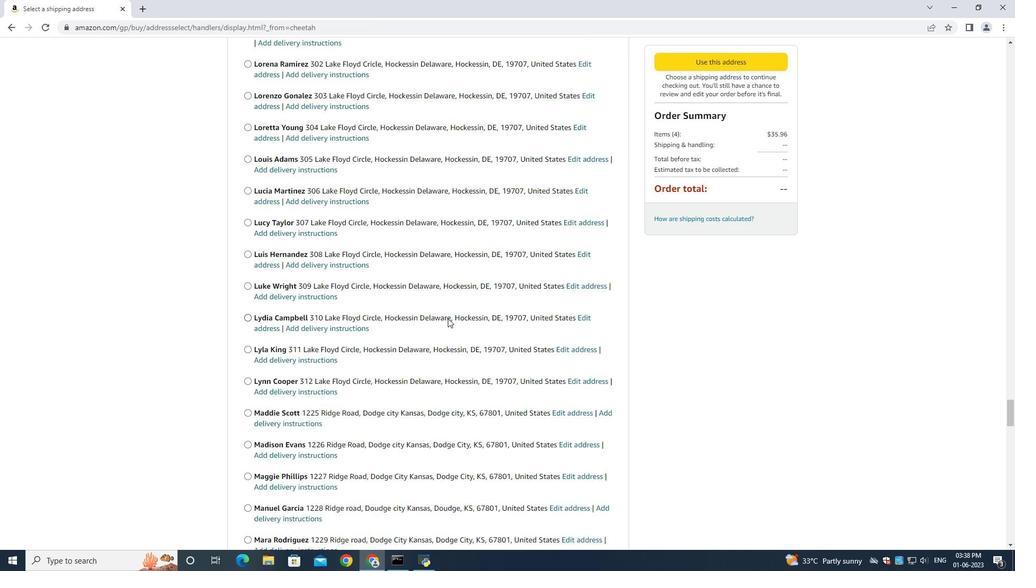 
Action: Mouse scrolled (445, 313) with delta (0, 0)
Screenshot: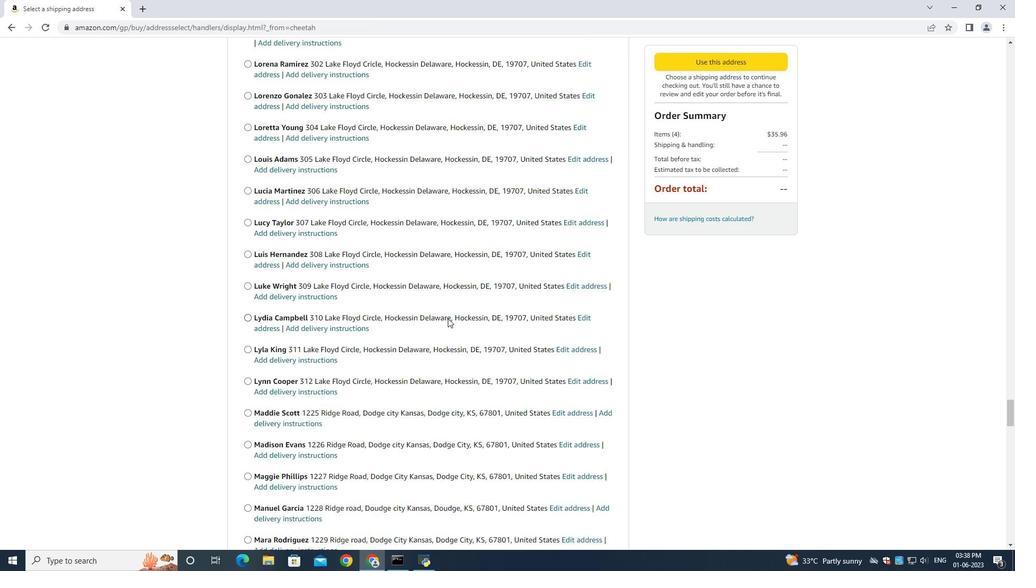 
Action: Mouse scrolled (445, 313) with delta (0, 0)
Screenshot: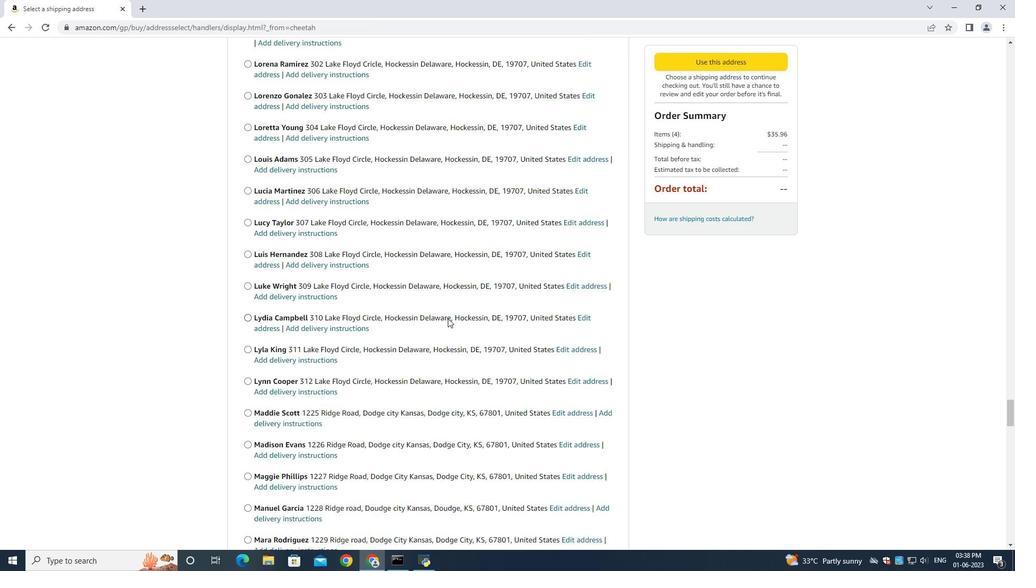 
Action: Mouse scrolled (445, 313) with delta (0, 0)
Screenshot: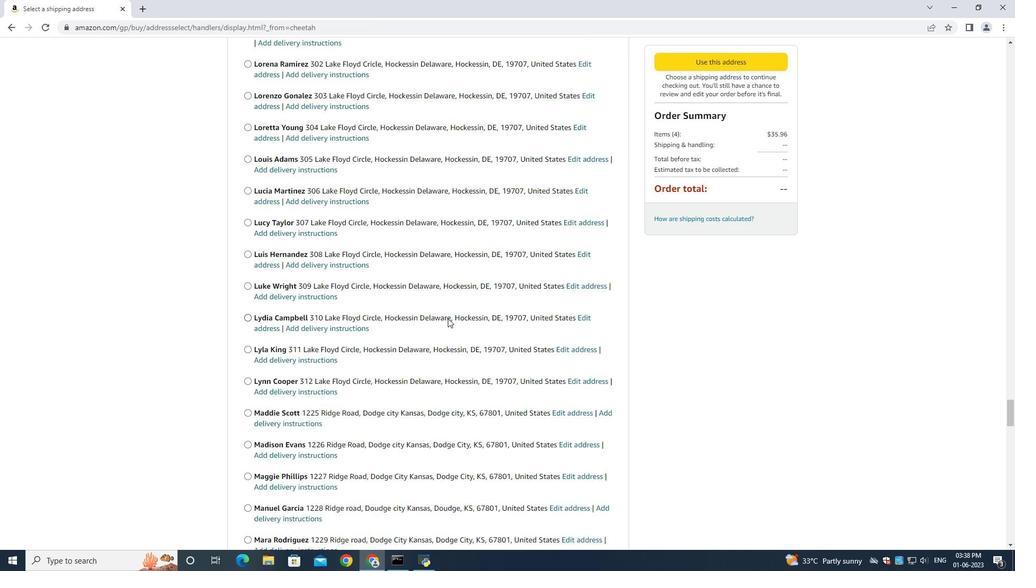 
Action: Mouse scrolled (445, 313) with delta (0, 0)
Screenshot: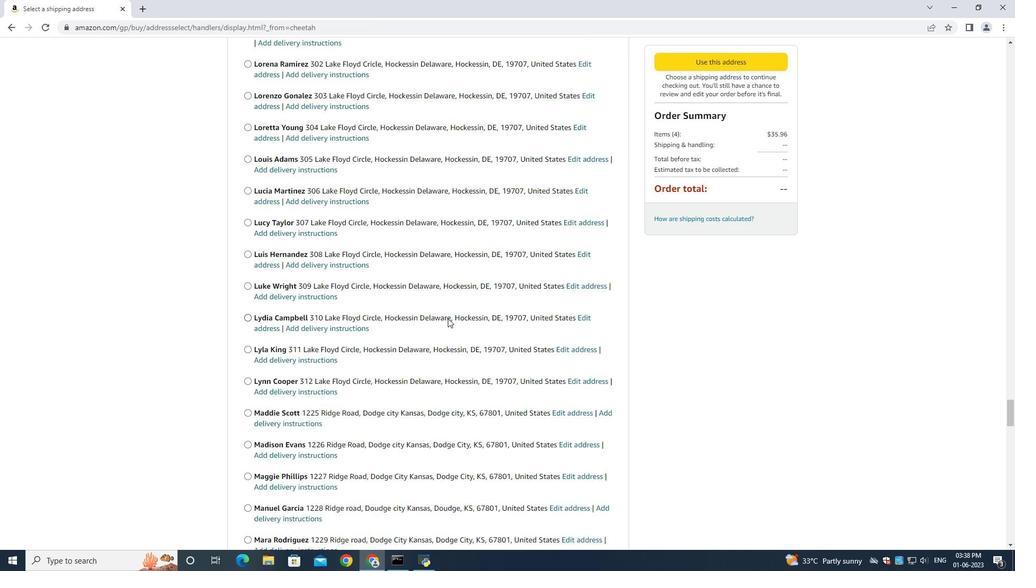 
Action: Mouse scrolled (445, 313) with delta (0, 0)
Screenshot: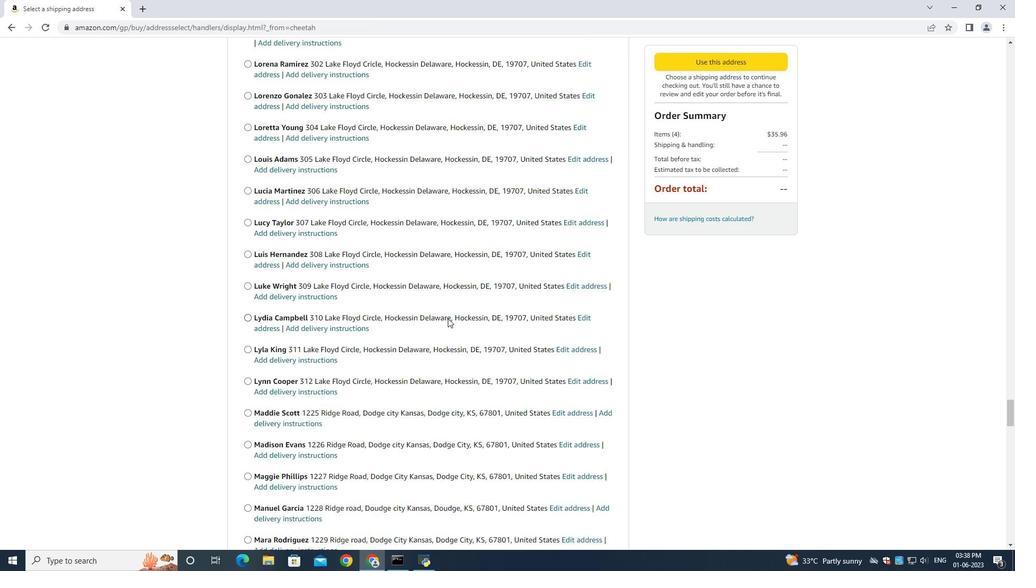 
Action: Mouse scrolled (445, 313) with delta (0, 0)
Screenshot: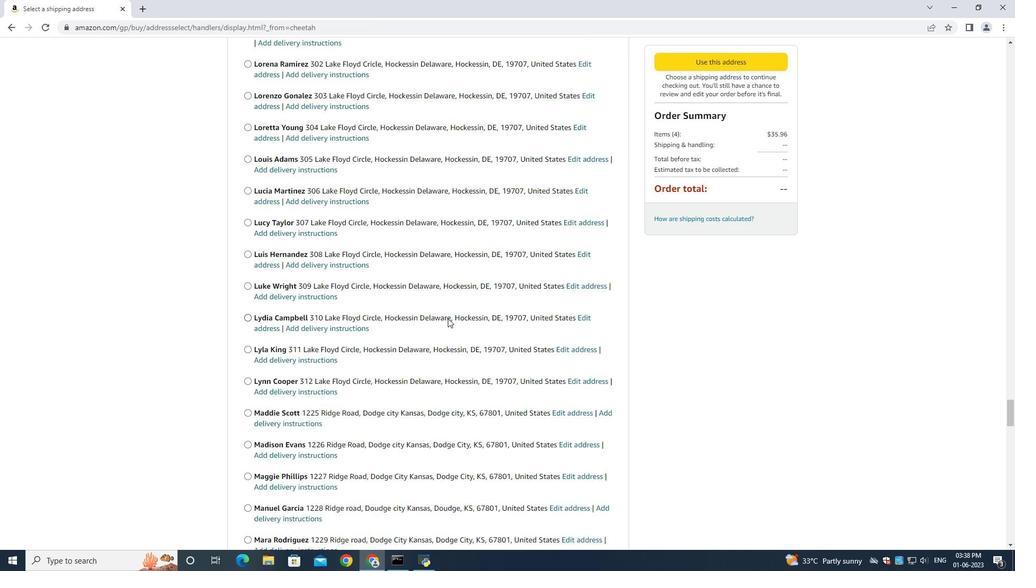 
Action: Mouse moved to (445, 314)
Screenshot: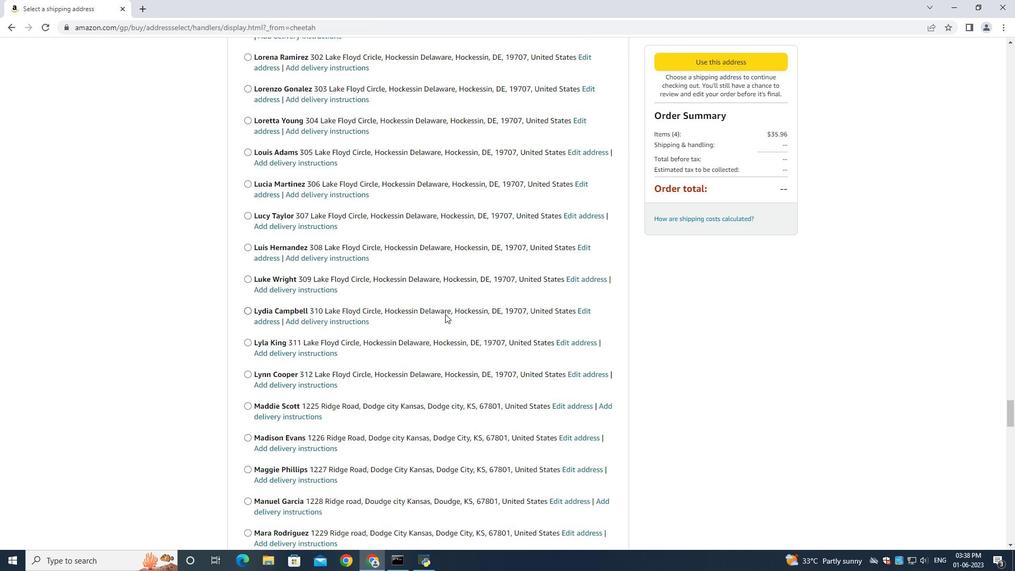 
Action: Mouse scrolled (445, 313) with delta (0, 0)
Screenshot: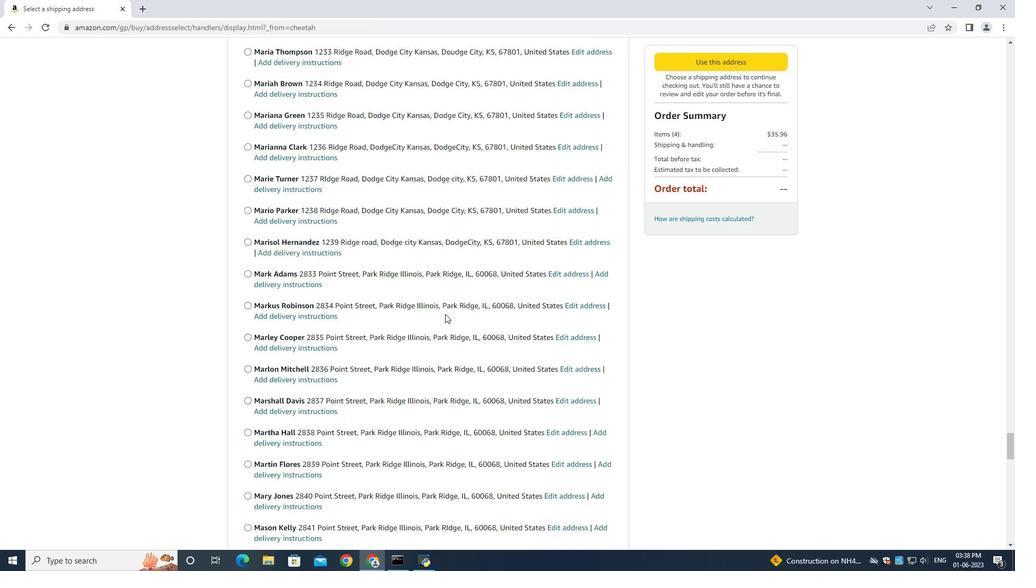 
Action: Mouse moved to (445, 314)
Screenshot: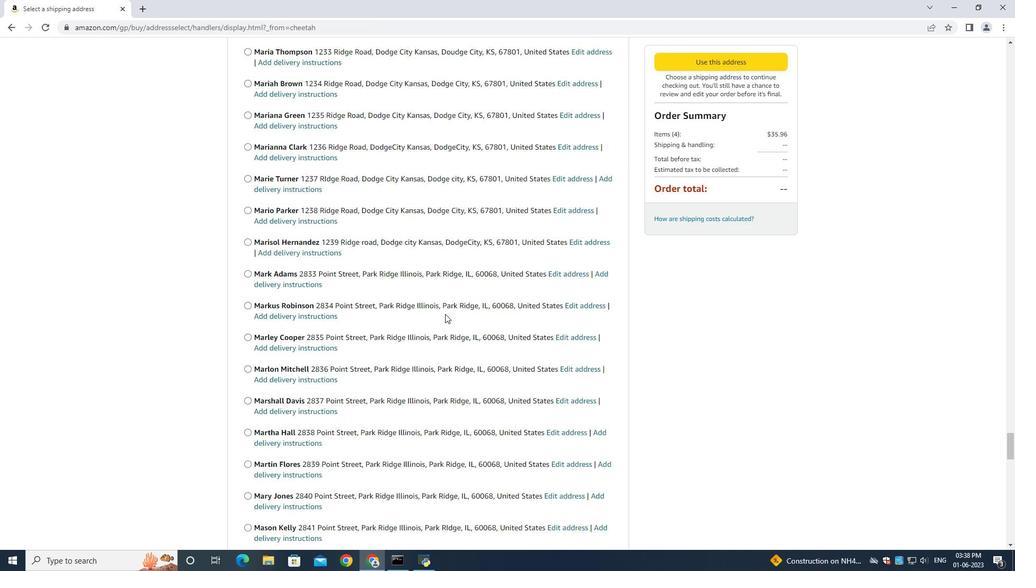 
Action: Mouse scrolled (445, 314) with delta (0, 0)
Screenshot: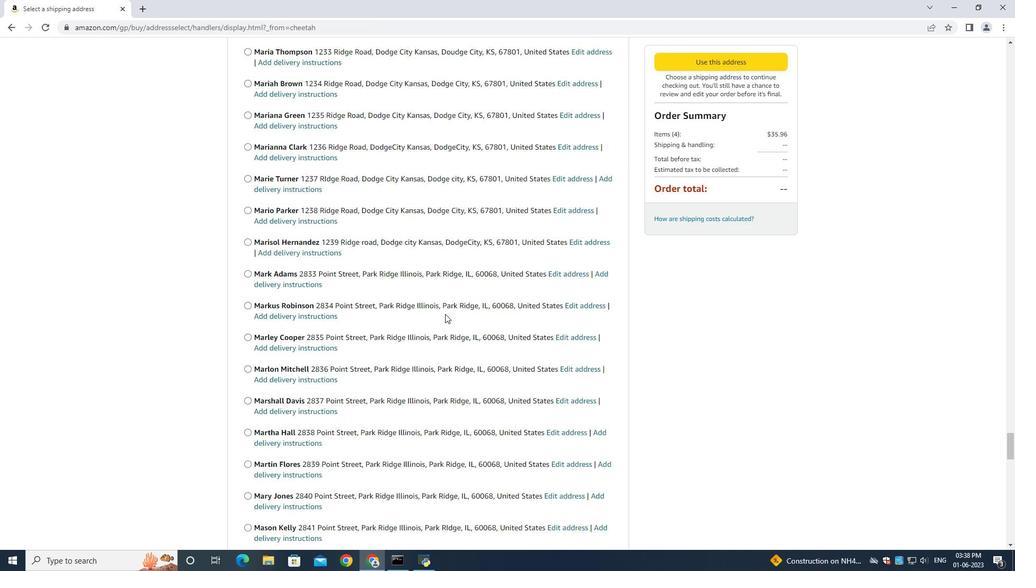 
Action: Mouse moved to (445, 315)
Screenshot: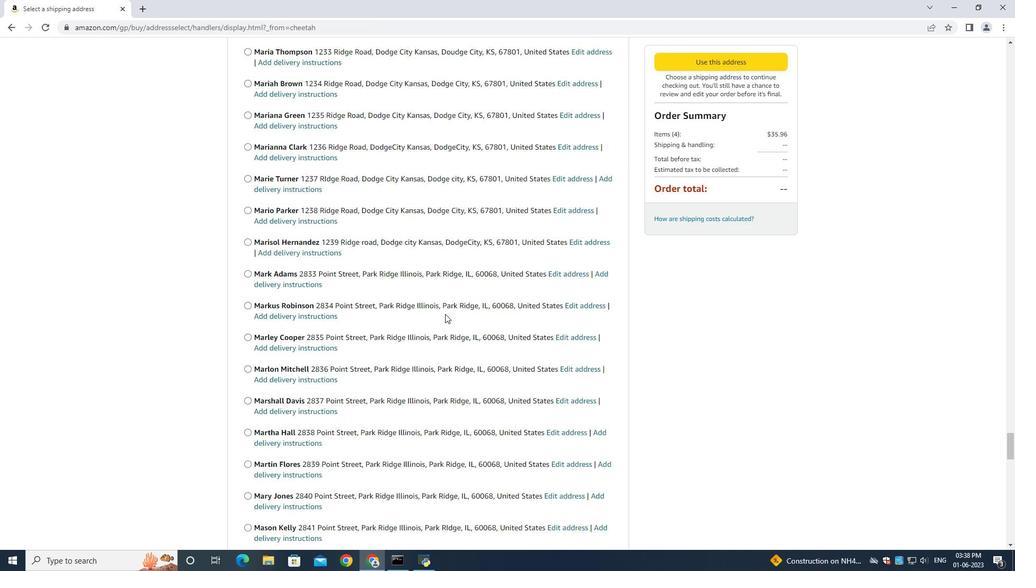 
Action: Mouse scrolled (445, 314) with delta (0, 0)
Screenshot: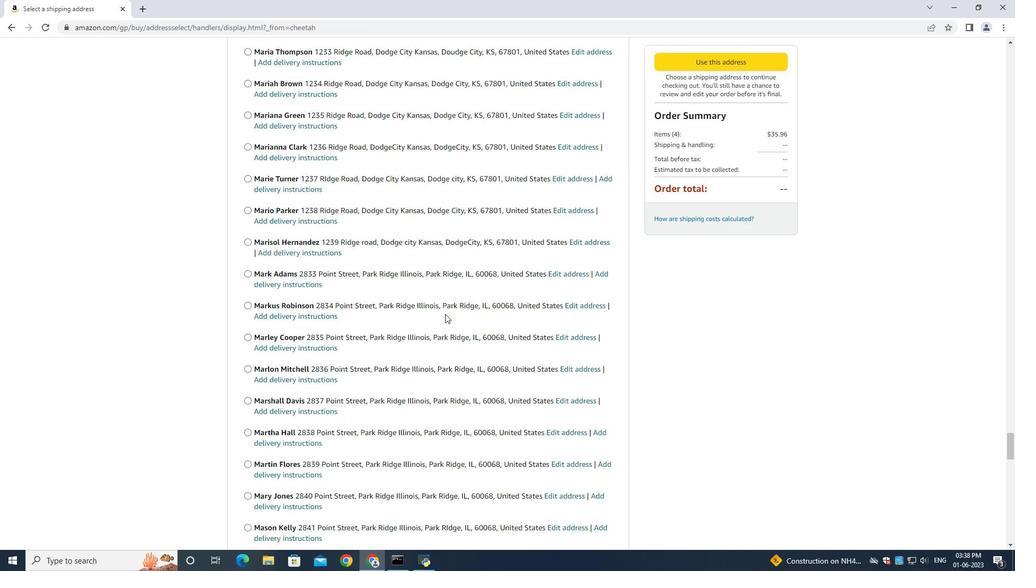 
Action: Mouse moved to (445, 315)
Screenshot: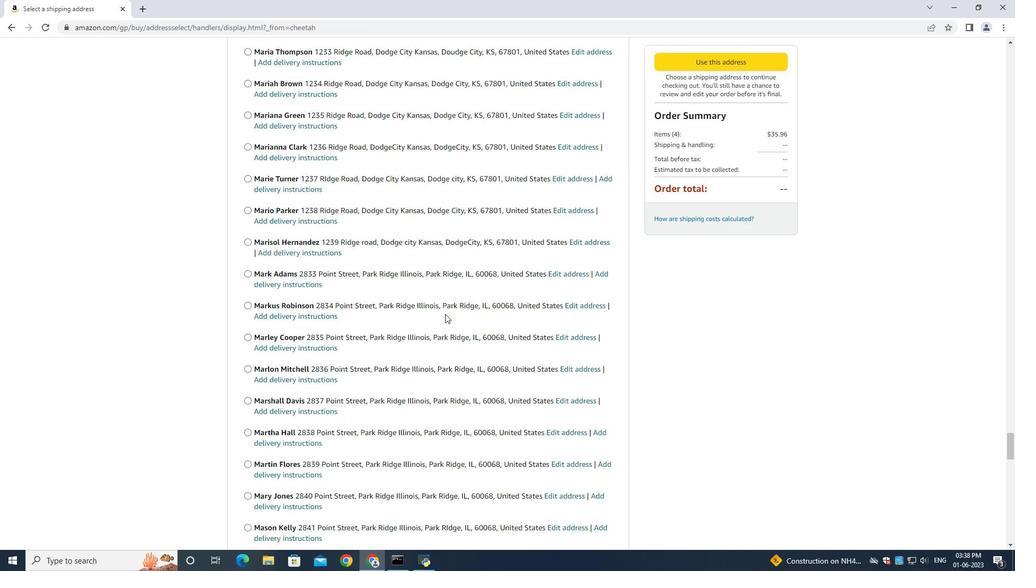 
Action: Mouse scrolled (445, 315) with delta (0, 0)
Screenshot: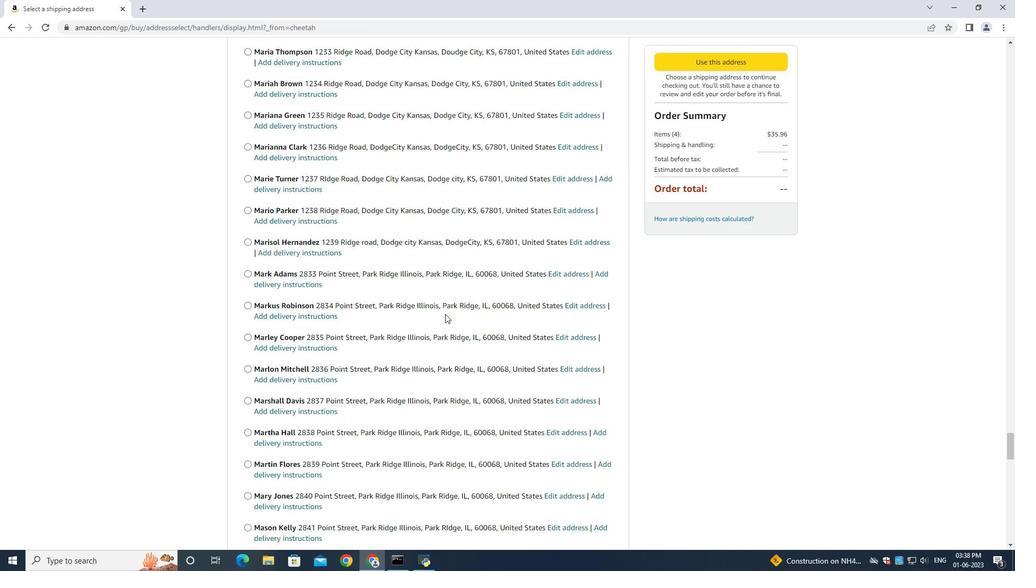 
Action: Mouse scrolled (445, 315) with delta (0, 0)
Screenshot: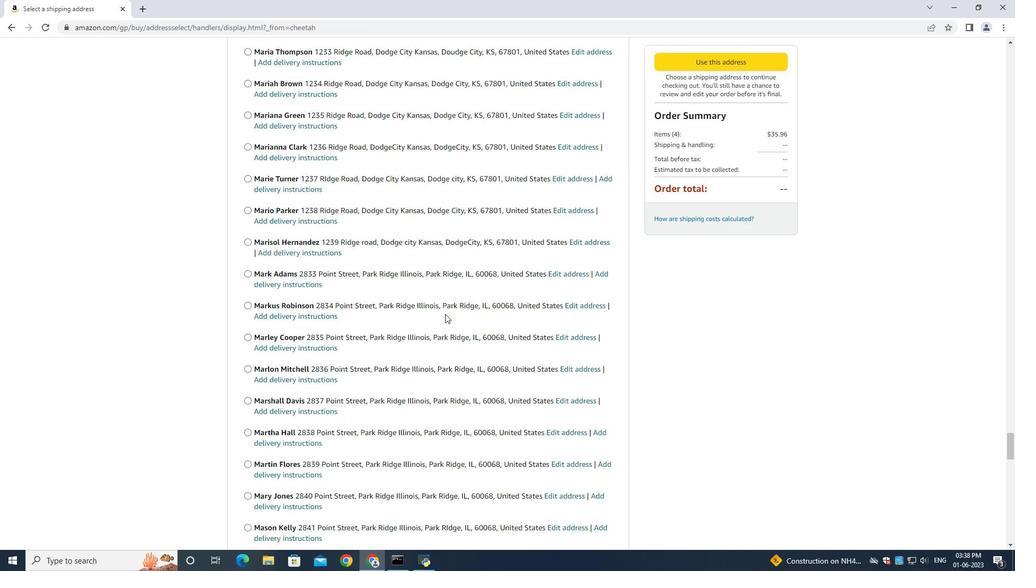 
Action: Mouse scrolled (445, 315) with delta (0, 0)
Screenshot: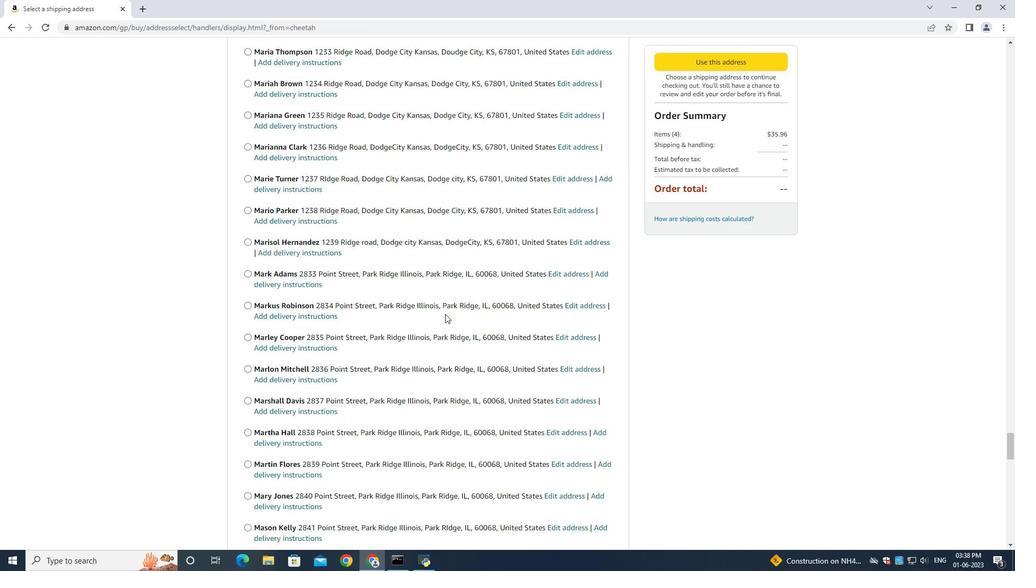 
Action: Mouse scrolled (445, 315) with delta (0, 0)
Screenshot: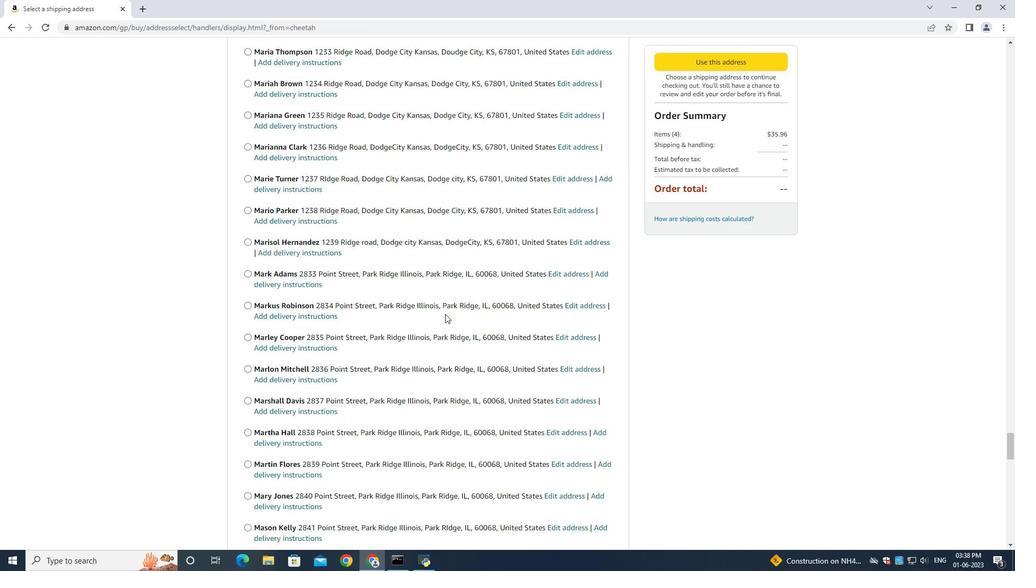 
Action: Mouse scrolled (445, 315) with delta (0, 0)
Screenshot: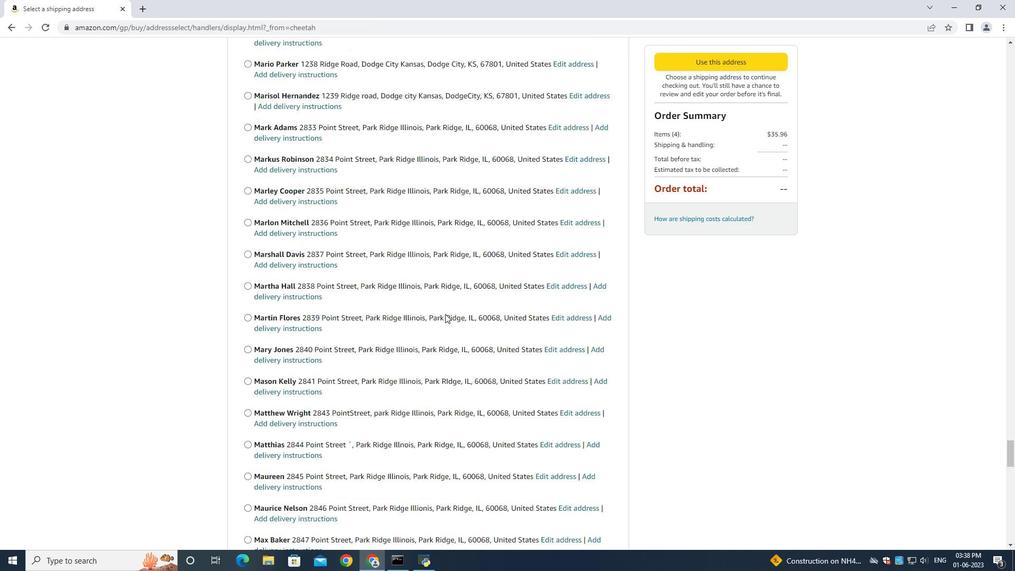 
Action: Mouse moved to (446, 315)
